 Task: Compose an email with the signature Gerard Scott with the subject Update on a sick leave and the message I would like to request your input on the new employee benefits program. from softage.8@softage.net to softage.6@softage.net Select the numbered list and change the font typography to strikethroughSelect the numbered list and remove the font typography strikethrough Send the email. Finally, move the email from Sent Items to the label Body care
Action: Mouse moved to (1244, 70)
Screenshot: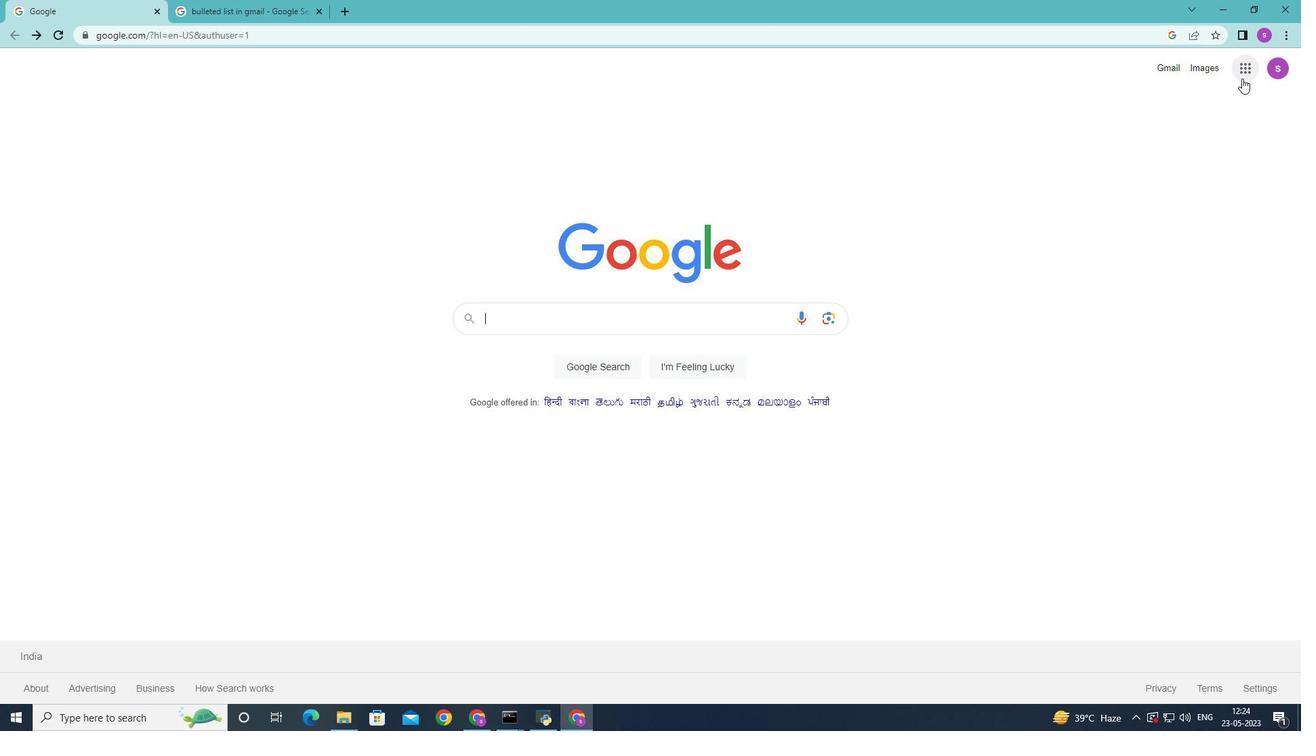 
Action: Mouse pressed left at (1244, 70)
Screenshot: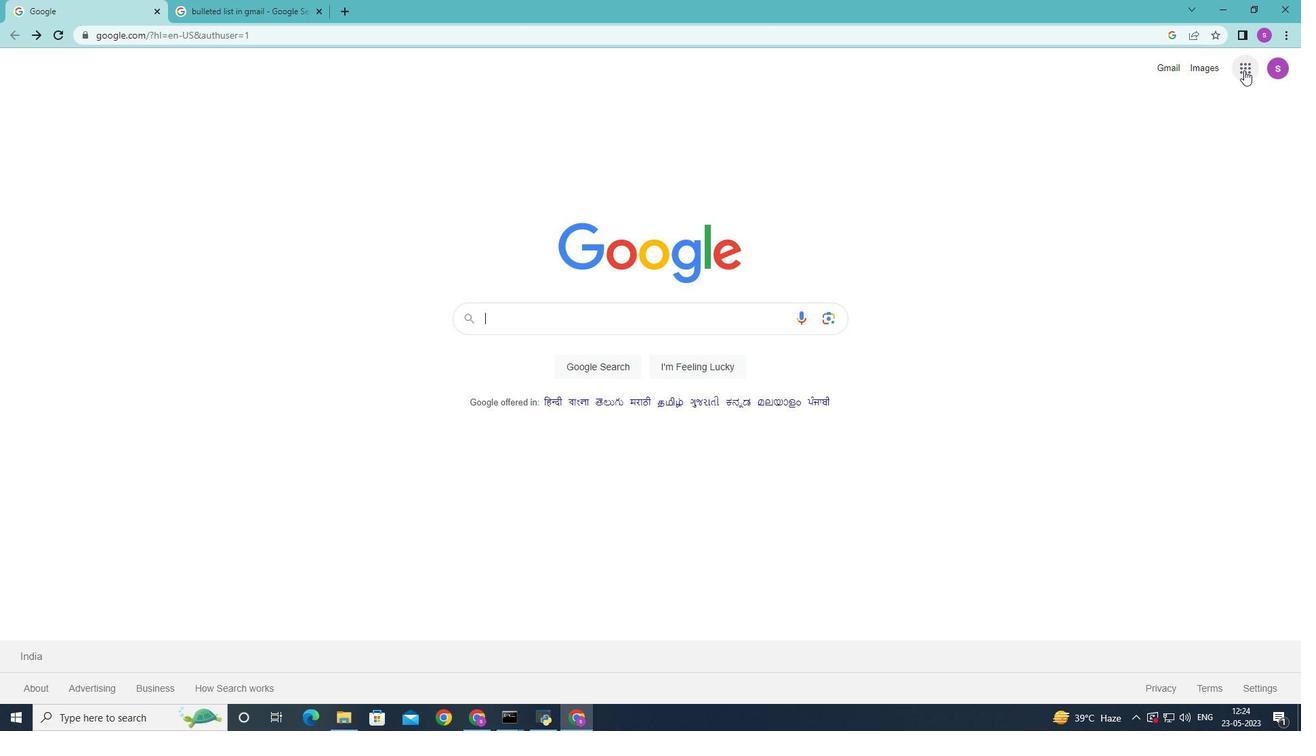 
Action: Mouse moved to (1187, 125)
Screenshot: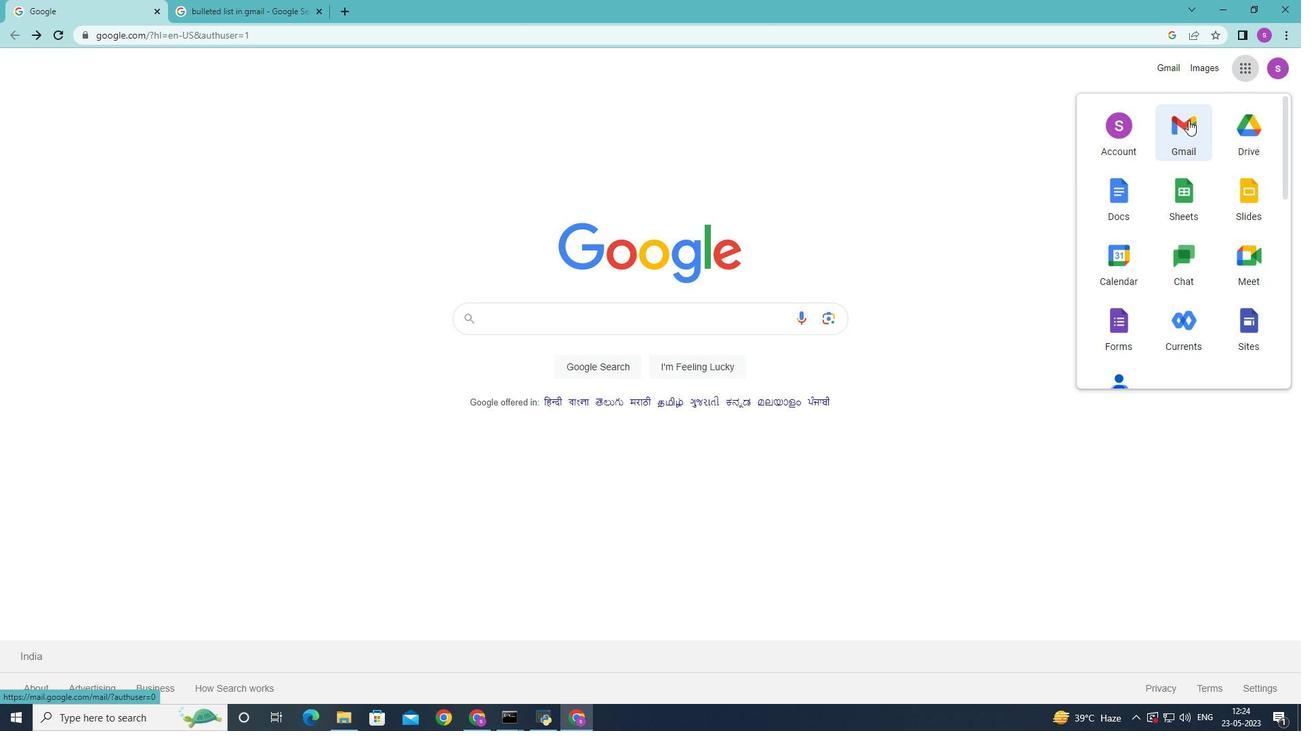 
Action: Mouse pressed left at (1187, 125)
Screenshot: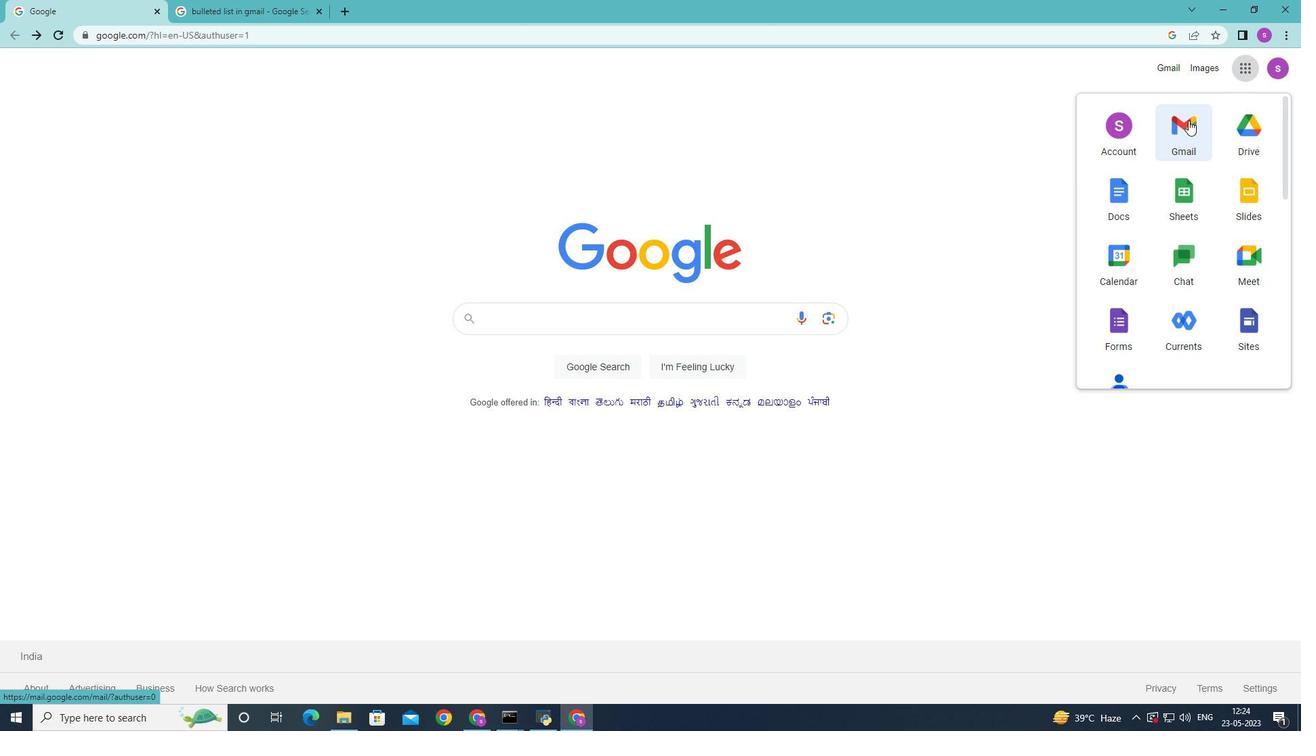 
Action: Mouse moved to (1143, 64)
Screenshot: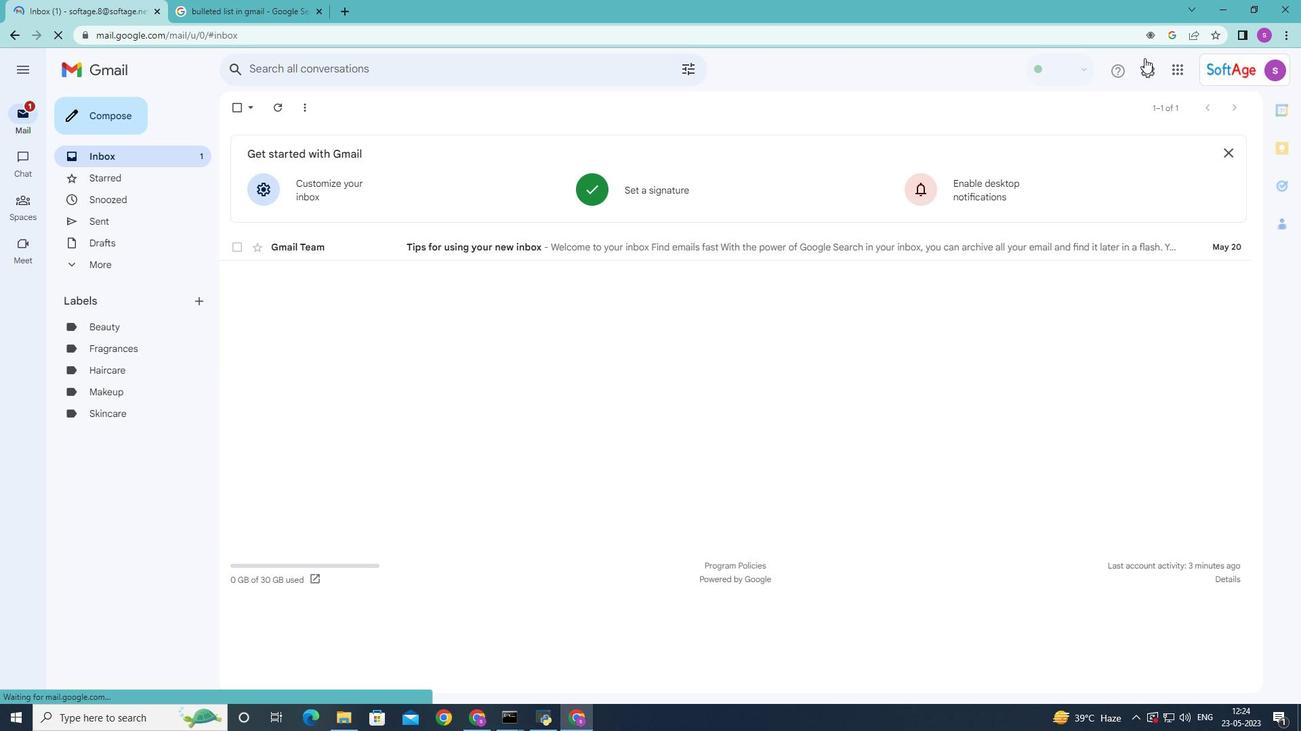 
Action: Mouse pressed left at (1143, 64)
Screenshot: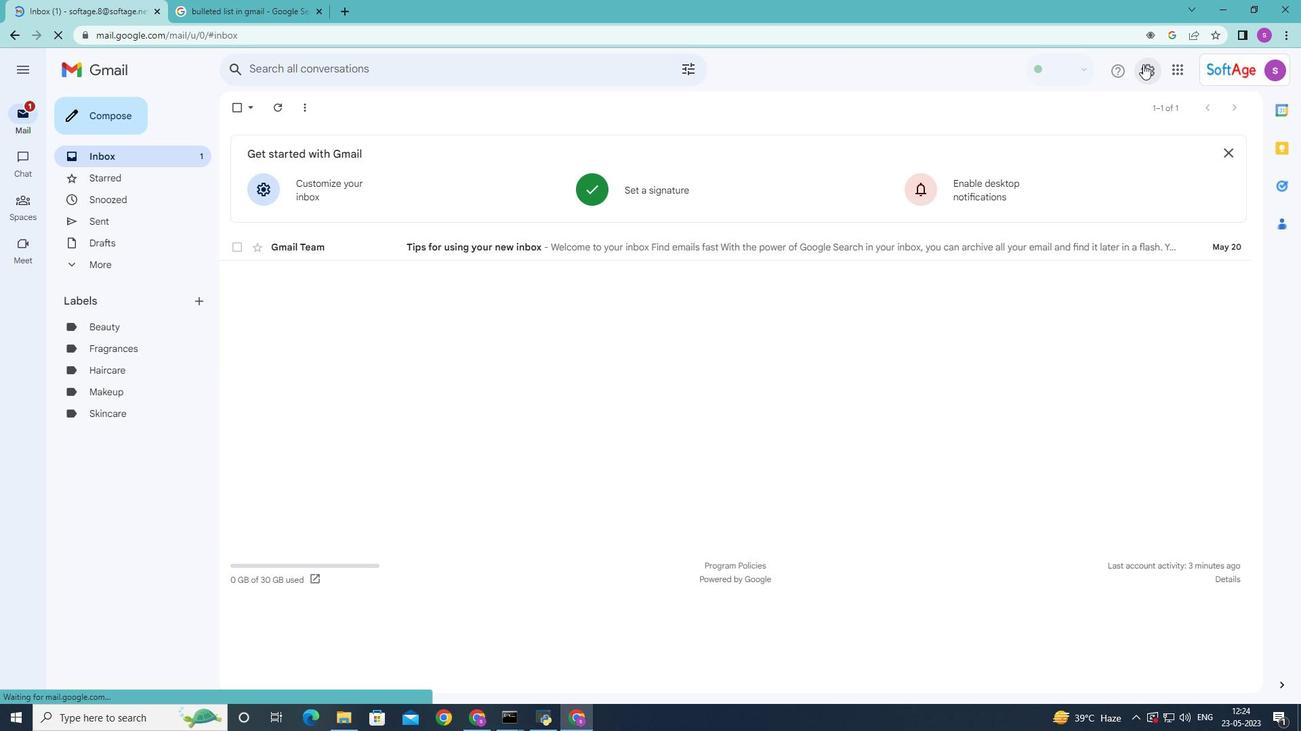 
Action: Mouse moved to (1137, 143)
Screenshot: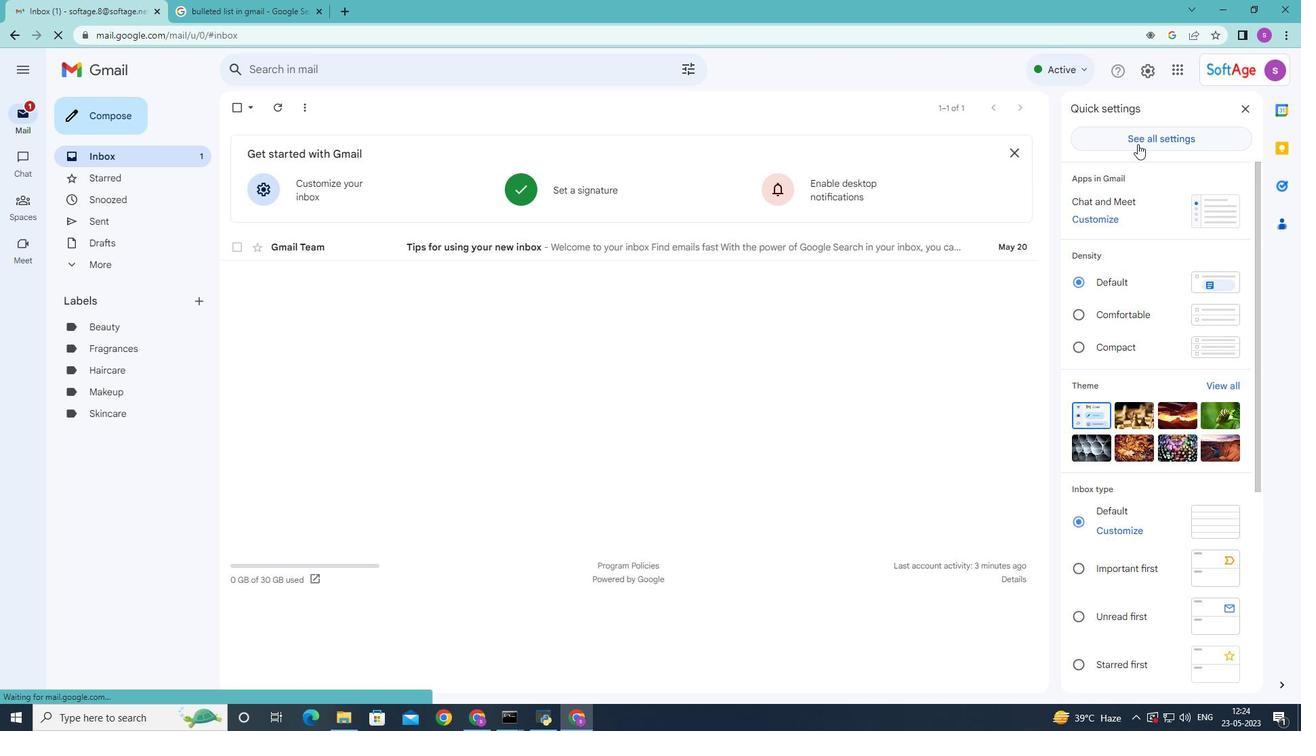 
Action: Mouse pressed left at (1137, 143)
Screenshot: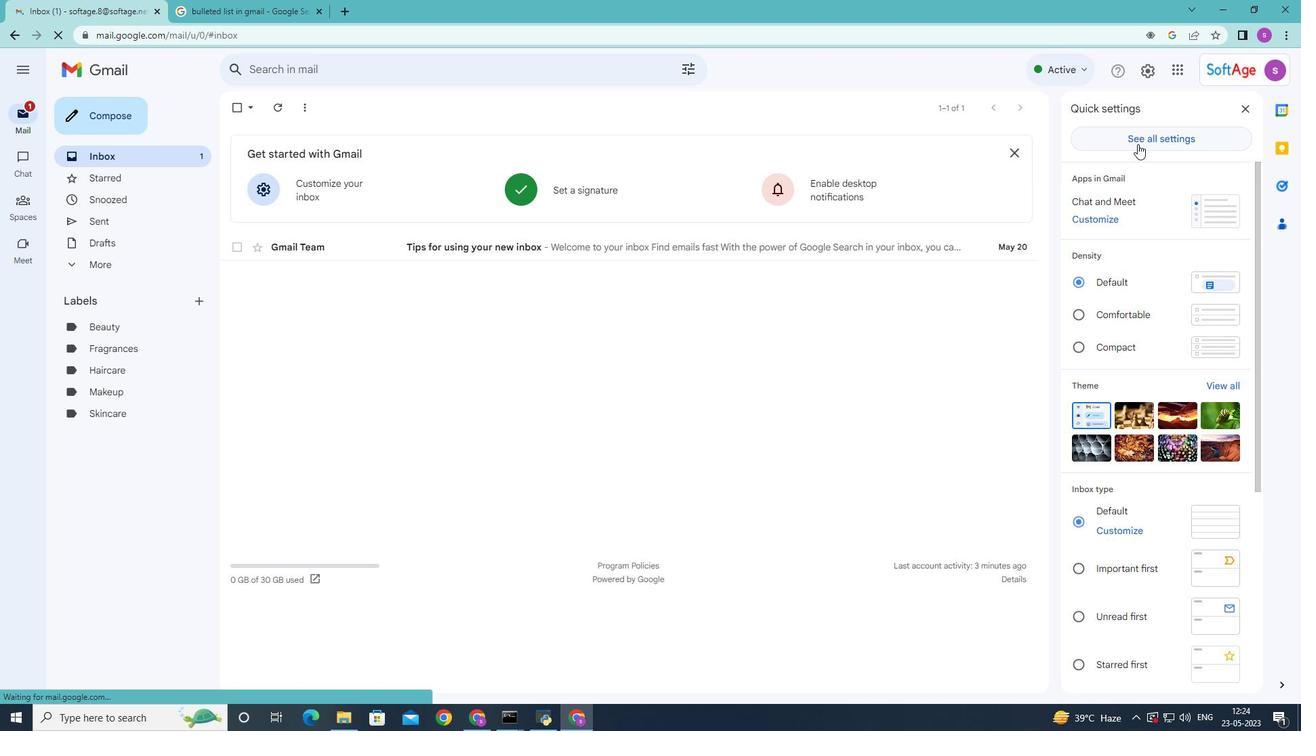 
Action: Mouse moved to (1152, 137)
Screenshot: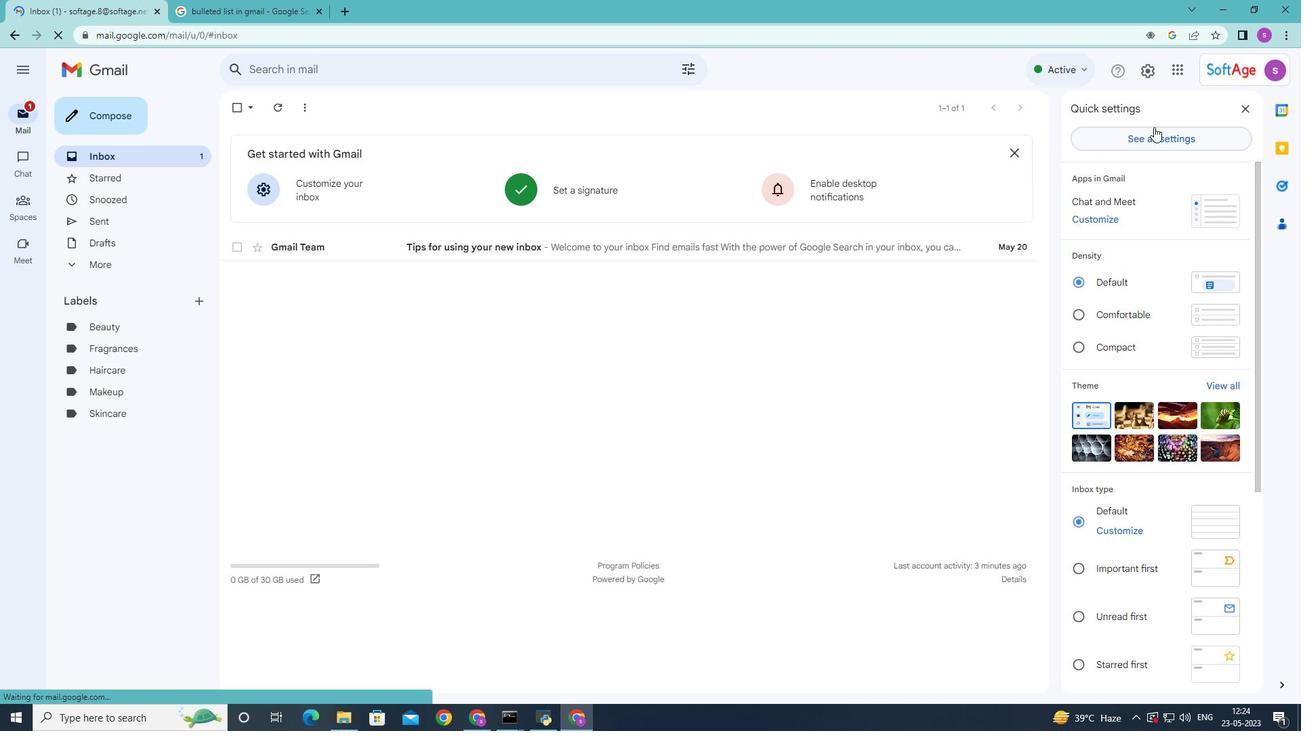 
Action: Mouse pressed left at (1152, 137)
Screenshot: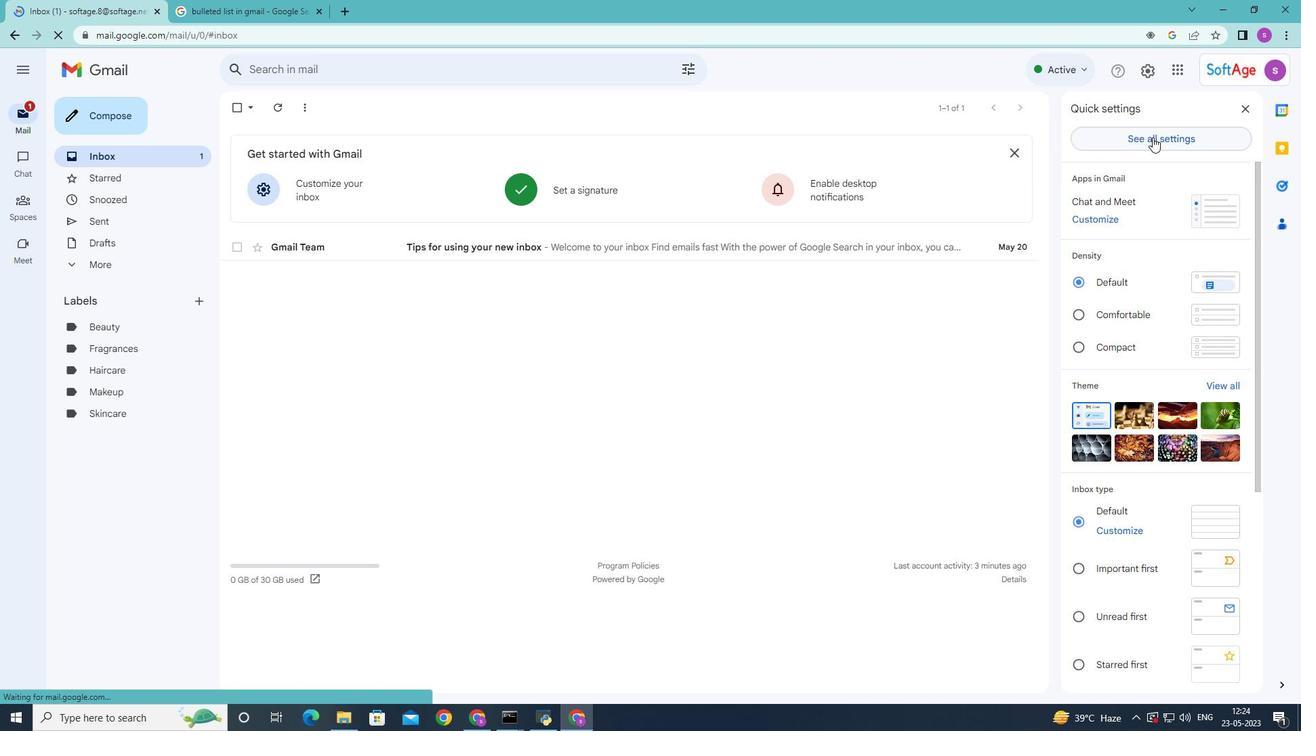 
Action: Mouse moved to (724, 308)
Screenshot: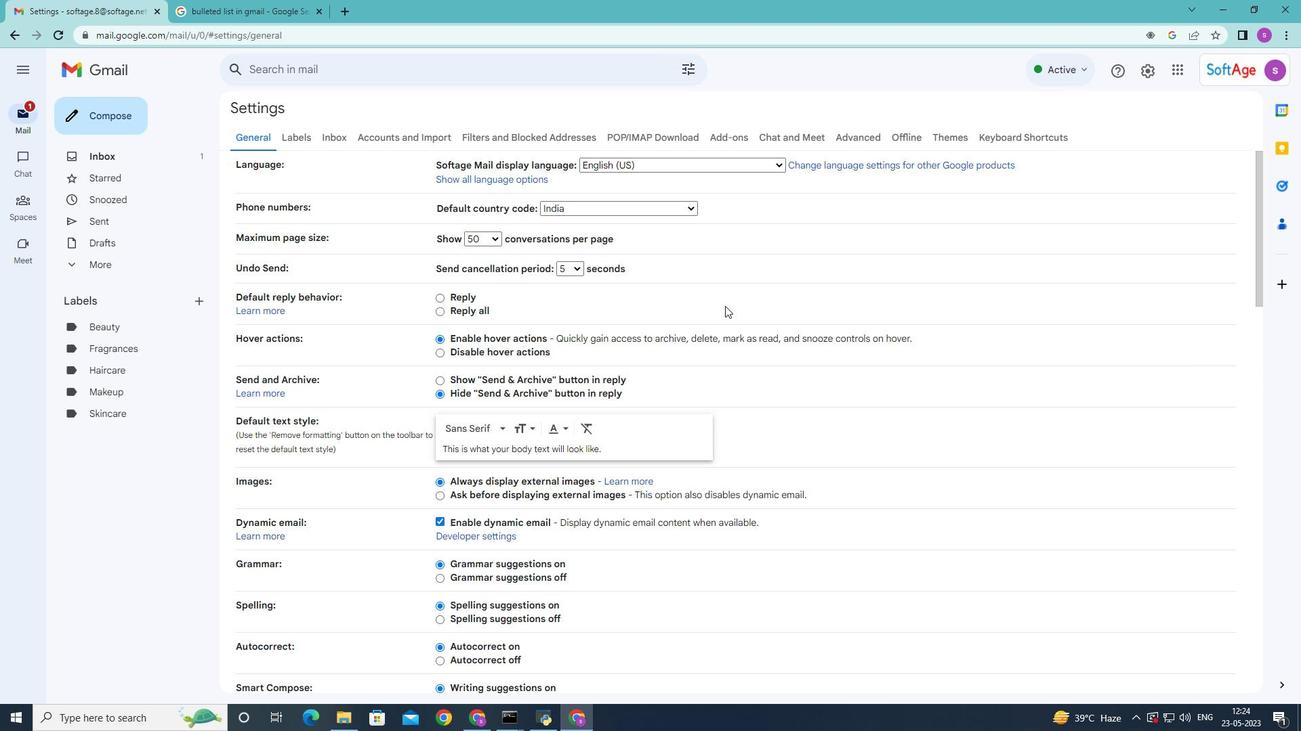
Action: Mouse scrolled (724, 307) with delta (0, 0)
Screenshot: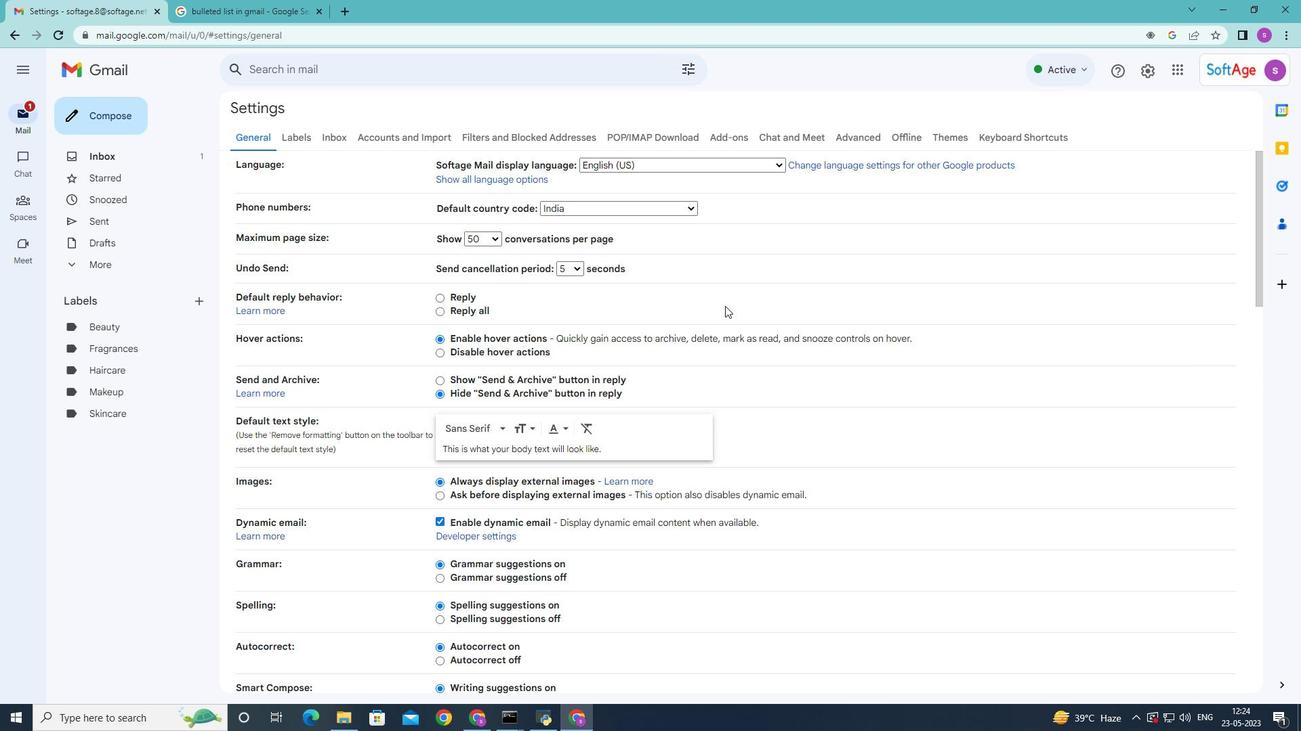 
Action: Mouse moved to (723, 308)
Screenshot: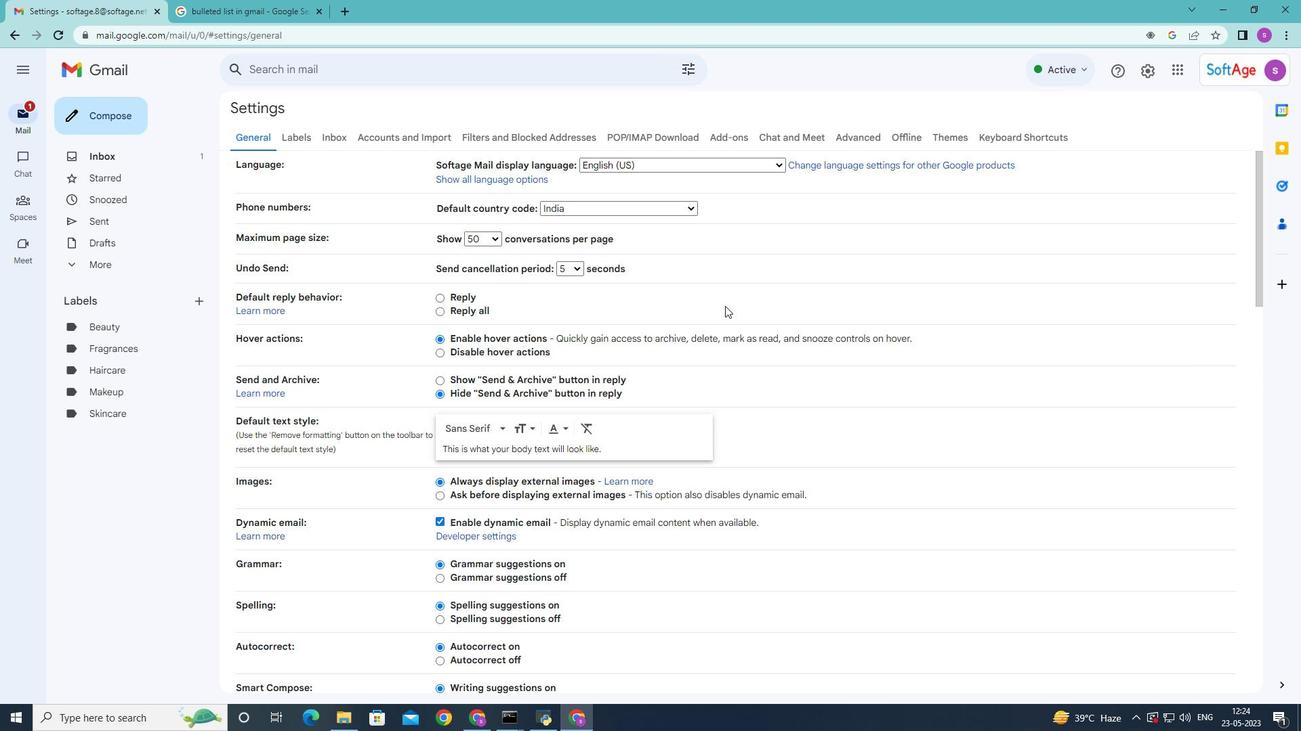 
Action: Mouse scrolled (723, 307) with delta (0, 0)
Screenshot: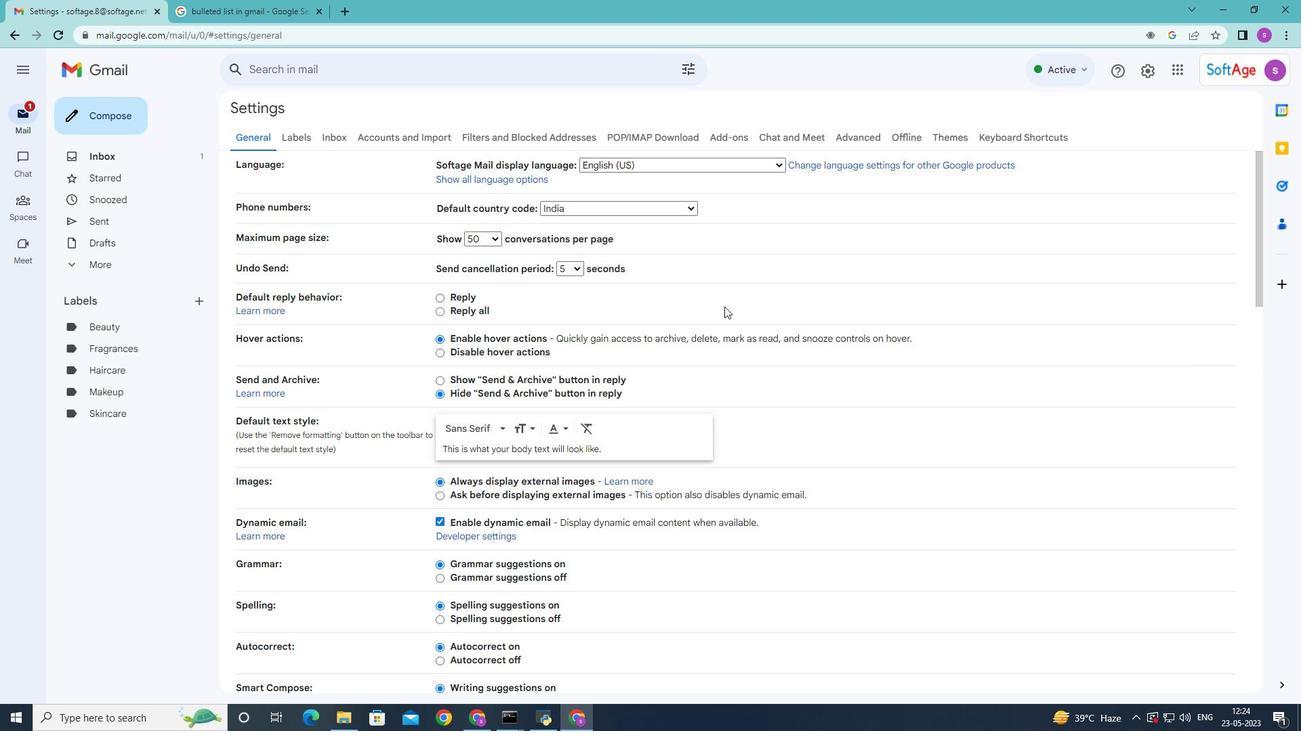 
Action: Mouse moved to (723, 308)
Screenshot: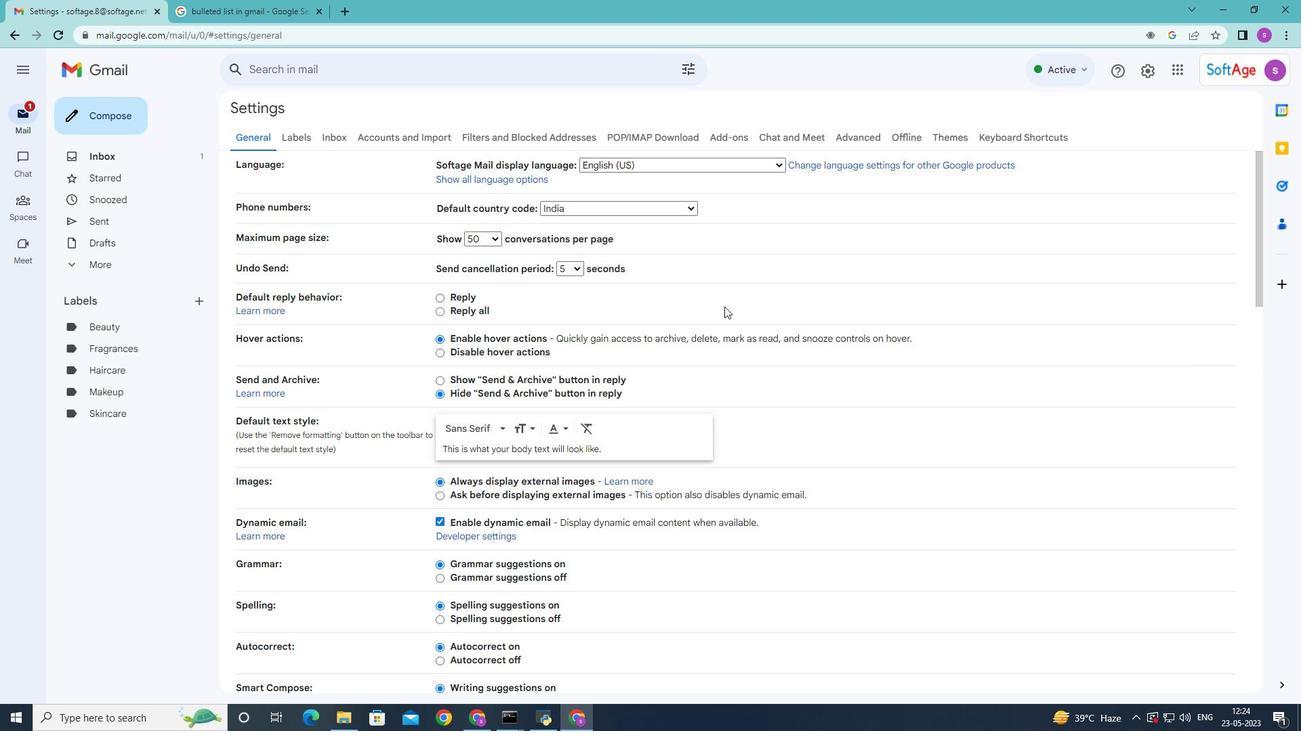 
Action: Mouse scrolled (723, 307) with delta (0, 0)
Screenshot: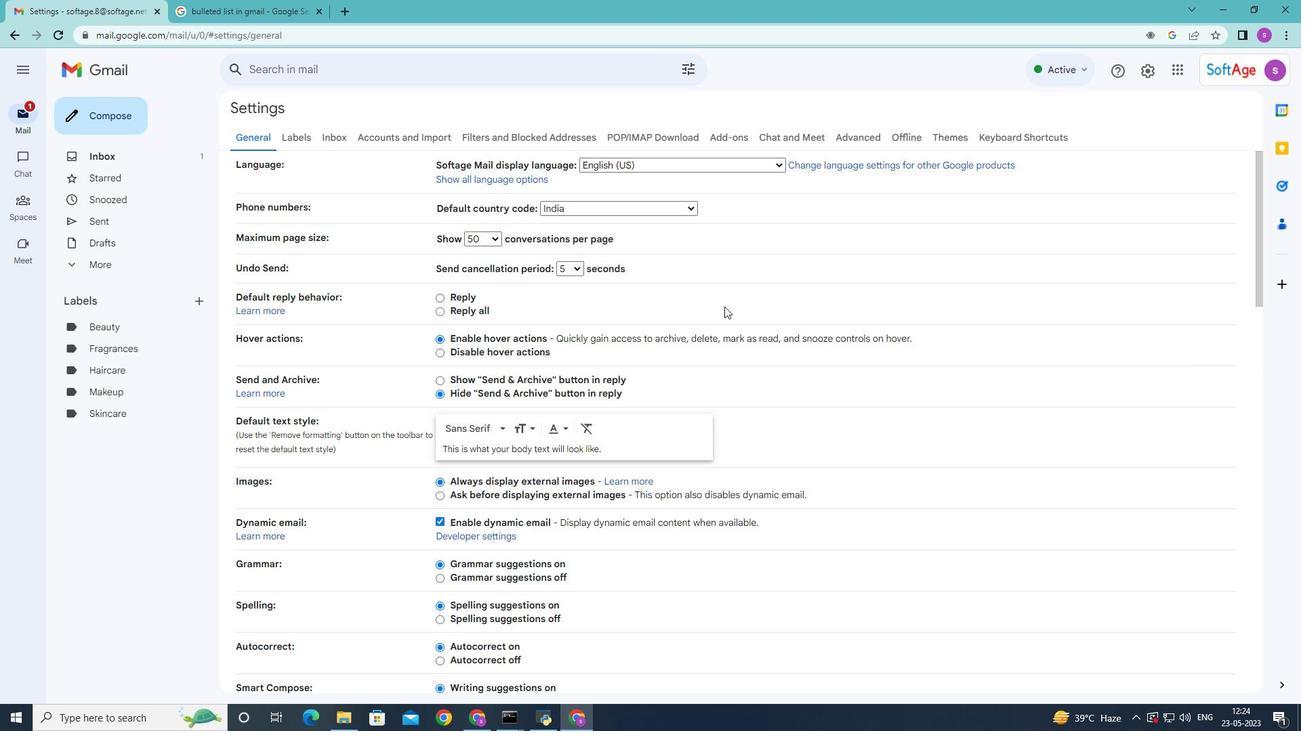 
Action: Mouse moved to (723, 308)
Screenshot: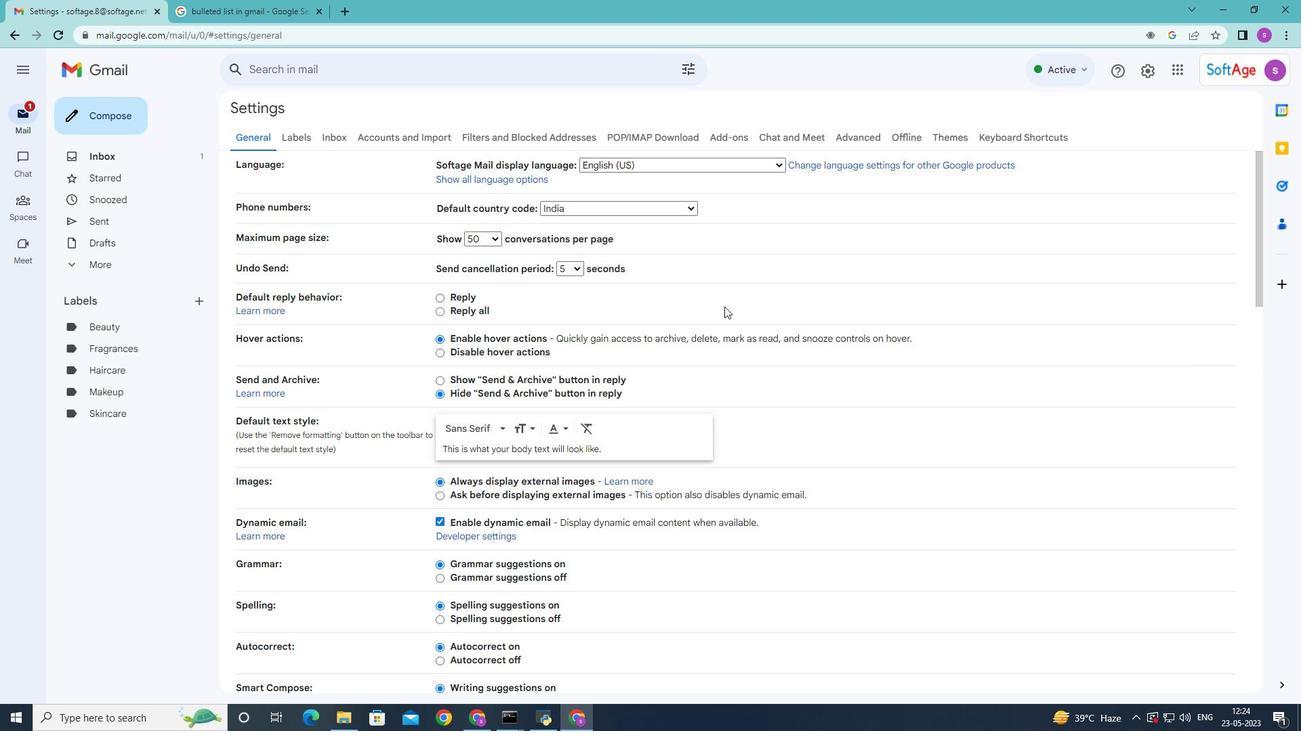
Action: Mouse scrolled (723, 307) with delta (0, 0)
Screenshot: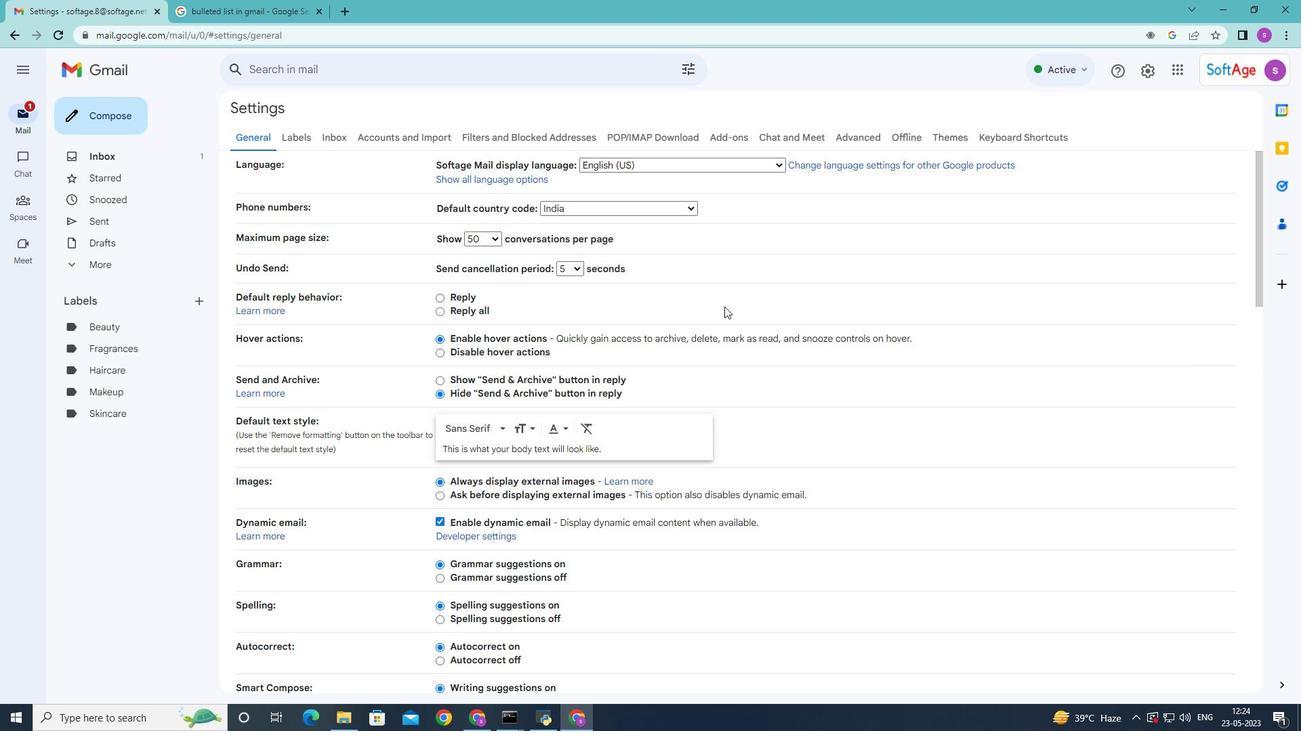 
Action: Mouse moved to (723, 308)
Screenshot: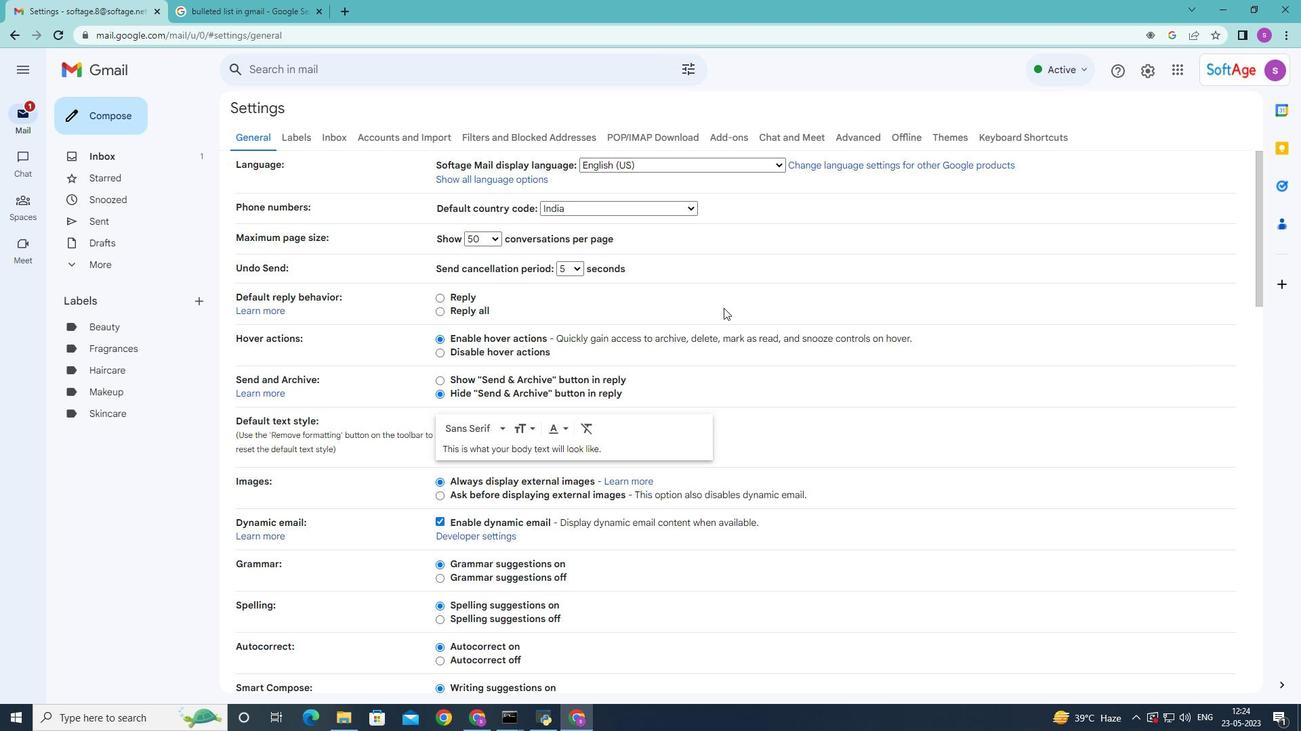 
Action: Mouse scrolled (723, 307) with delta (0, 0)
Screenshot: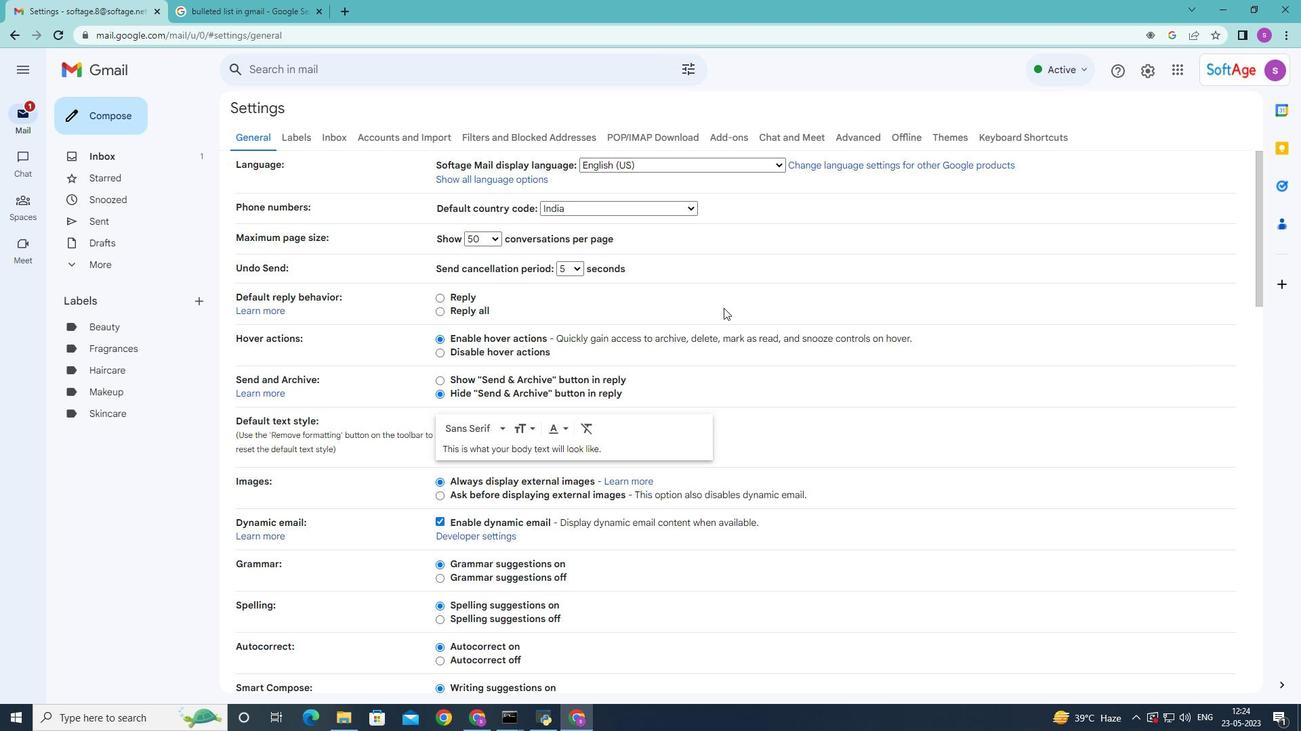 
Action: Mouse moved to (722, 308)
Screenshot: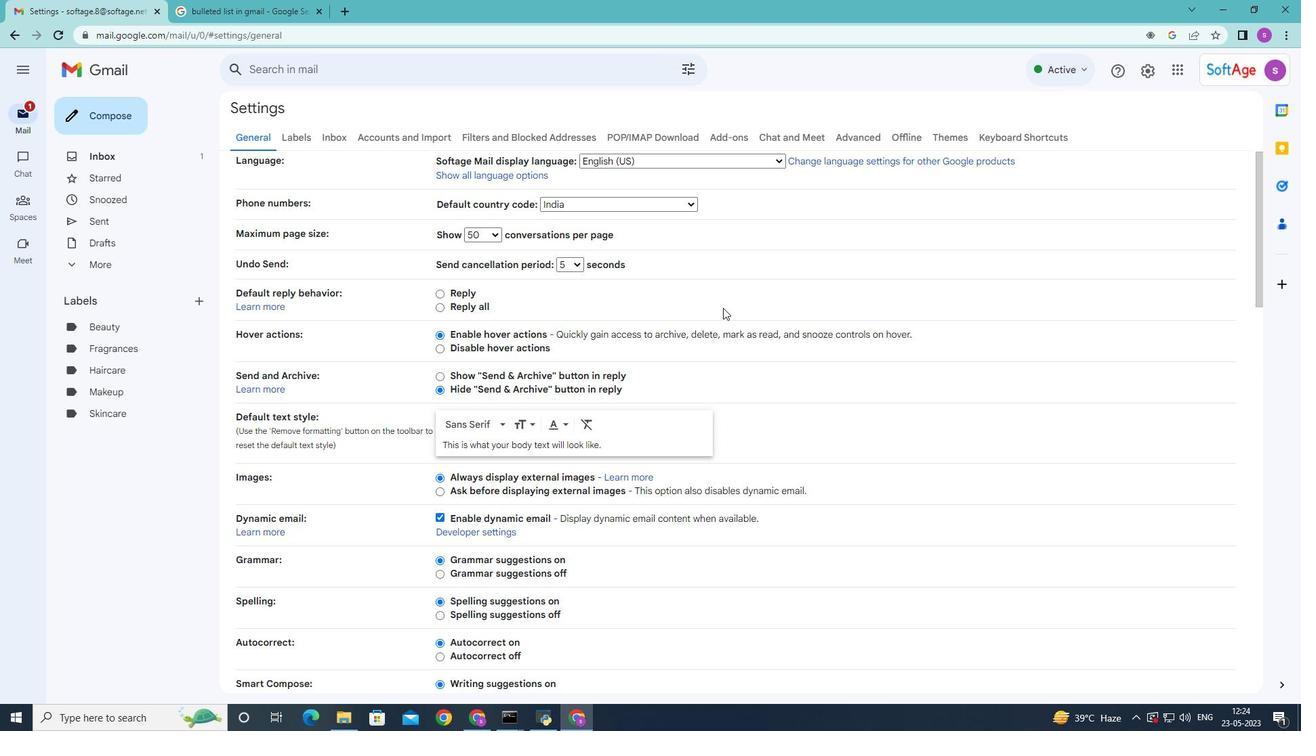 
Action: Mouse scrolled (722, 307) with delta (0, 0)
Screenshot: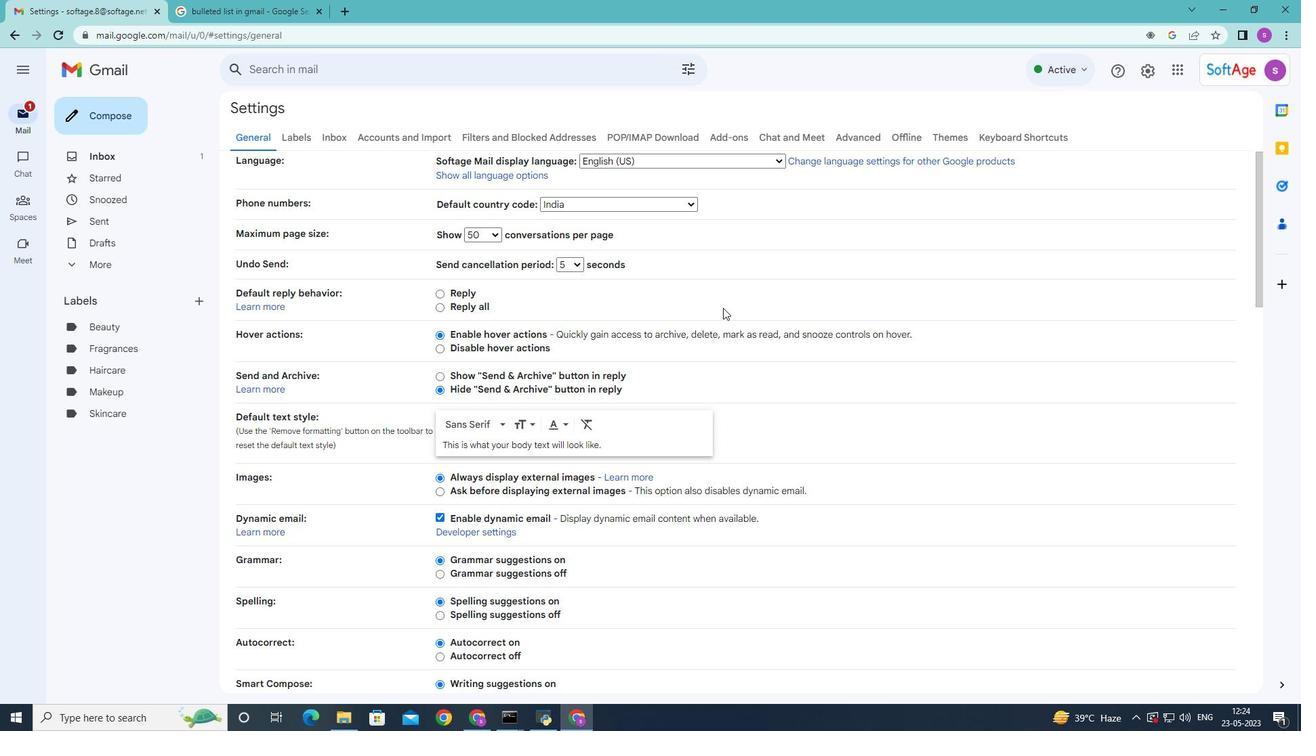 
Action: Mouse moved to (720, 307)
Screenshot: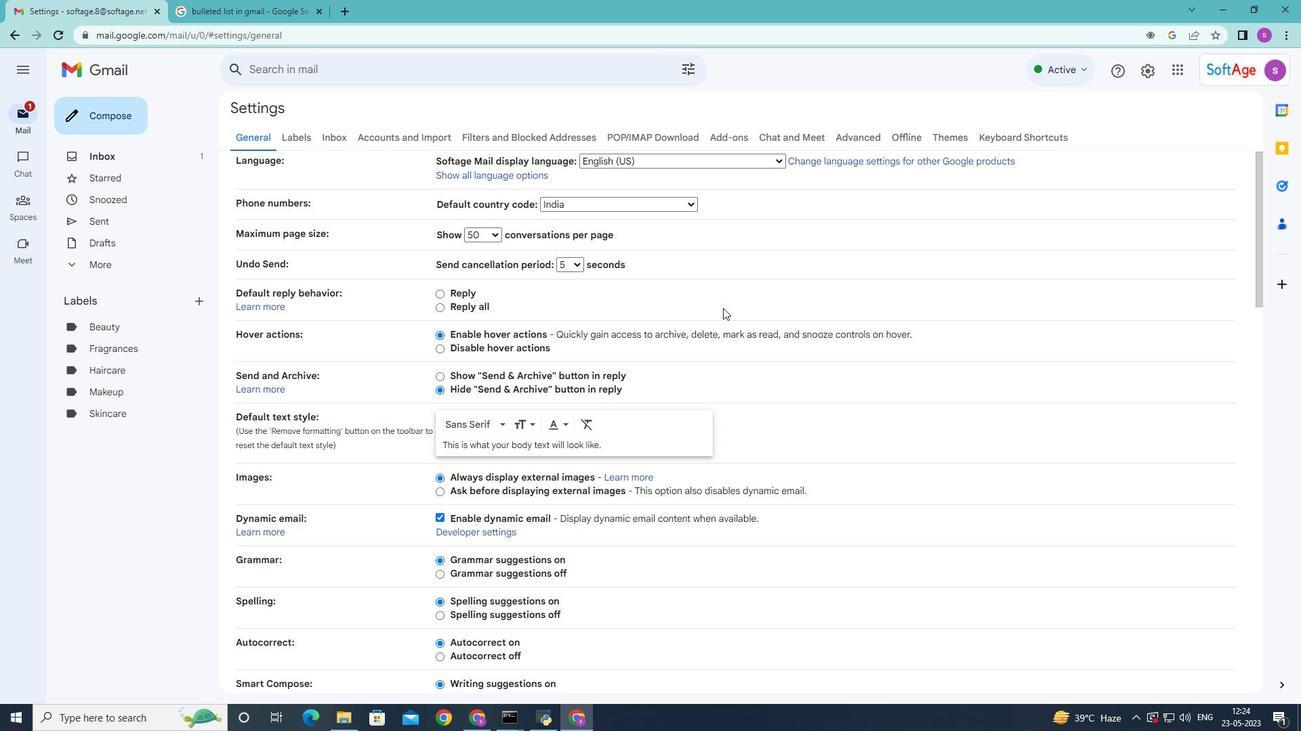 
Action: Mouse scrolled (720, 307) with delta (0, 0)
Screenshot: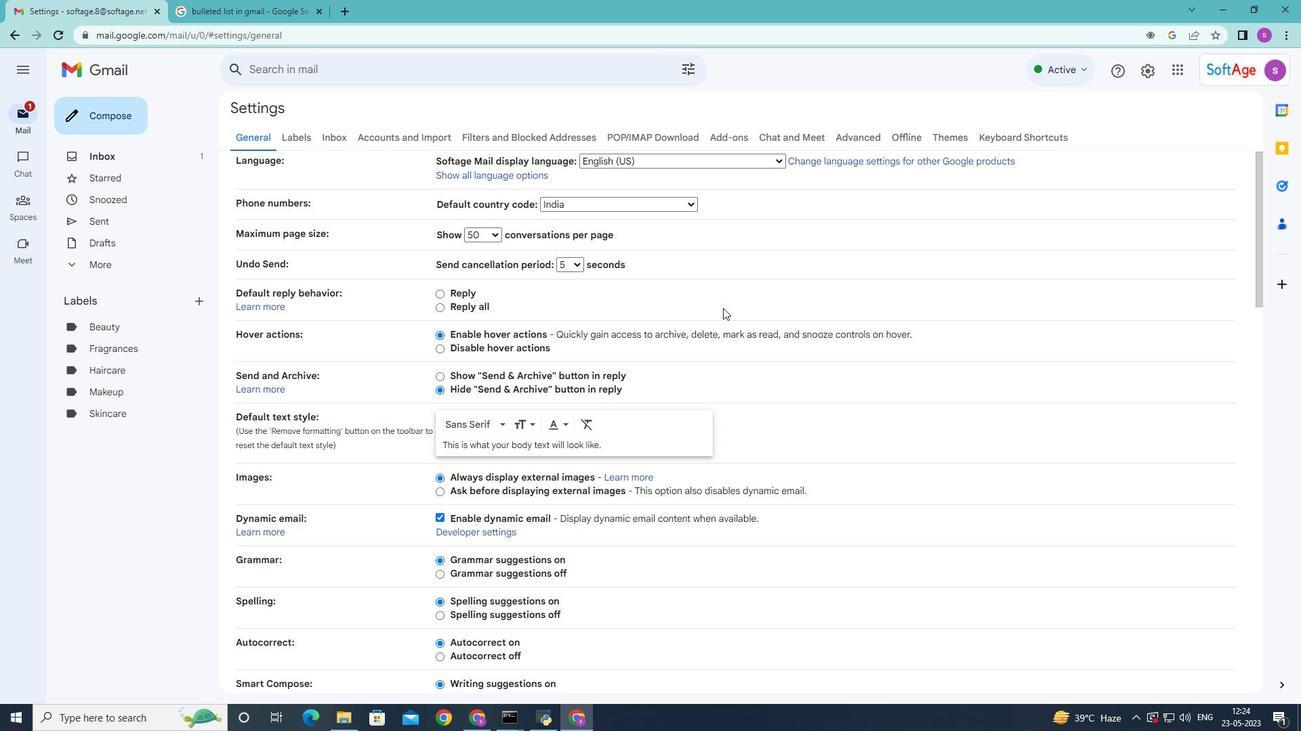 
Action: Mouse moved to (716, 314)
Screenshot: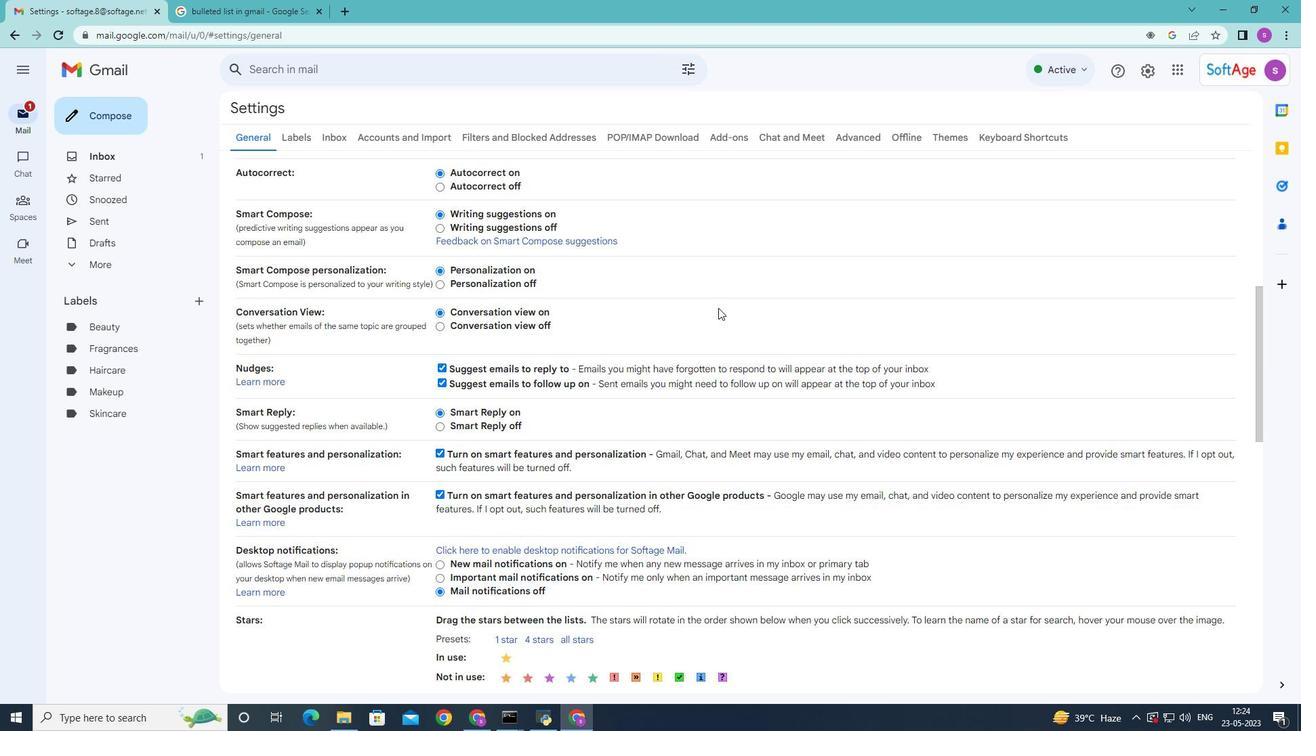 
Action: Mouse scrolled (717, 312) with delta (0, 0)
Screenshot: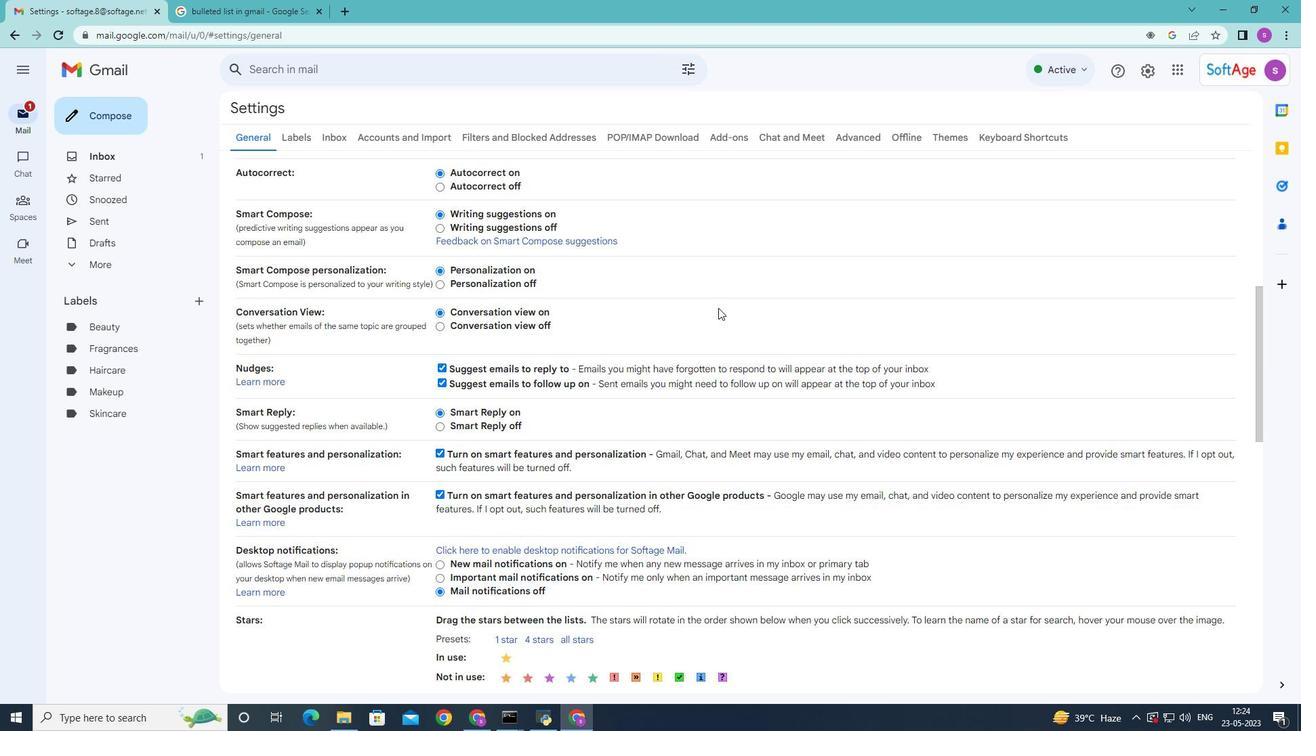 
Action: Mouse scrolled (716, 313) with delta (0, 0)
Screenshot: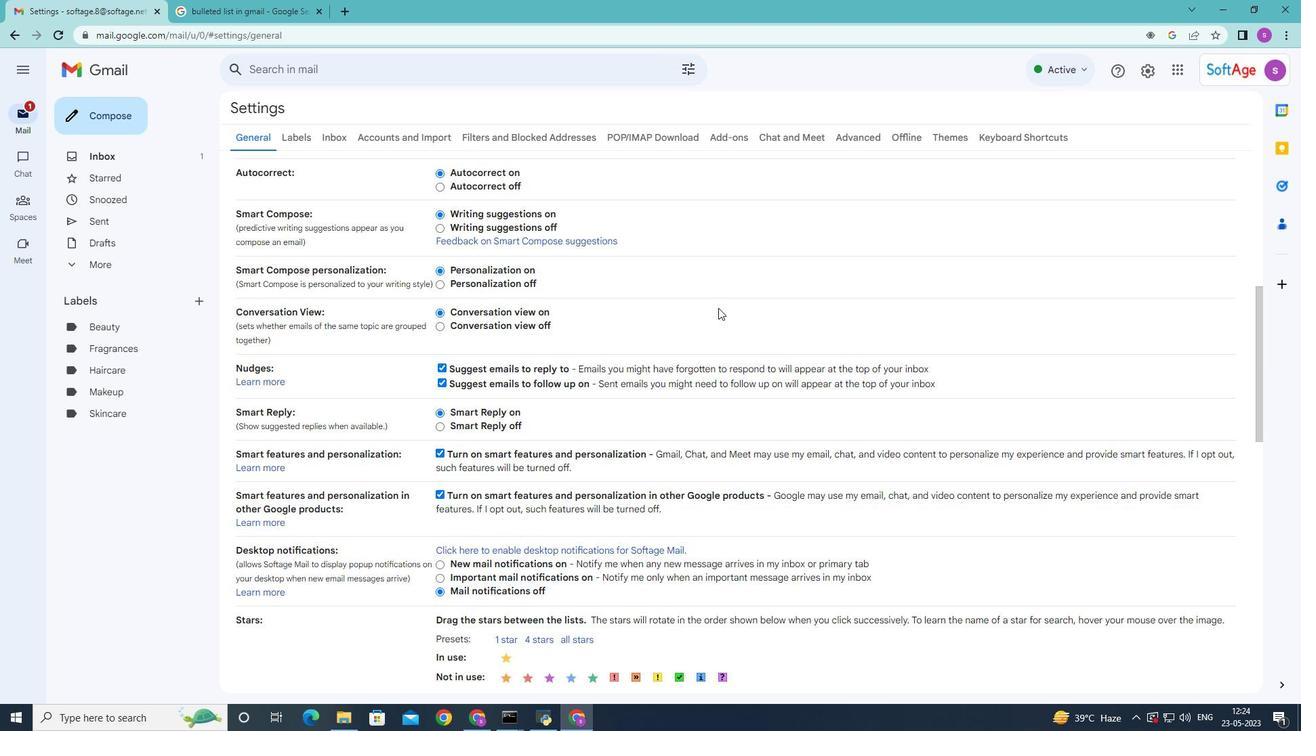 
Action: Mouse scrolled (716, 313) with delta (0, 0)
Screenshot: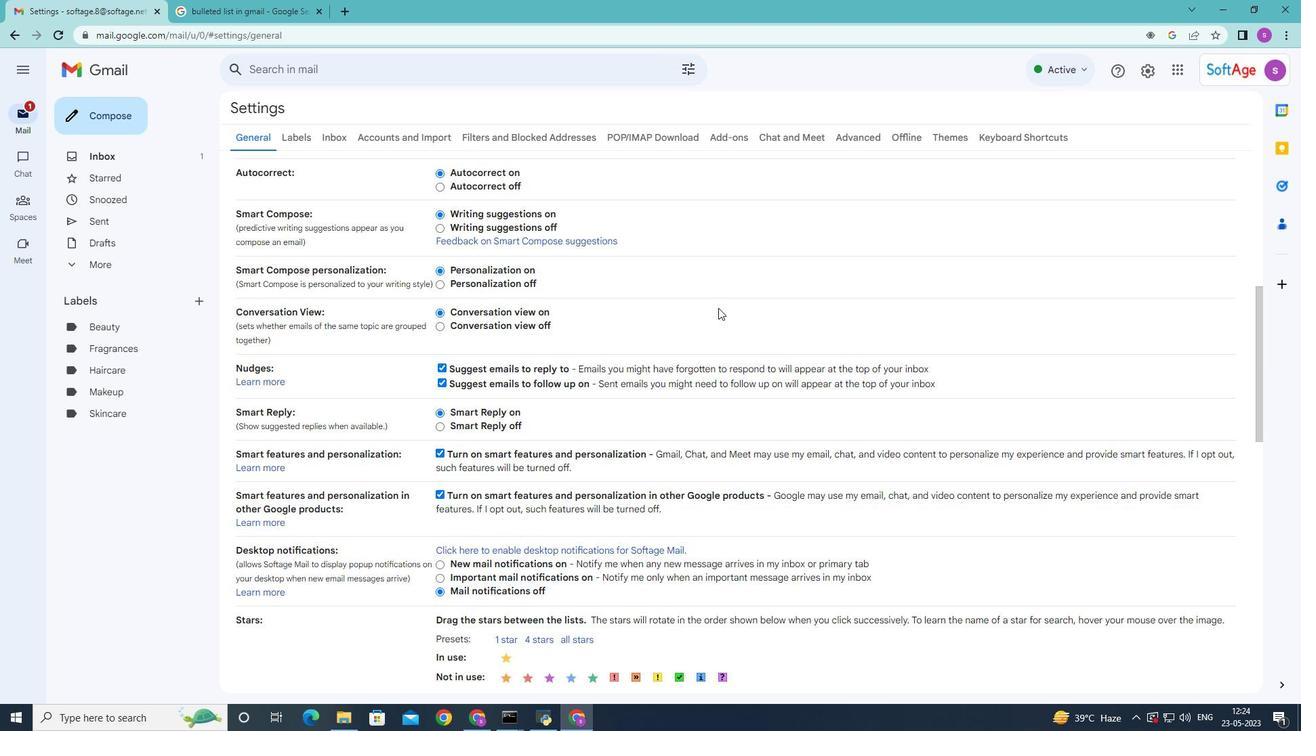 
Action: Mouse moved to (716, 313)
Screenshot: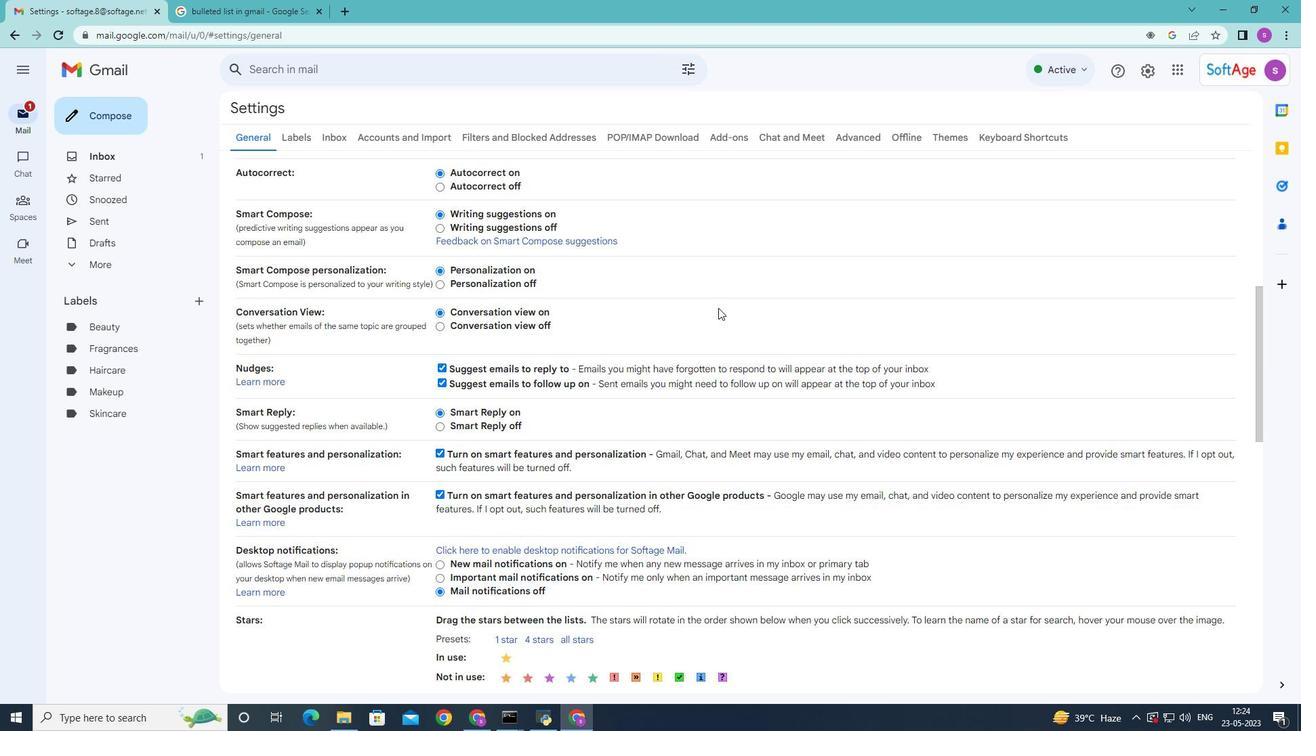 
Action: Mouse scrolled (716, 313) with delta (0, 0)
Screenshot: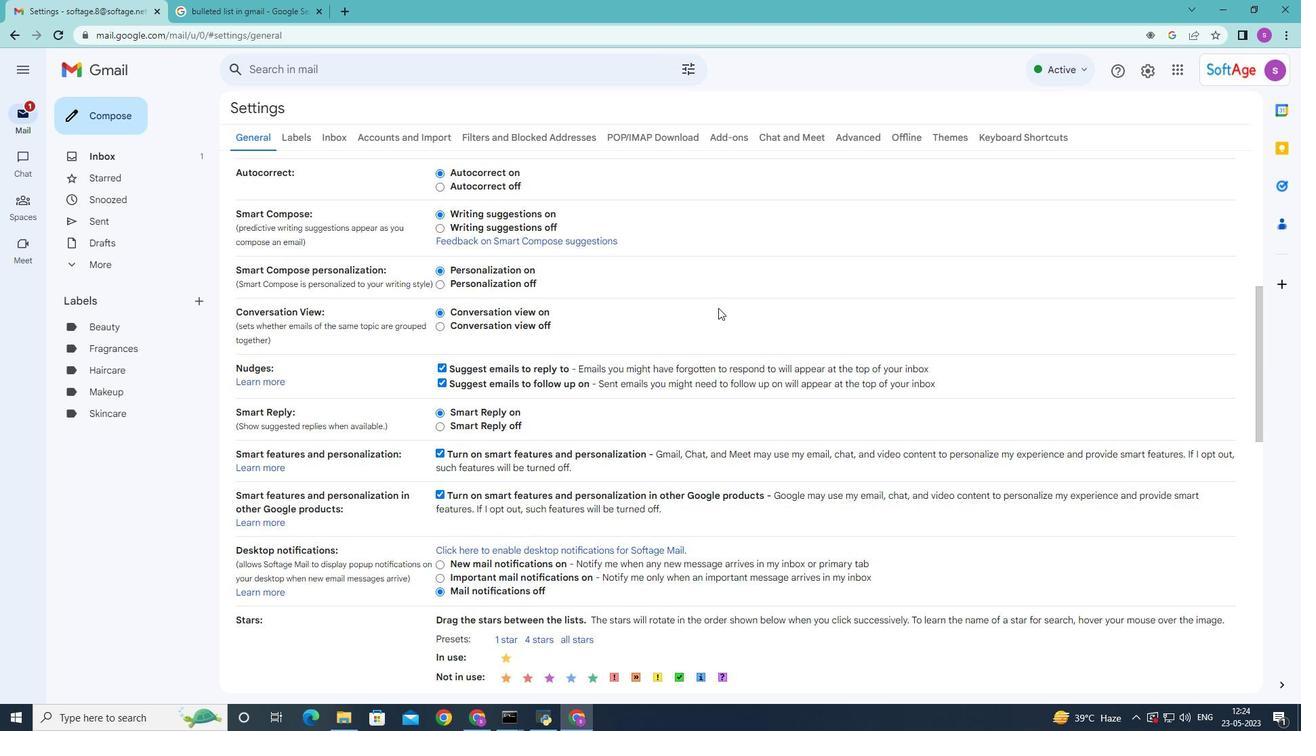 
Action: Mouse moved to (716, 313)
Screenshot: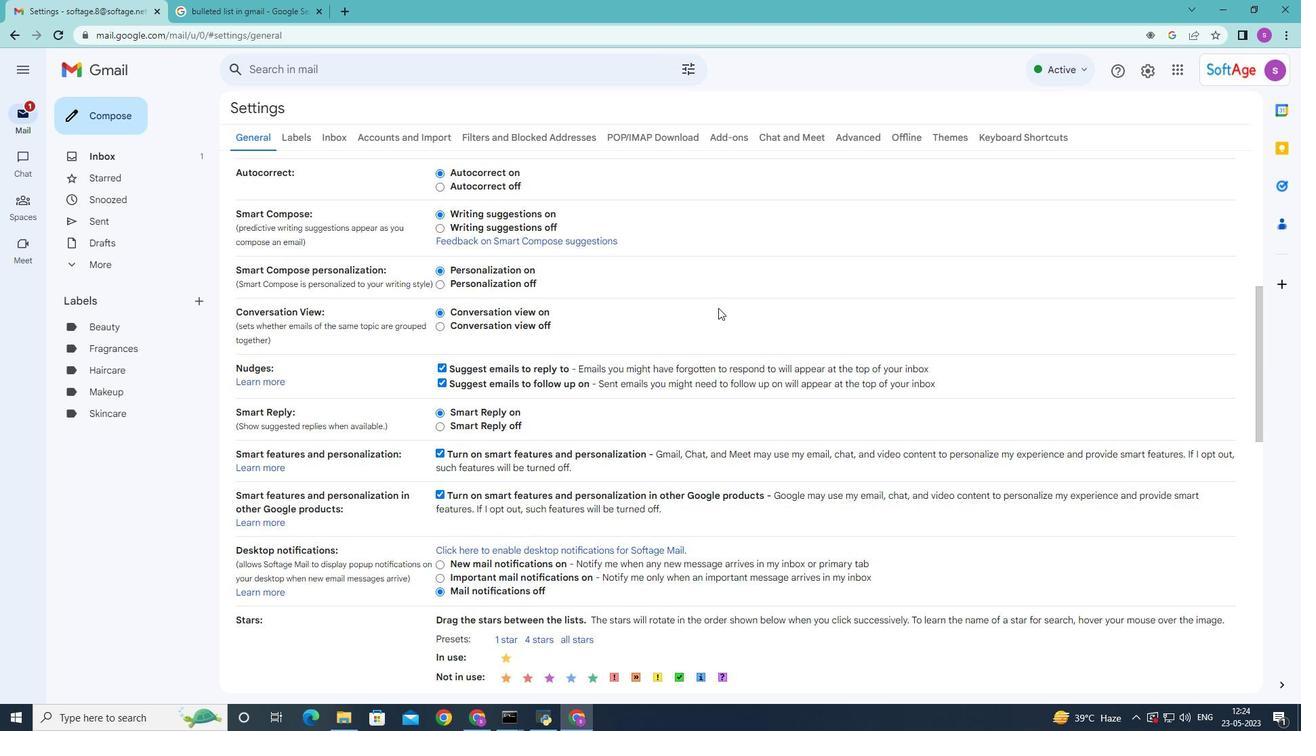 
Action: Mouse scrolled (716, 313) with delta (0, 0)
Screenshot: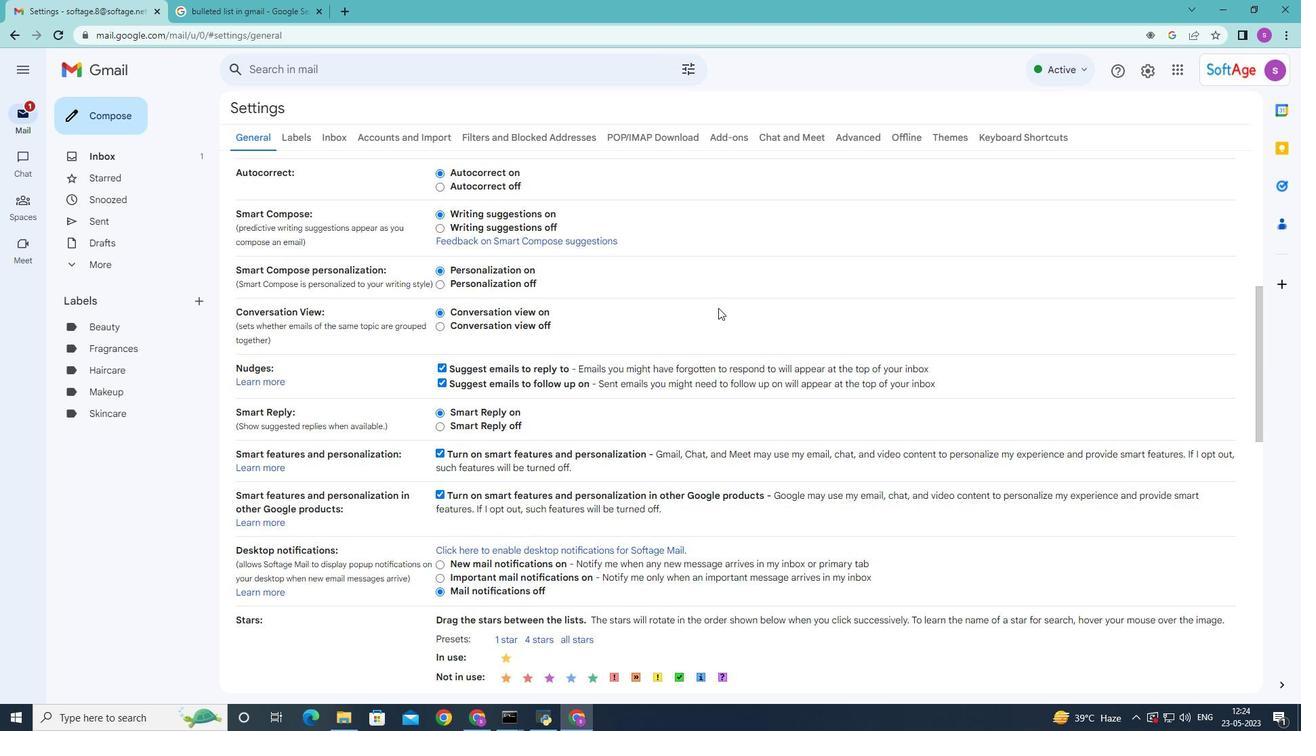 
Action: Mouse moved to (708, 322)
Screenshot: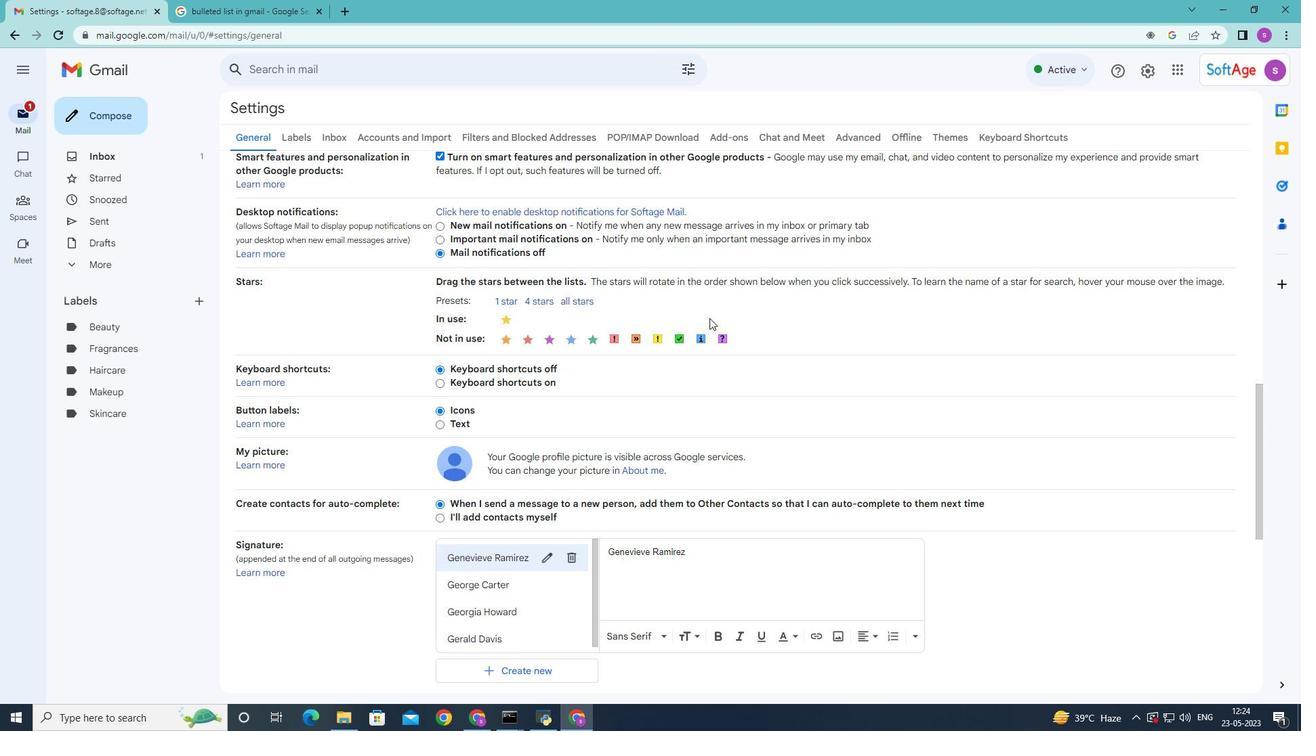 
Action: Mouse scrolled (708, 321) with delta (0, 0)
Screenshot: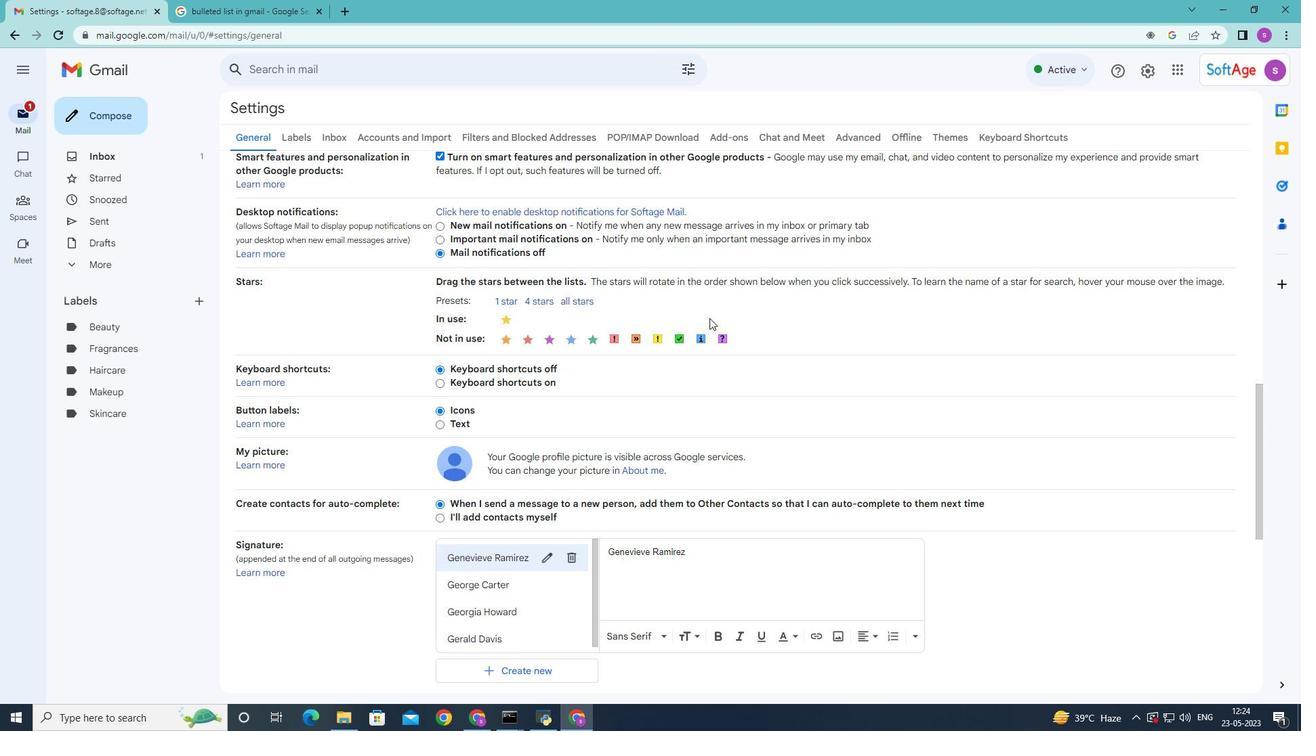
Action: Mouse scrolled (708, 321) with delta (0, 0)
Screenshot: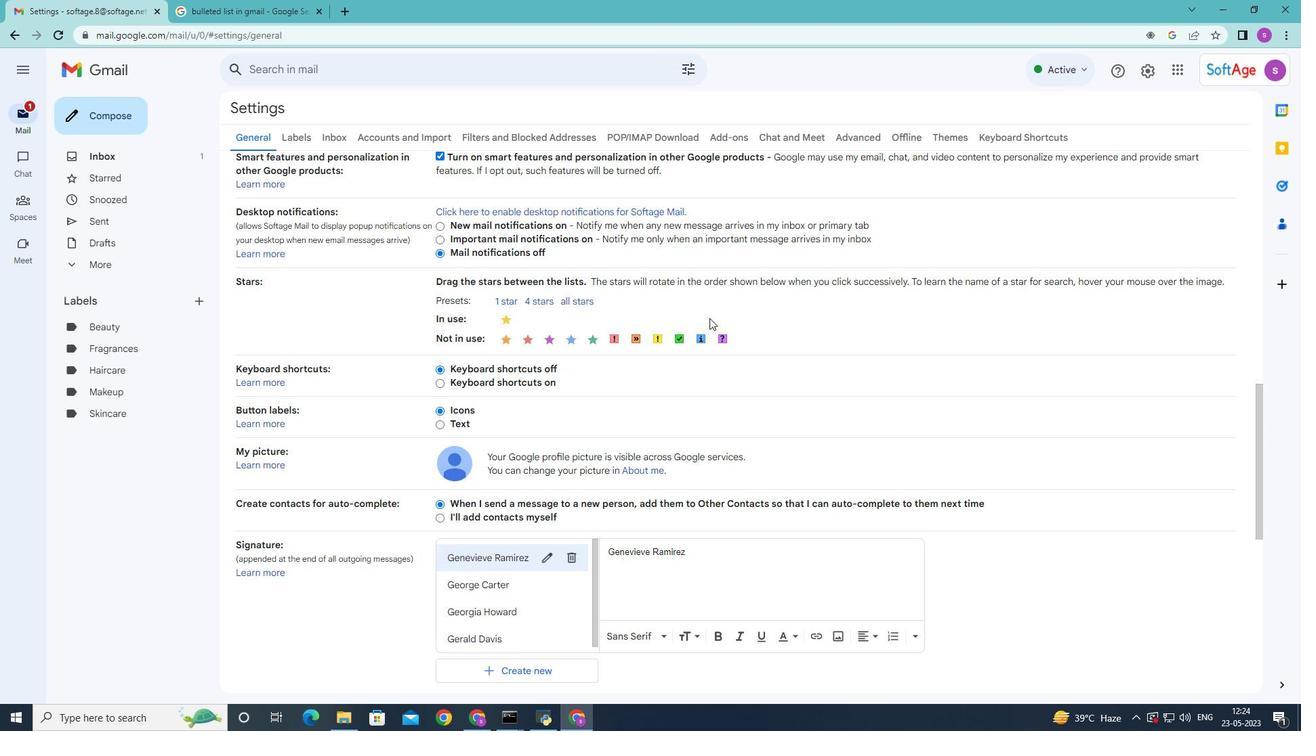 
Action: Mouse moved to (708, 322)
Screenshot: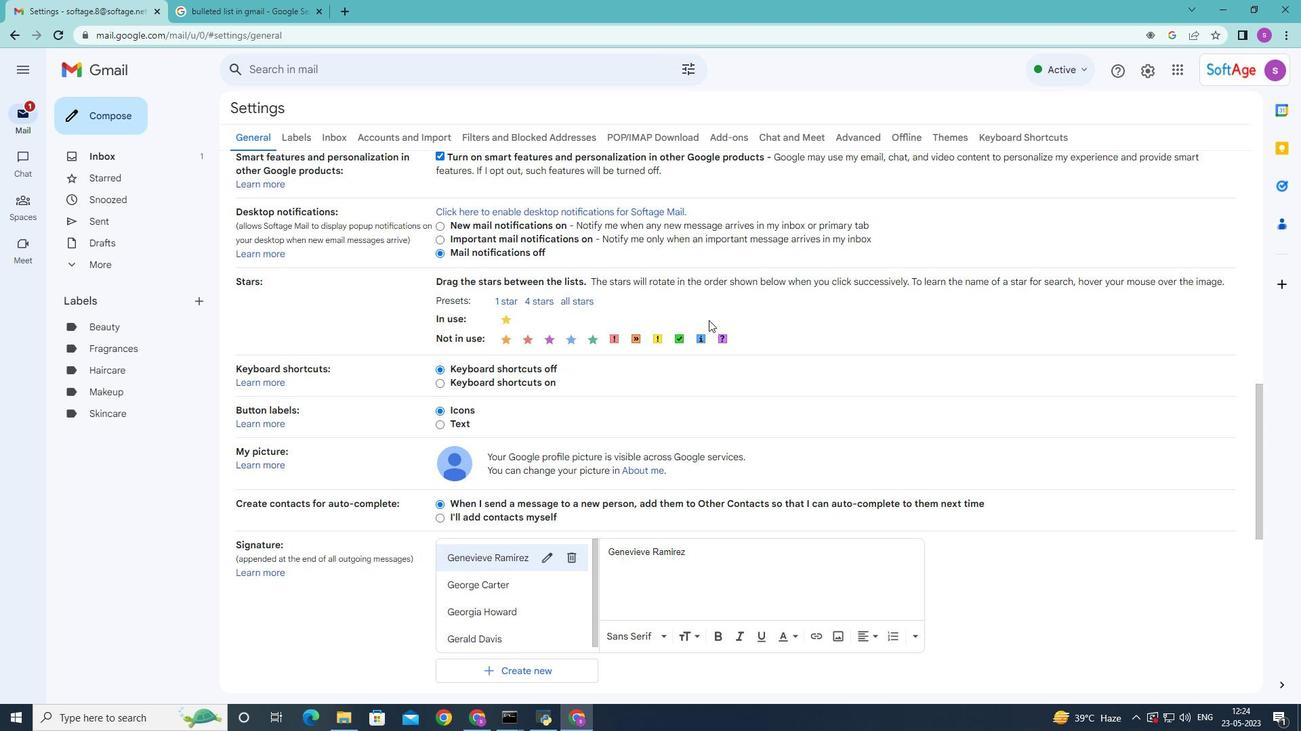 
Action: Mouse scrolled (708, 321) with delta (0, 0)
Screenshot: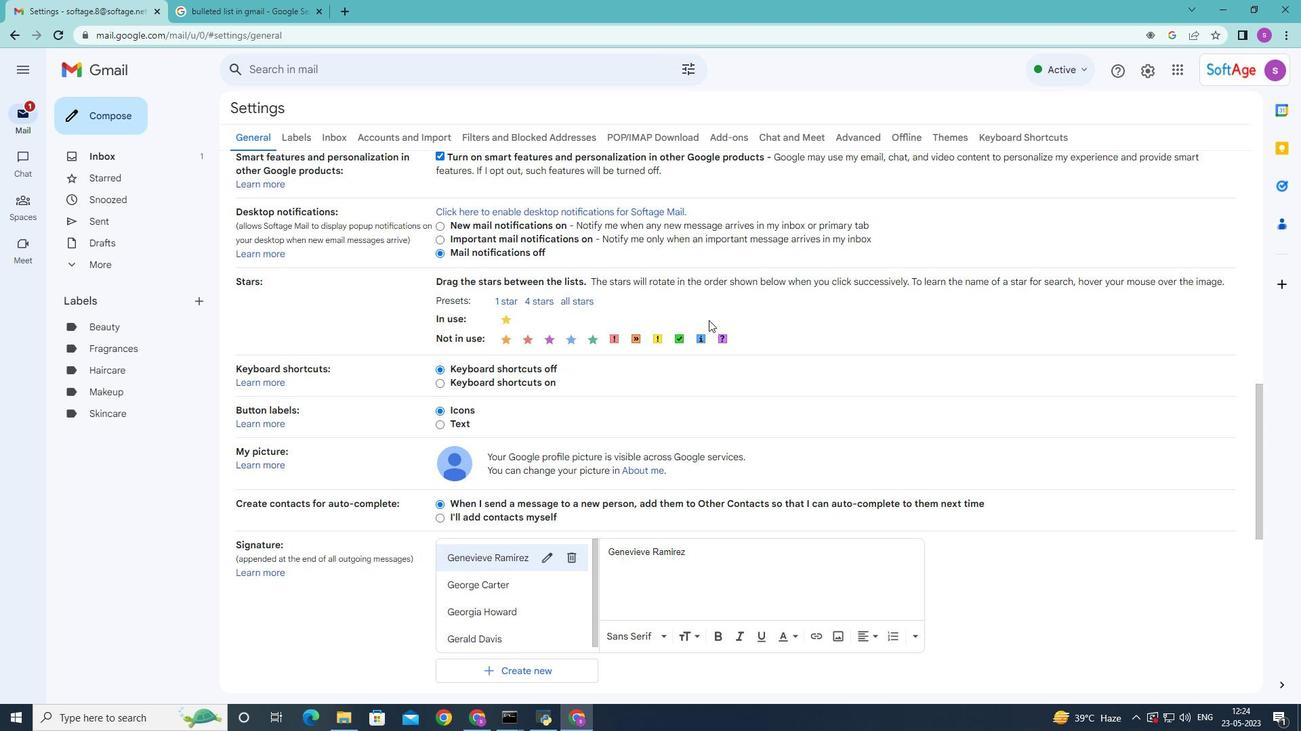 
Action: Mouse scrolled (708, 321) with delta (0, 0)
Screenshot: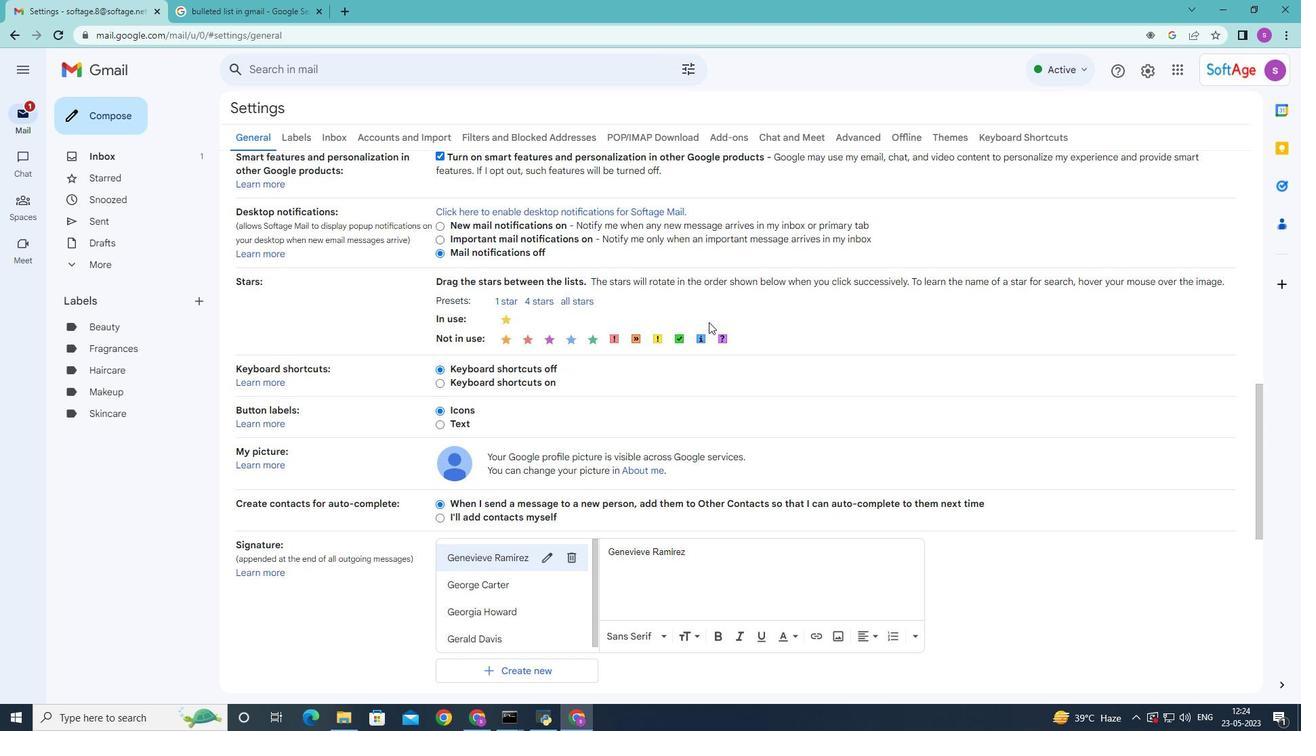 
Action: Mouse moved to (567, 401)
Screenshot: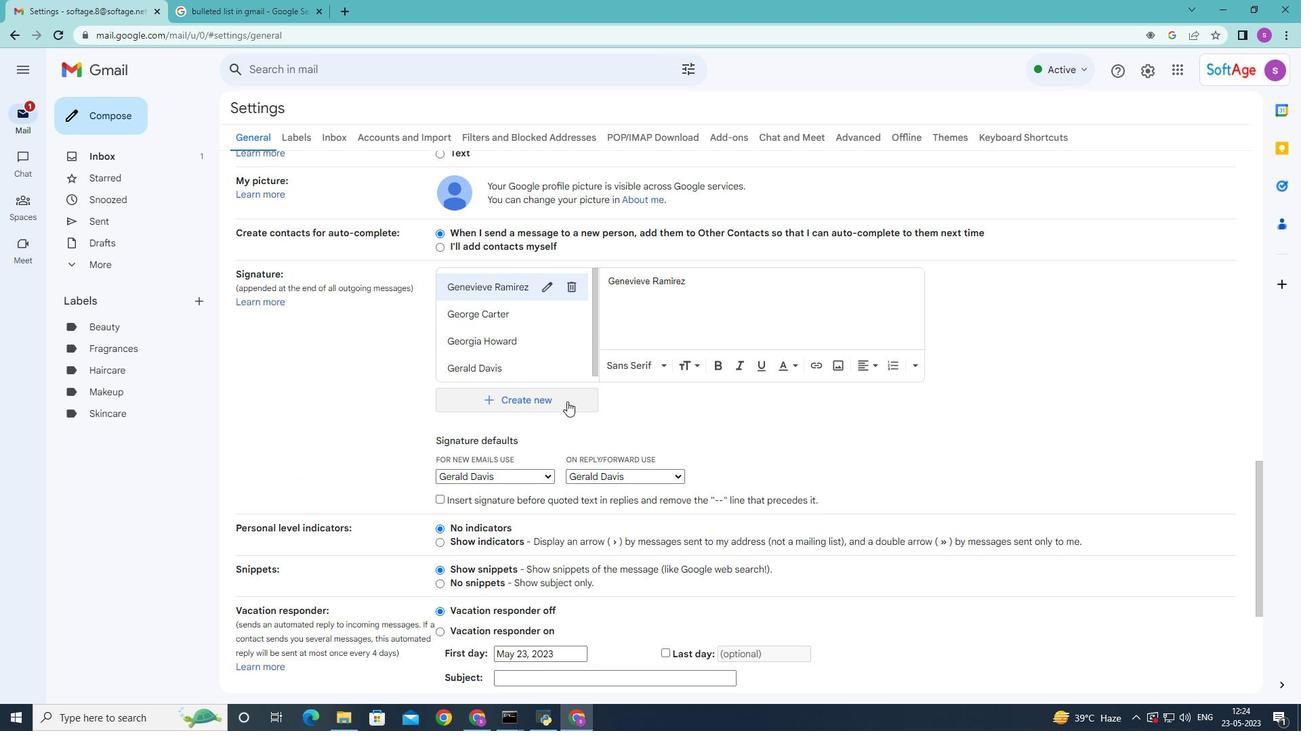
Action: Mouse pressed left at (567, 401)
Screenshot: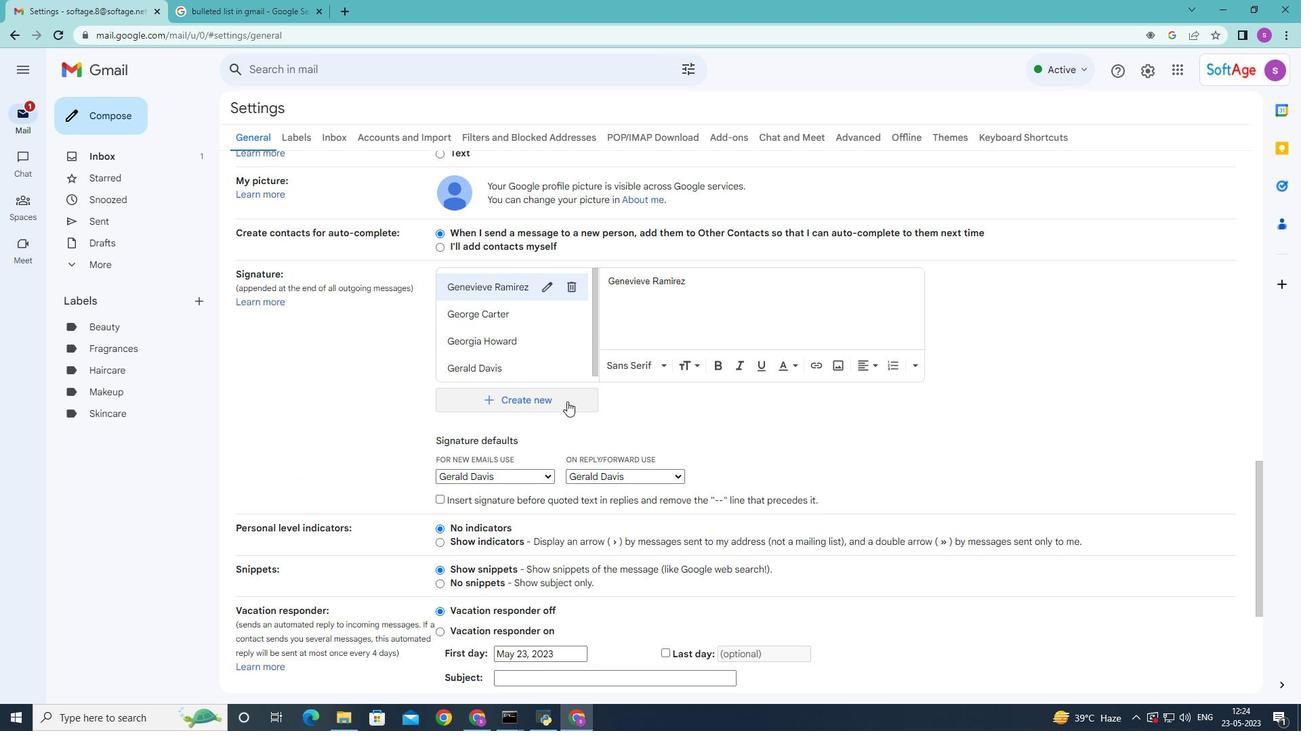 
Action: Mouse moved to (566, 399)
Screenshot: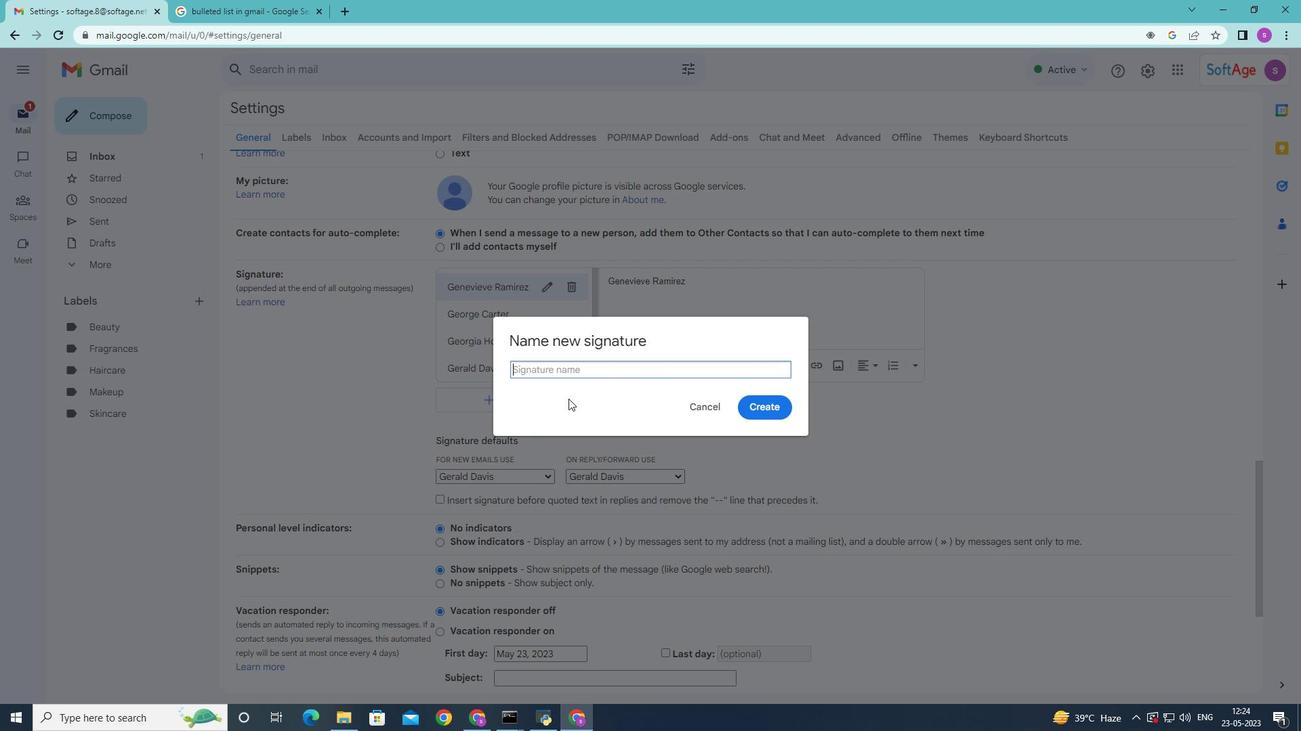 
Action: Key pressed <Key.shift>
Screenshot: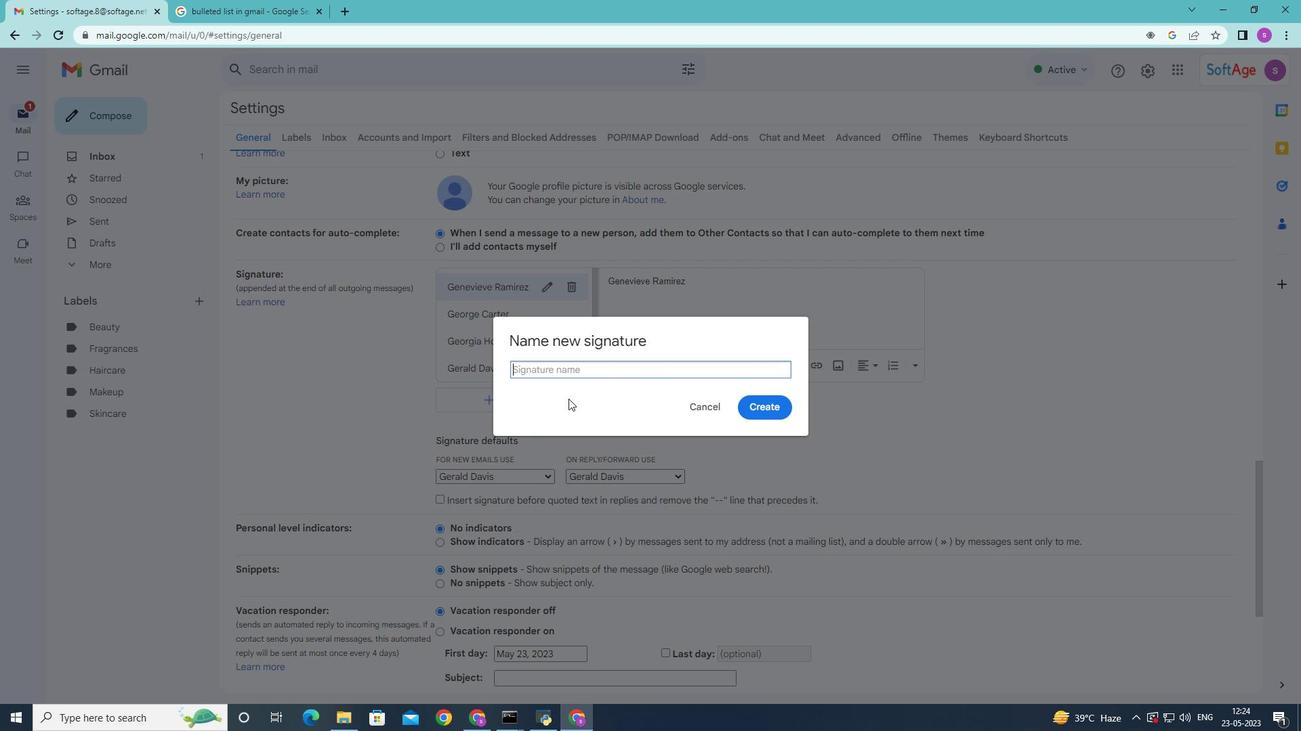 
Action: Mouse moved to (572, 384)
Screenshot: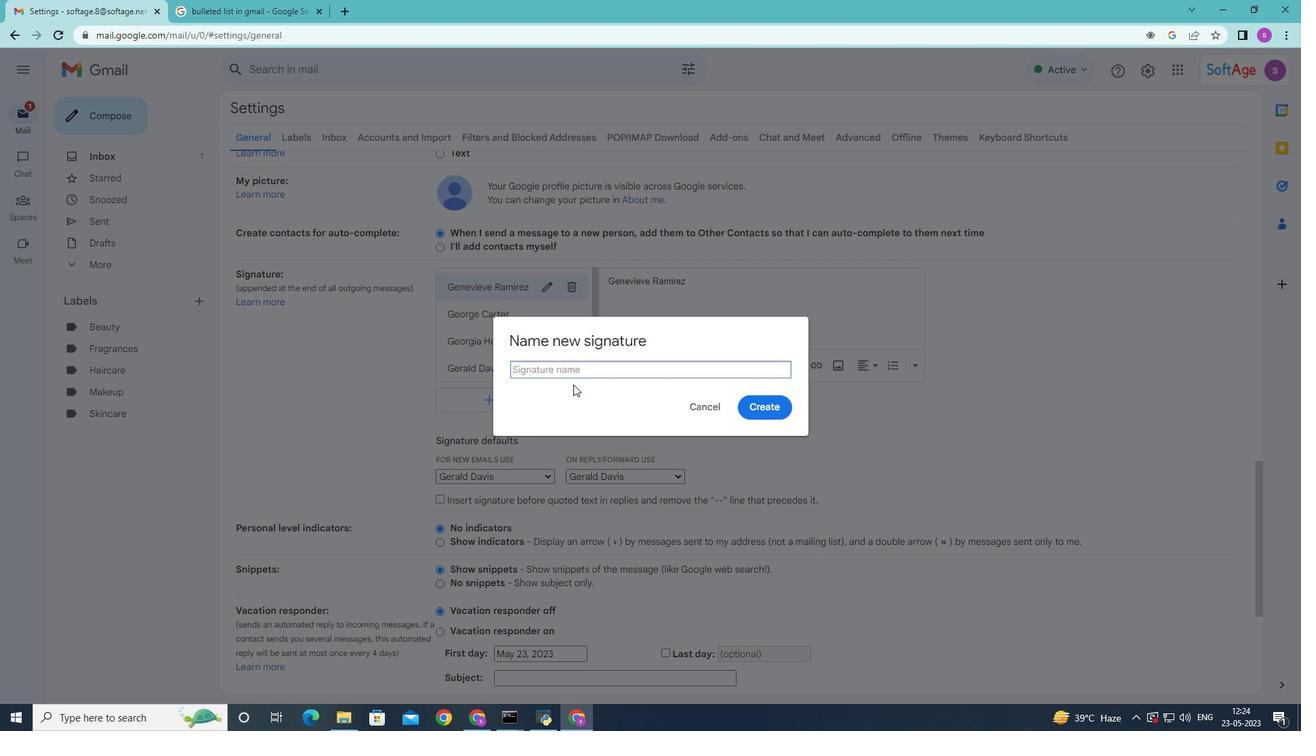 
Action: Key pressed <Key.shift><Key.shift><Key.shift>
Screenshot: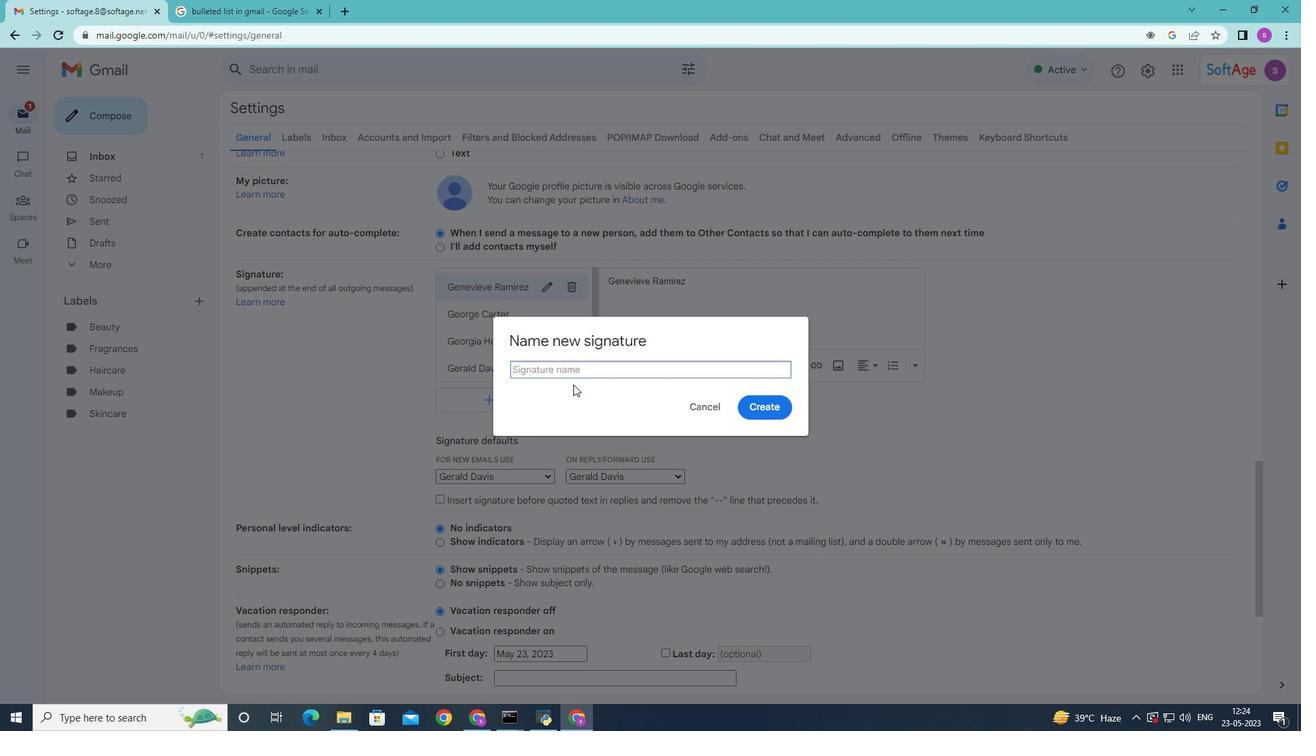 
Action: Mouse moved to (572, 384)
Screenshot: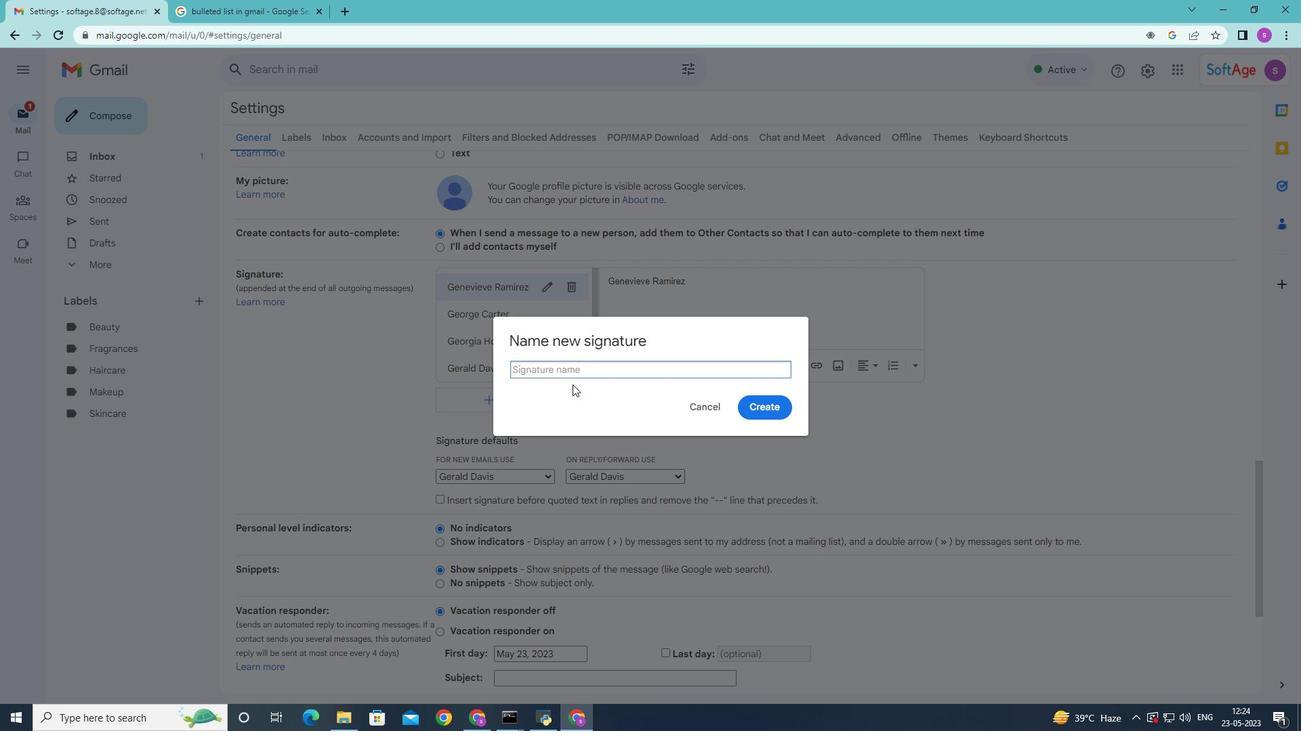 
Action: Key pressed <Key.shift><Key.shift><Key.shift><Key.shift><Key.shift><Key.shift><Key.shift><Key.shift><Key.shift><Key.shift><Key.shift><Key.shift><Key.shift><Key.shift><Key.shift><Key.shift><Key.shift><Key.shift><Key.shift><Key.shift><Key.shift><Key.shift><Key.shift><Key.shift><Key.shift><Key.shift><Key.shift><Key.shift><Key.shift><Key.shift>Gerard<Key.space><Key.shift>Sci<Key.backspace>ott
Screenshot: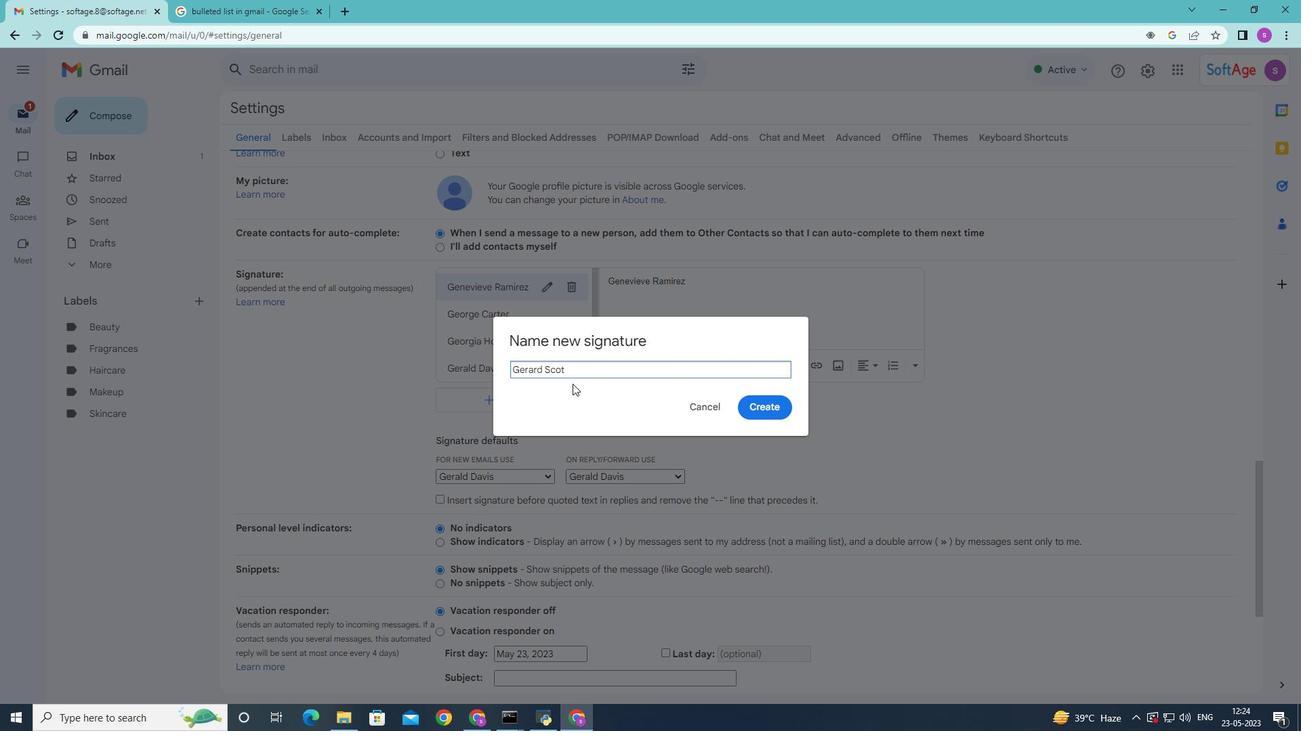 
Action: Mouse moved to (759, 409)
Screenshot: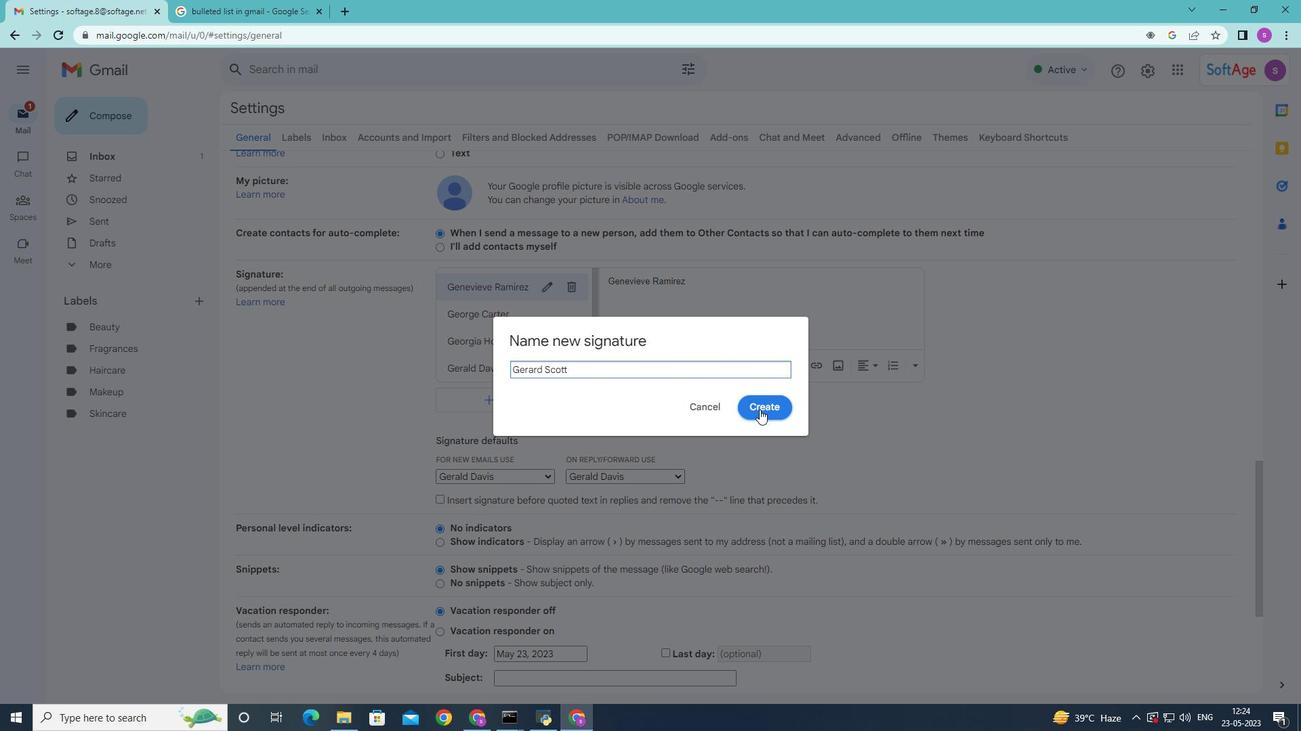 
Action: Mouse pressed left at (759, 409)
Screenshot: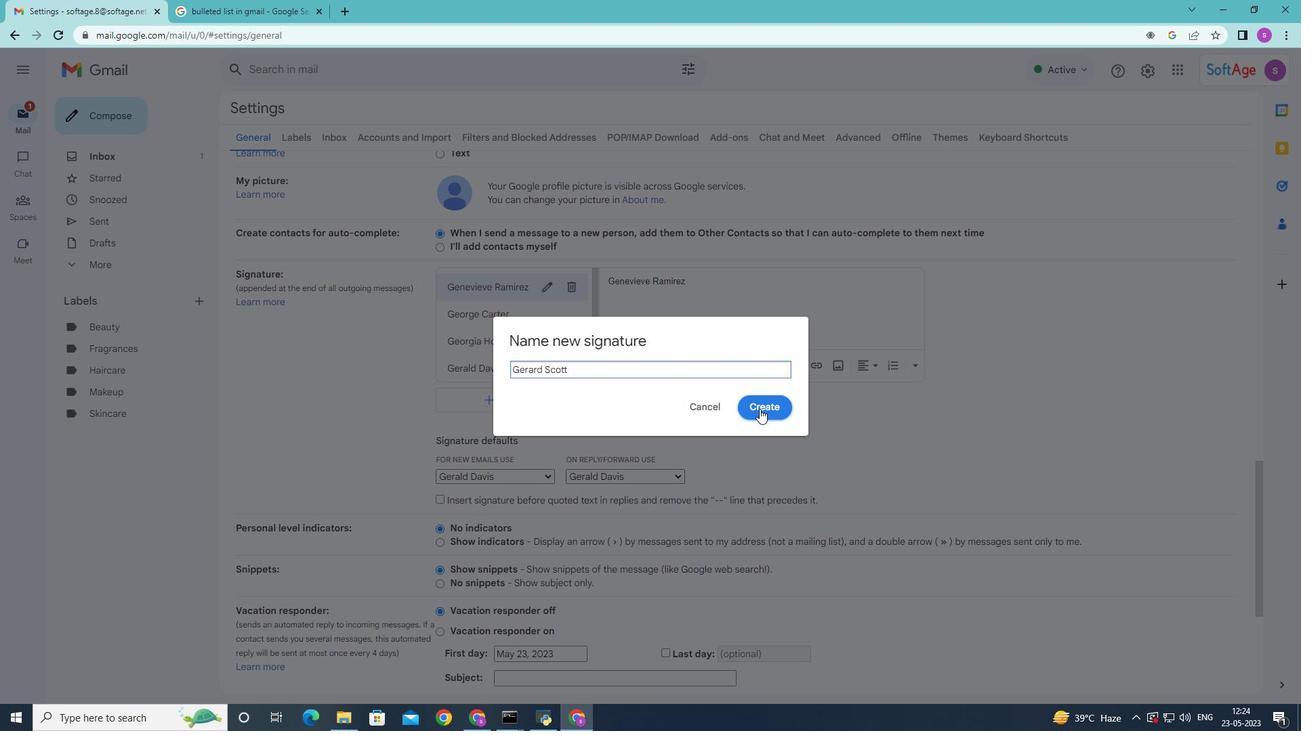 
Action: Mouse moved to (704, 326)
Screenshot: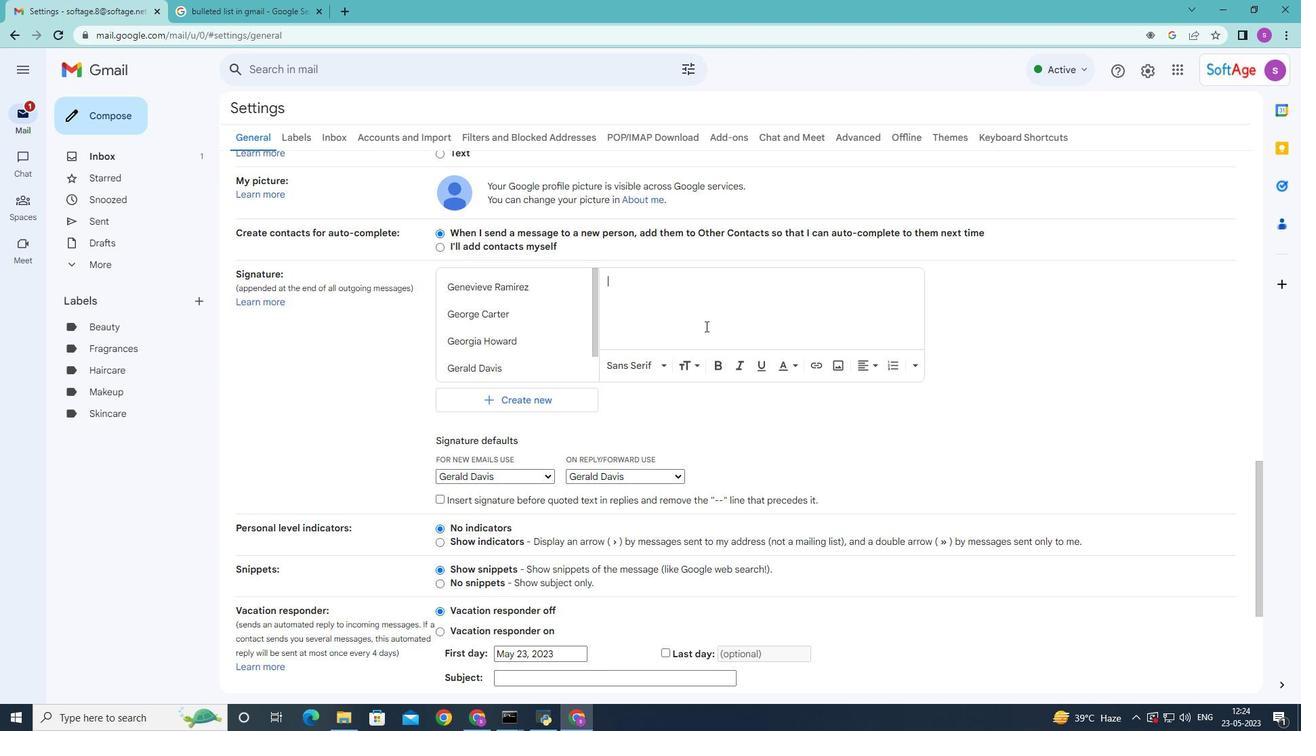
Action: Key pressed <Key.shift><Key.shift><Key.shift>Gerard<Key.space><Key.shift><Key.shift><Key.shift><Key.shift><Key.shift><Key.shift><Key.shift><Key.shift><Key.shift>Scott
Screenshot: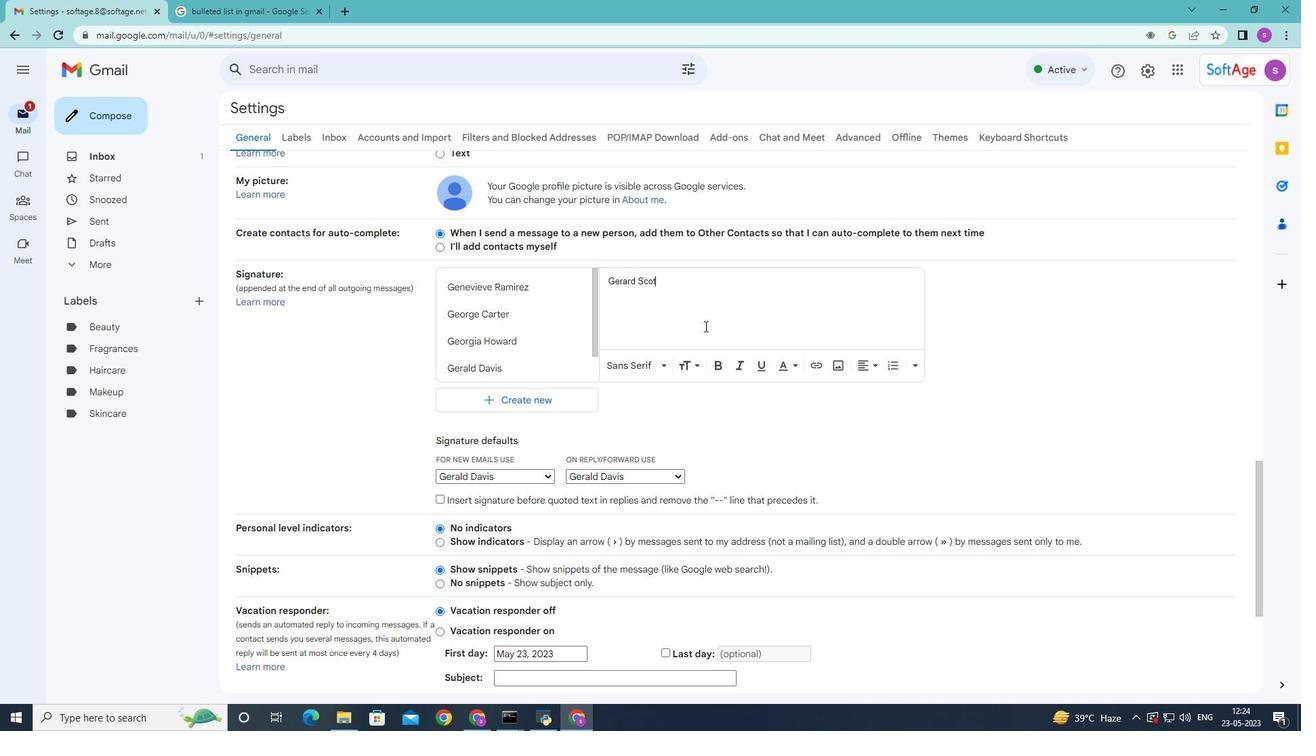 
Action: Mouse moved to (691, 327)
Screenshot: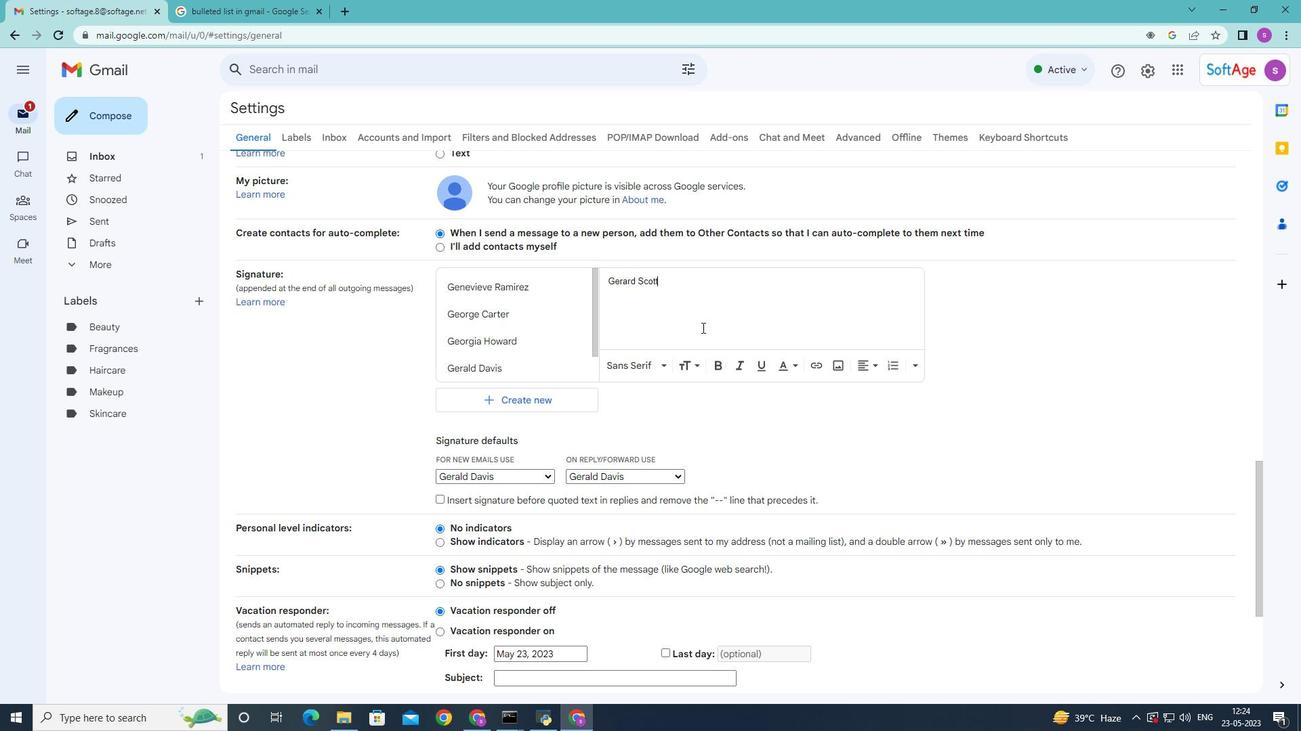 
Action: Key pressed <Key.space>
Screenshot: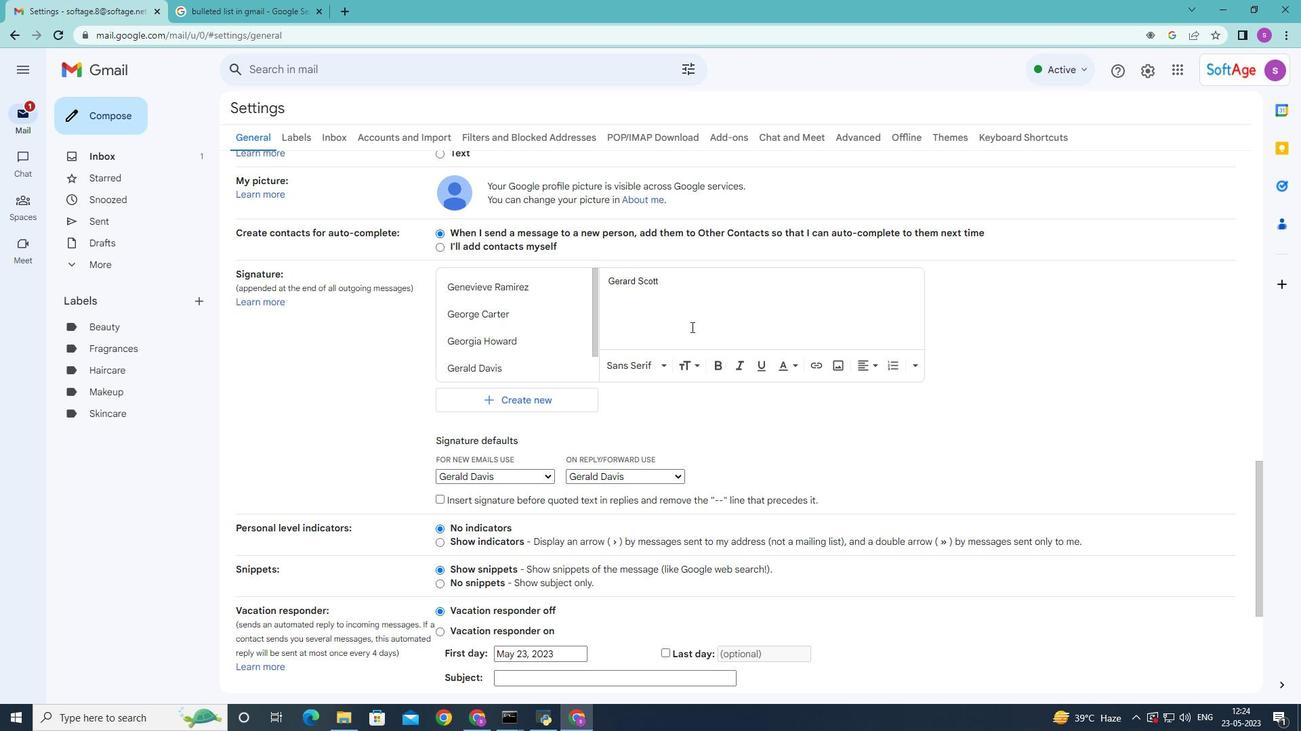 
Action: Mouse moved to (544, 476)
Screenshot: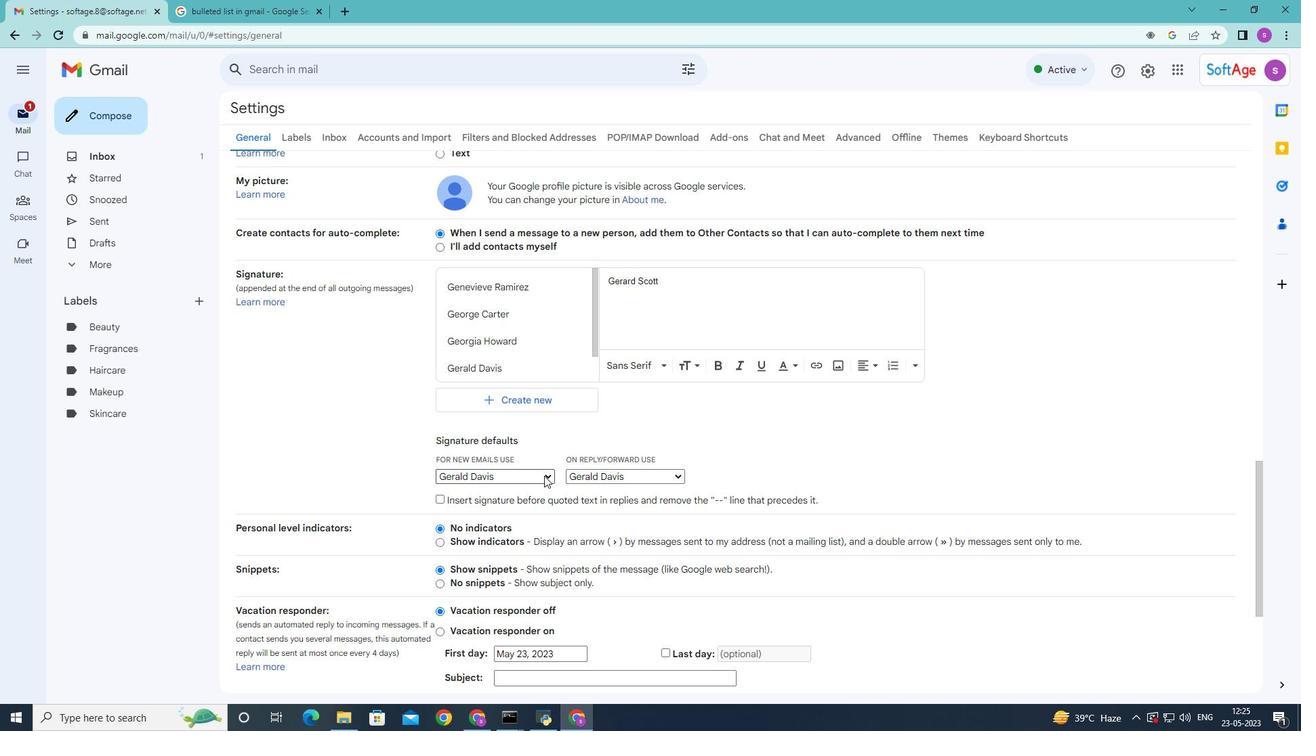 
Action: Mouse pressed left at (544, 476)
Screenshot: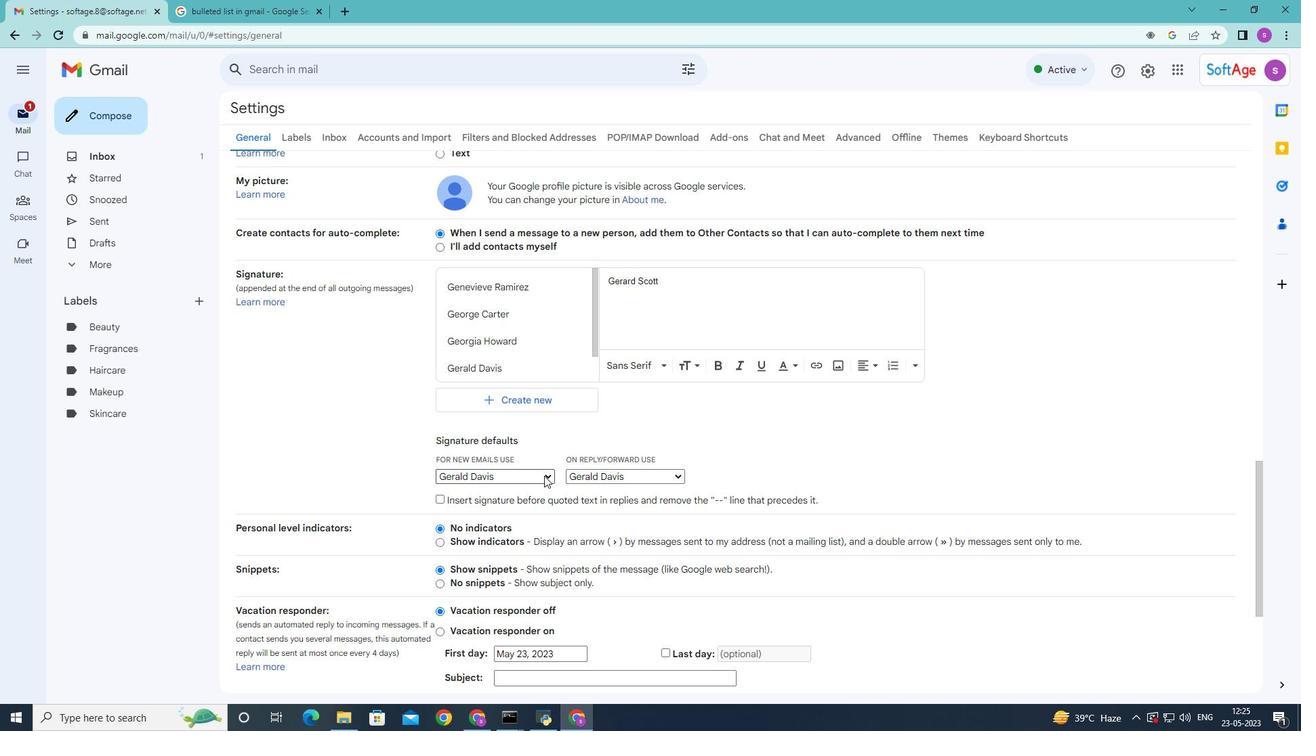 
Action: Mouse moved to (542, 484)
Screenshot: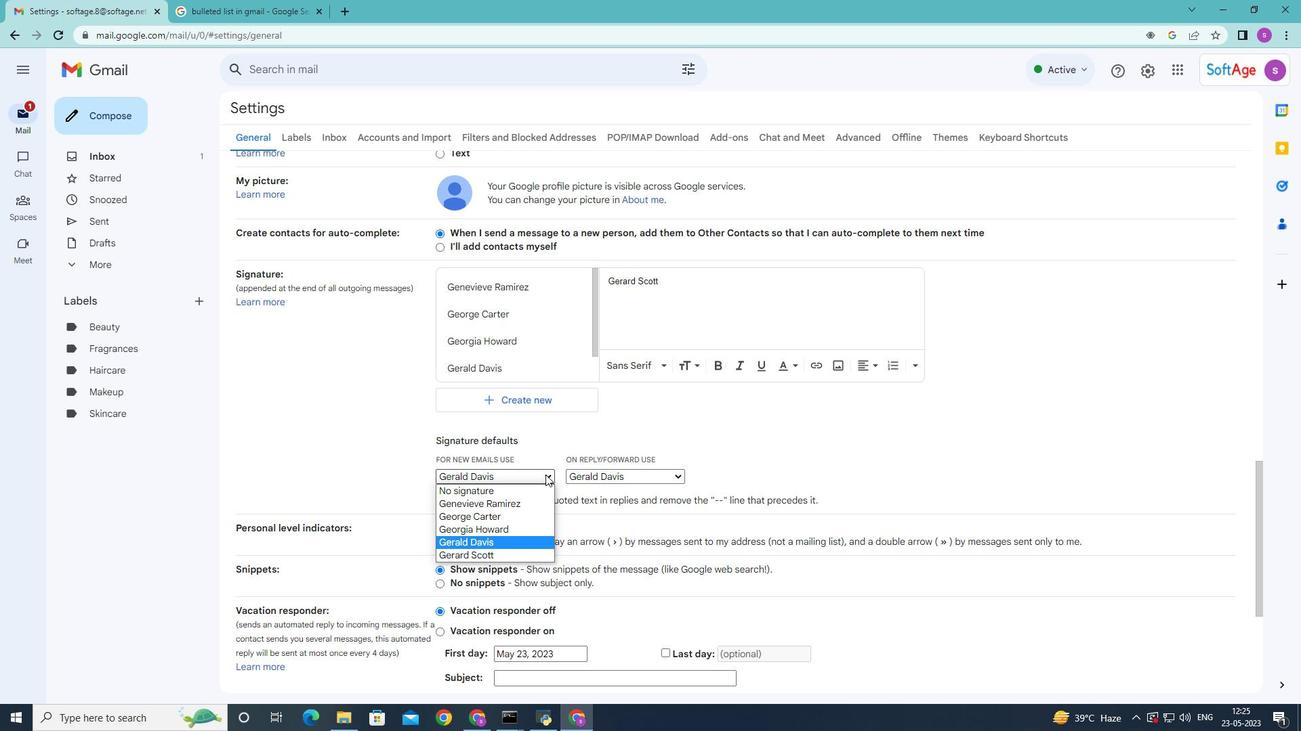 
Action: Mouse scrolled (542, 483) with delta (0, 0)
Screenshot: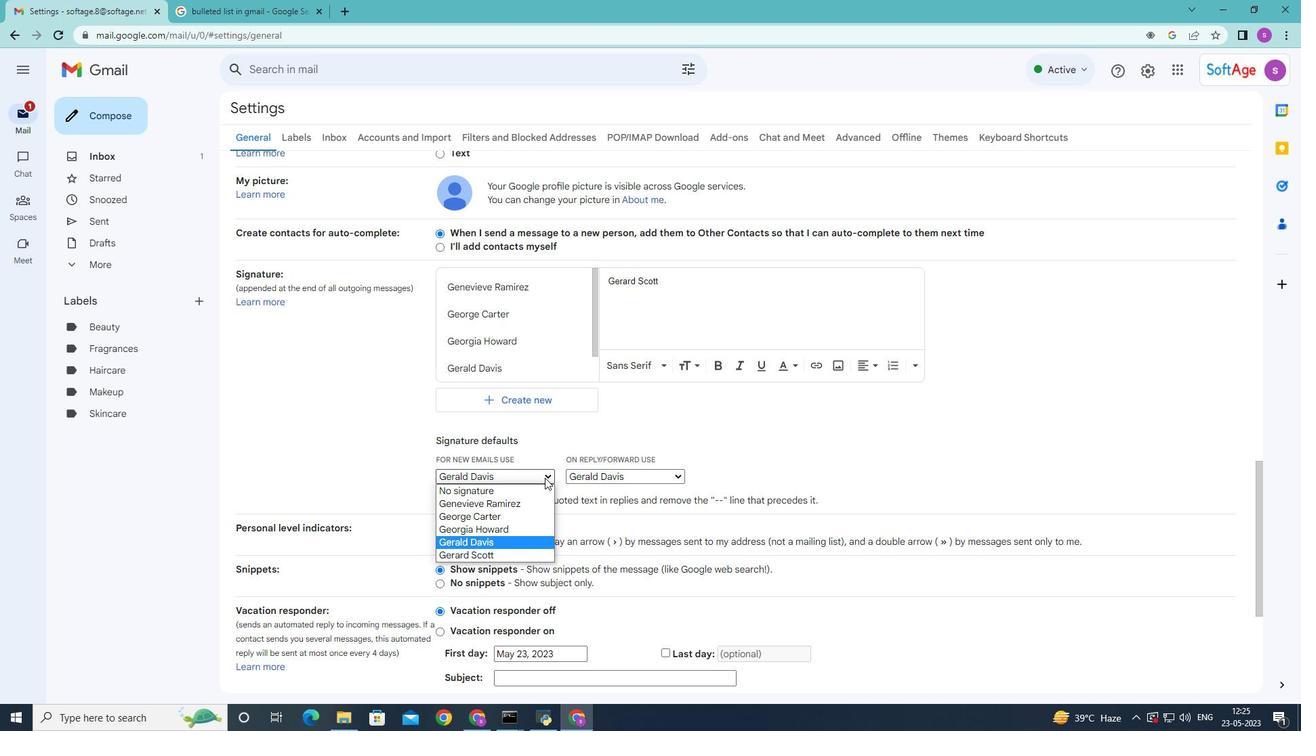 
Action: Mouse moved to (542, 485)
Screenshot: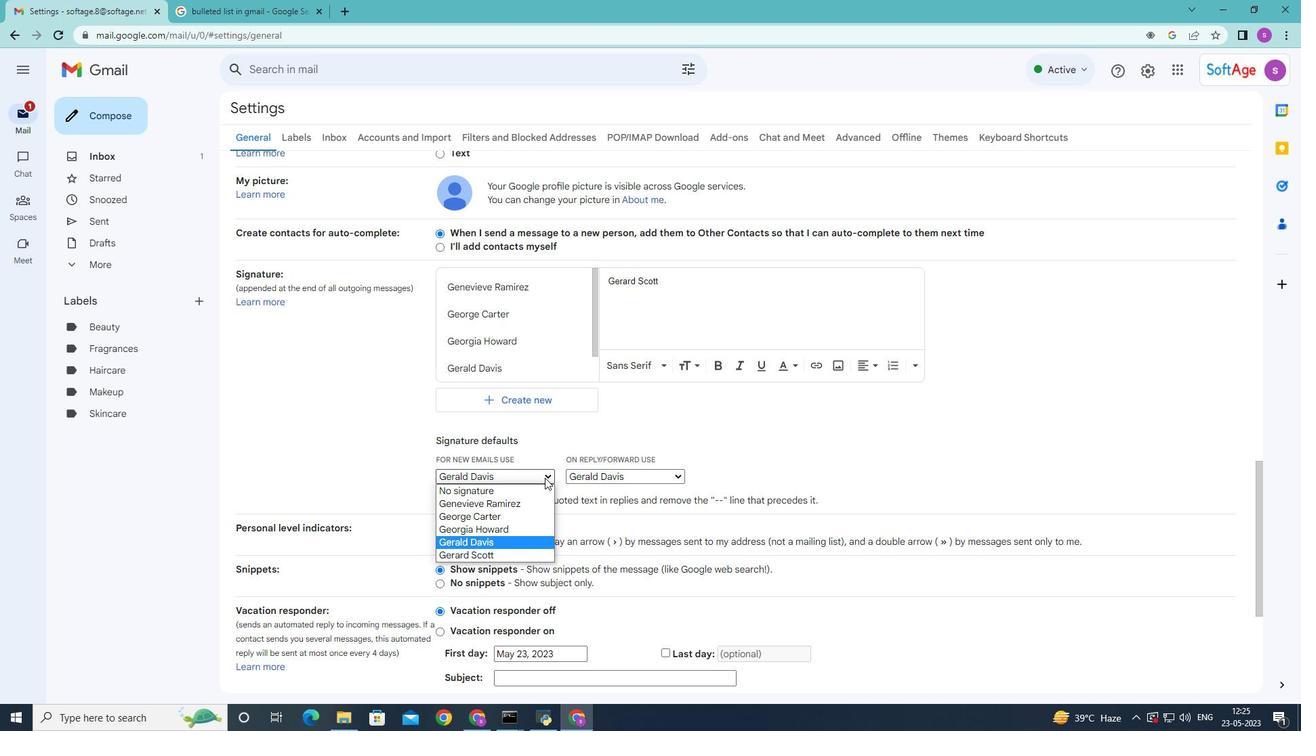 
Action: Mouse scrolled (542, 484) with delta (0, 0)
Screenshot: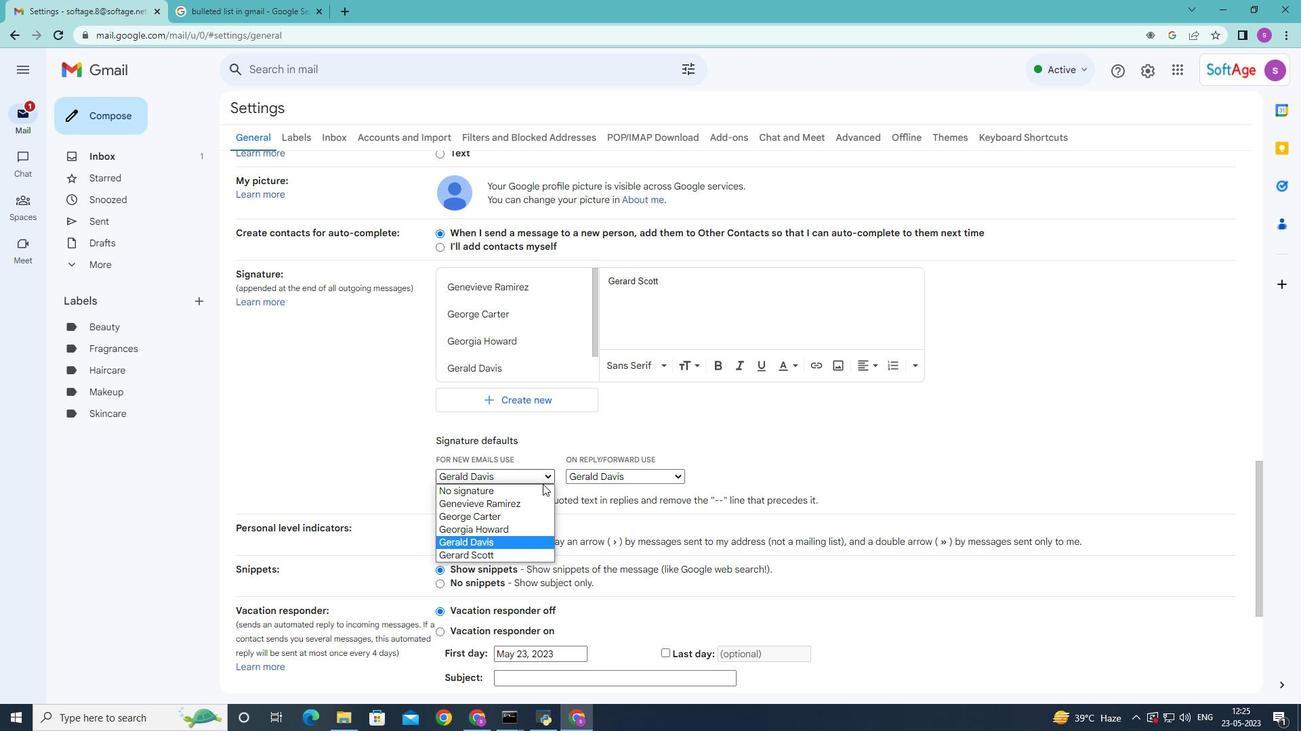 
Action: Mouse moved to (542, 485)
Screenshot: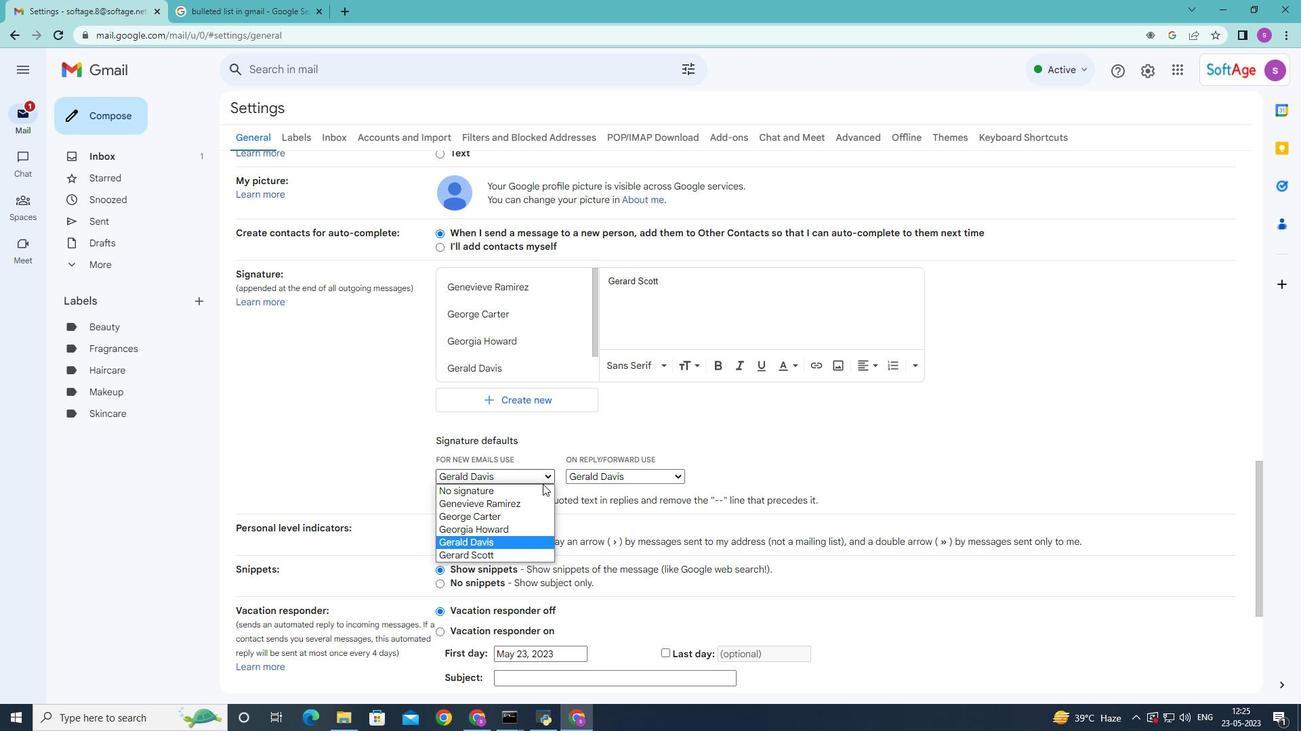 
Action: Mouse scrolled (542, 485) with delta (0, 0)
Screenshot: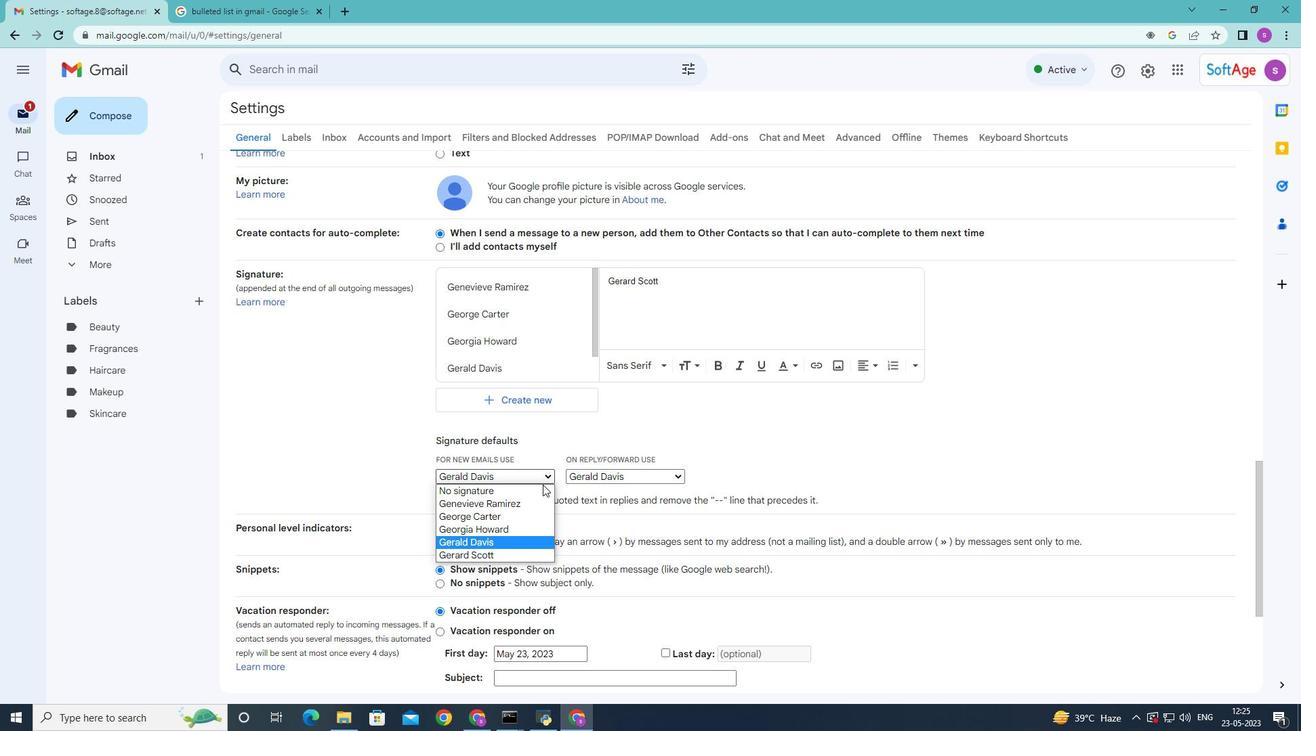 
Action: Mouse moved to (516, 556)
Screenshot: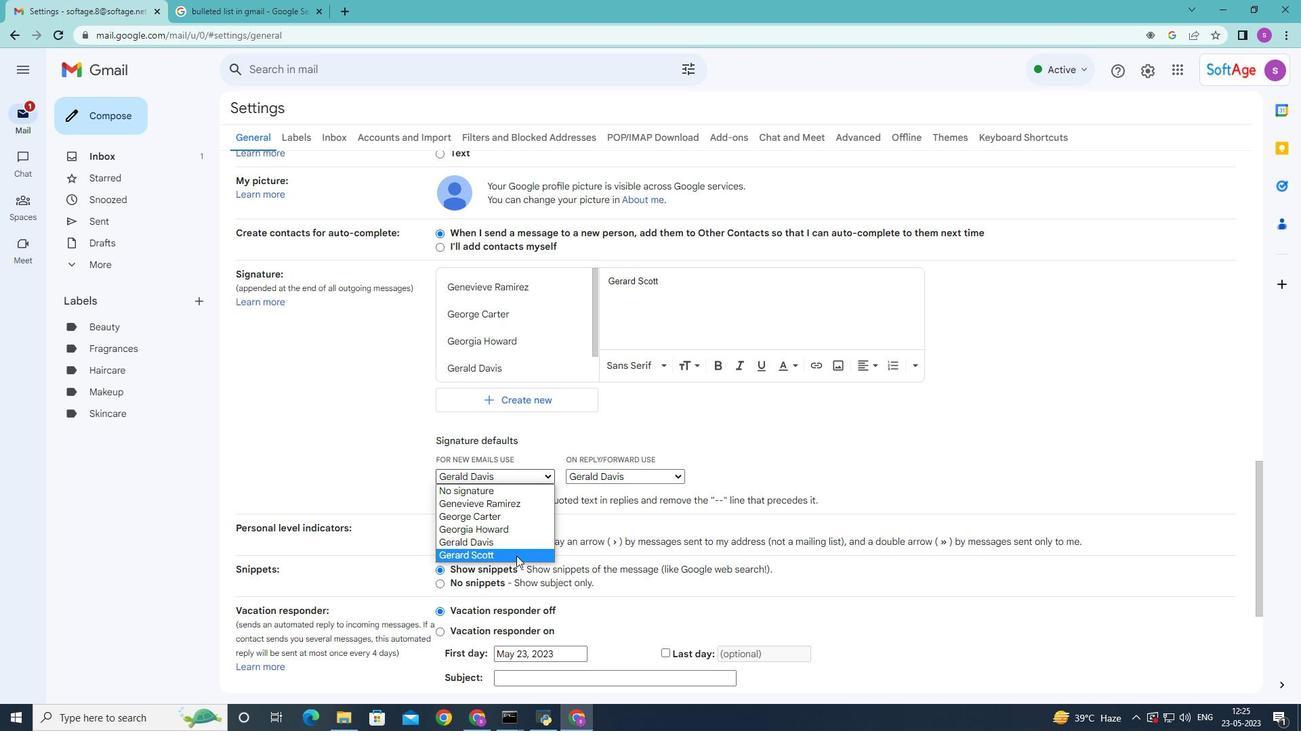 
Action: Mouse pressed left at (516, 556)
Screenshot: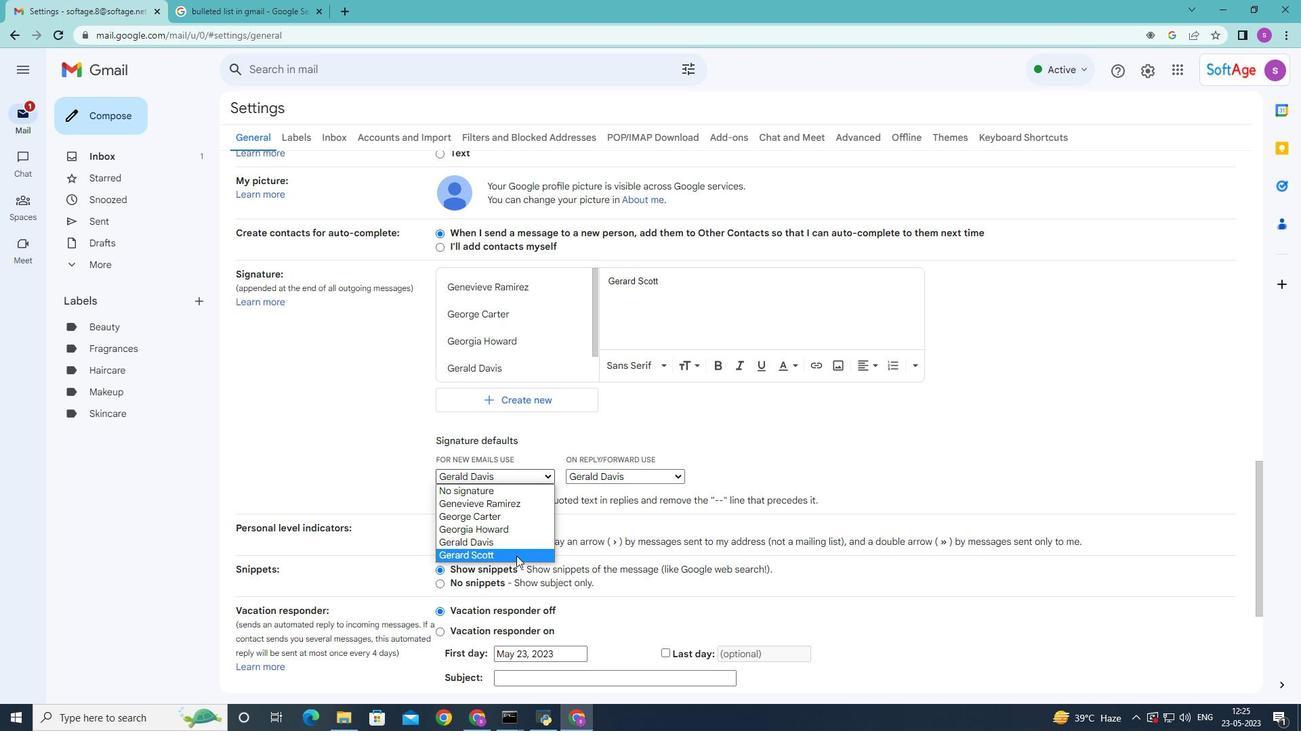 
Action: Mouse moved to (659, 476)
Screenshot: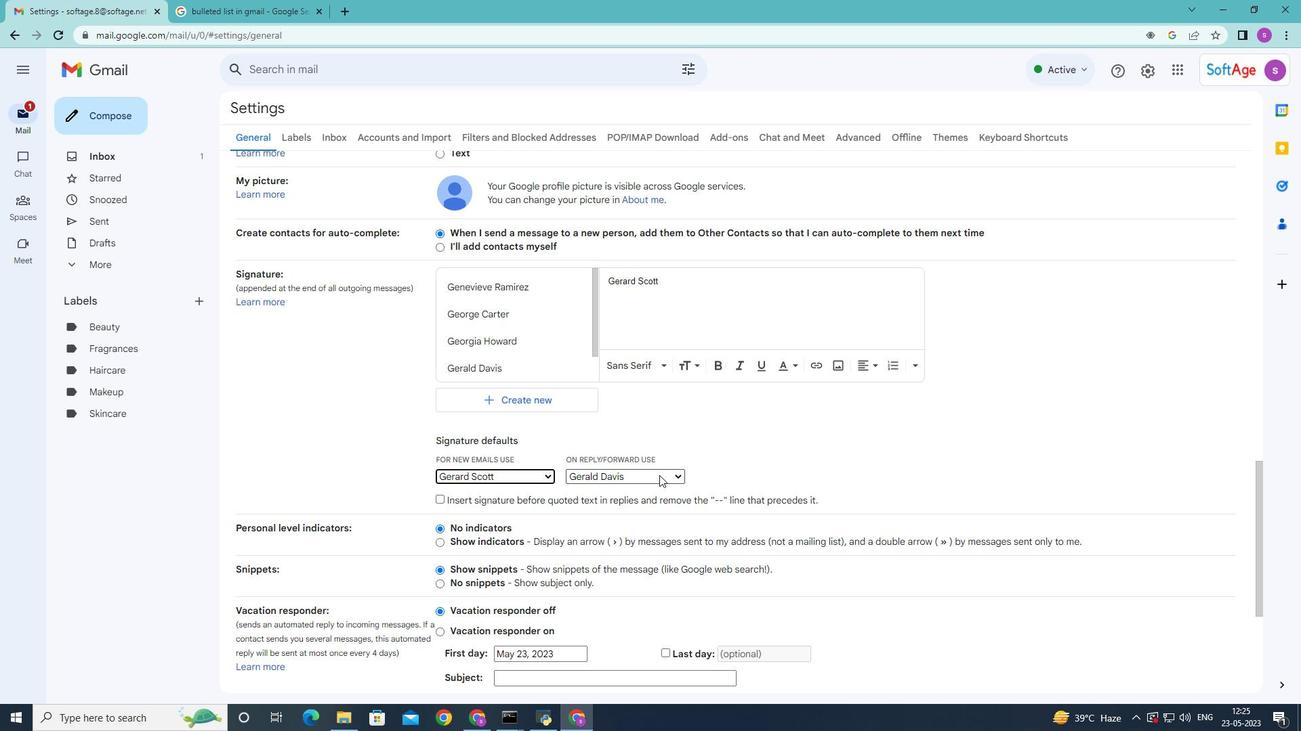 
Action: Mouse pressed left at (659, 476)
Screenshot: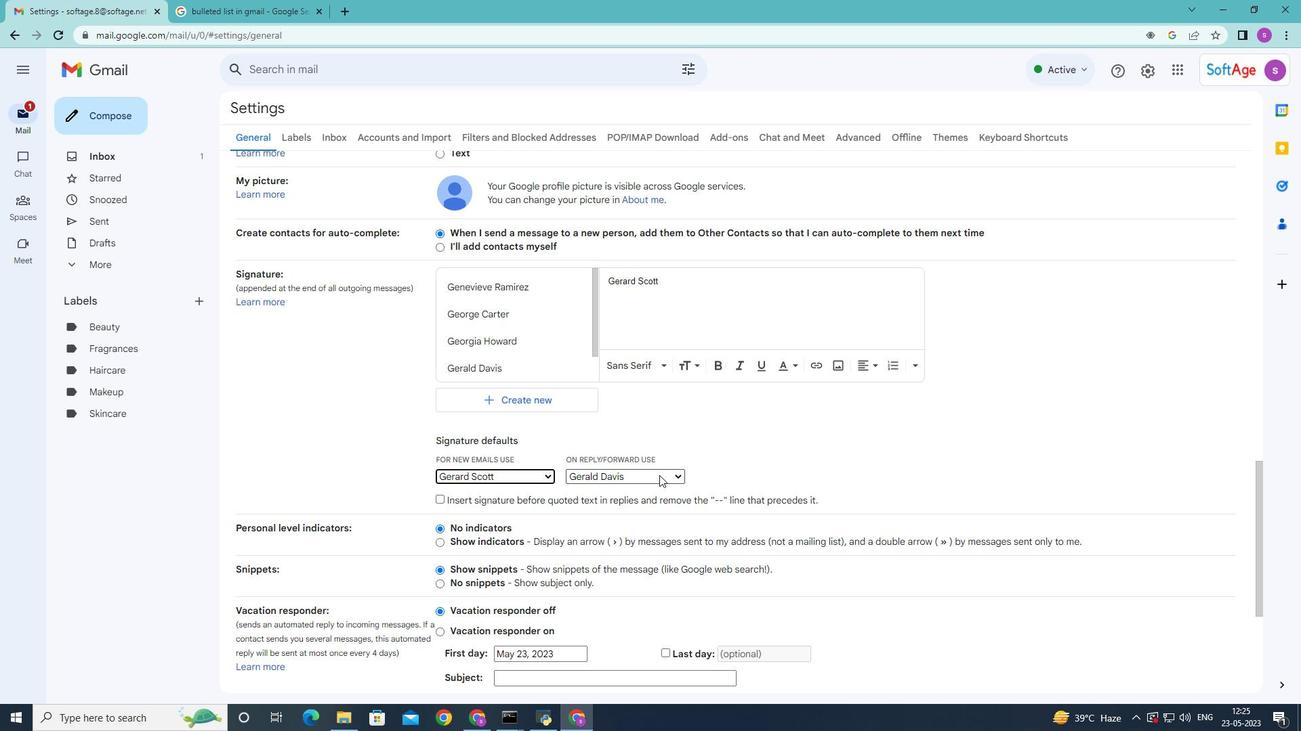 
Action: Mouse moved to (647, 551)
Screenshot: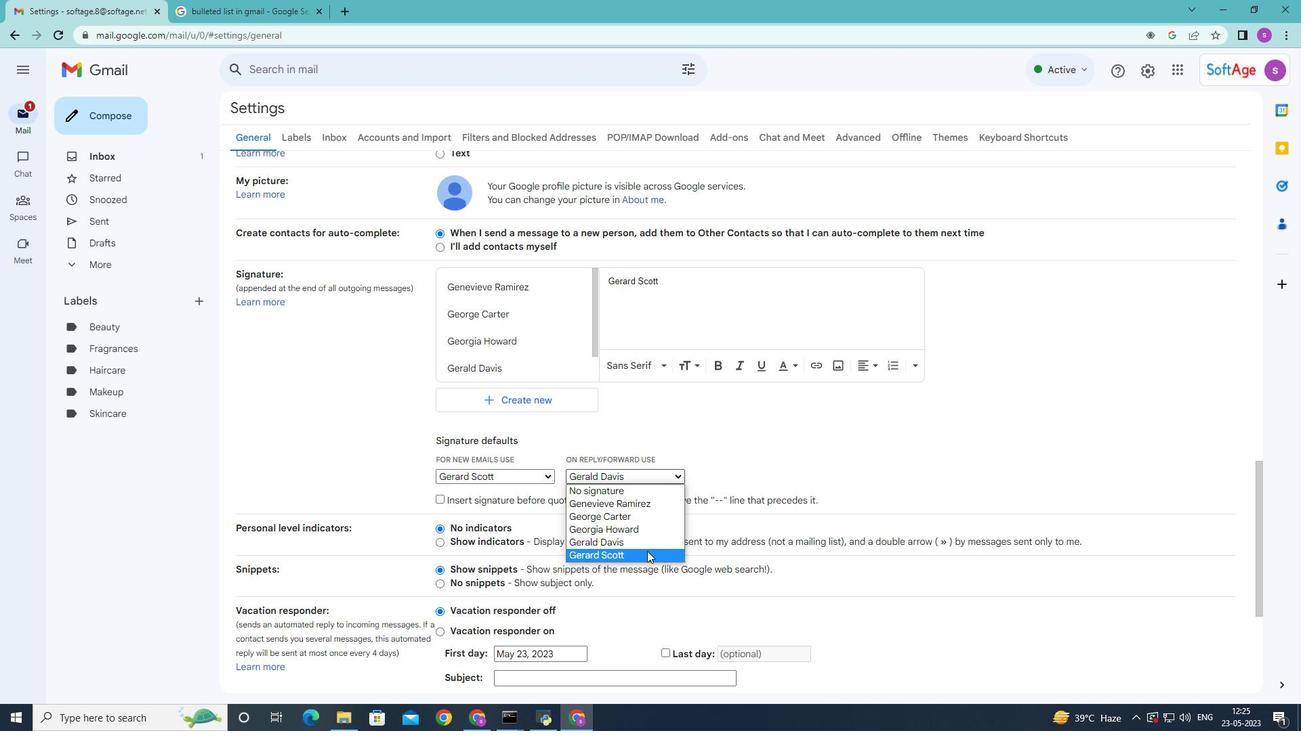 
Action: Mouse pressed left at (647, 551)
Screenshot: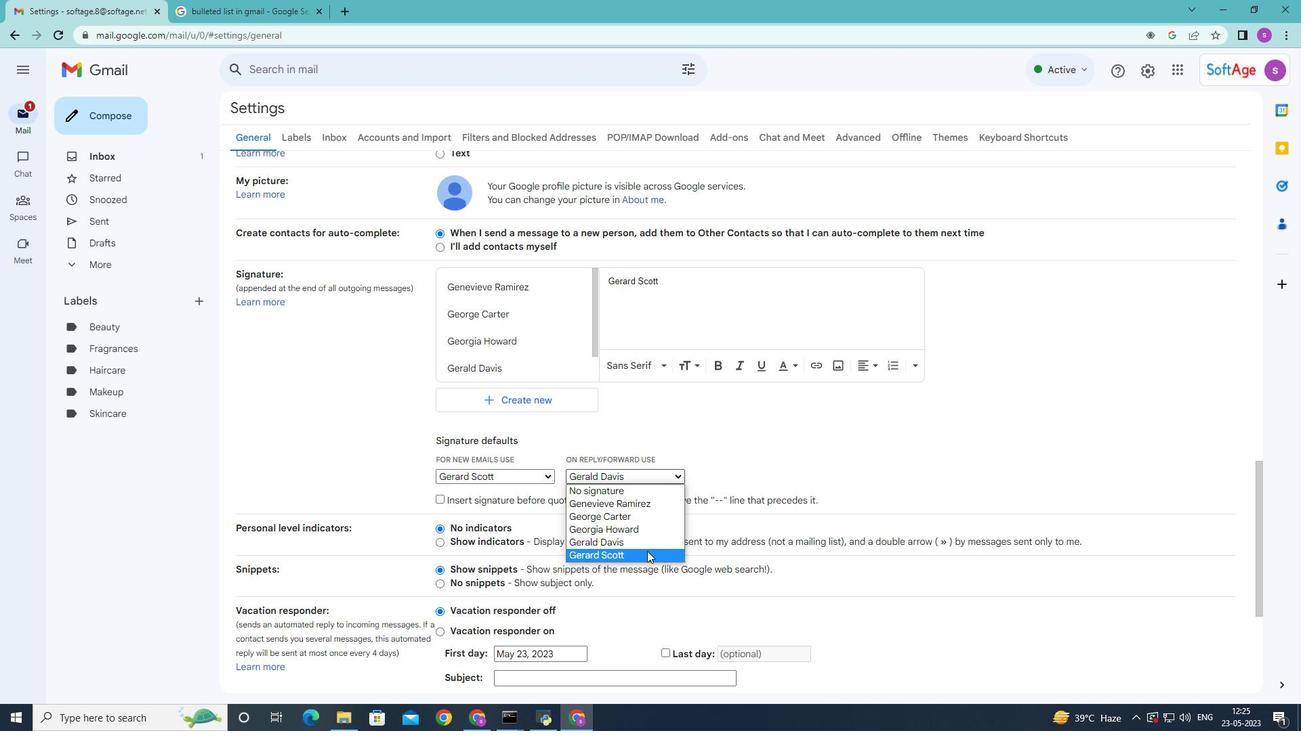 
Action: Mouse moved to (784, 450)
Screenshot: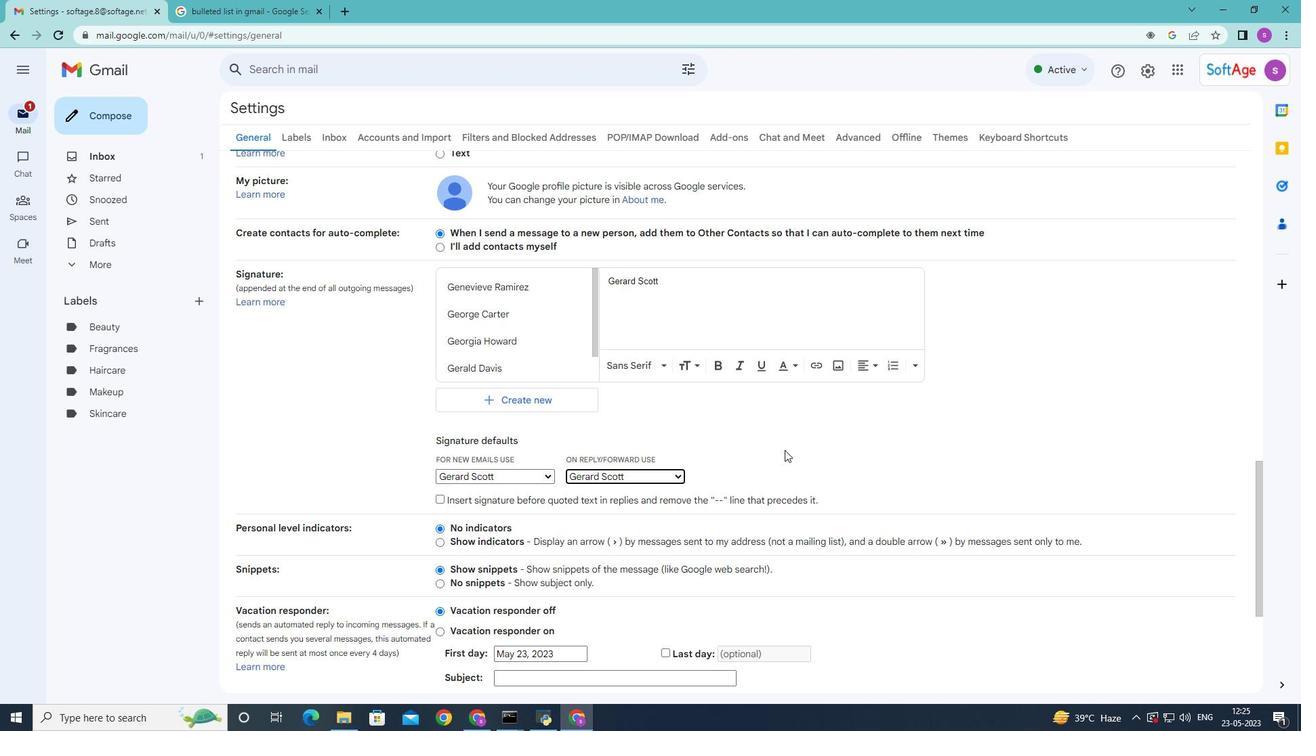 
Action: Mouse scrolled (784, 450) with delta (0, 0)
Screenshot: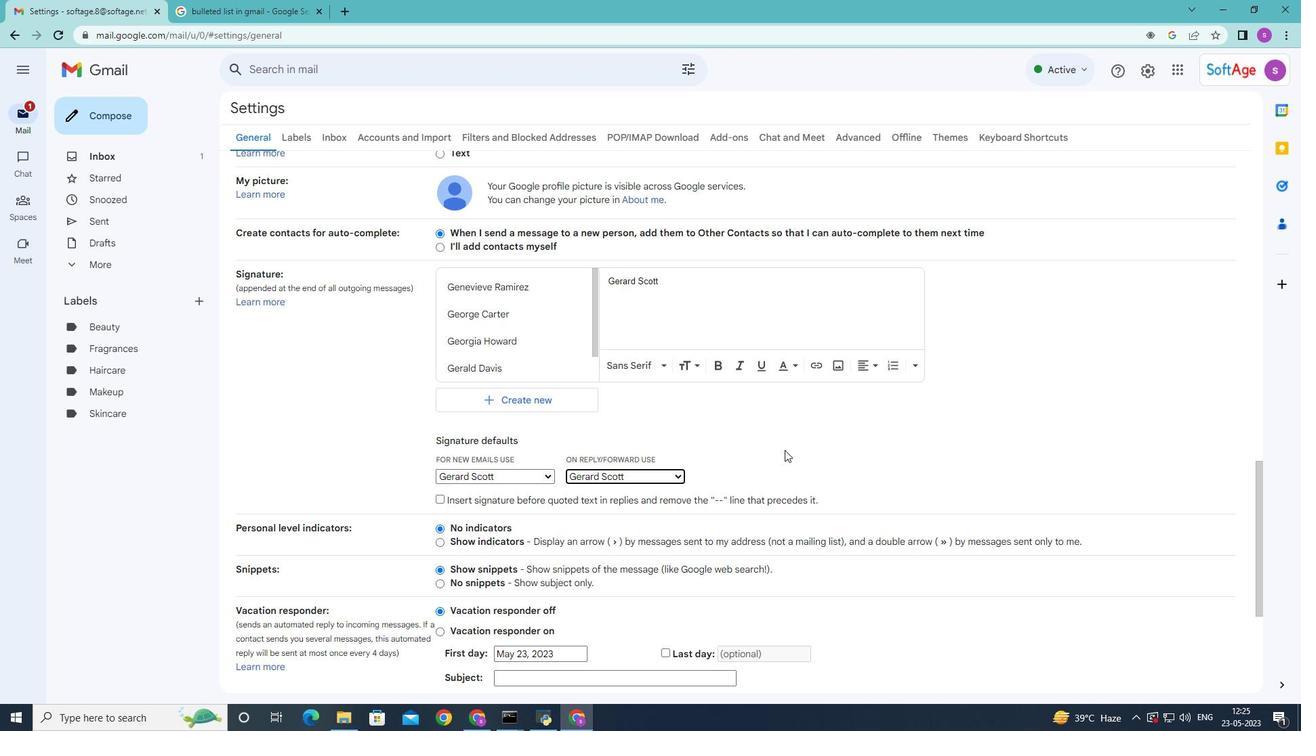 
Action: Mouse scrolled (784, 450) with delta (0, 0)
Screenshot: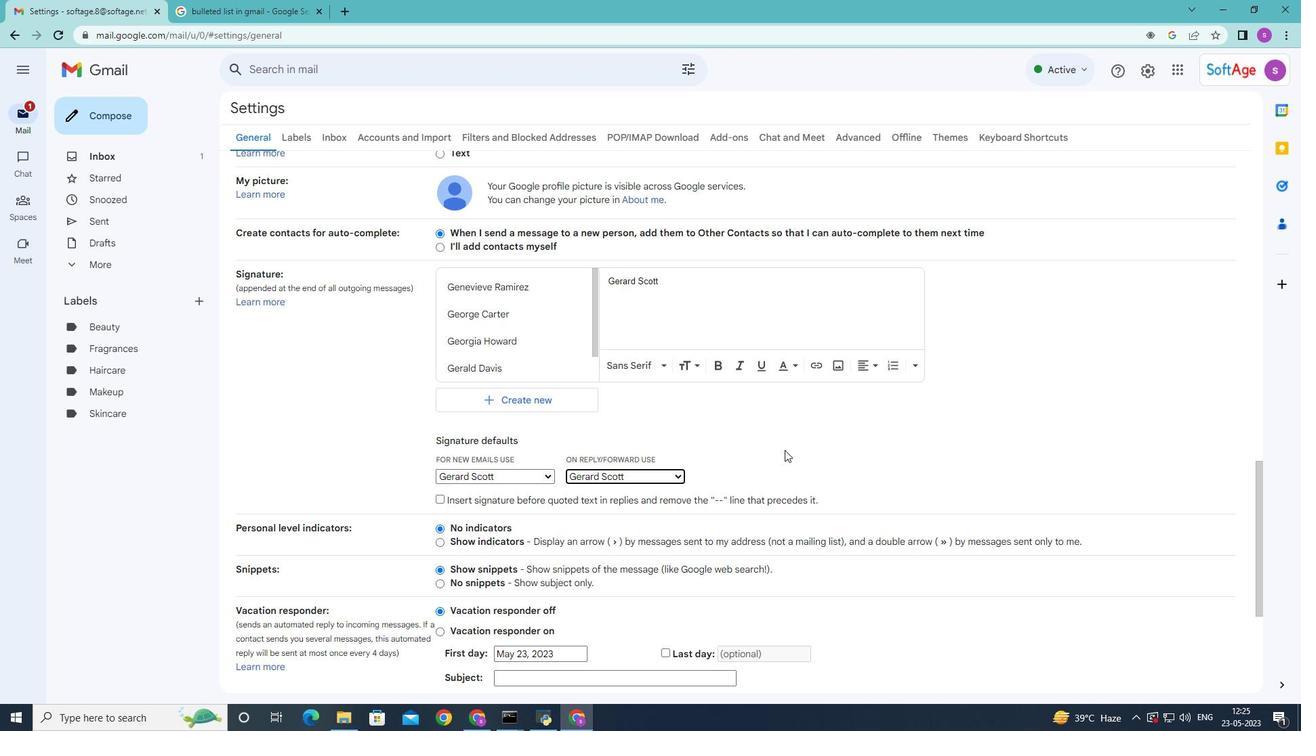 
Action: Mouse moved to (784, 451)
Screenshot: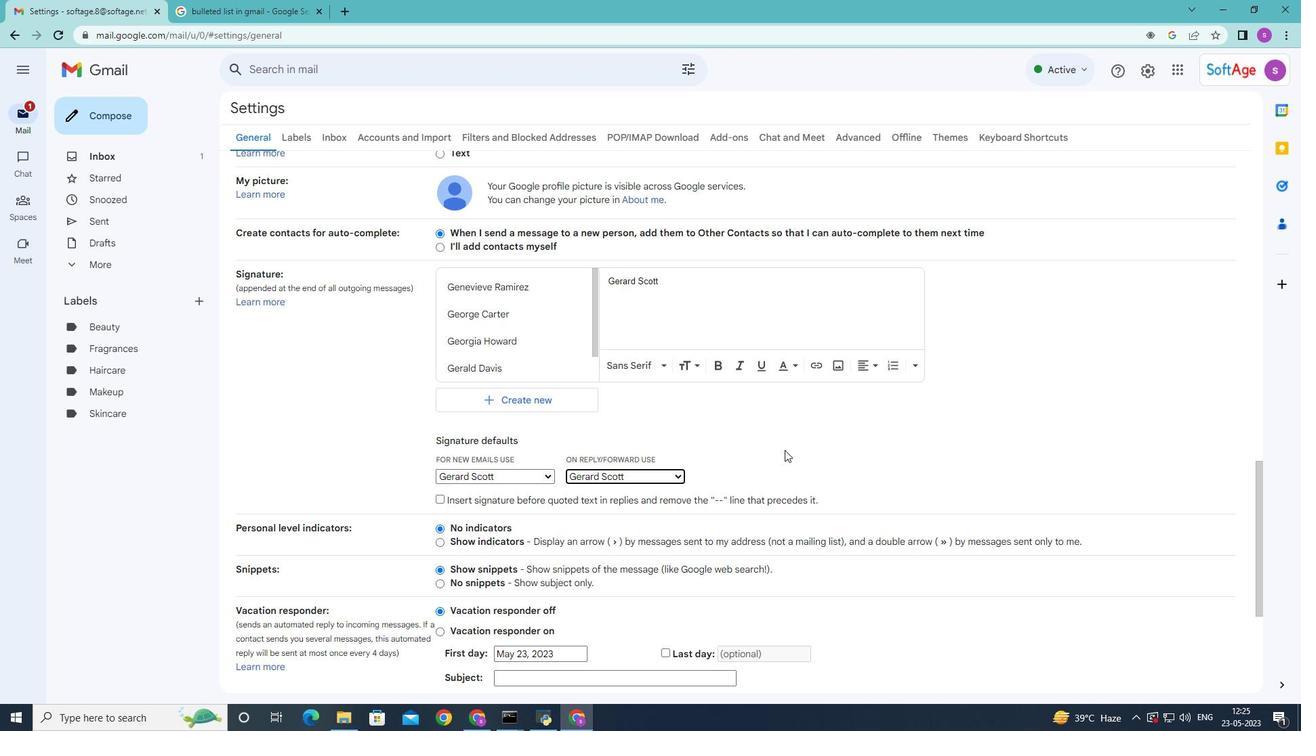 
Action: Mouse scrolled (784, 450) with delta (0, 0)
Screenshot: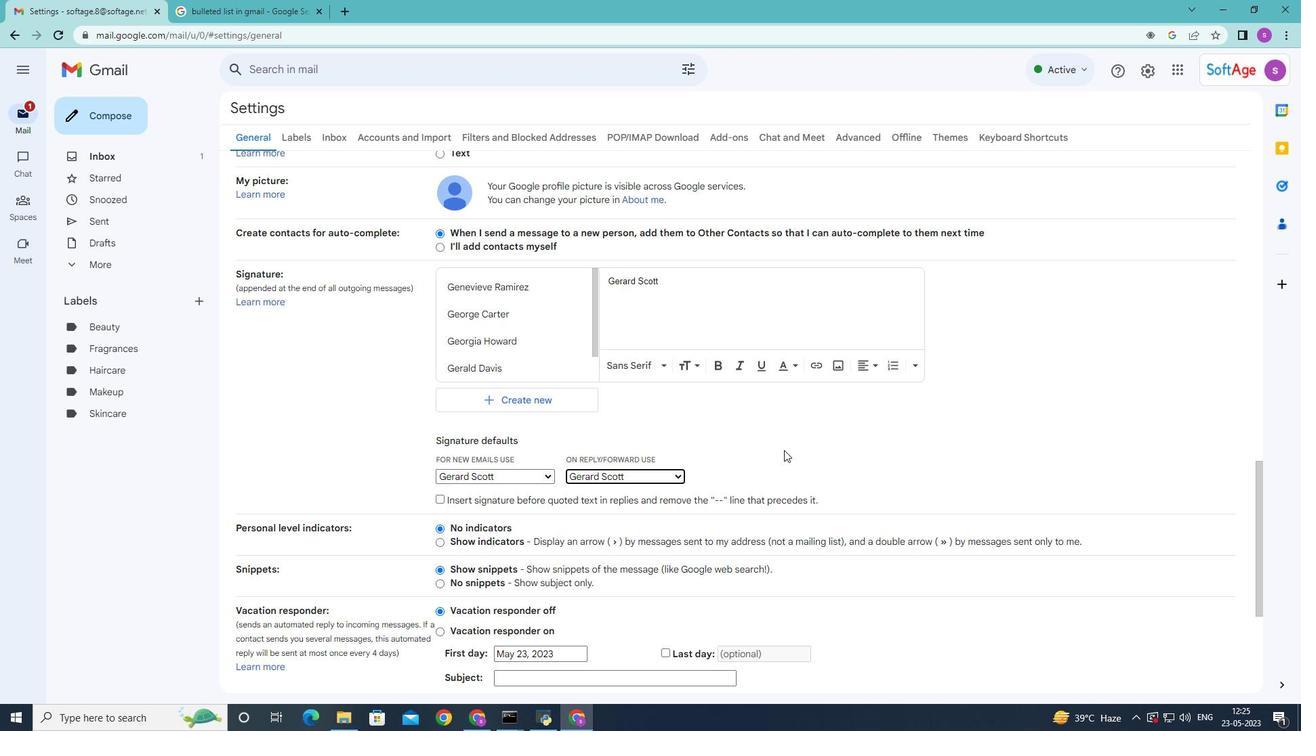 
Action: Mouse scrolled (784, 450) with delta (0, 0)
Screenshot: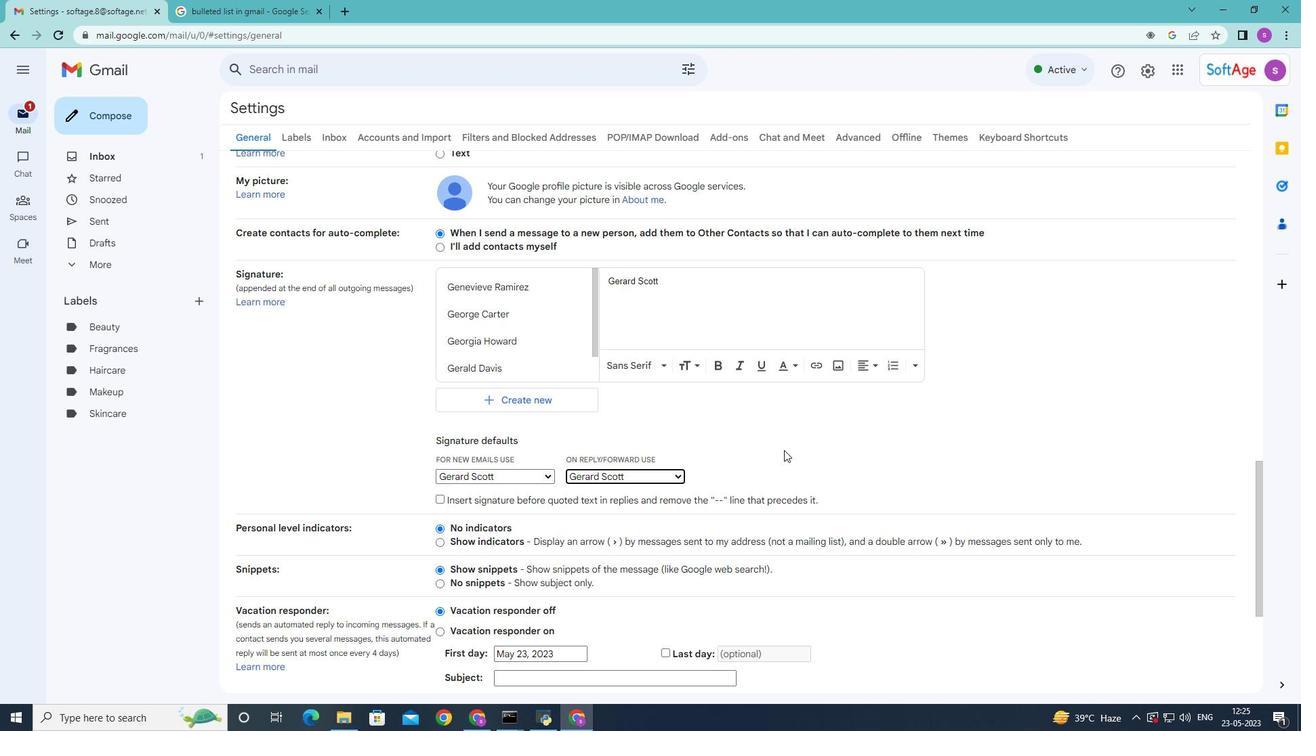 
Action: Mouse moved to (784, 451)
Screenshot: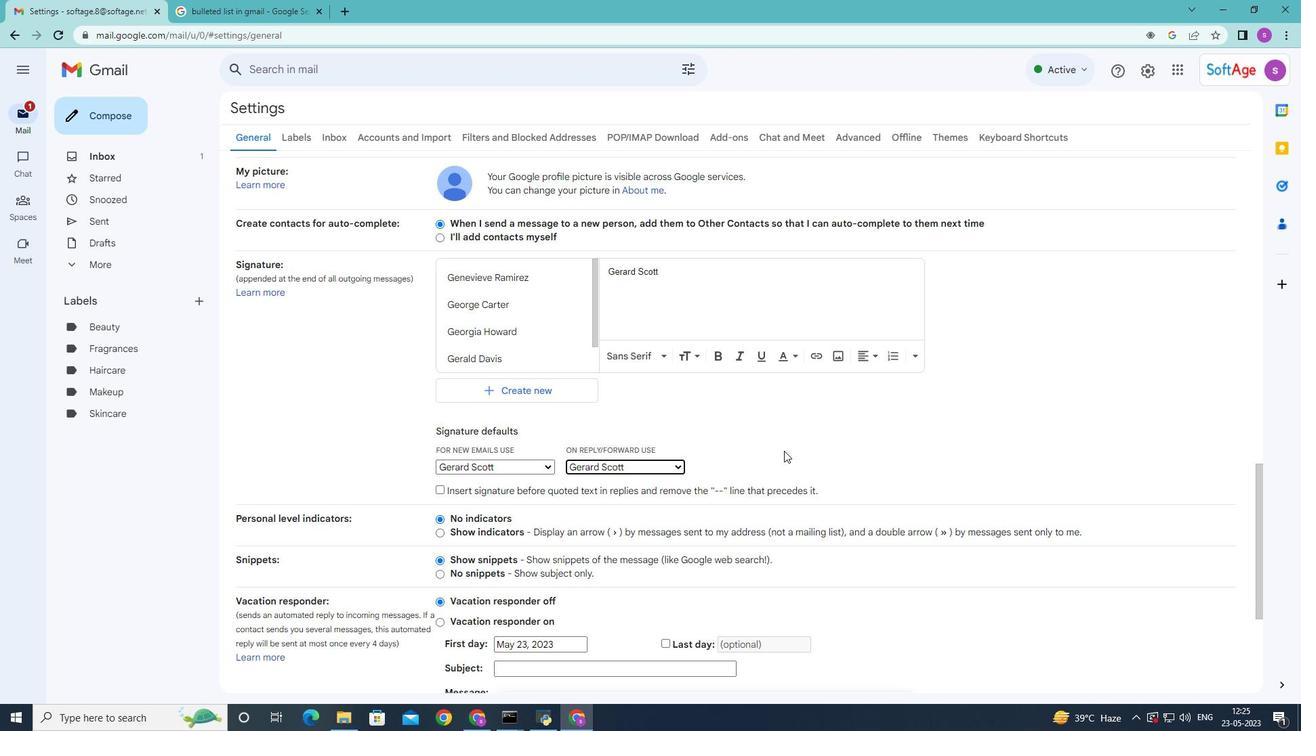 
Action: Mouse scrolled (784, 450) with delta (0, 0)
Screenshot: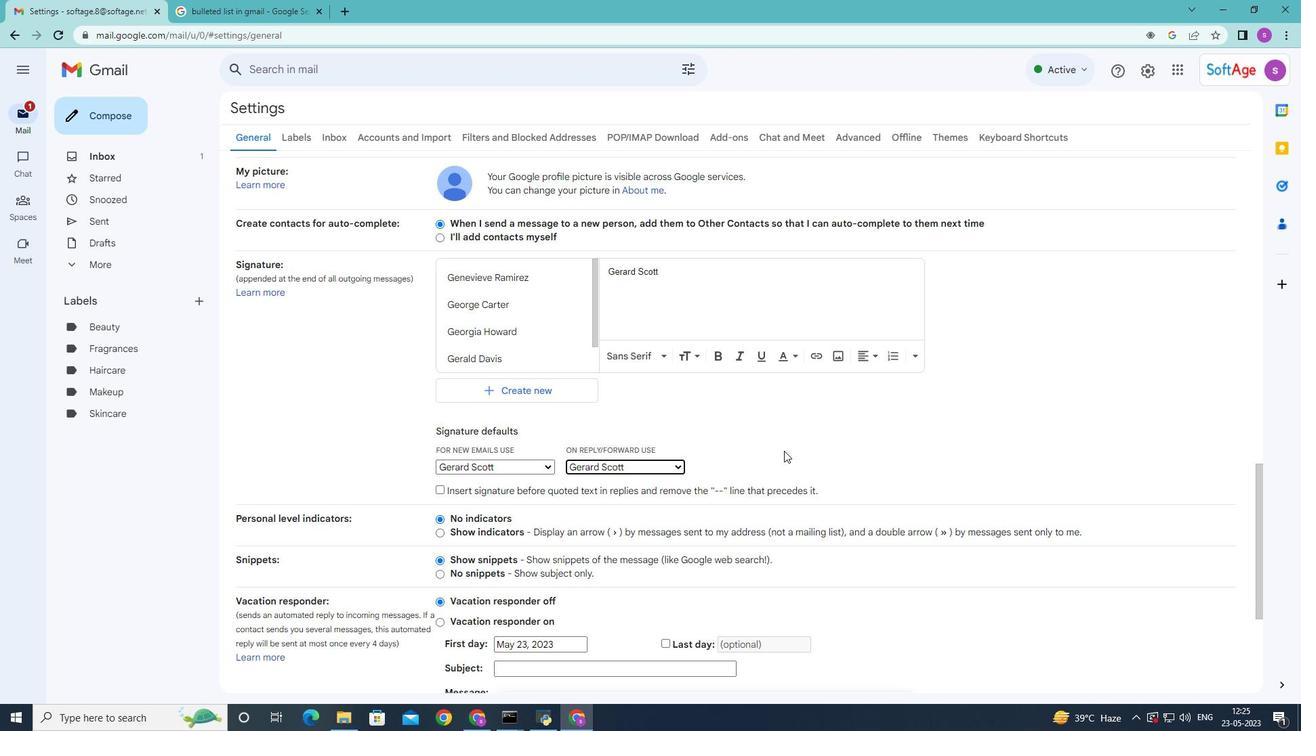 
Action: Mouse moved to (719, 617)
Screenshot: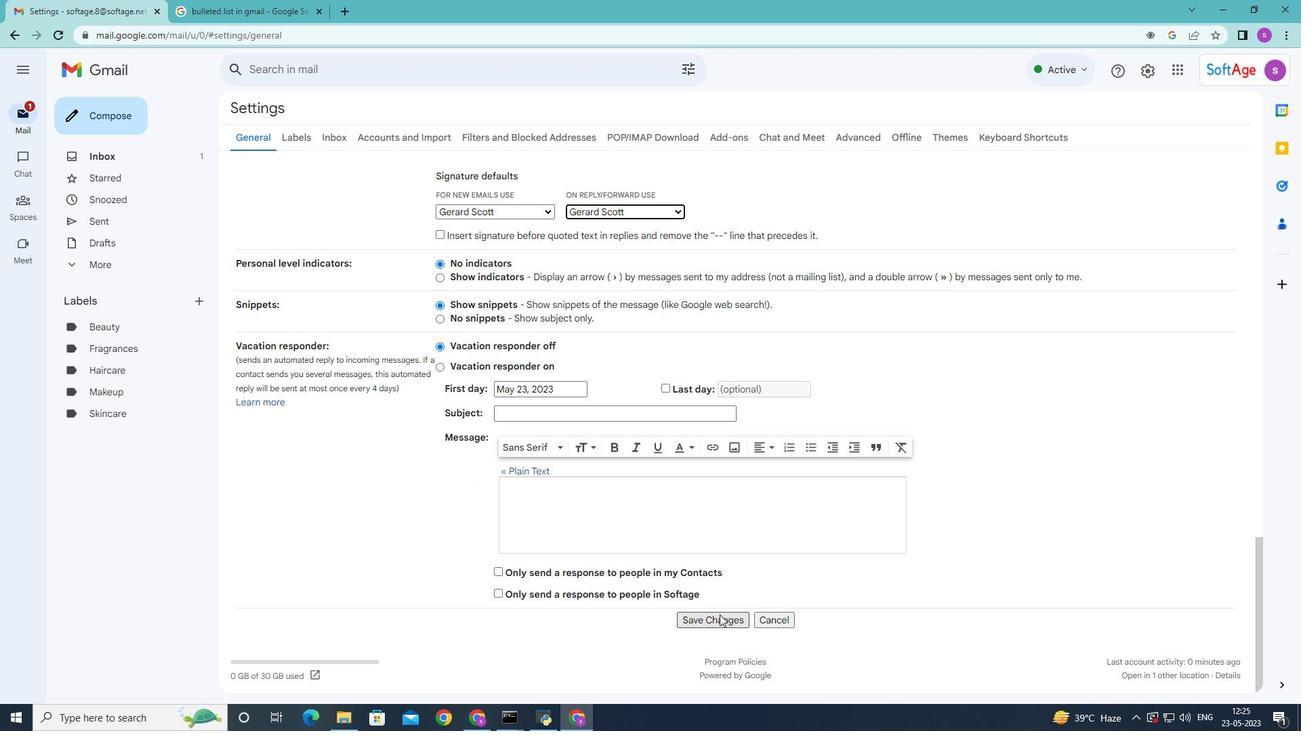 
Action: Mouse pressed left at (719, 617)
Screenshot: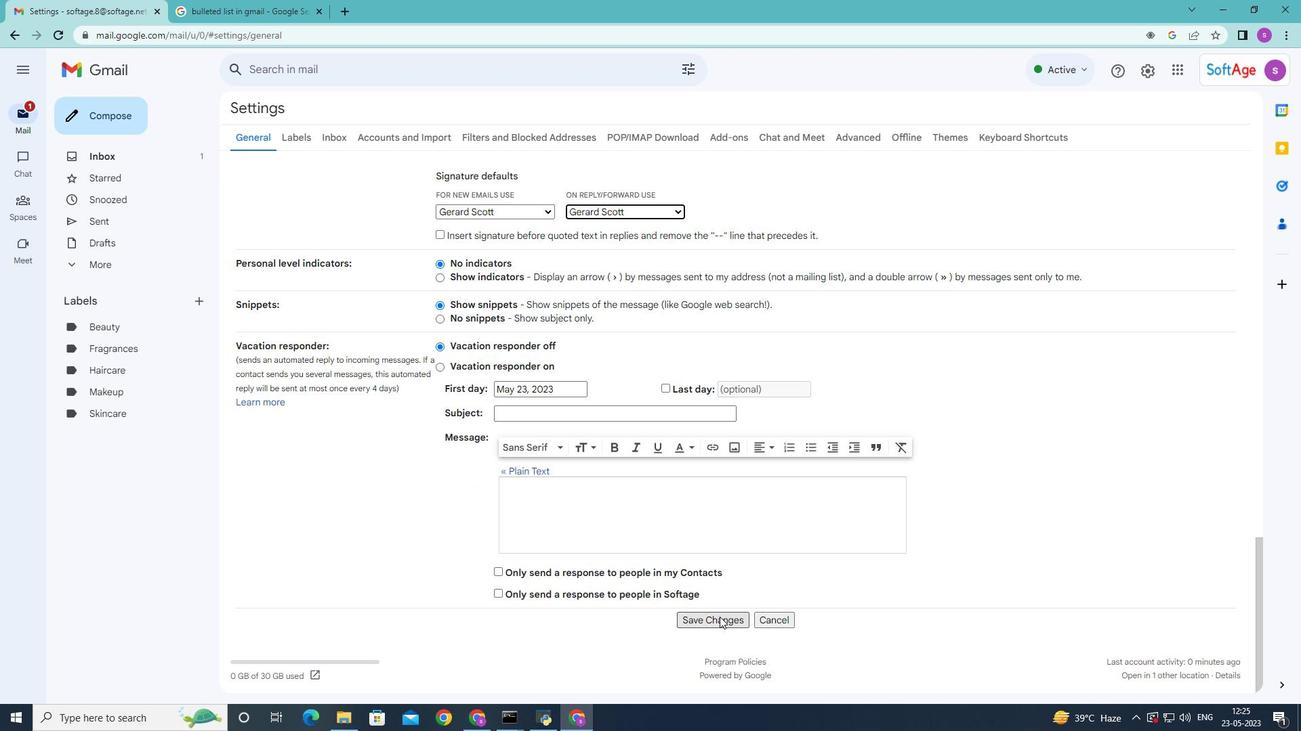 
Action: Mouse moved to (136, 128)
Screenshot: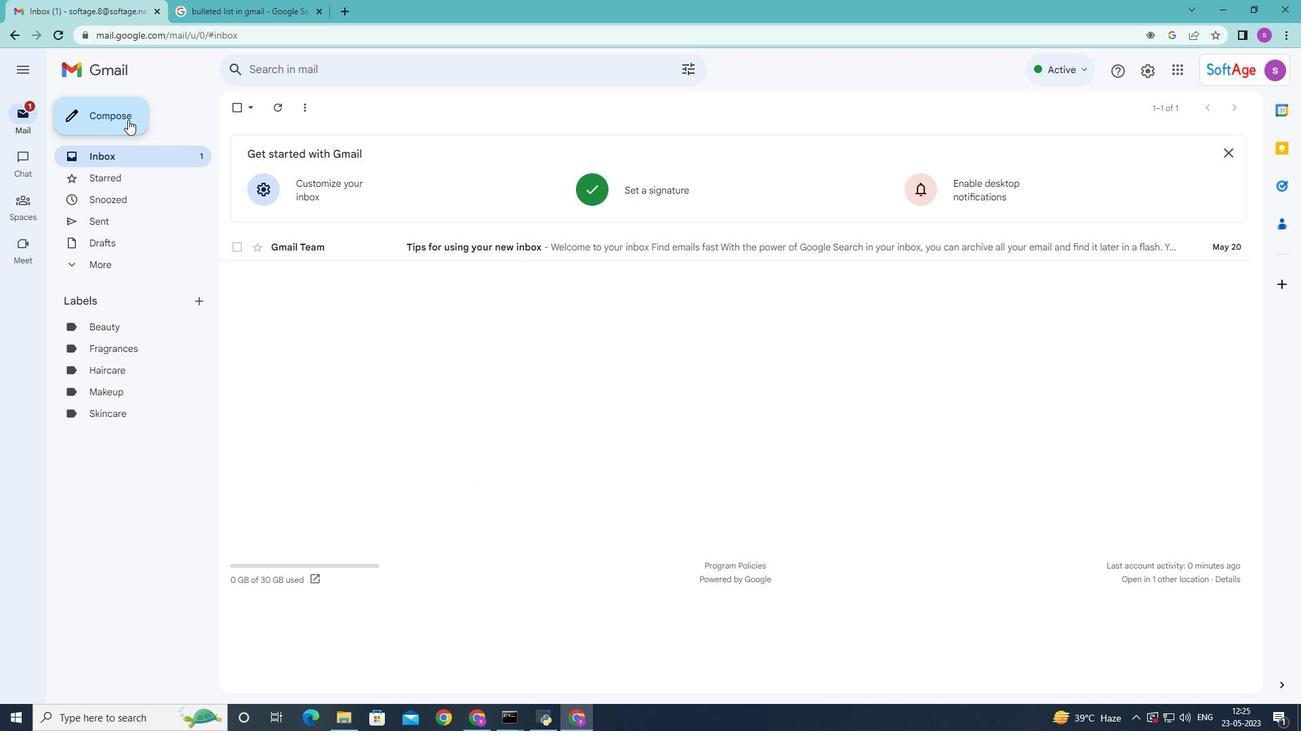 
Action: Mouse pressed left at (127, 119)
Screenshot: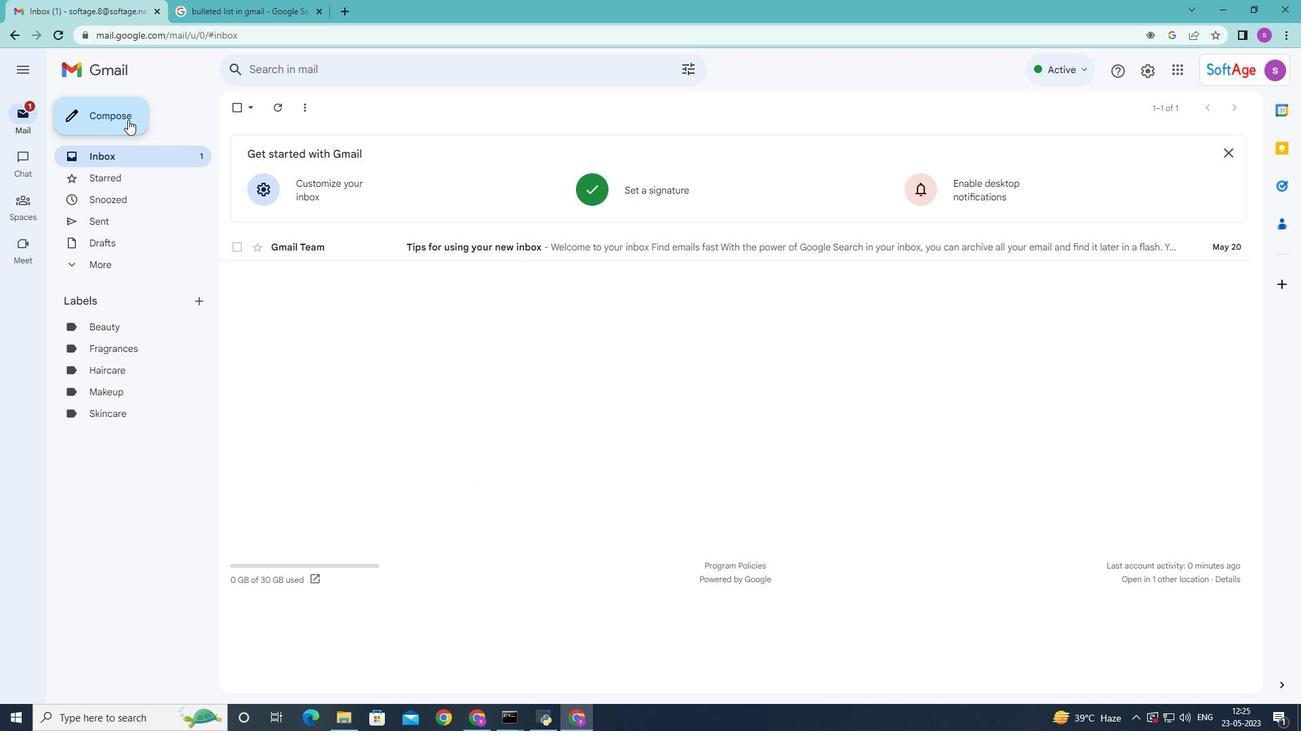 
Action: Mouse moved to (904, 361)
Screenshot: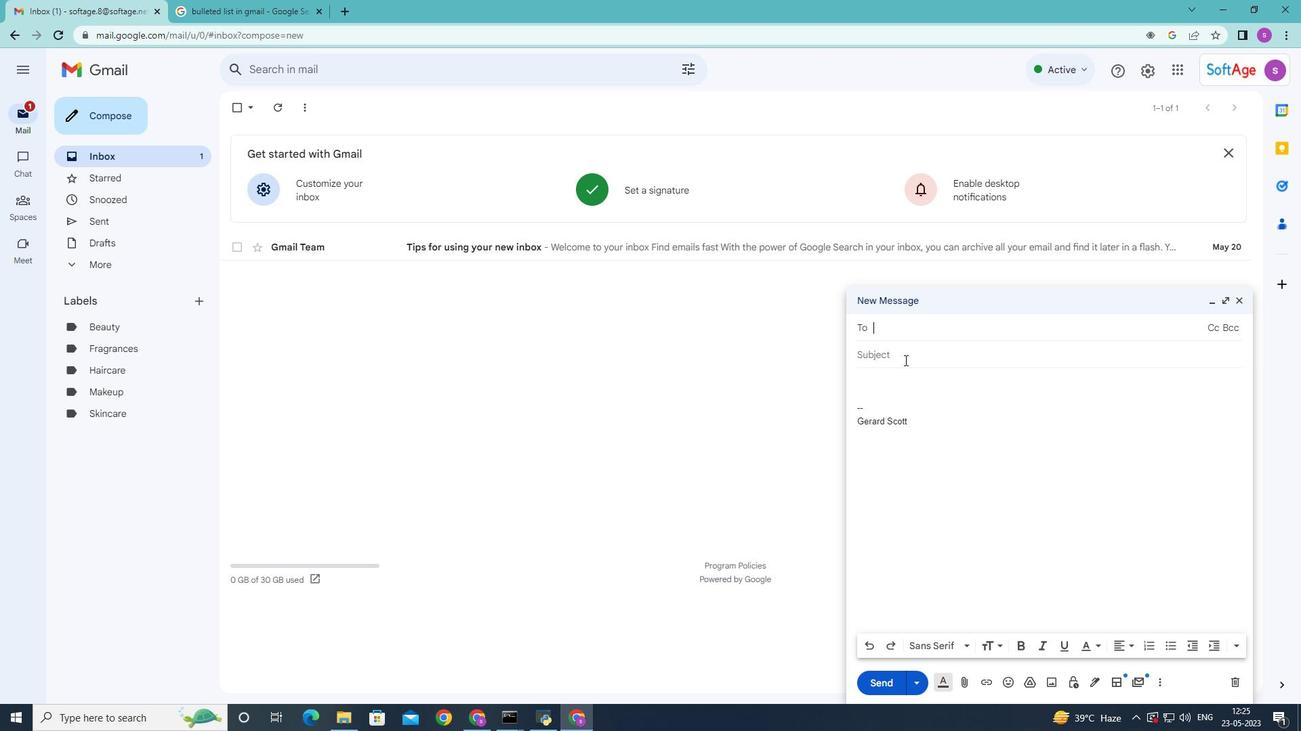 
Action: Mouse pressed left at (904, 361)
Screenshot: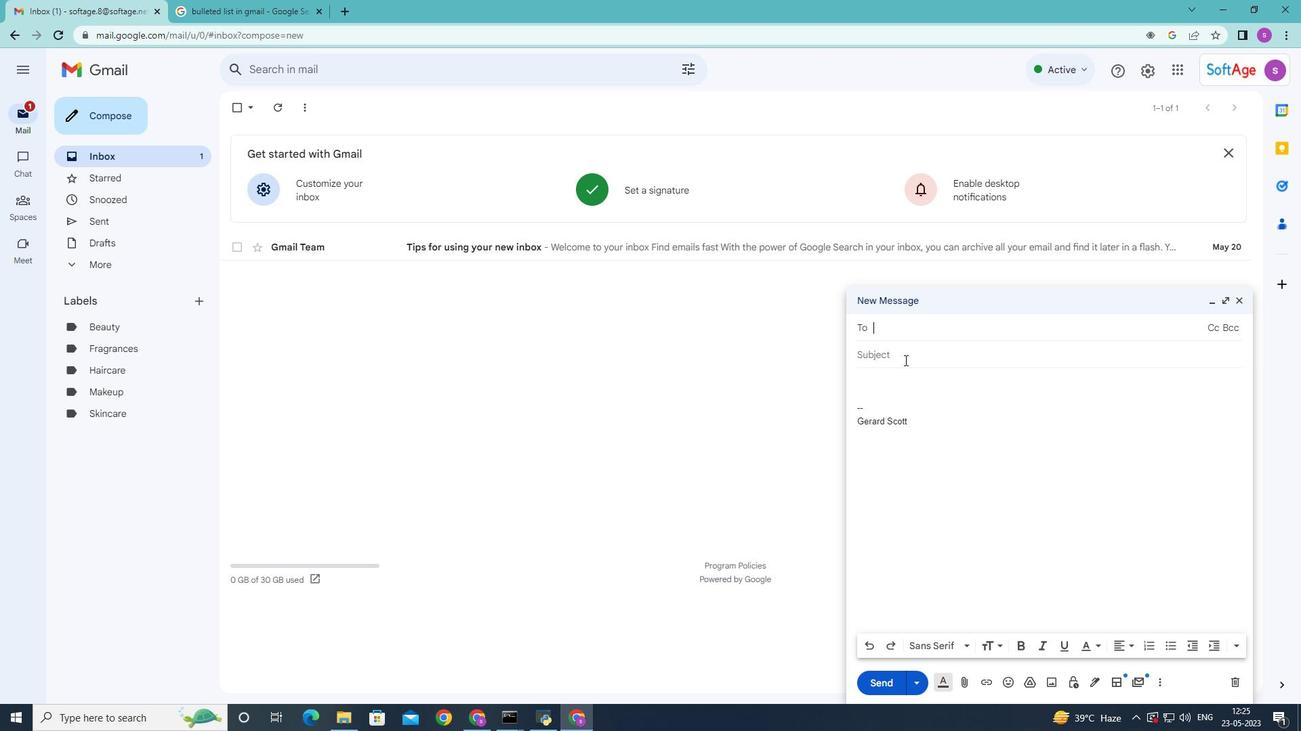 
Action: Mouse moved to (906, 360)
Screenshot: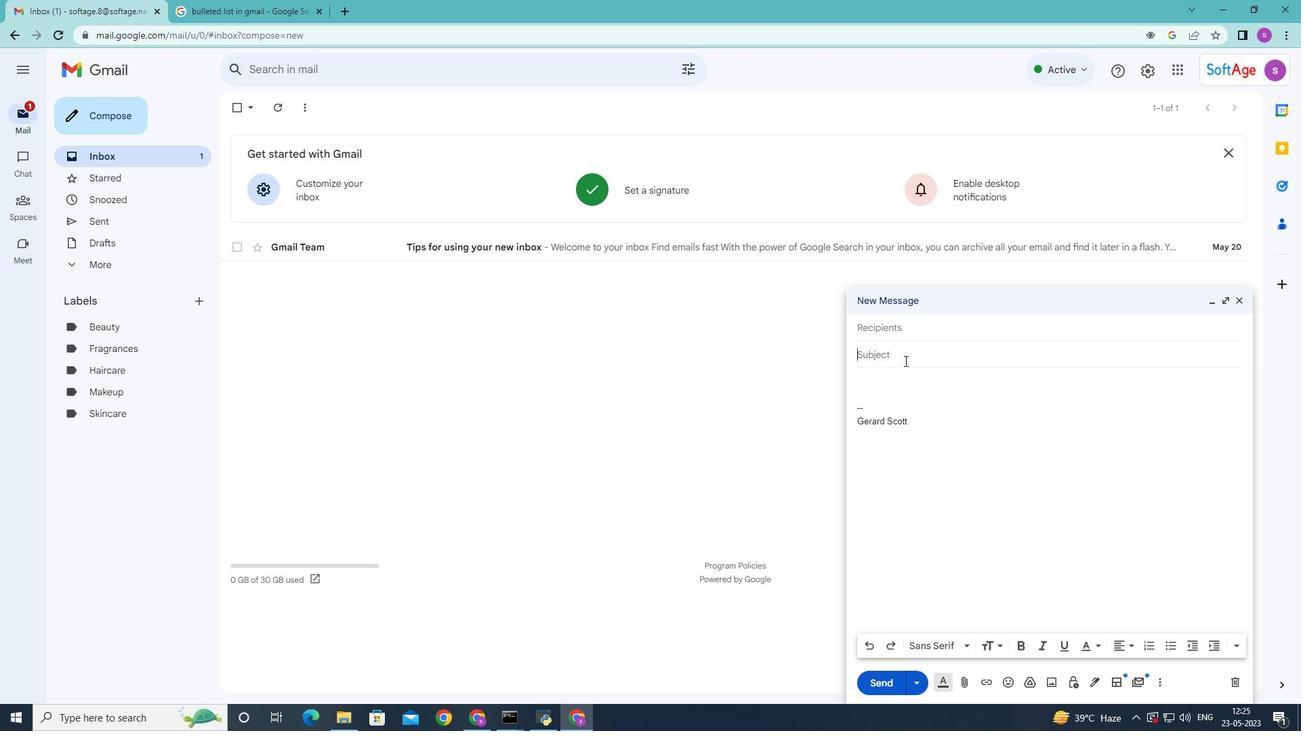 
Action: Key pressed <Key.shift><Key.shift><Key.shift><Key.shift><Key.shift><Key.shift><Key.shift><Key.shift><Key.shift><Key.shift><Key.shift><Key.shift><Key.shift><Key.shift><Key.shift><Key.shift><Key.shift><Key.shift><Key.shift><Key.shift><Key.shift><Key.shift>Update<Key.space>on<Key.space>a<Key.space>sick<Key.space>leave<Key.space>
Screenshot: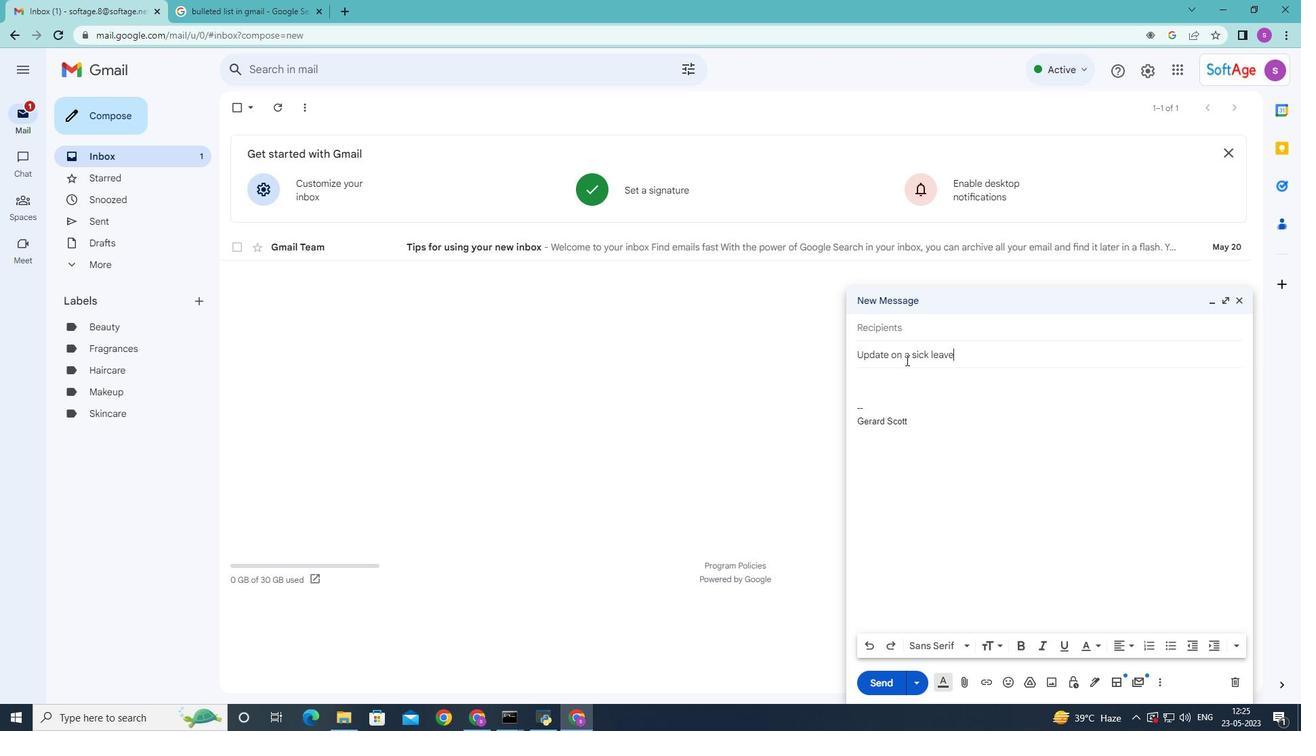 
Action: Mouse moved to (885, 385)
Screenshot: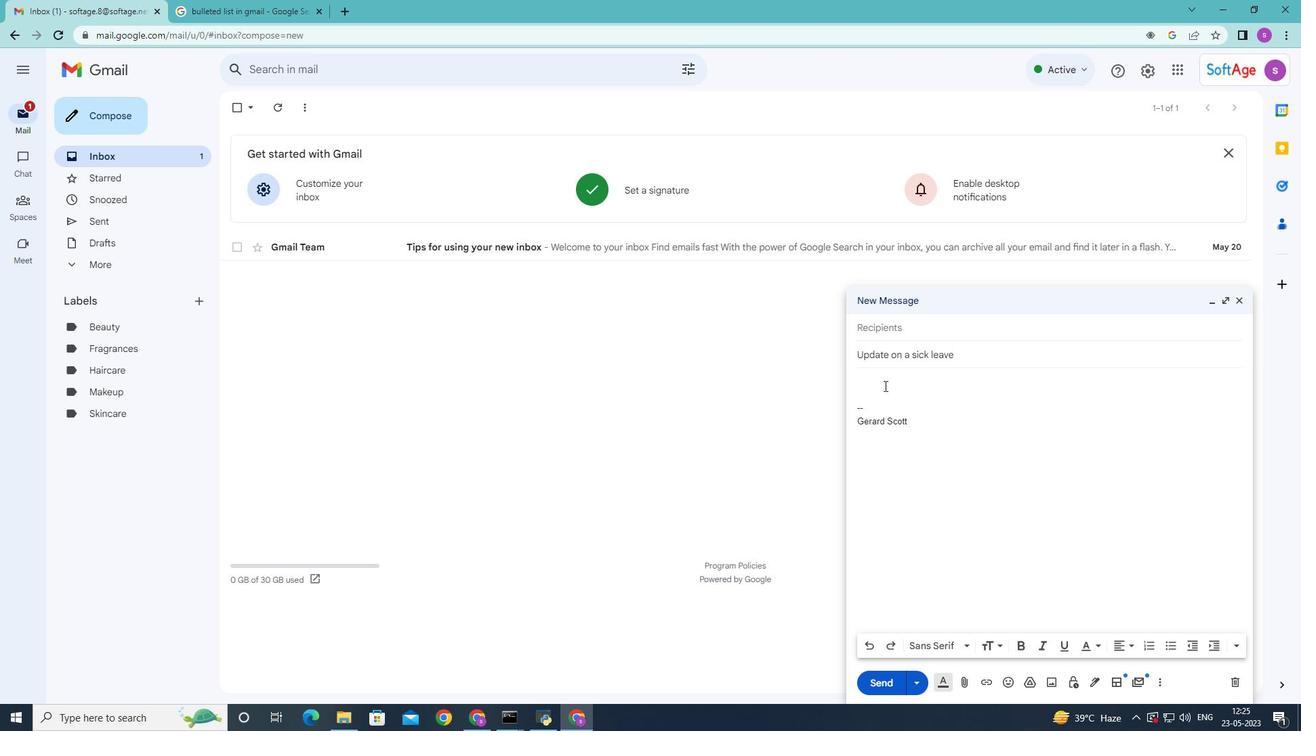 
Action: Mouse pressed left at (885, 385)
Screenshot: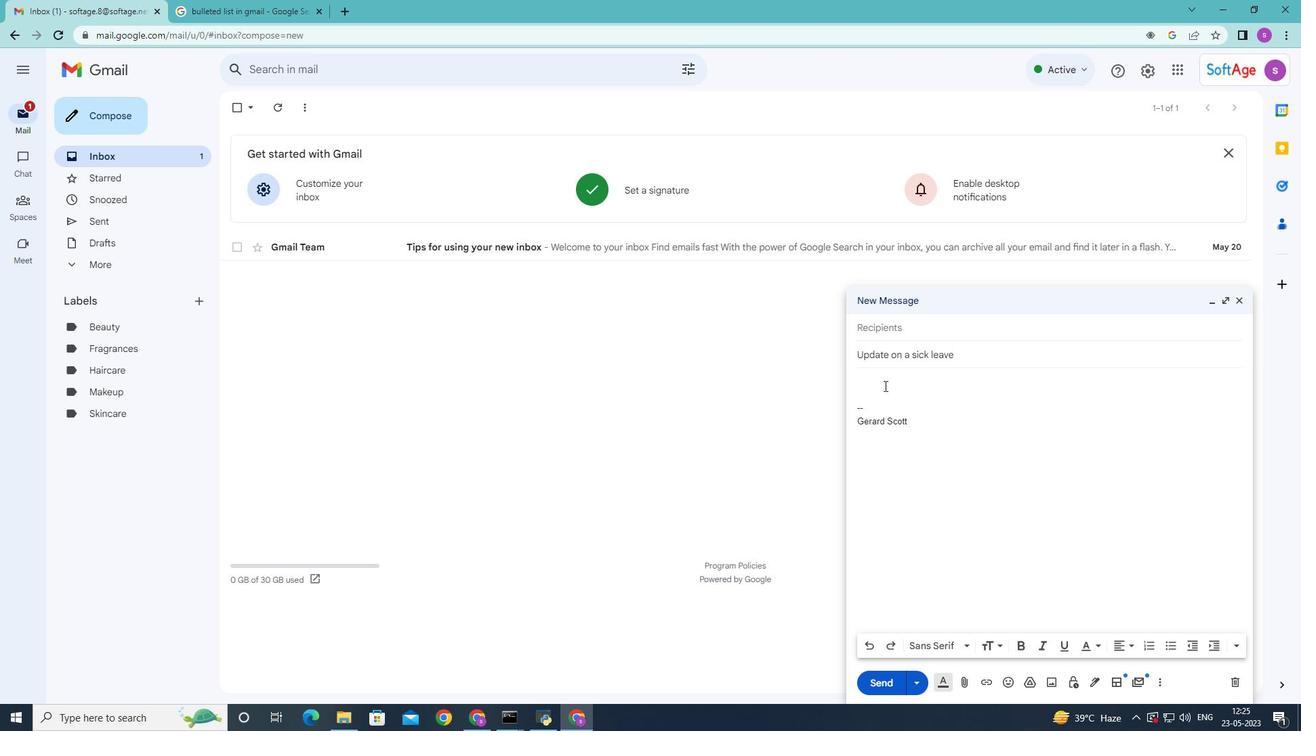 
Action: Mouse moved to (885, 384)
Screenshot: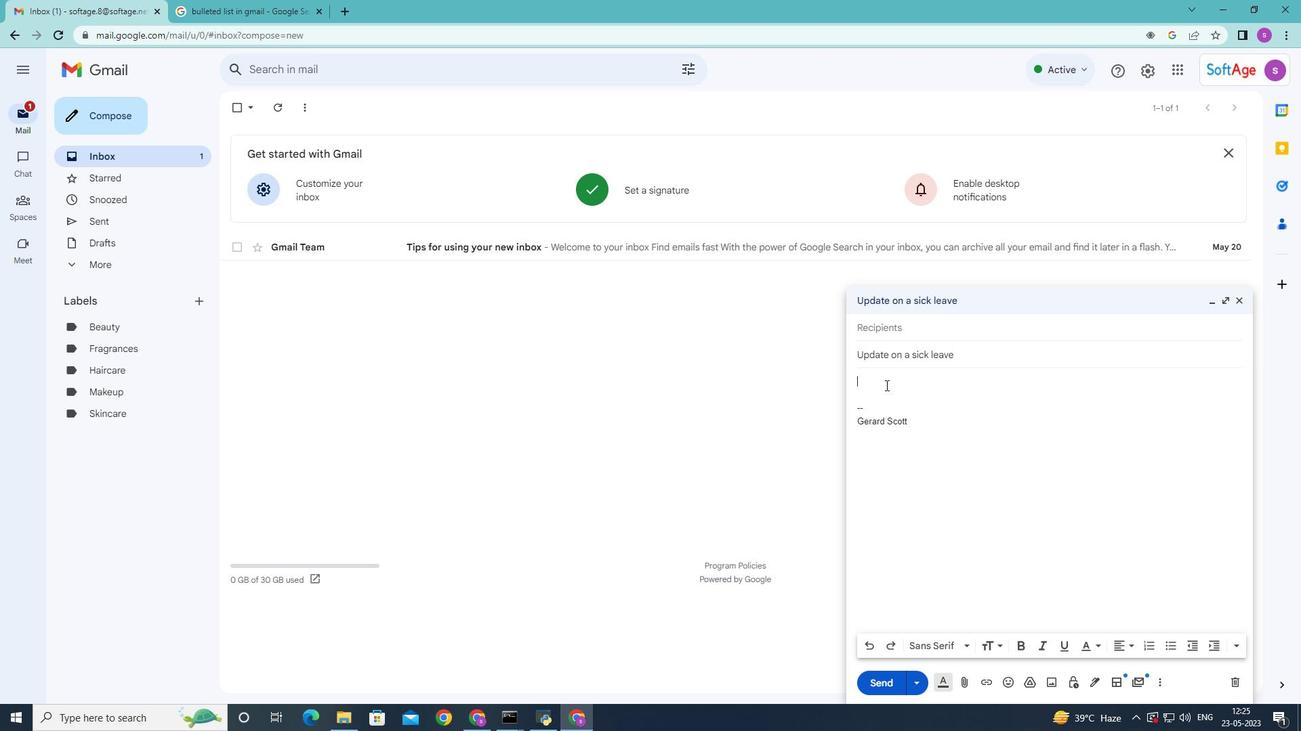
Action: Key pressed <Key.shift>Iwou<Key.backspace><Key.backspace><Key.backspace><Key.space>would<Key.space>like<Key.space>
Screenshot: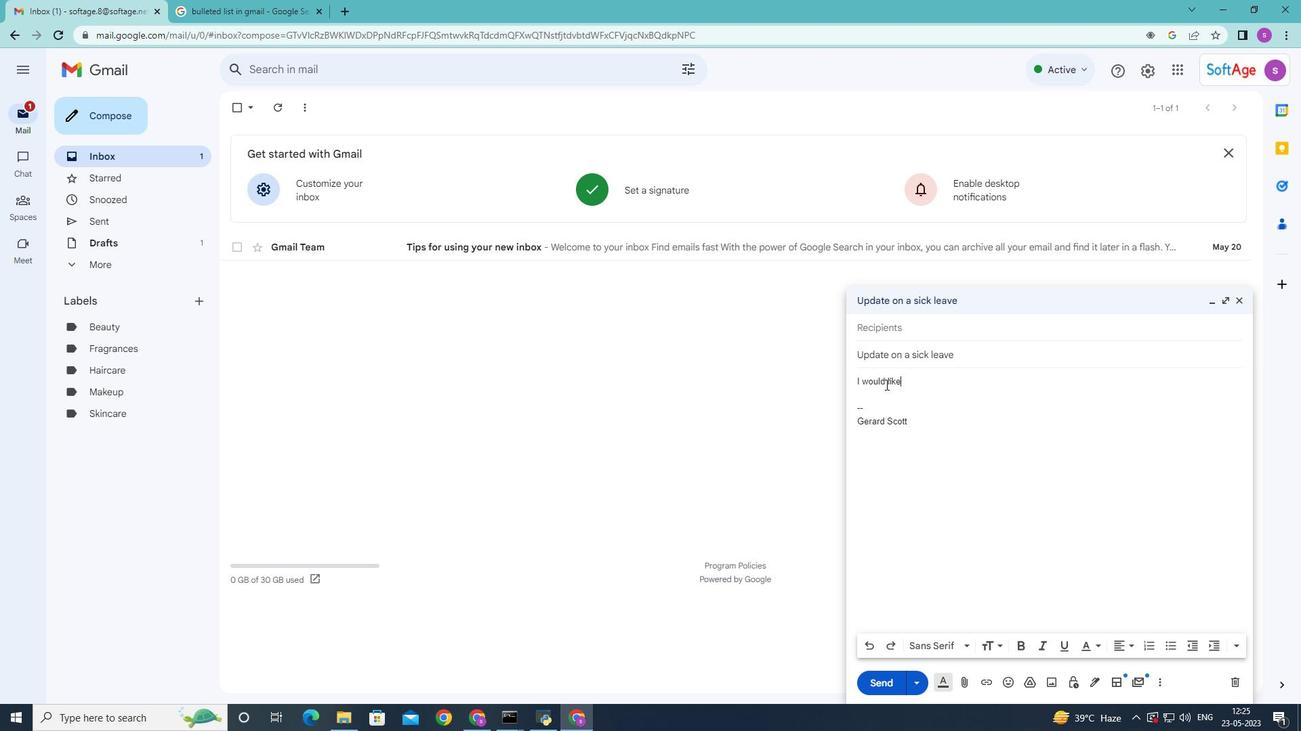 
Action: Mouse moved to (908, 382)
Screenshot: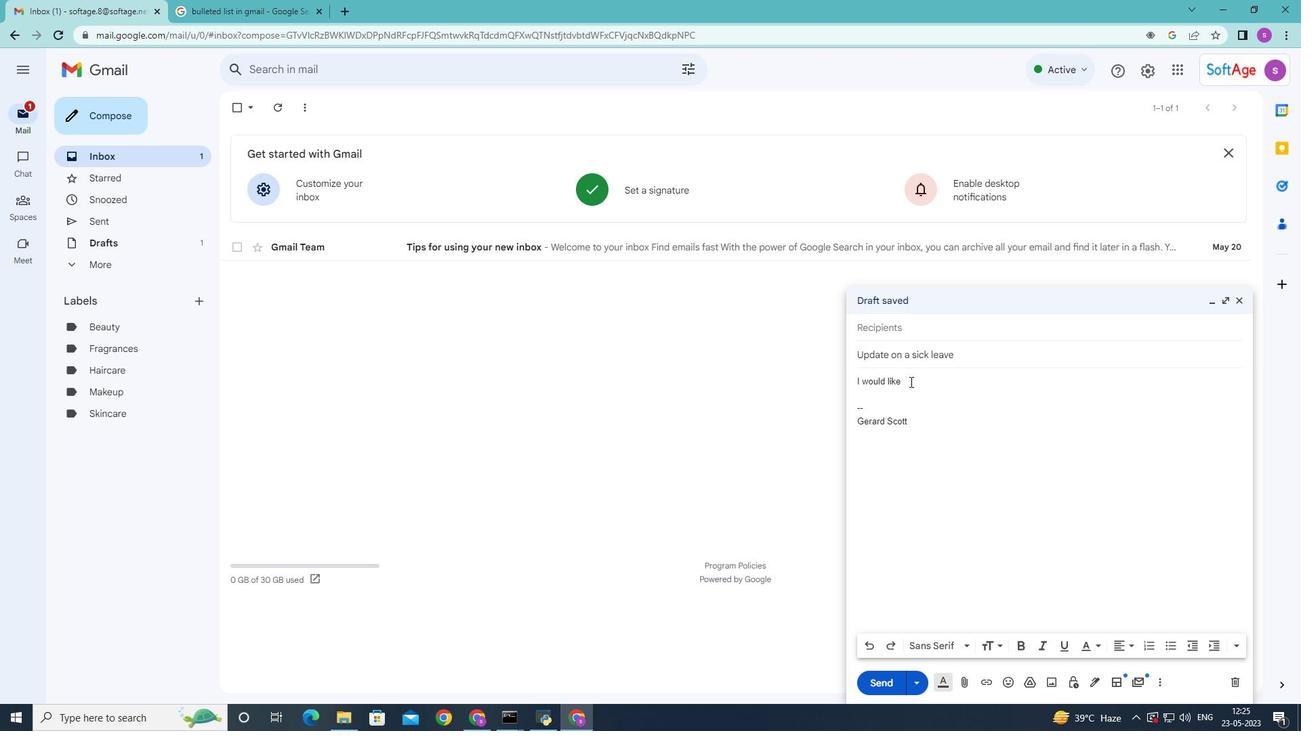
Action: Key pressed t
Screenshot: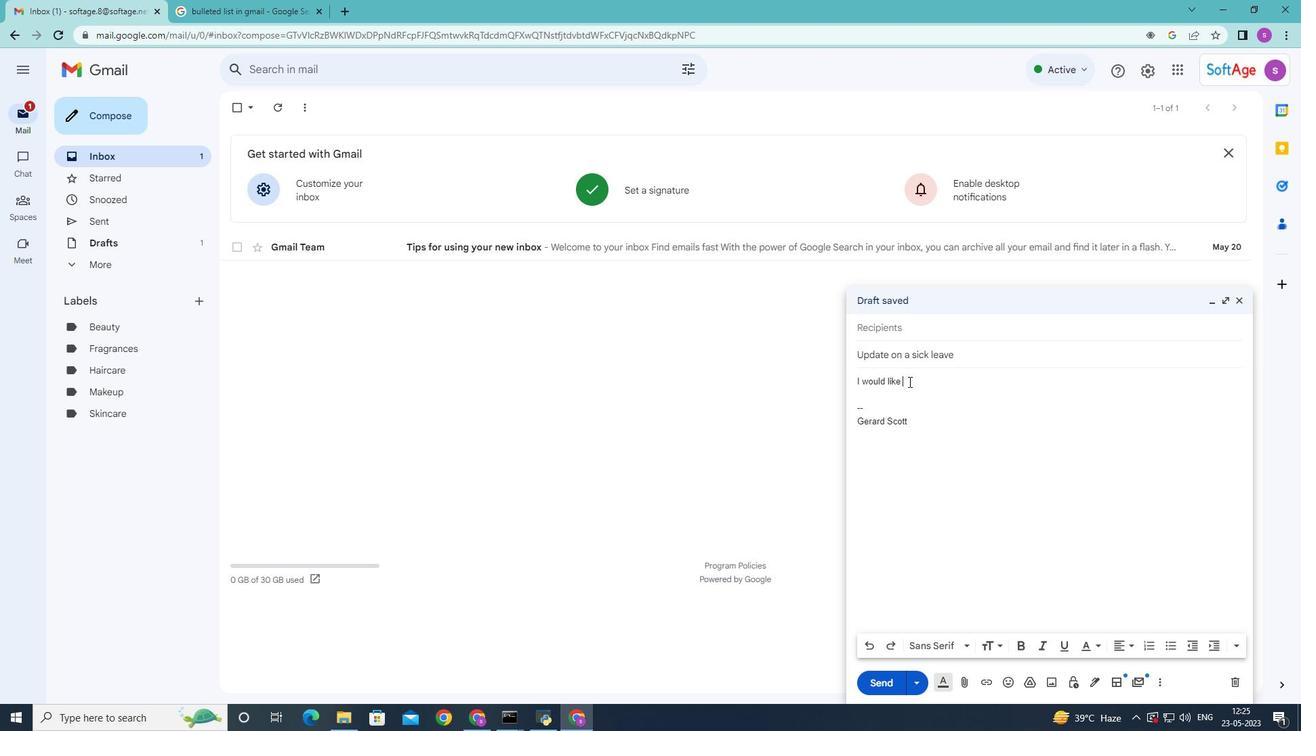 
Action: Mouse moved to (947, 458)
Screenshot: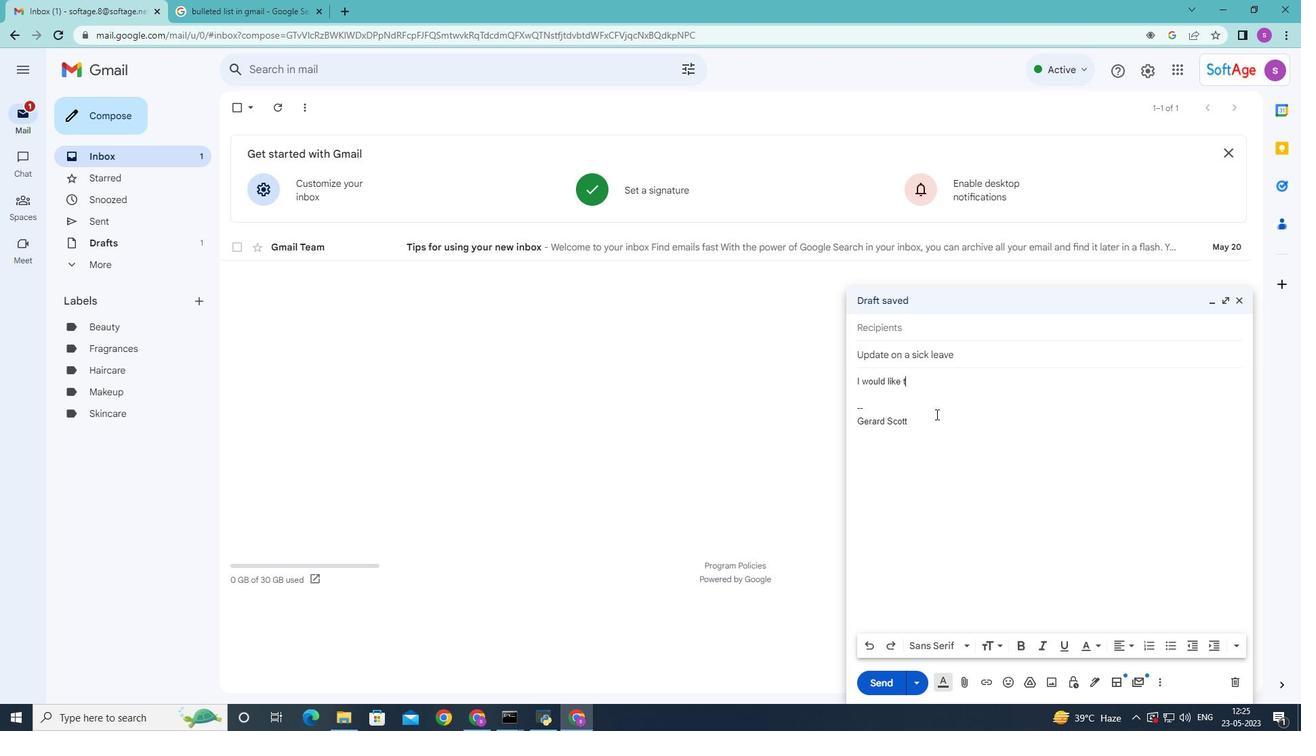 
Action: Key pressed o
Screenshot: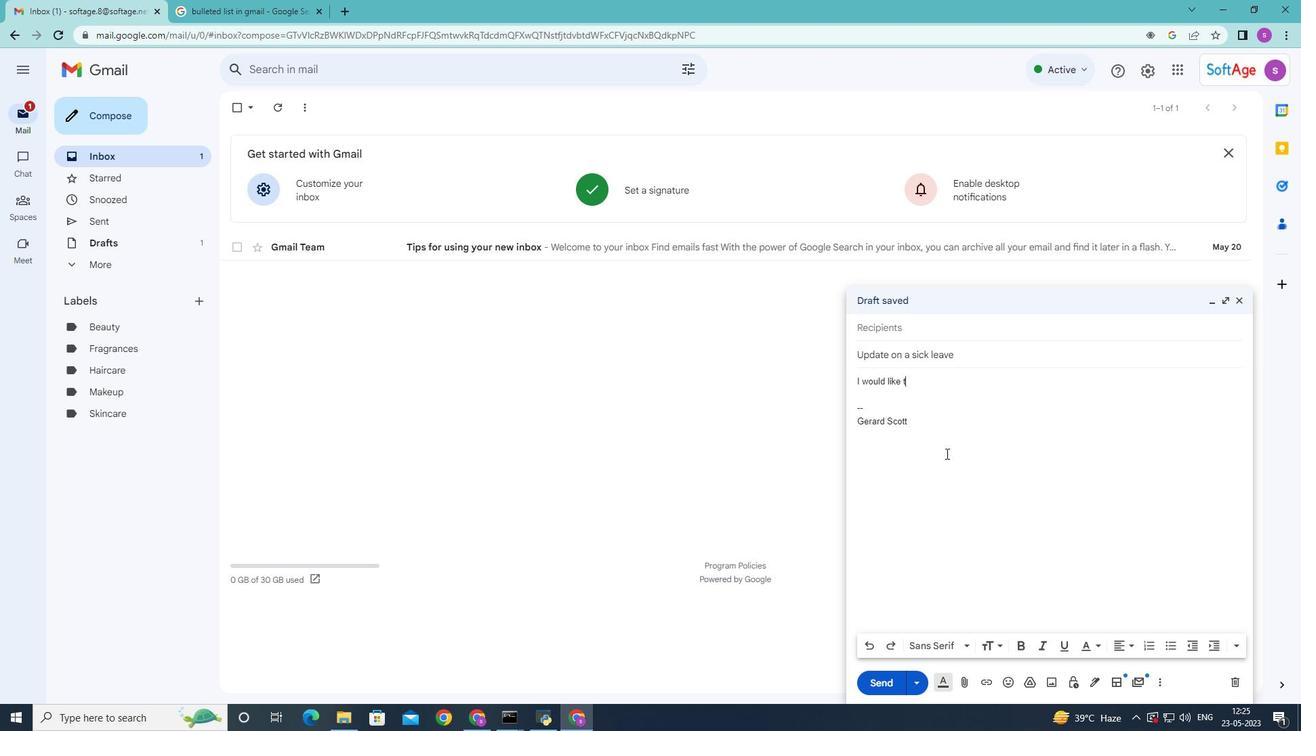 
Action: Mouse moved to (948, 458)
Screenshot: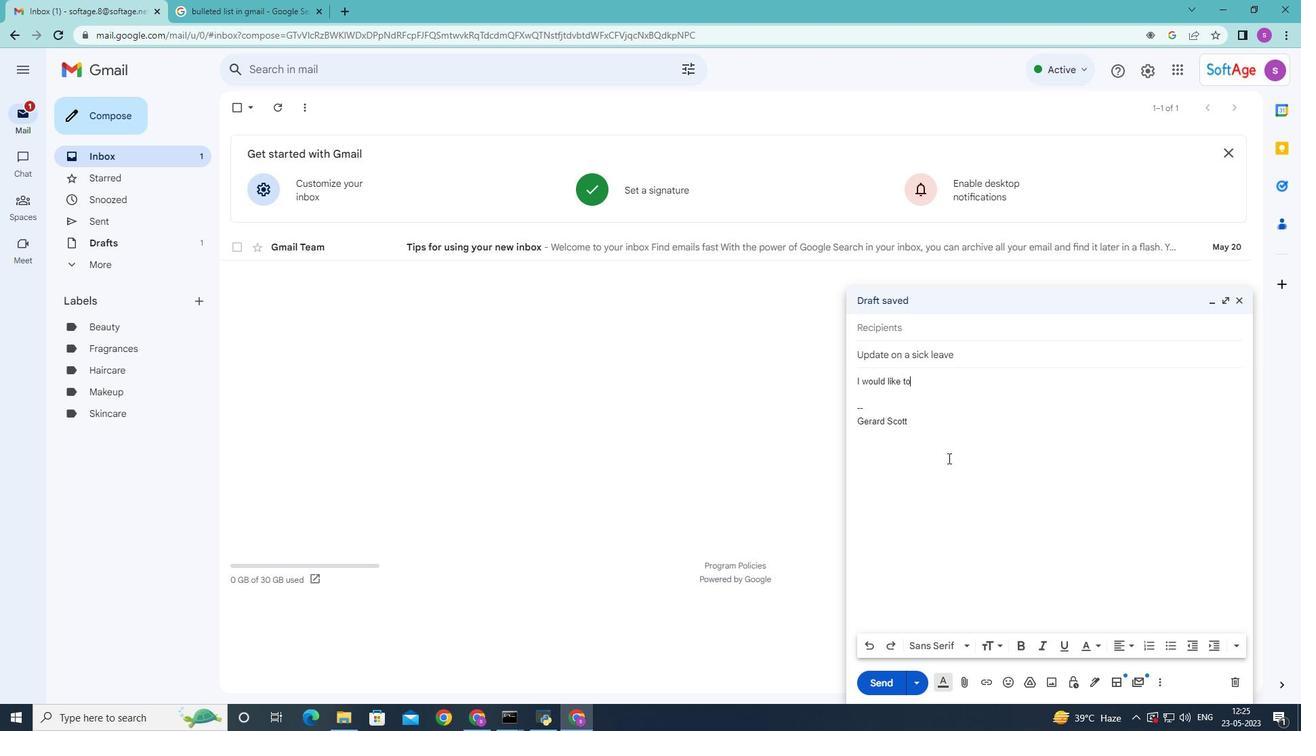 
Action: Key pressed <Key.space>r
Screenshot: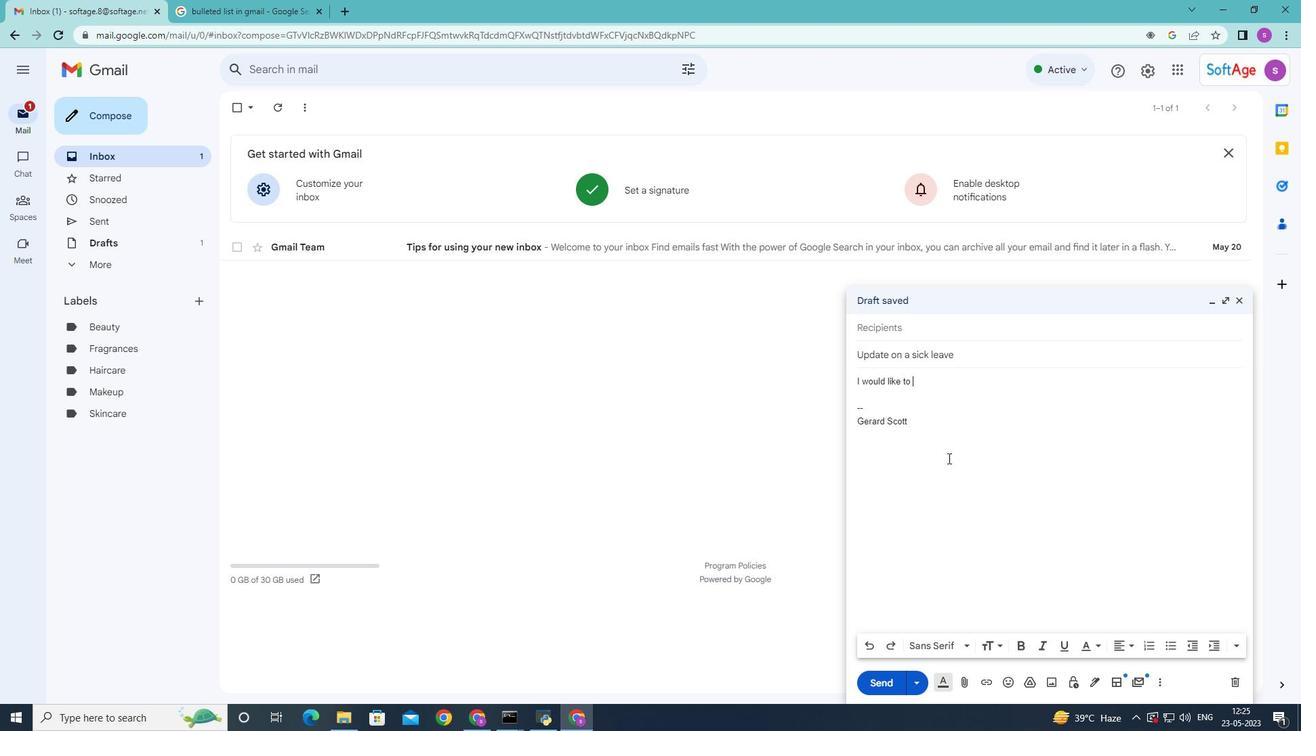 
Action: Mouse moved to (948, 458)
Screenshot: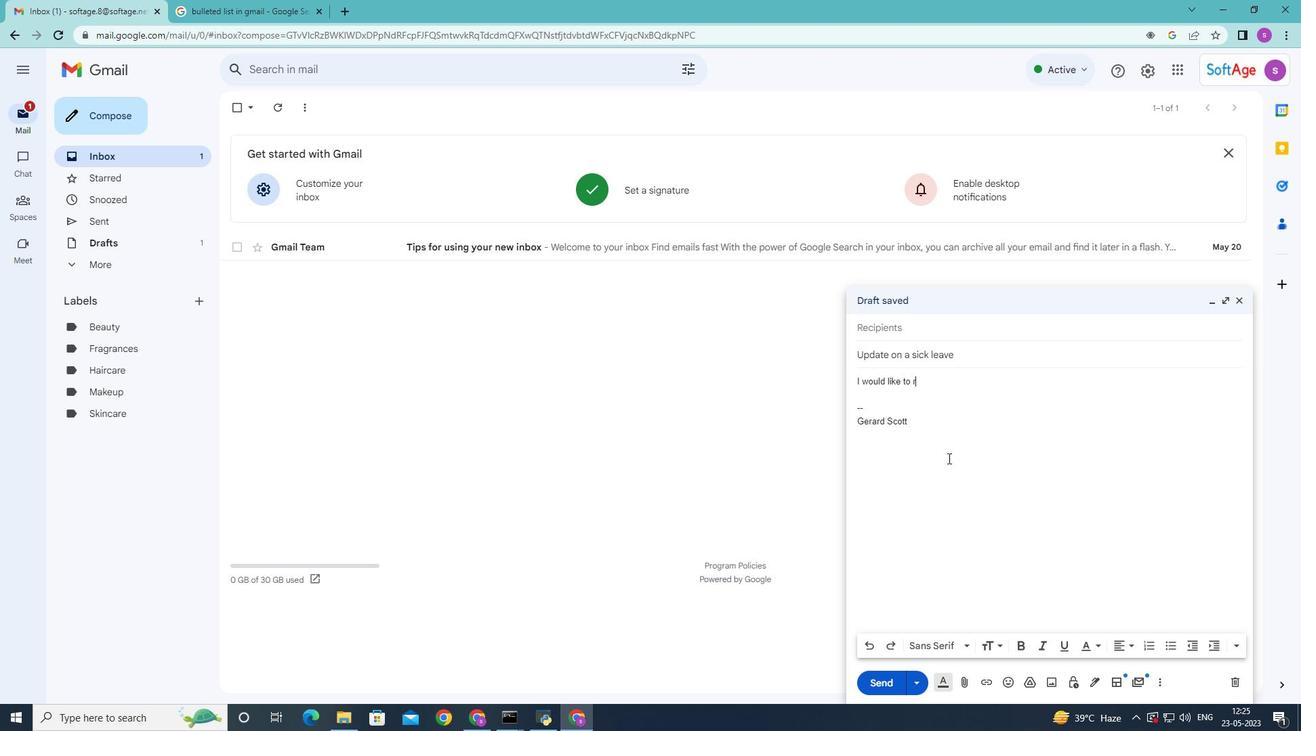 
Action: Key pressed equest<Key.space>your<Key.space>input<Key.space>on
Screenshot: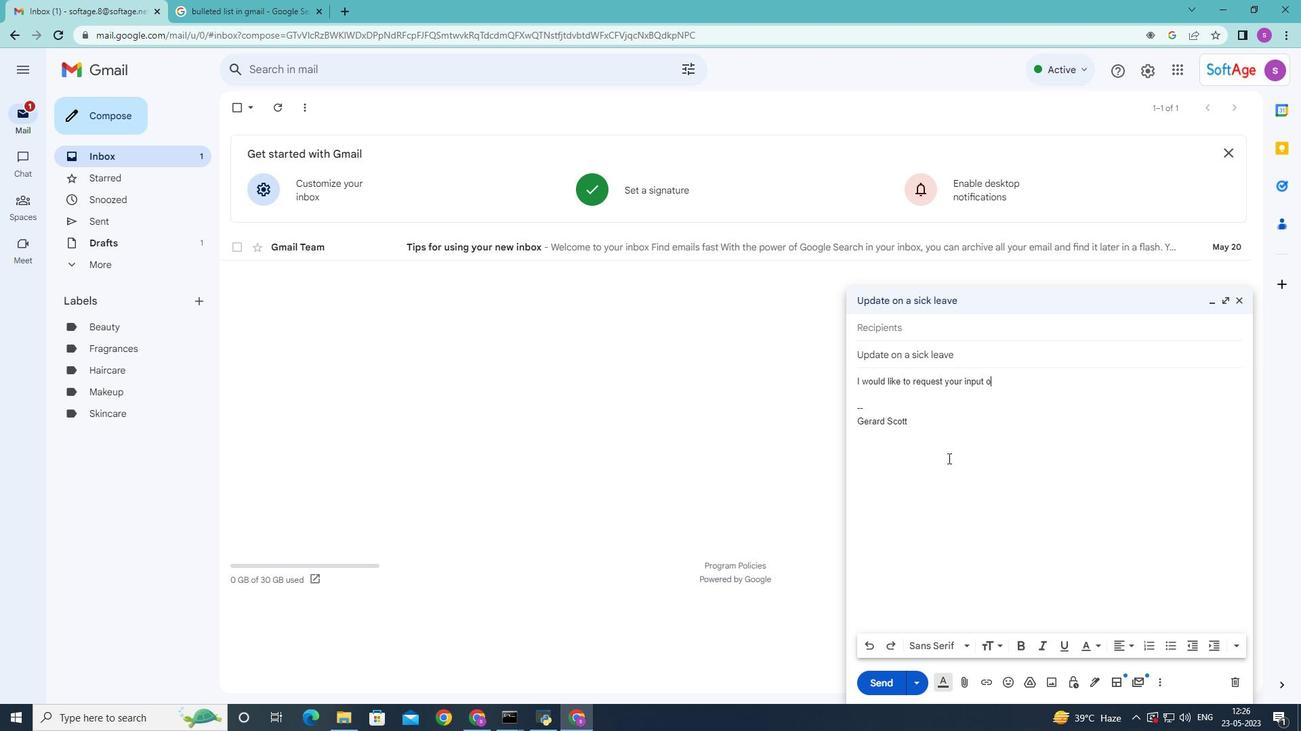 
Action: Mouse moved to (948, 458)
Screenshot: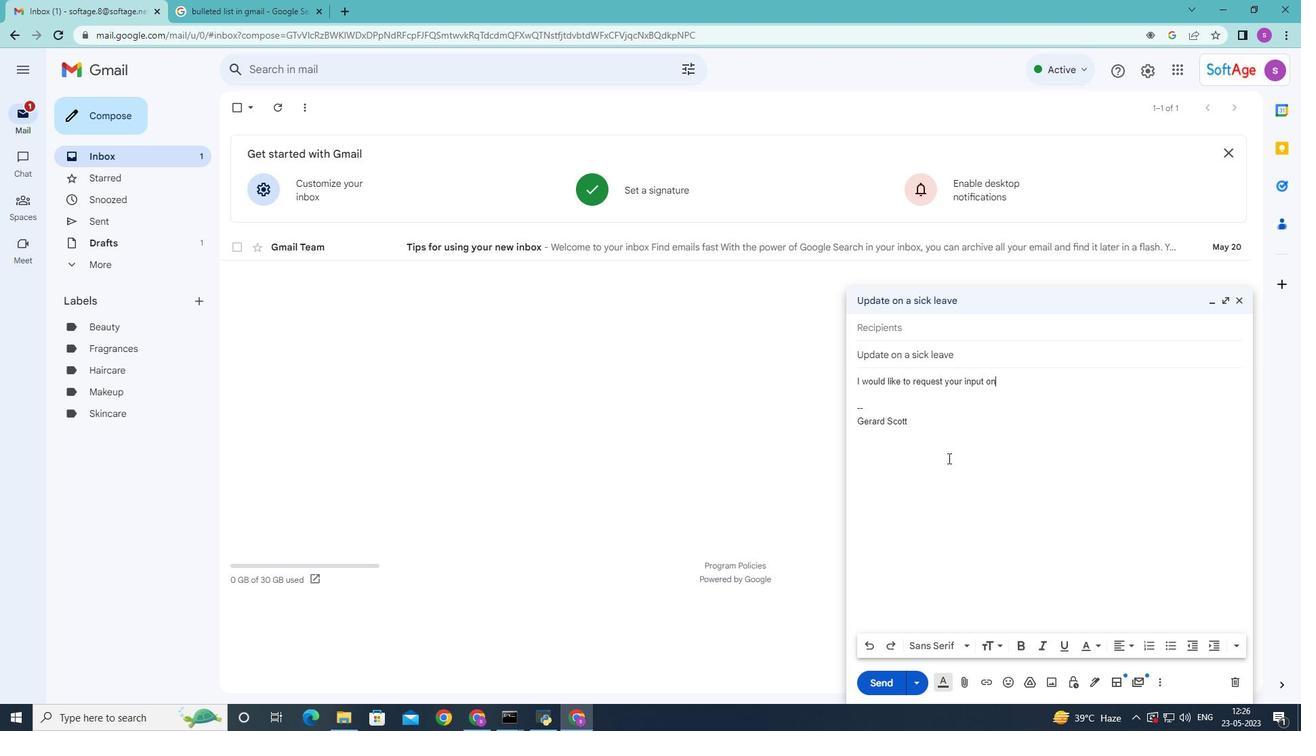 
Action: Key pressed <Key.space>the<Key.space>new<Key.space>employee<Key.space>benefits<Key.space>program
Screenshot: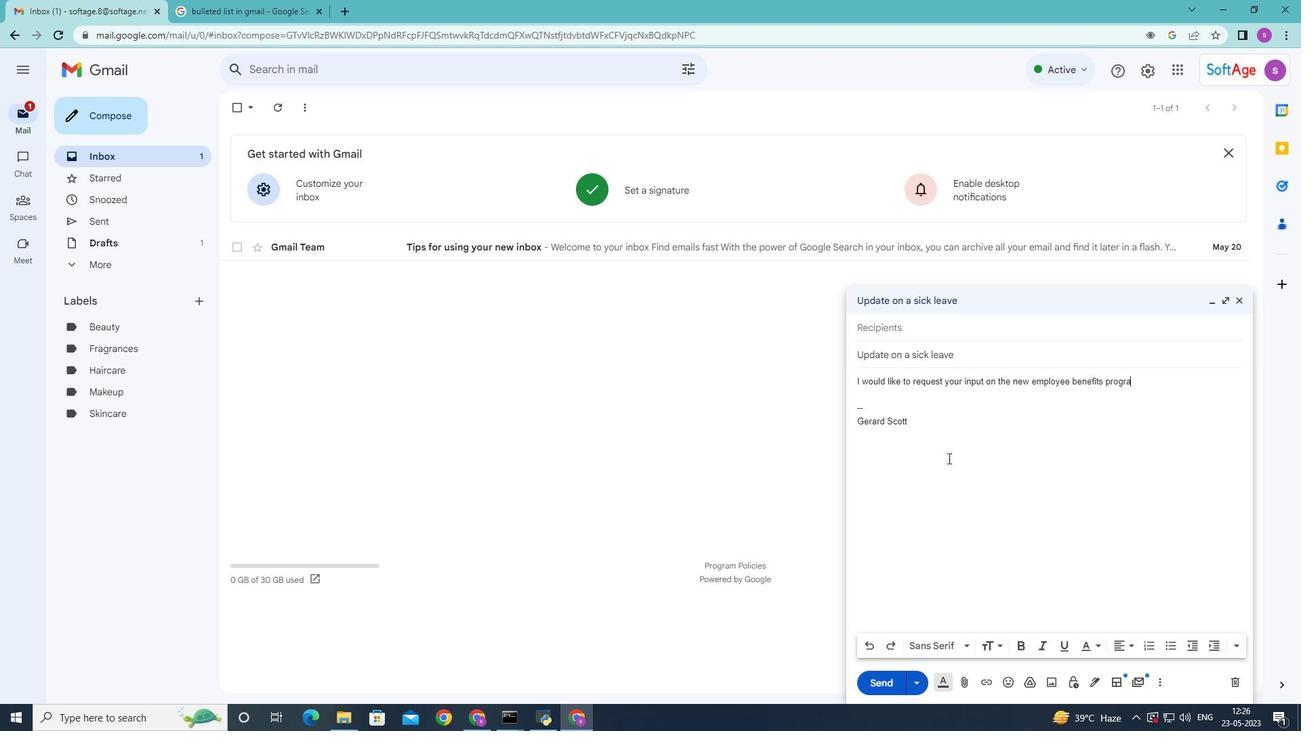 
Action: Mouse moved to (969, 403)
Screenshot: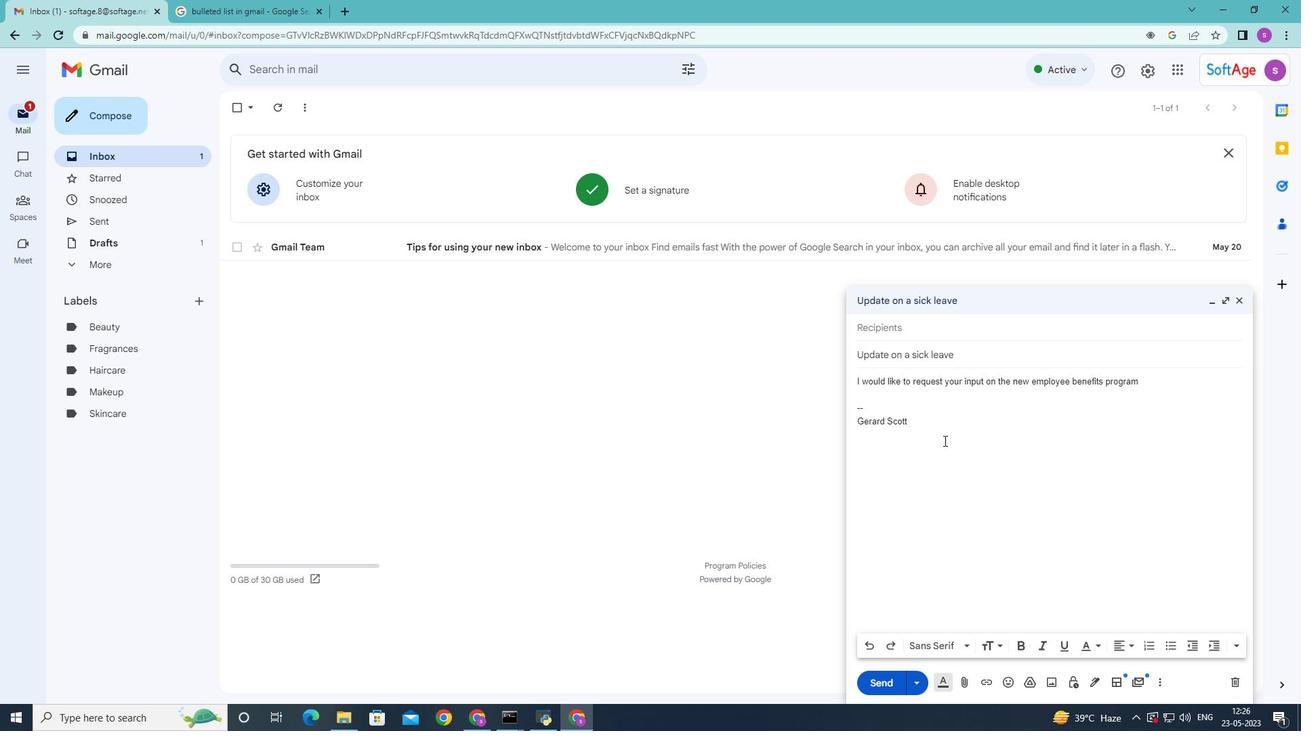 
Action: Key pressed <Key.space>
Screenshot: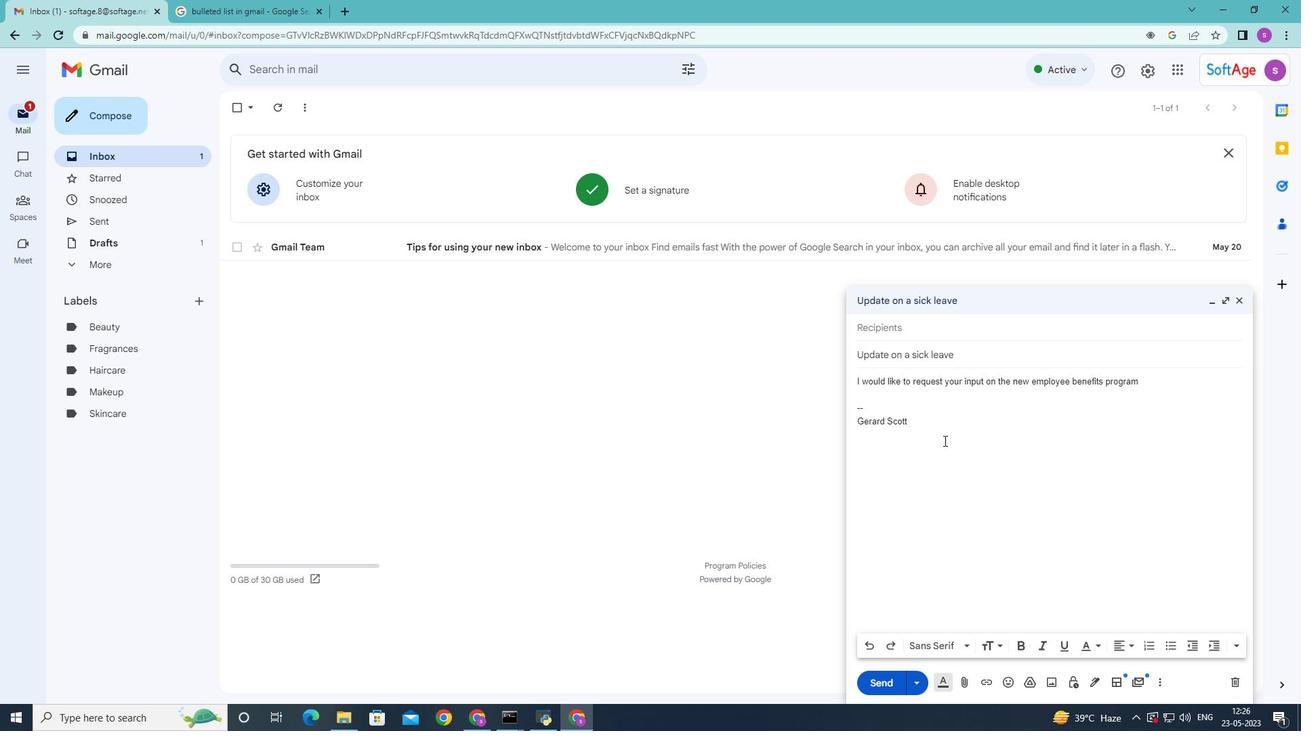 
Action: Mouse moved to (902, 320)
Screenshot: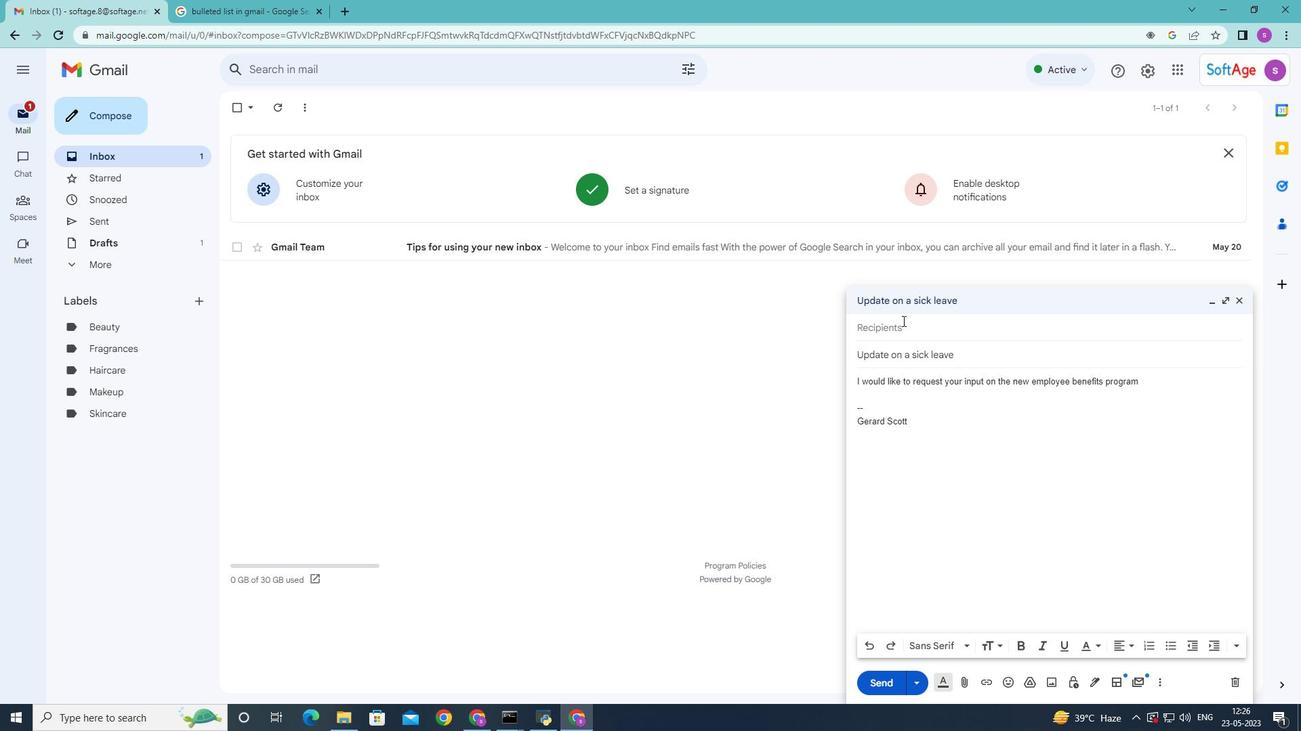 
Action: Mouse pressed left at (902, 320)
Screenshot: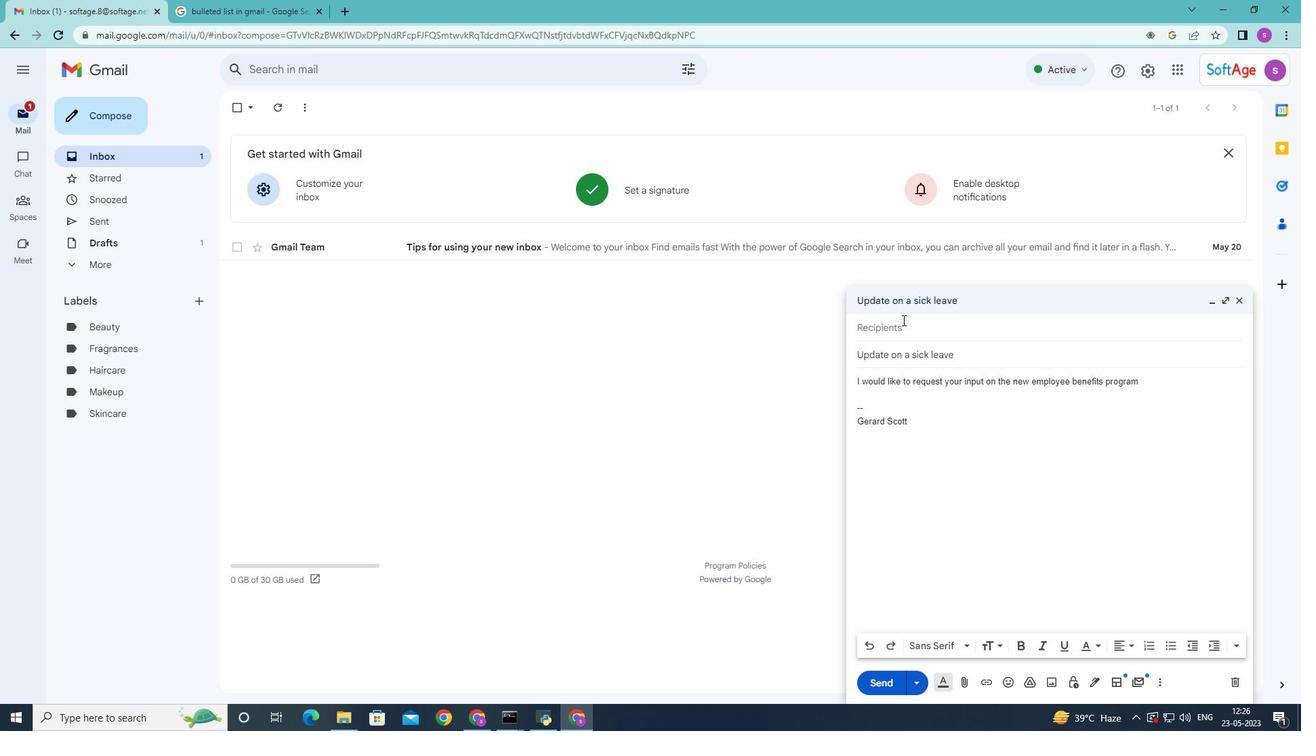 
Action: Mouse moved to (903, 320)
Screenshot: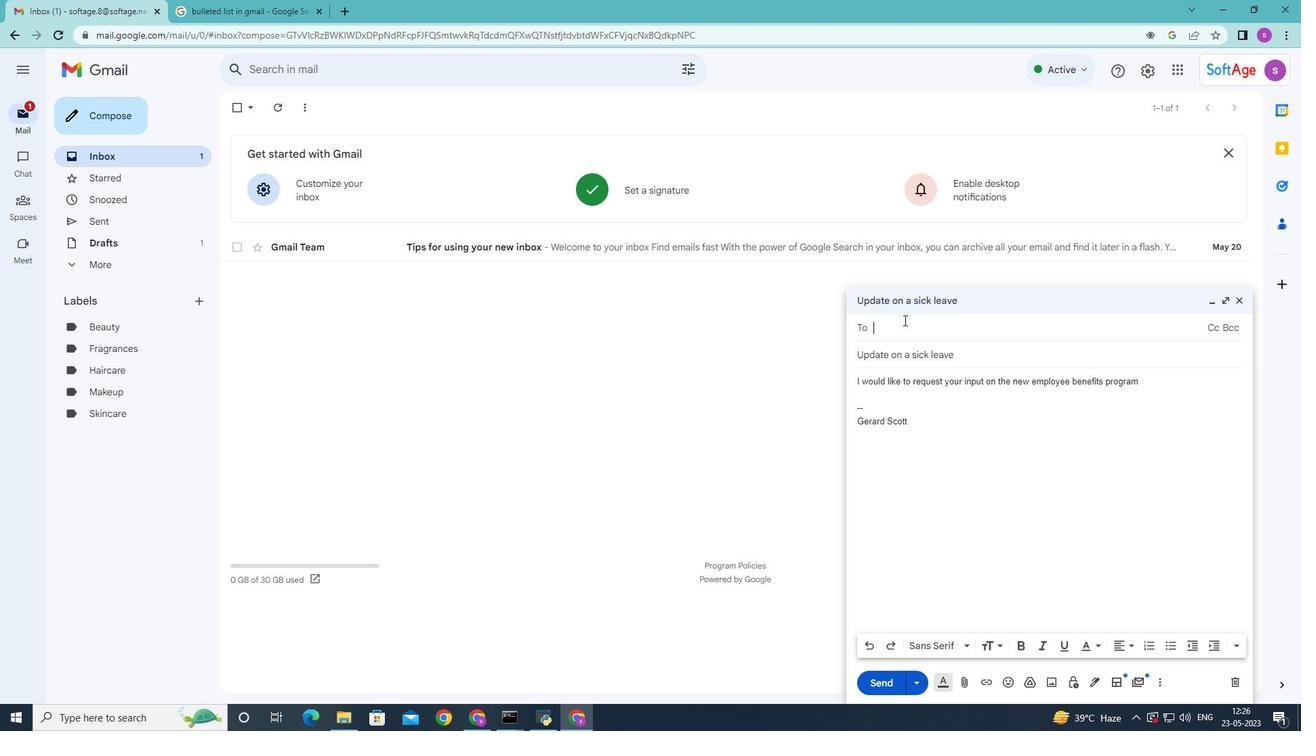
Action: Key pressed softage
Screenshot: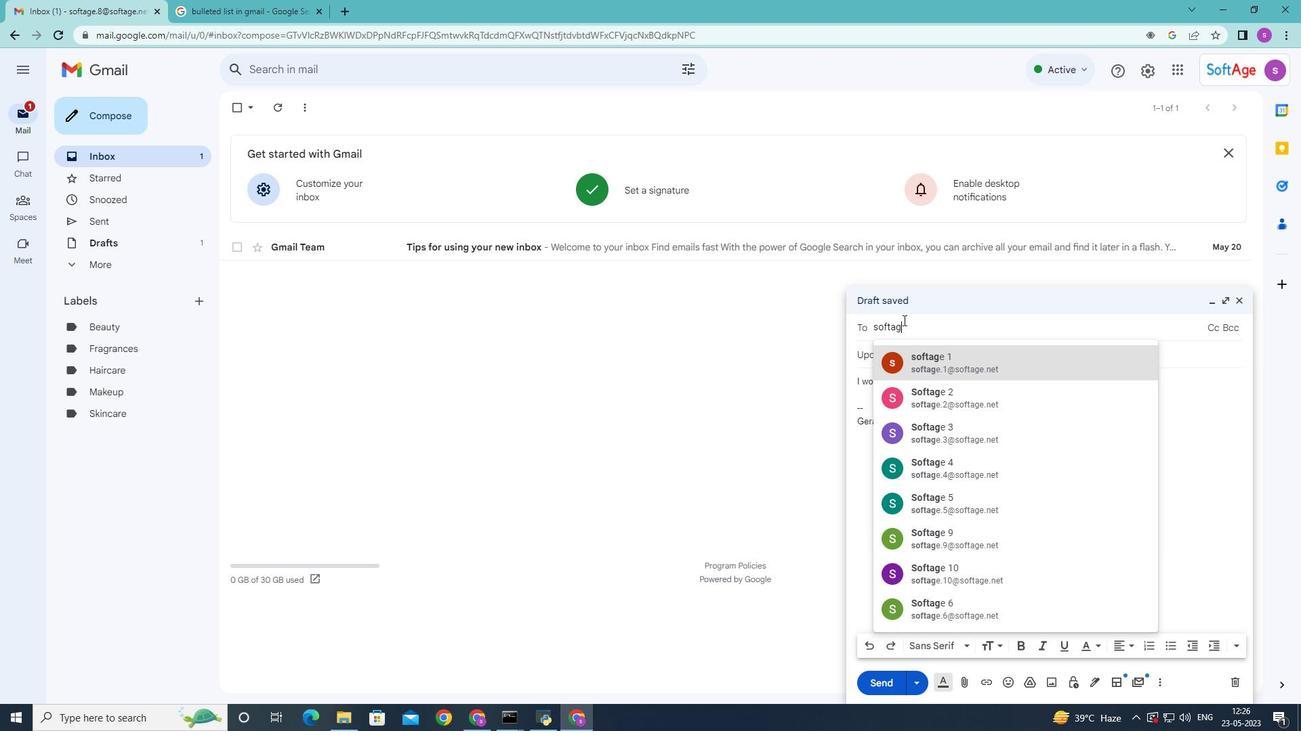 
Action: Mouse moved to (926, 378)
Screenshot: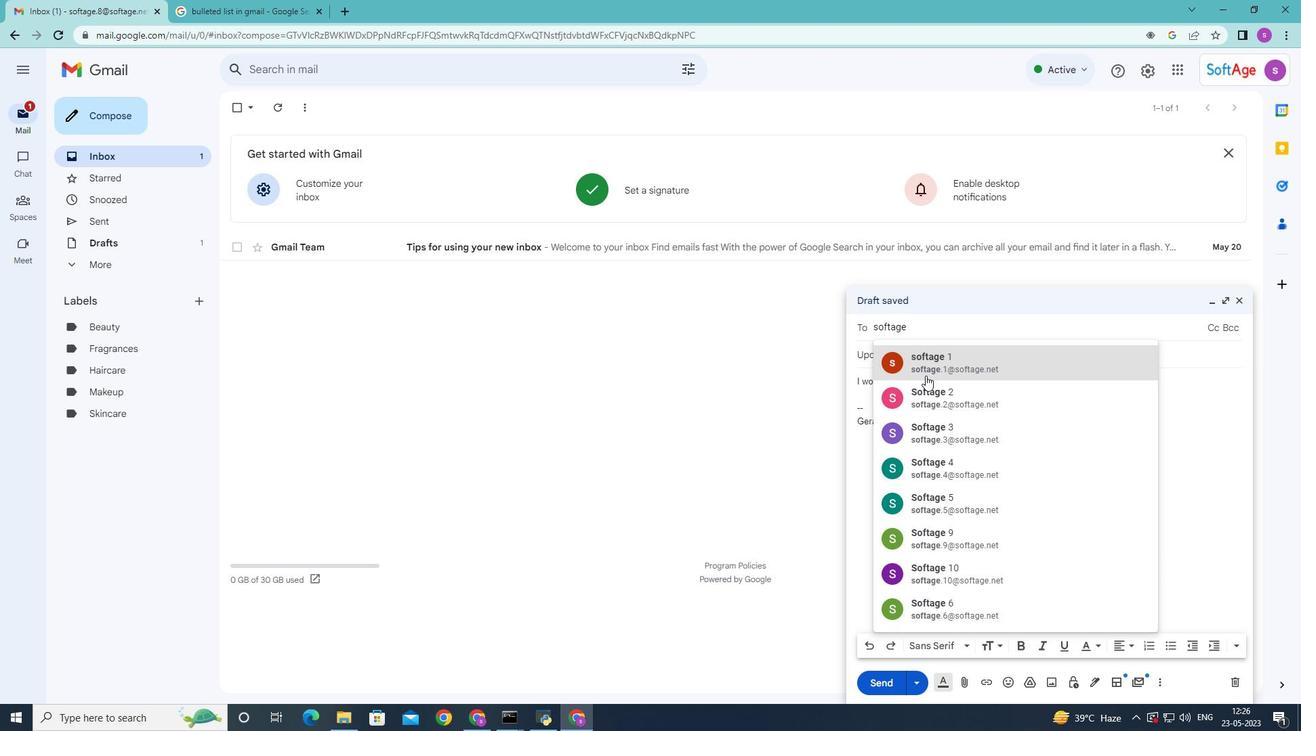 
Action: Key pressed .
Screenshot: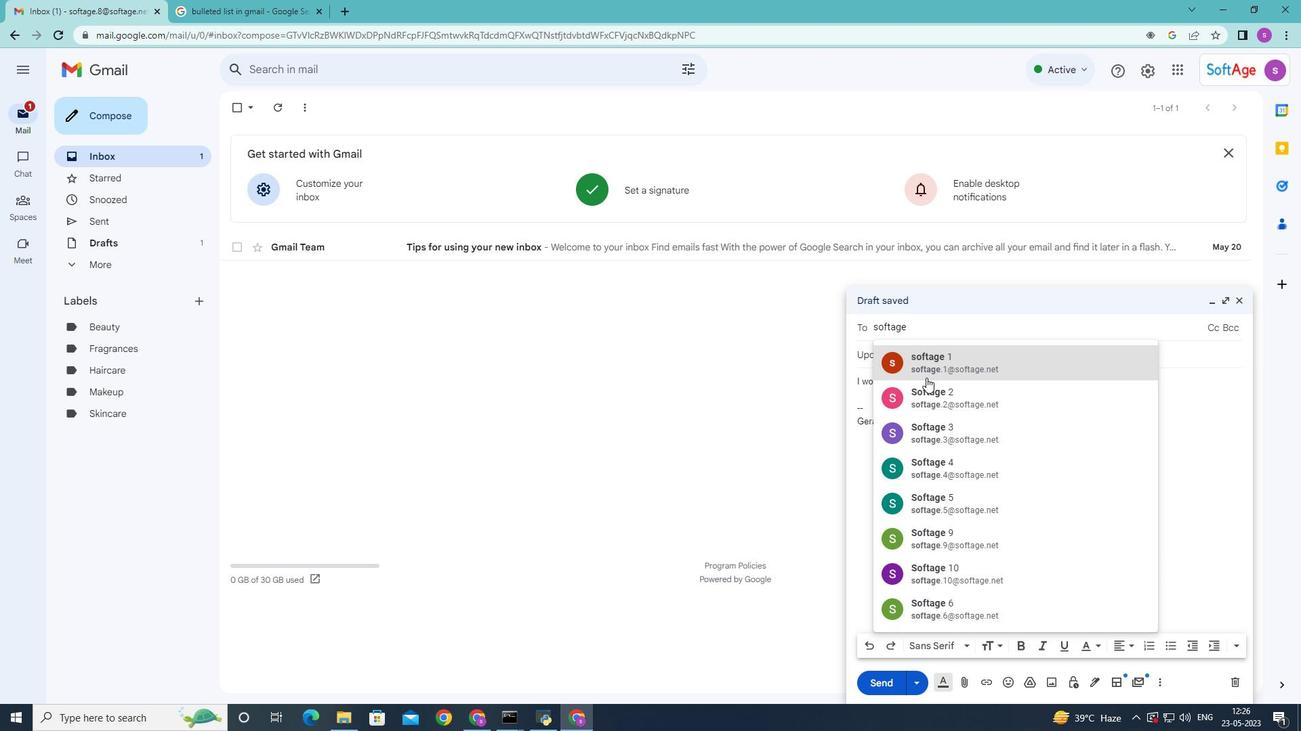 
Action: Mouse moved to (948, 637)
Screenshot: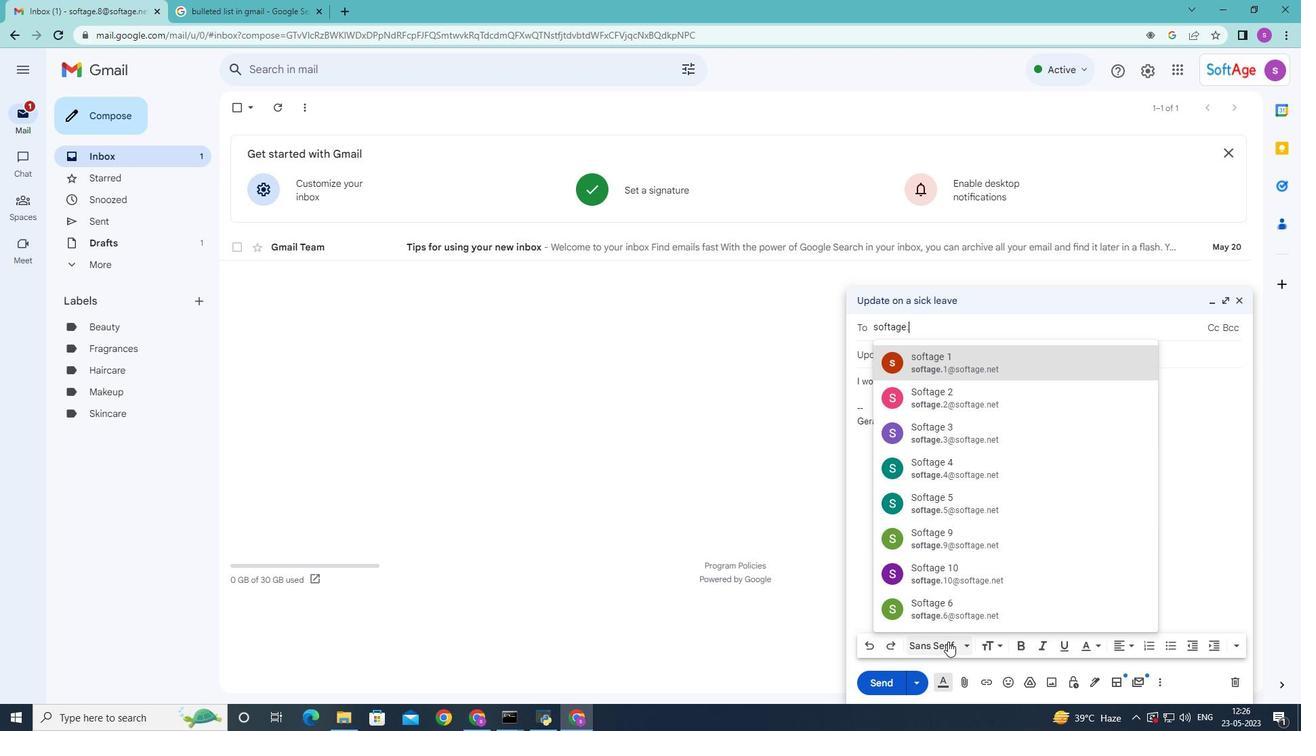 
Action: Key pressed 6
Screenshot: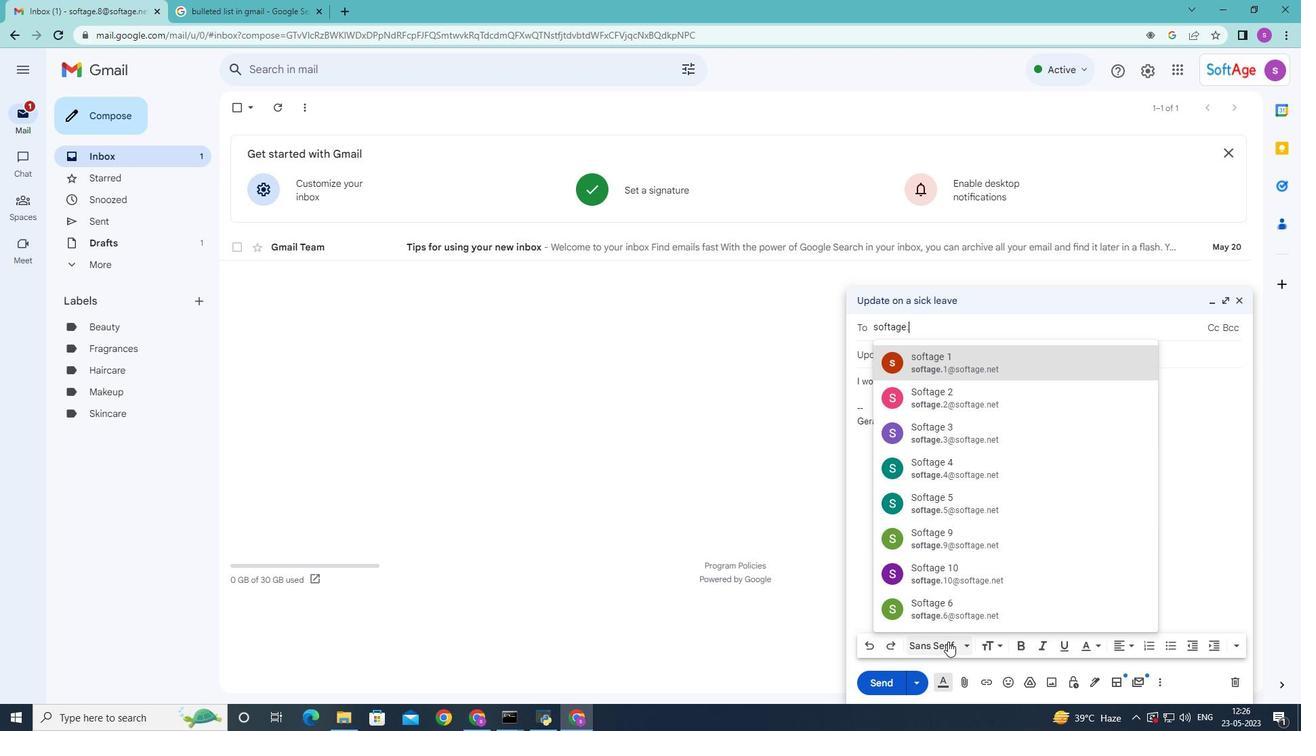 
Action: Mouse moved to (956, 368)
Screenshot: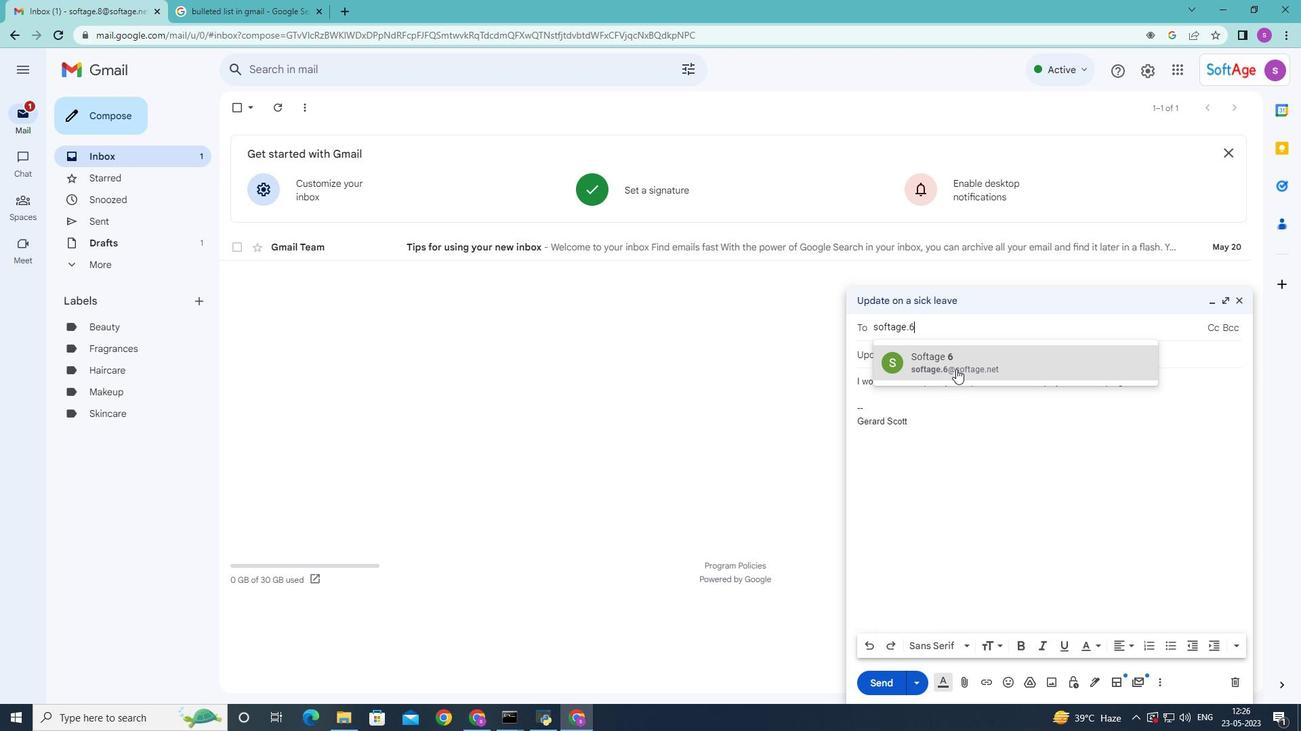 
Action: Mouse pressed left at (956, 368)
Screenshot: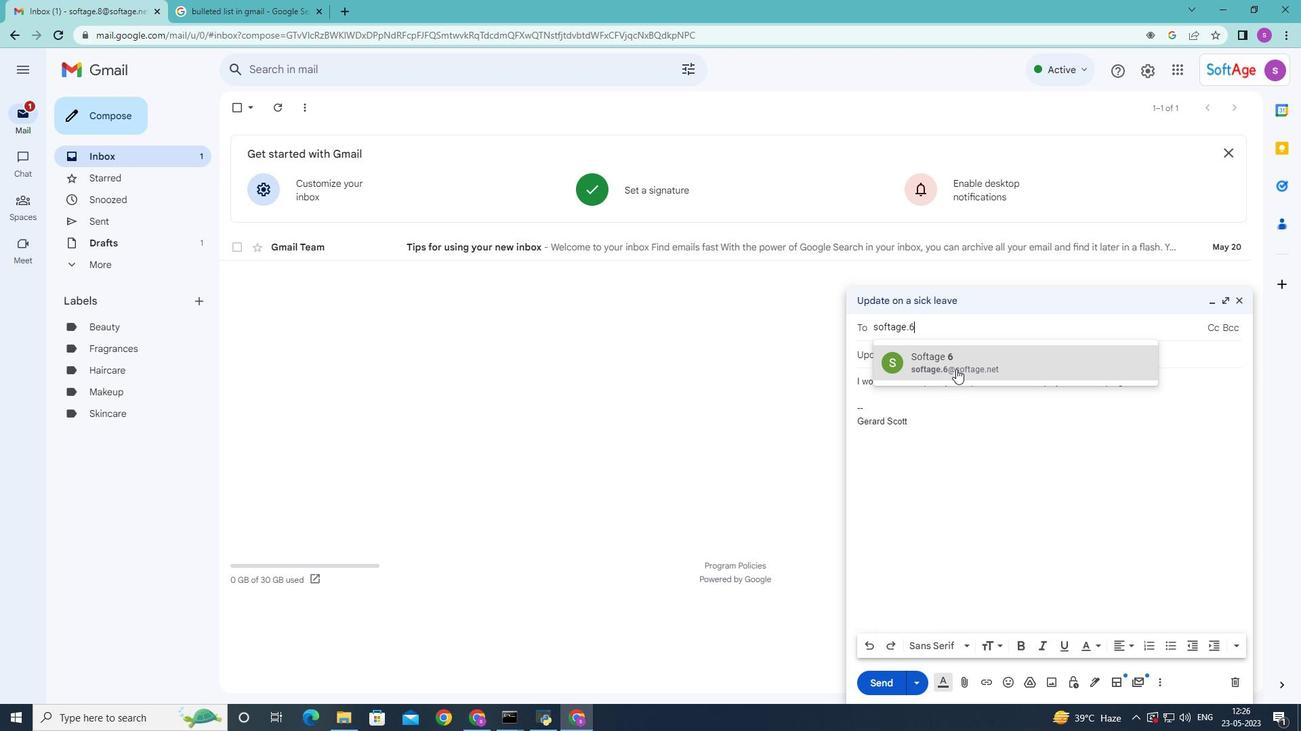 
Action: Mouse moved to (1150, 647)
Screenshot: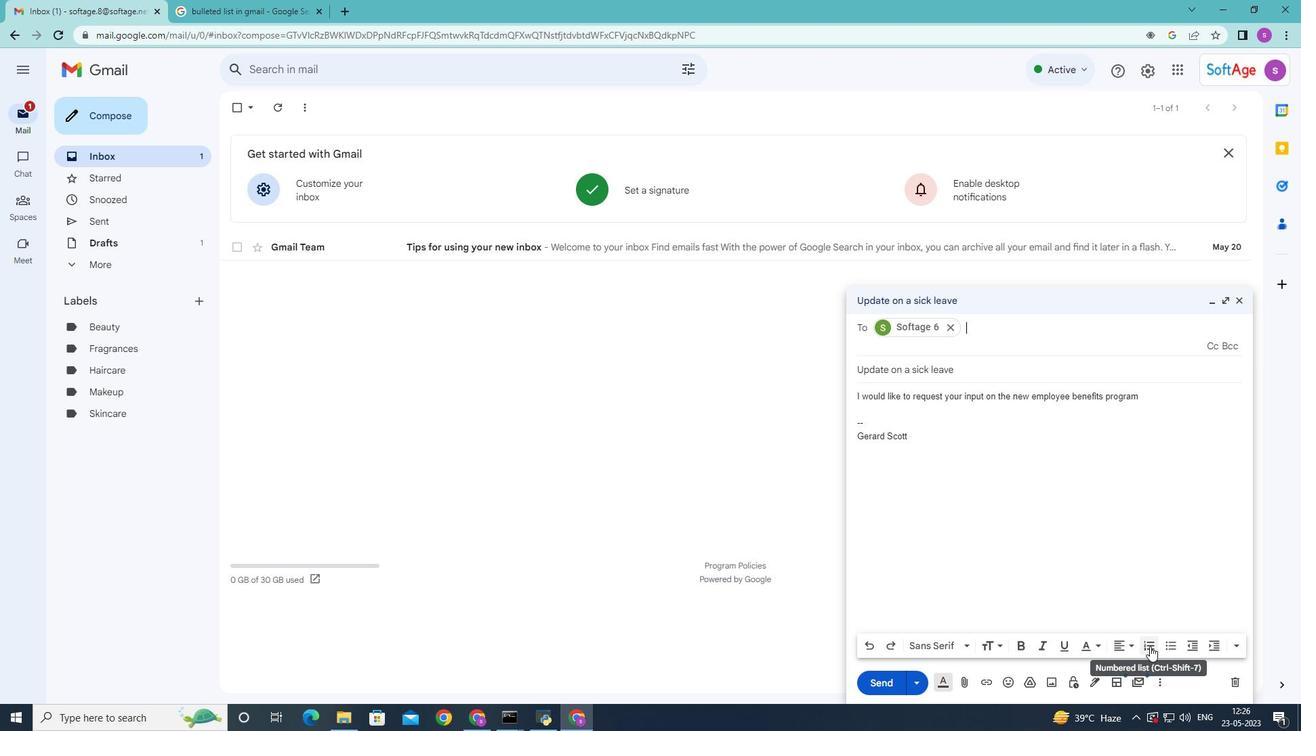 
Action: Mouse pressed left at (1150, 647)
Screenshot: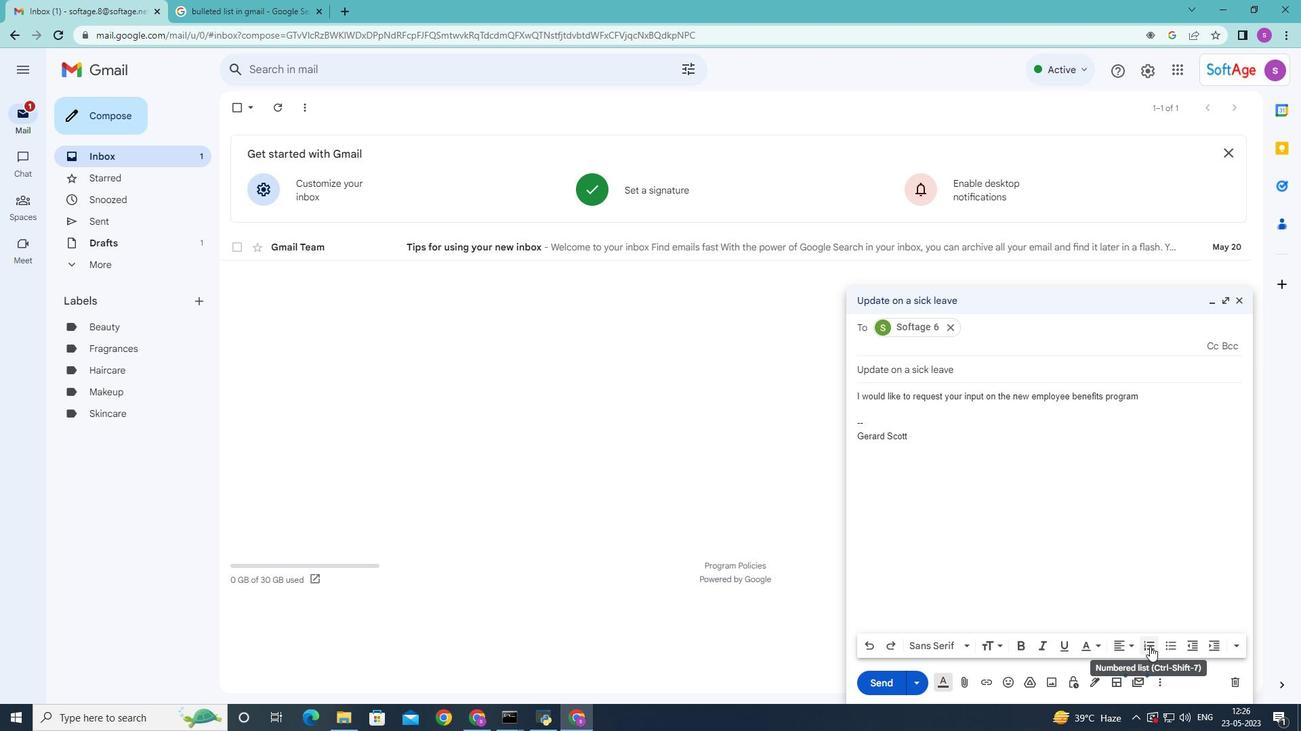 
Action: Mouse moved to (967, 647)
Screenshot: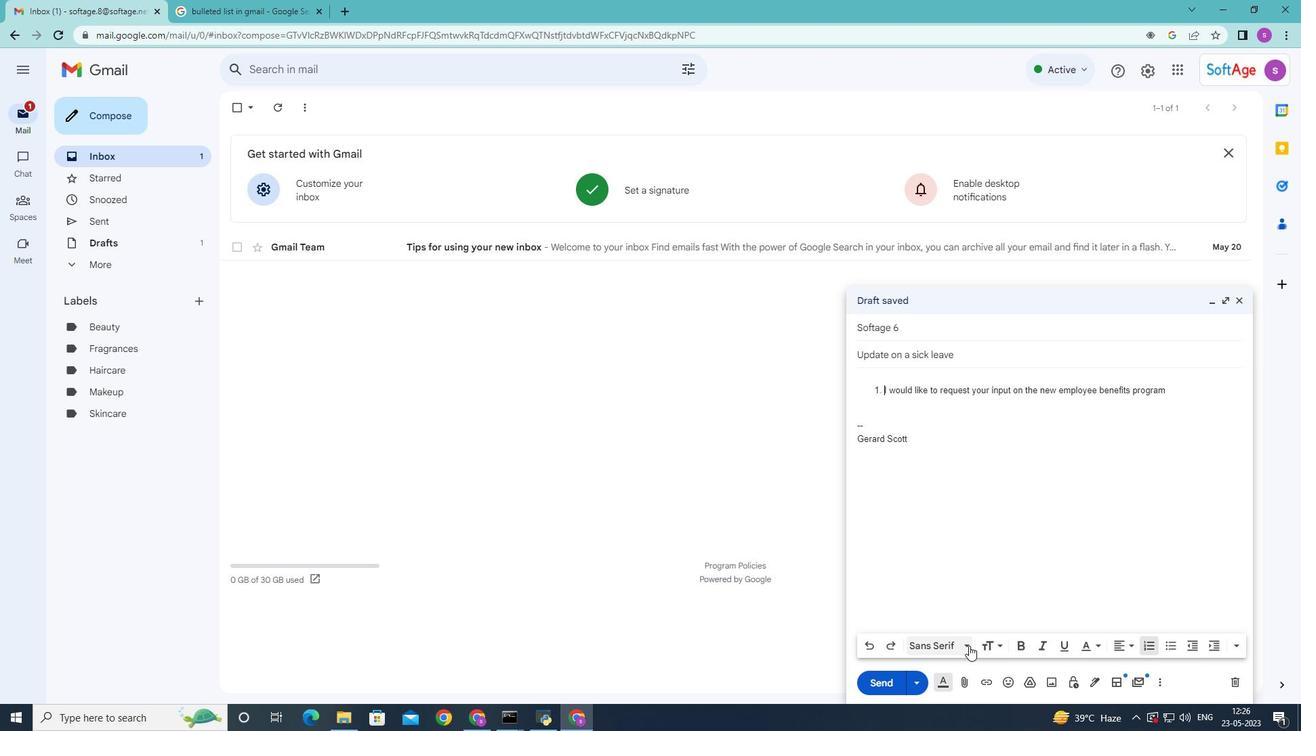 
Action: Mouse pressed left at (967, 647)
Screenshot: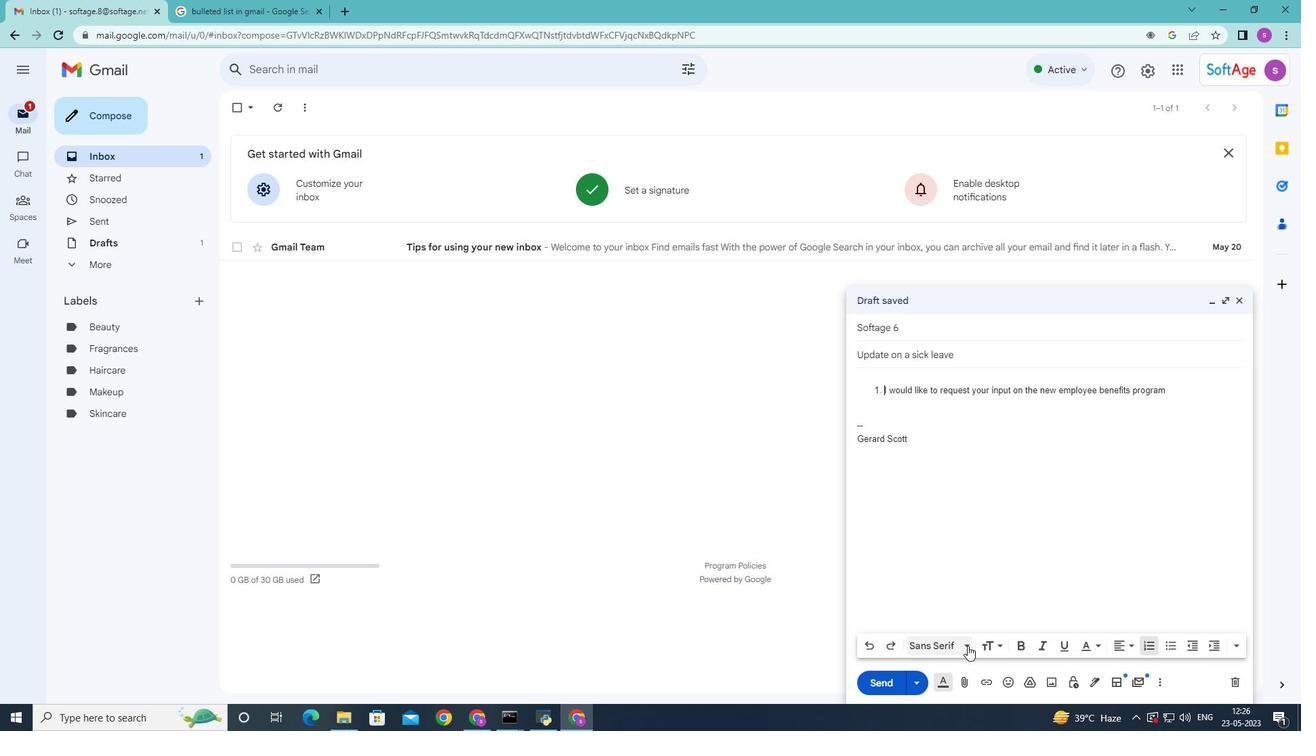 
Action: Mouse moved to (962, 449)
Screenshot: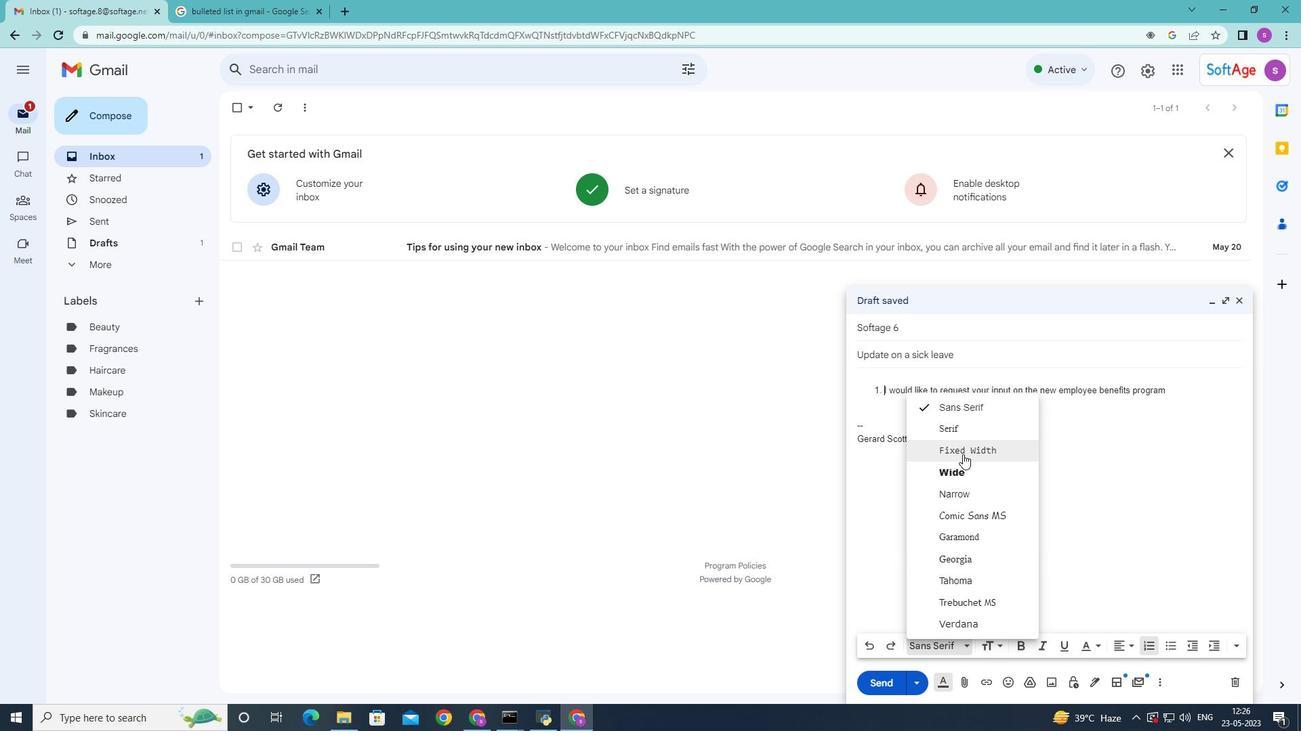 
Action: Mouse pressed left at (962, 449)
Screenshot: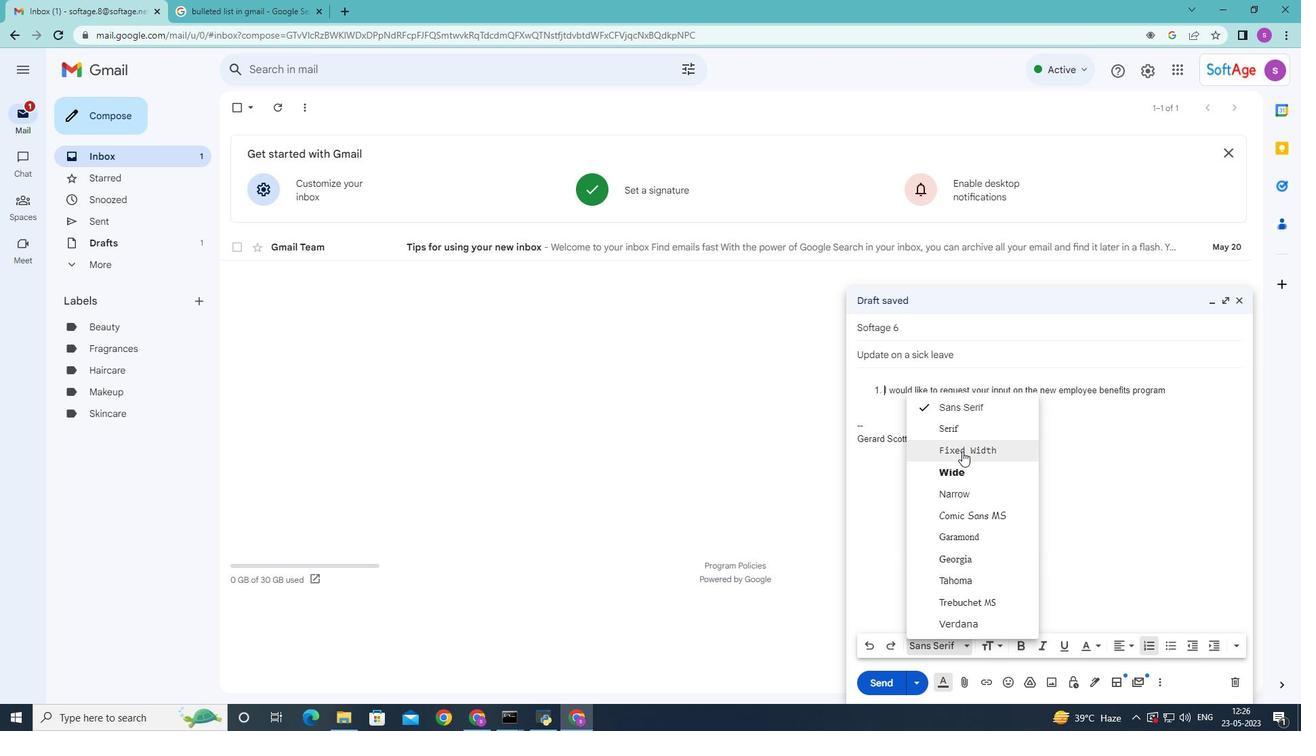 
Action: Mouse moved to (1235, 645)
Screenshot: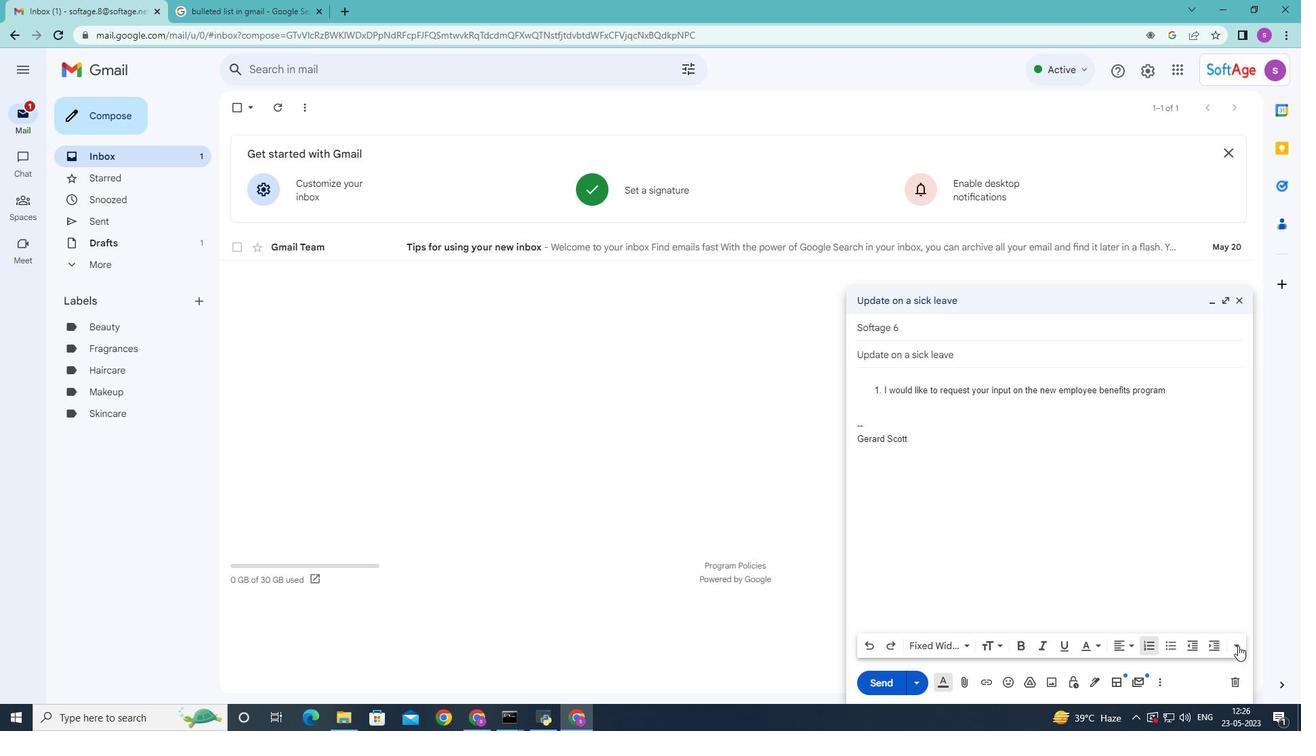 
Action: Mouse pressed left at (1235, 645)
Screenshot: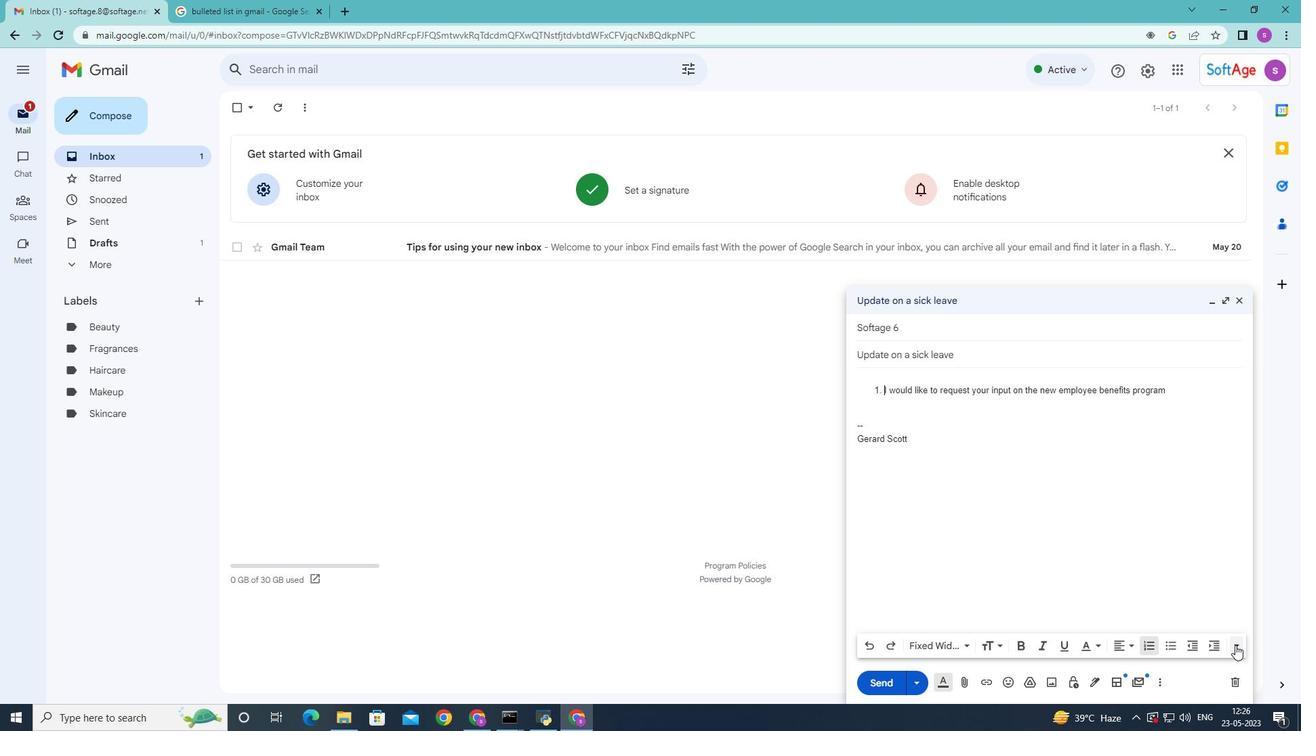 
Action: Mouse moved to (1081, 515)
Screenshot: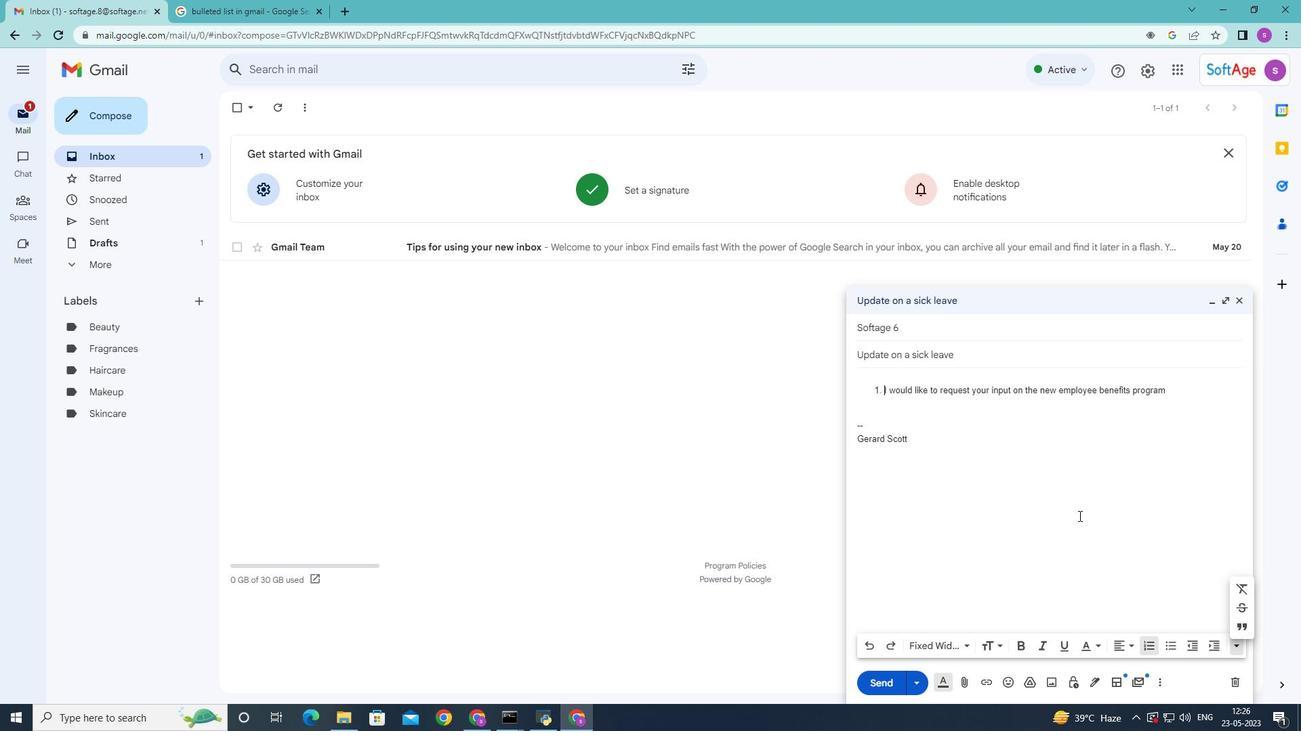 
Action: Mouse pressed left at (1078, 516)
Screenshot: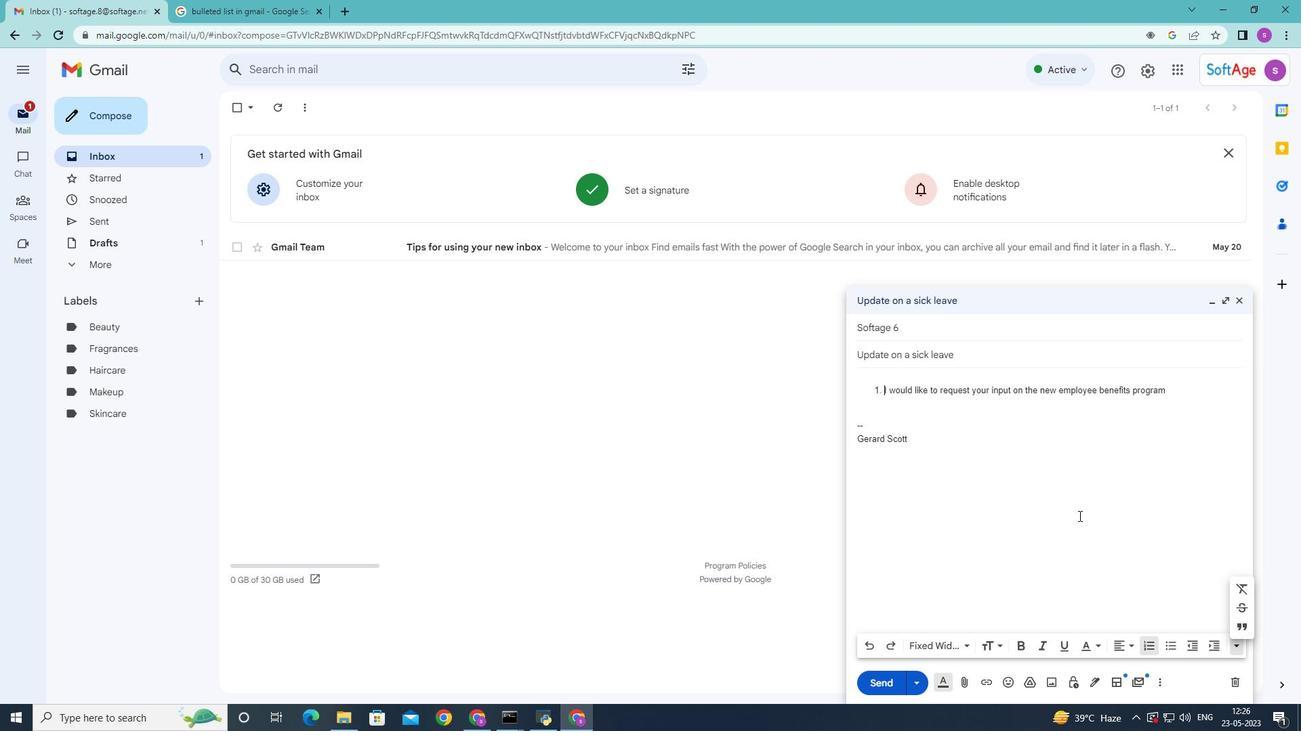 
Action: Mouse moved to (1166, 391)
Screenshot: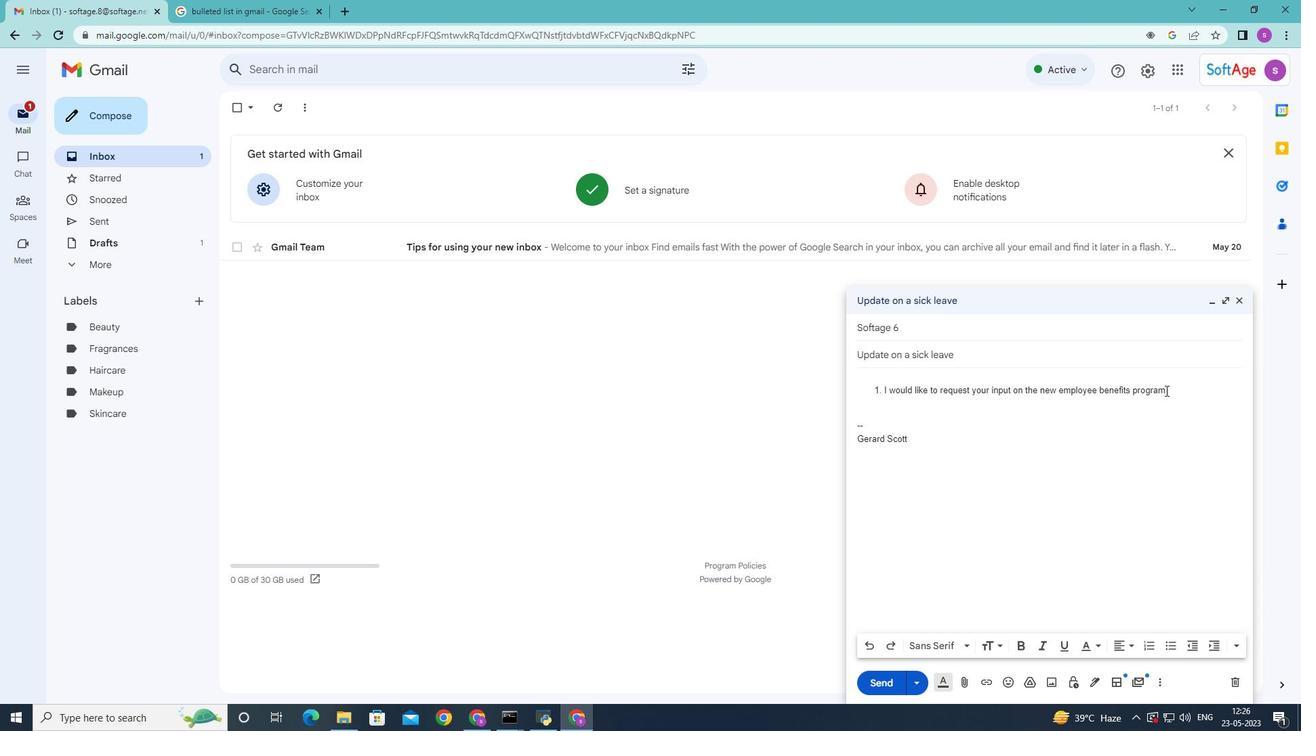 
Action: Mouse pressed left at (1166, 391)
Screenshot: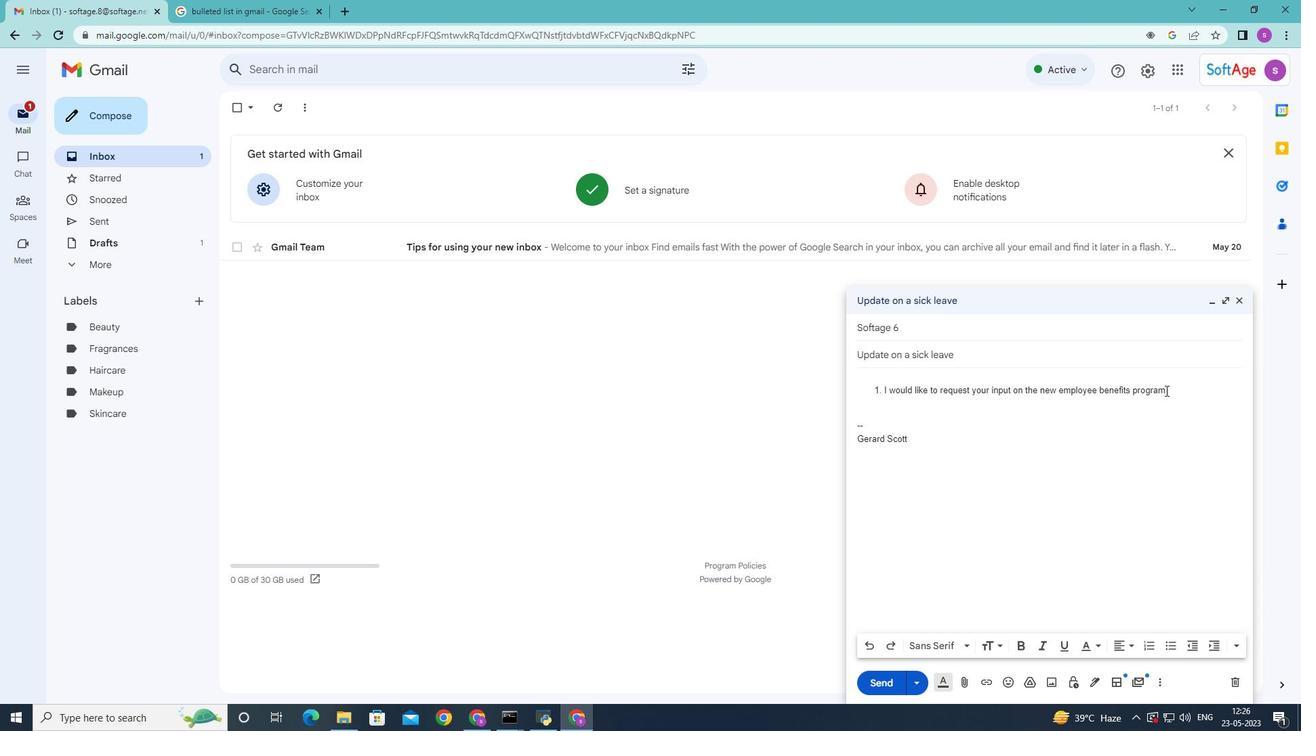 
Action: Mouse moved to (1238, 646)
Screenshot: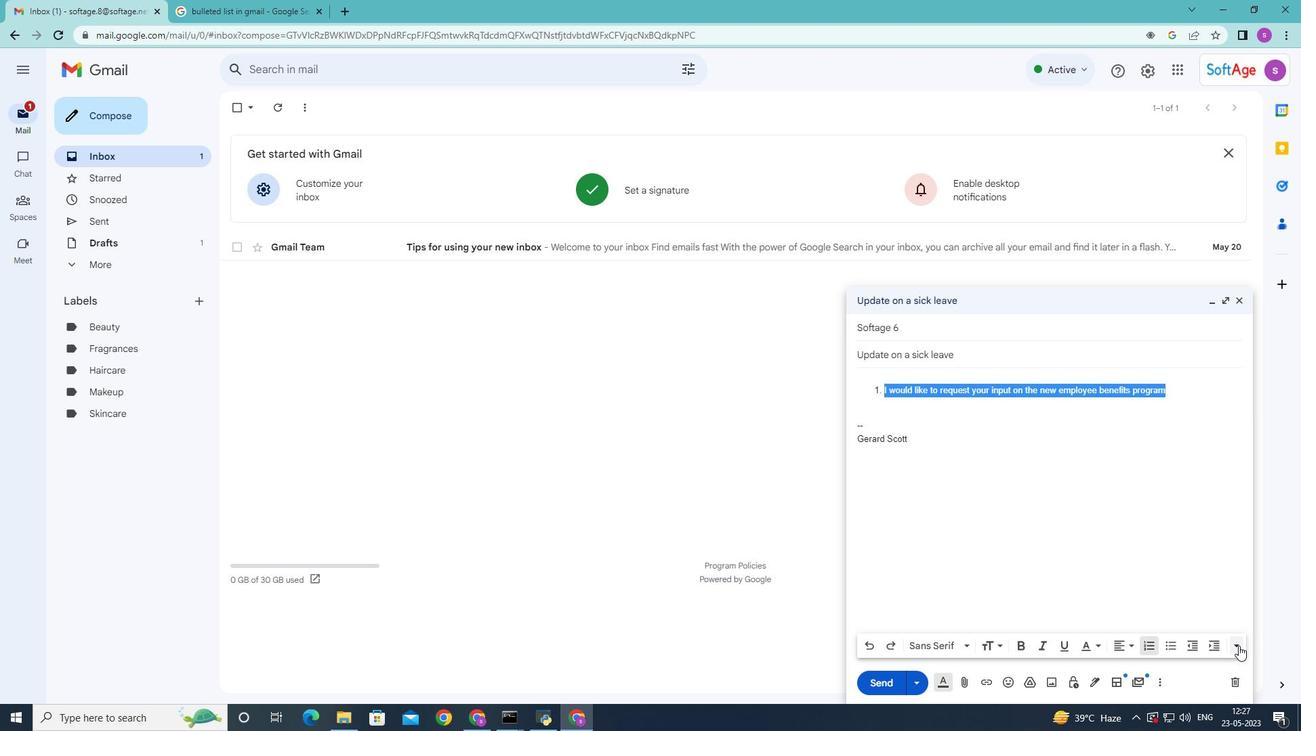 
Action: Mouse pressed left at (1238, 646)
Screenshot: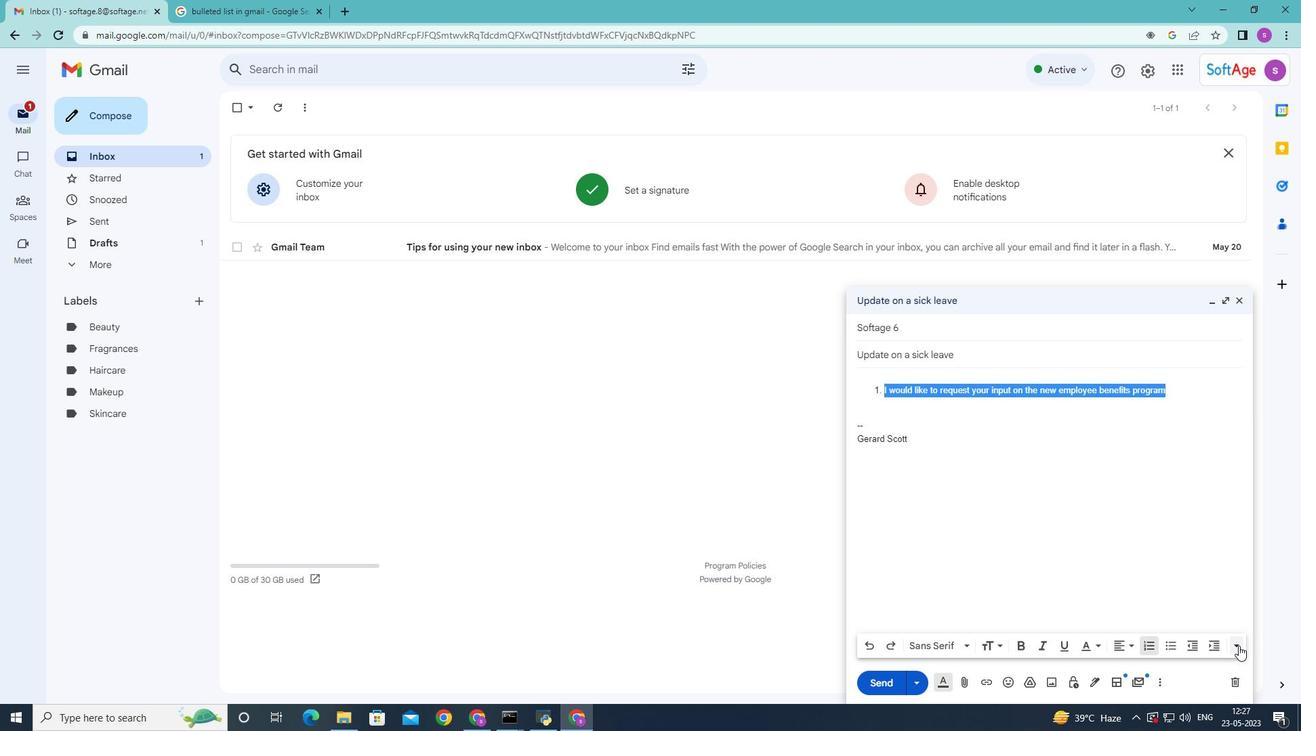 
Action: Mouse moved to (1243, 608)
Screenshot: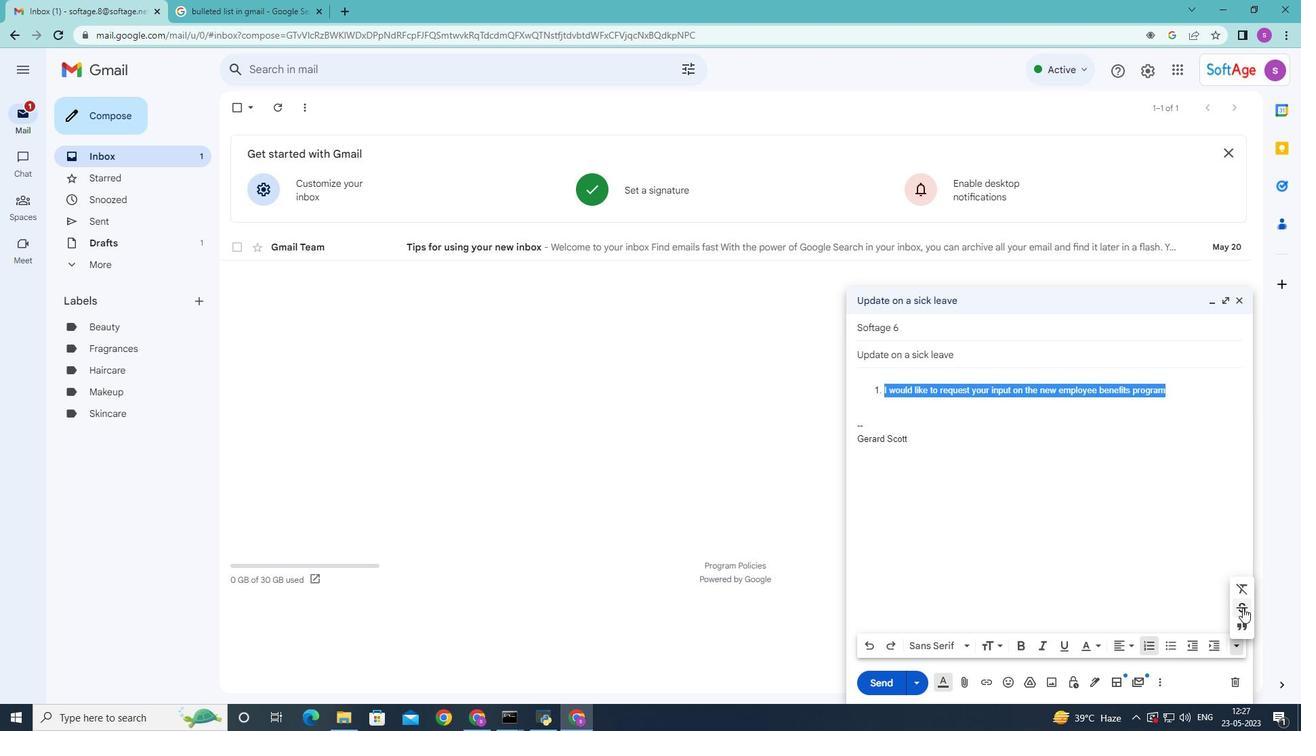 
Action: Mouse pressed left at (1243, 608)
Screenshot: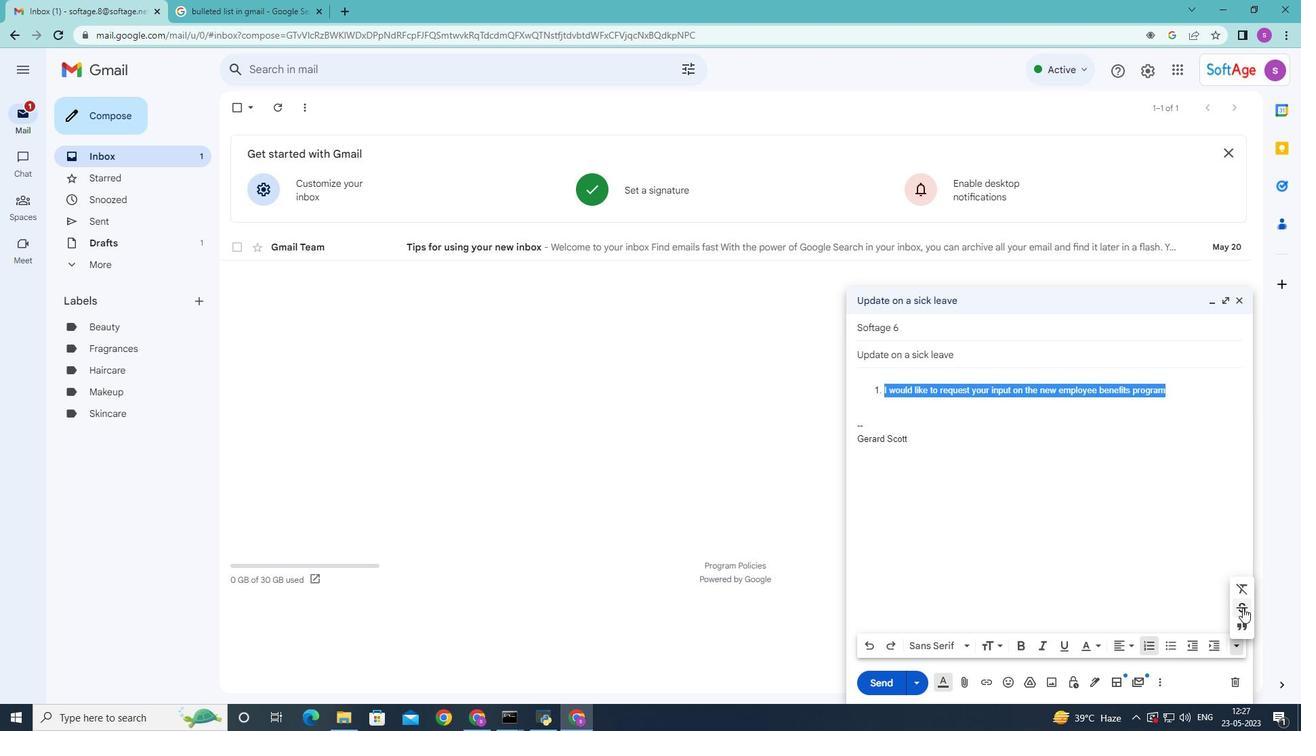 
Action: Mouse moved to (1139, 591)
Screenshot: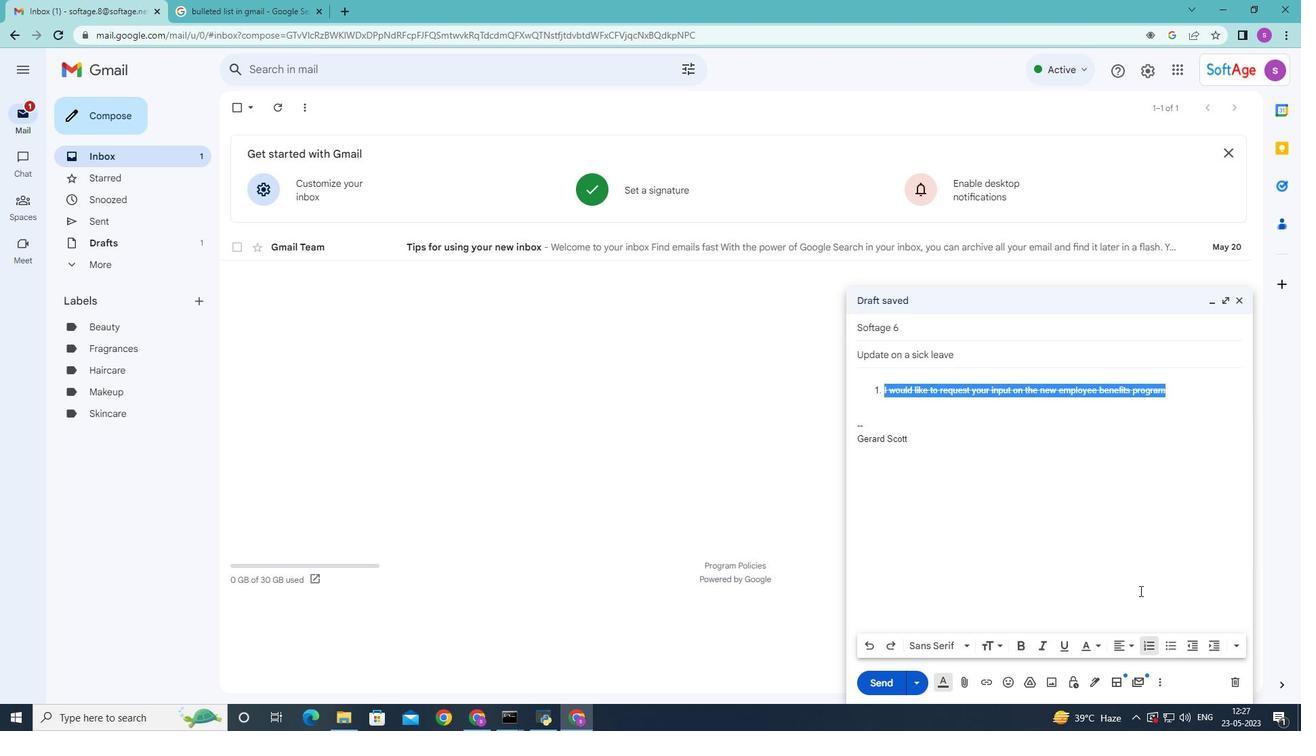 
Action: Mouse pressed left at (1139, 591)
Screenshot: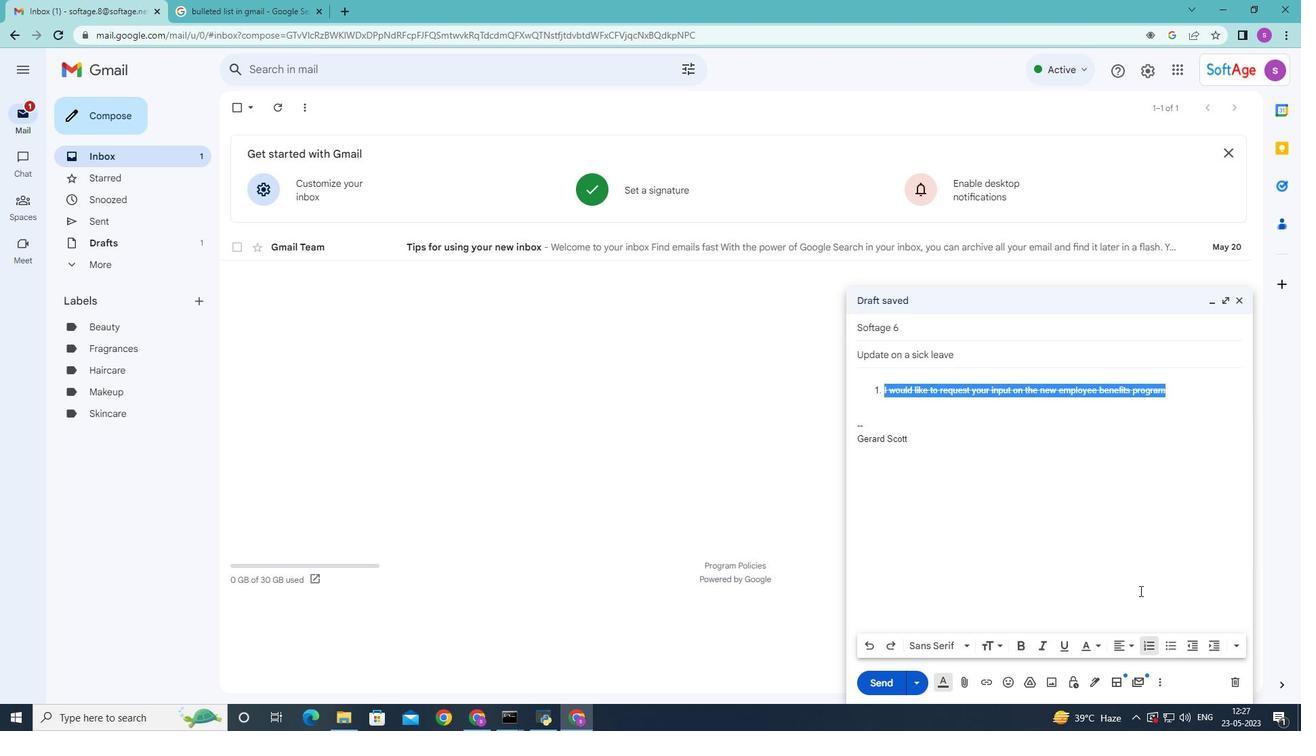 
Action: Mouse moved to (969, 646)
Screenshot: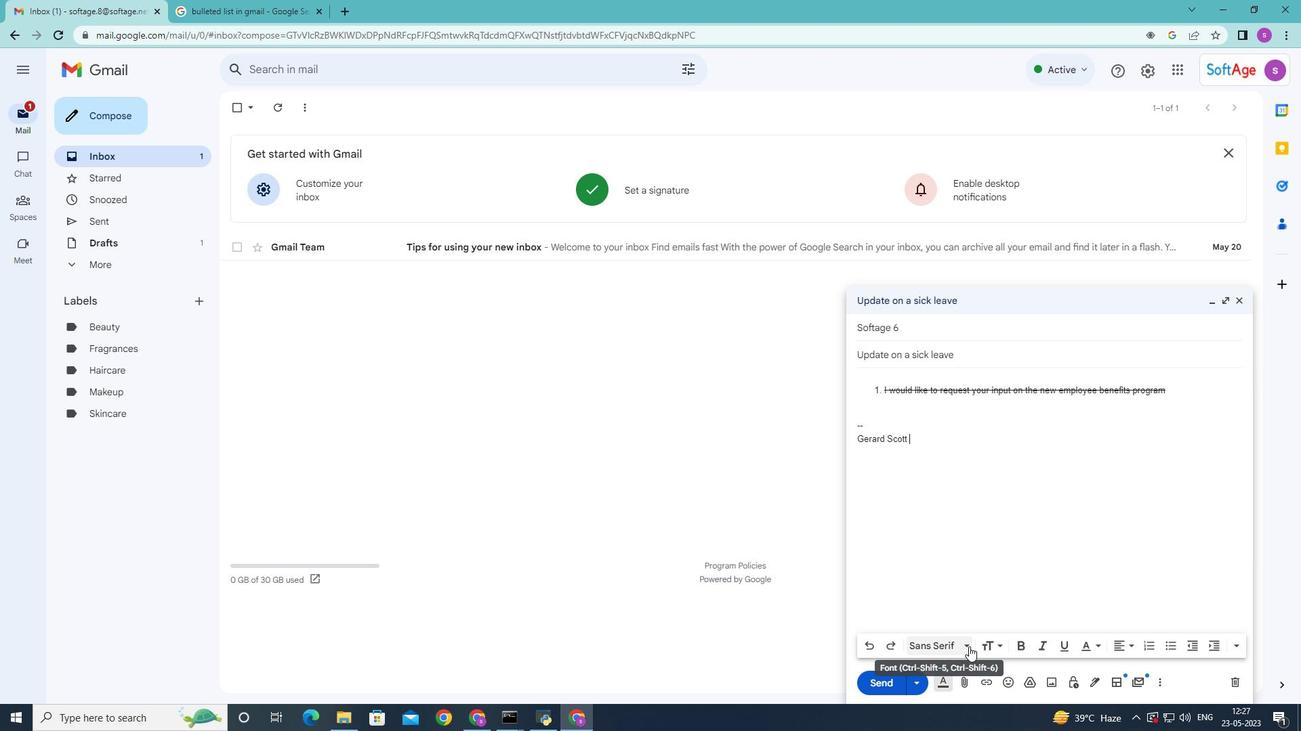 
Action: Mouse pressed left at (969, 646)
Screenshot: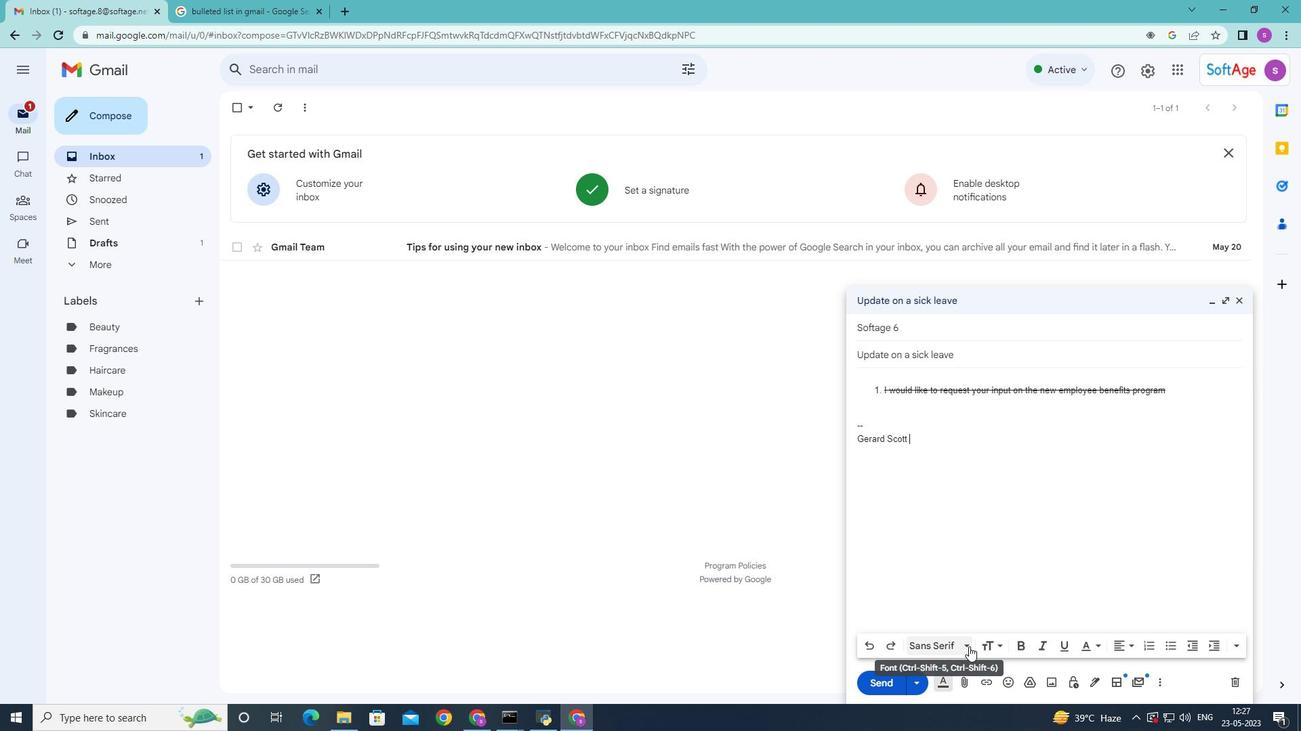 
Action: Mouse moved to (974, 405)
Screenshot: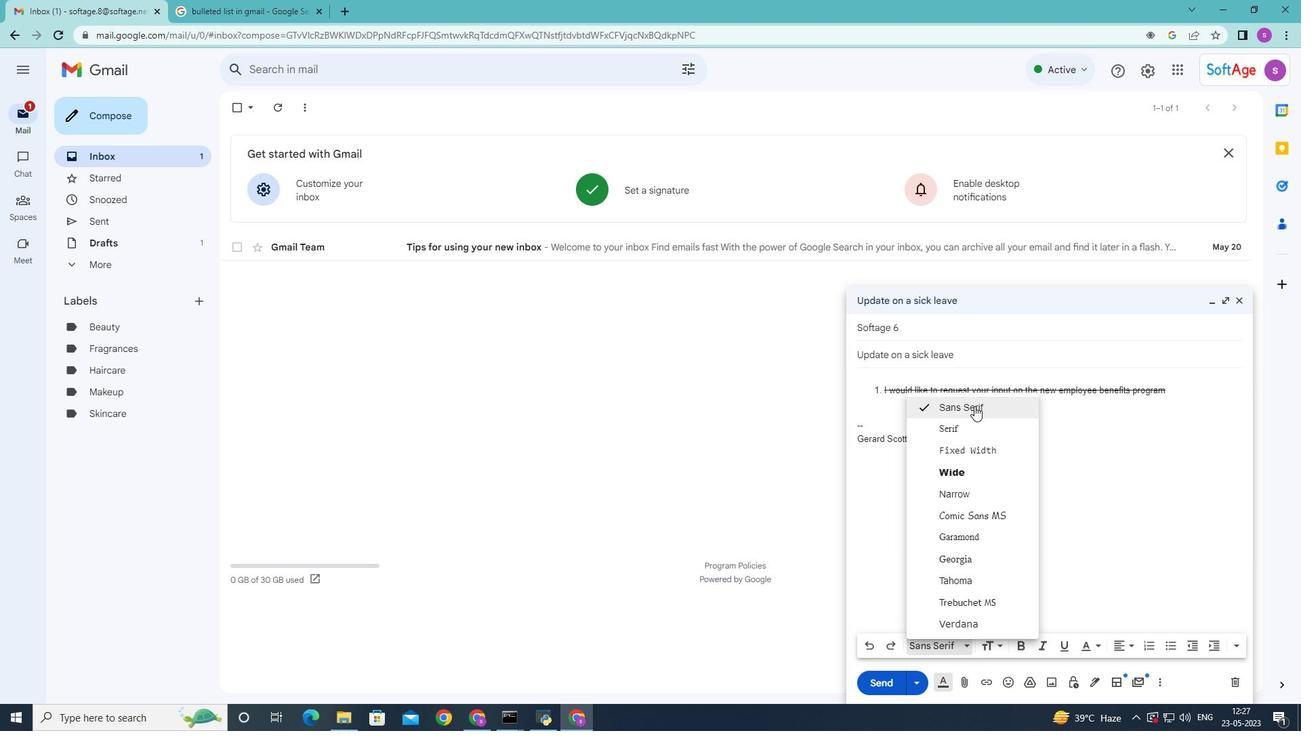 
Action: Mouse pressed left at (974, 405)
Screenshot: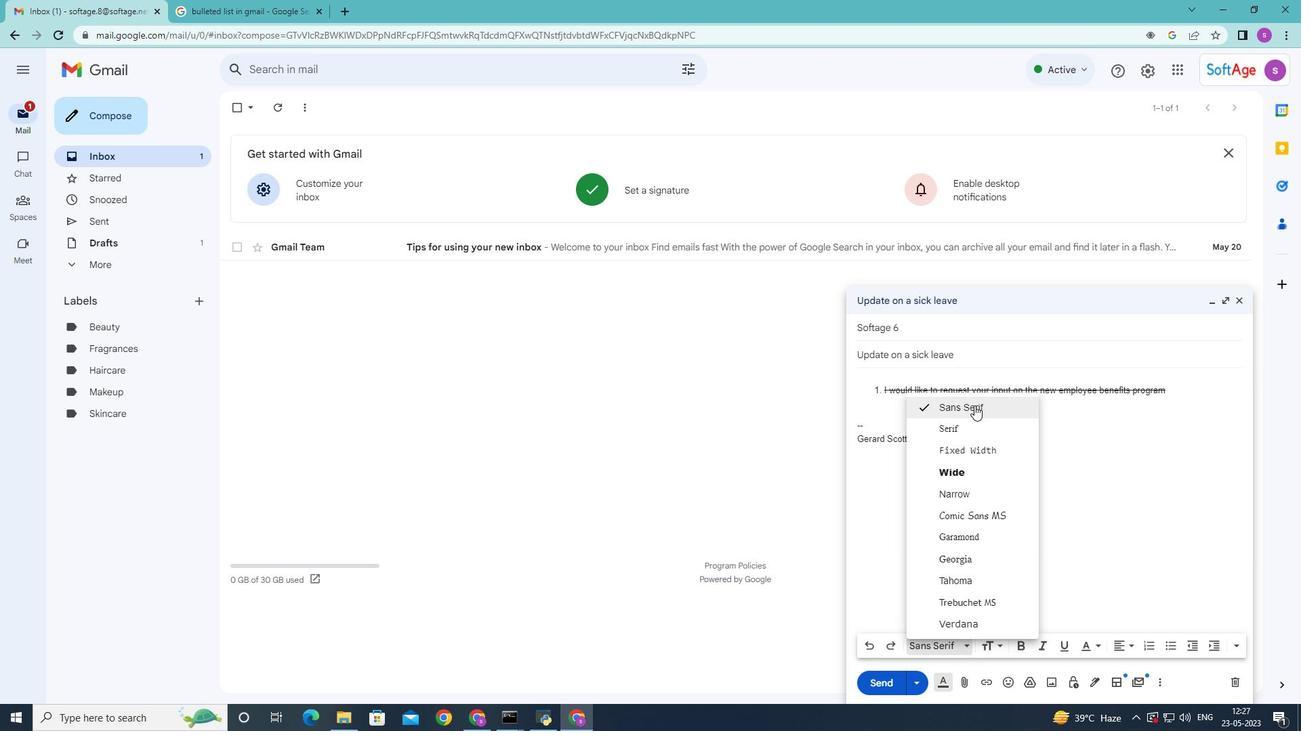 
Action: Mouse moved to (877, 683)
Screenshot: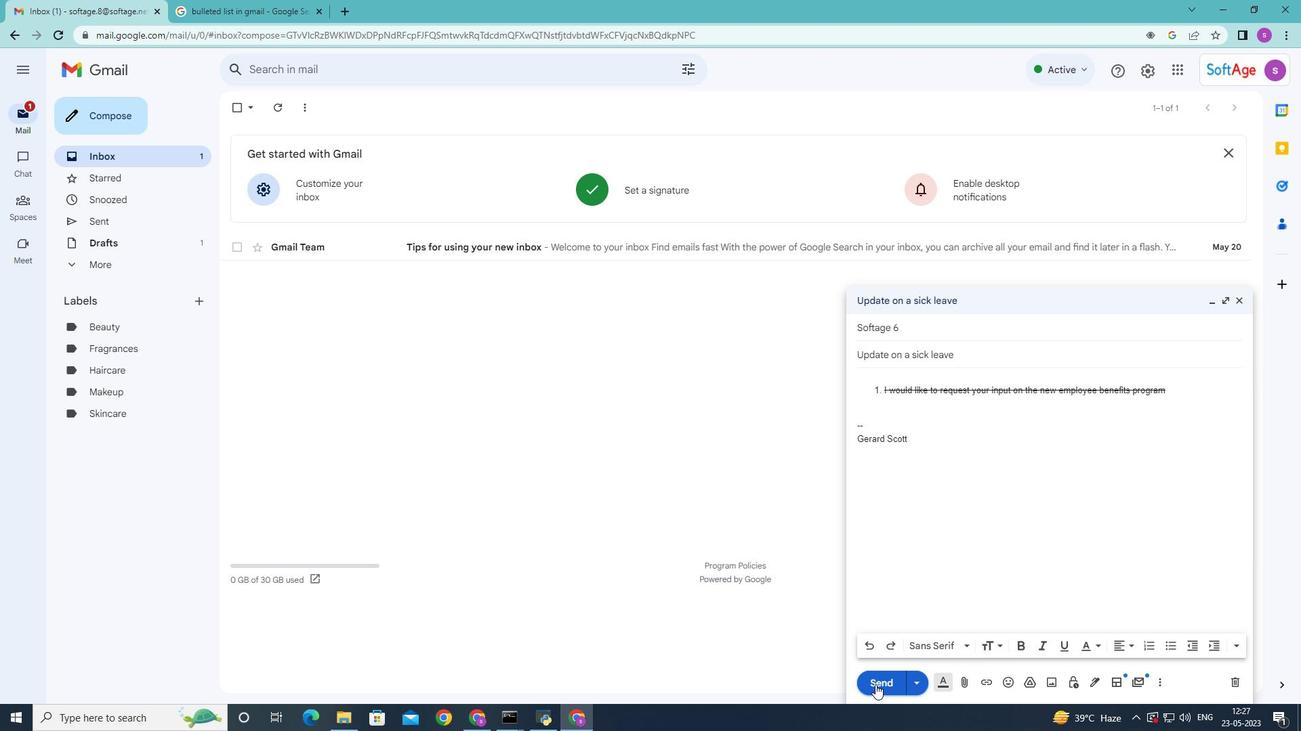 
Action: Mouse pressed left at (877, 683)
Screenshot: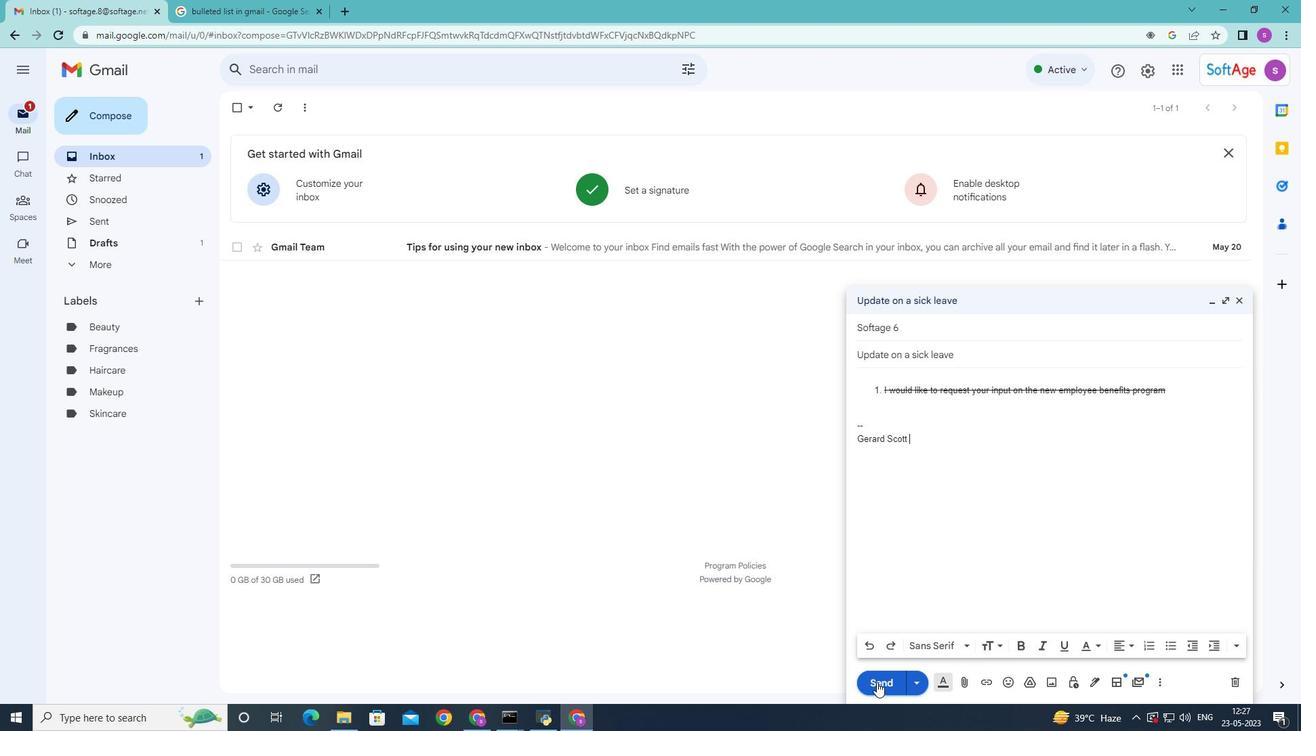 
Action: Mouse moved to (165, 222)
Screenshot: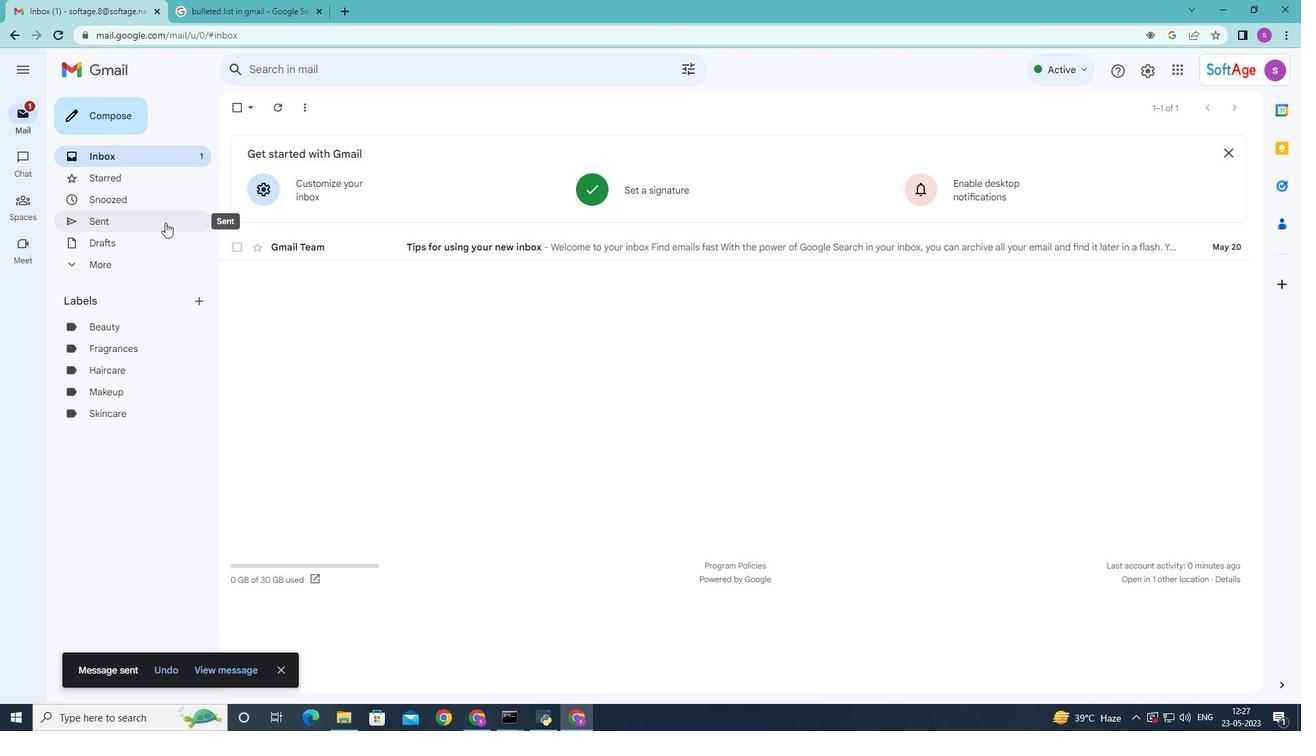 
Action: Mouse pressed left at (165, 222)
Screenshot: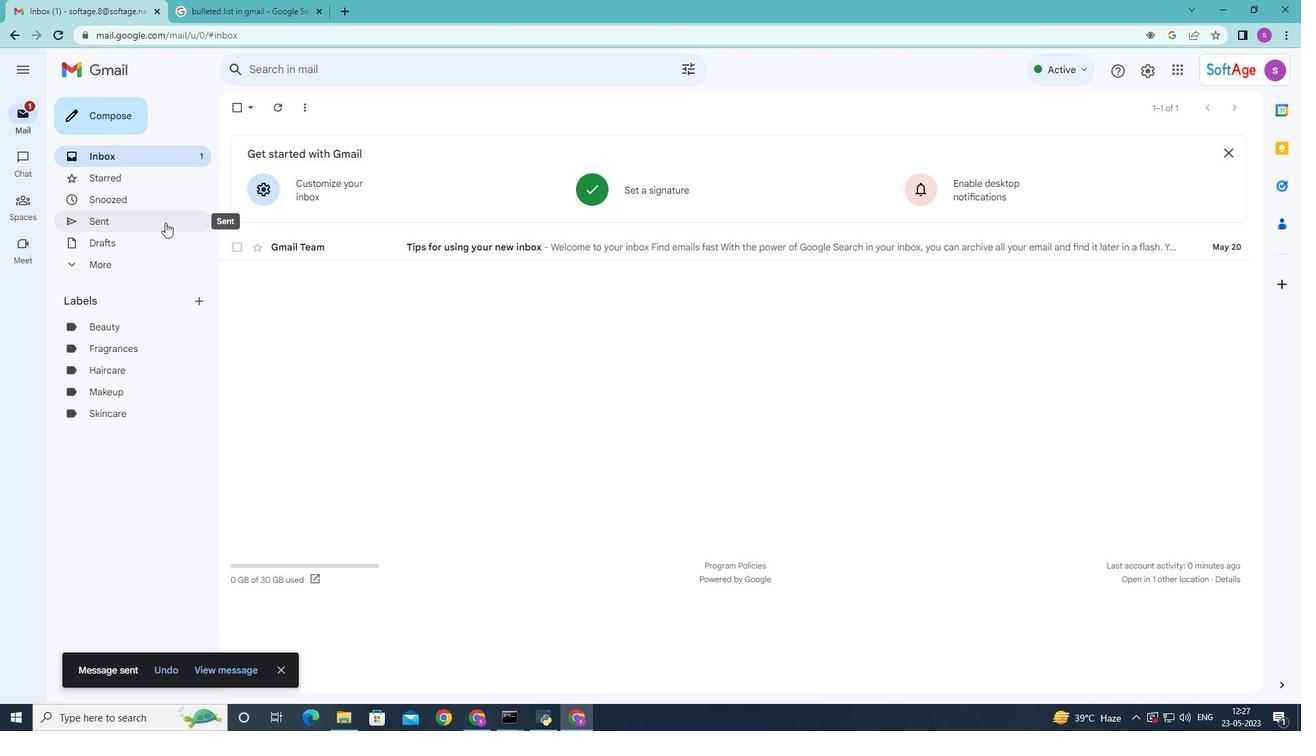 
Action: Mouse moved to (334, 174)
Screenshot: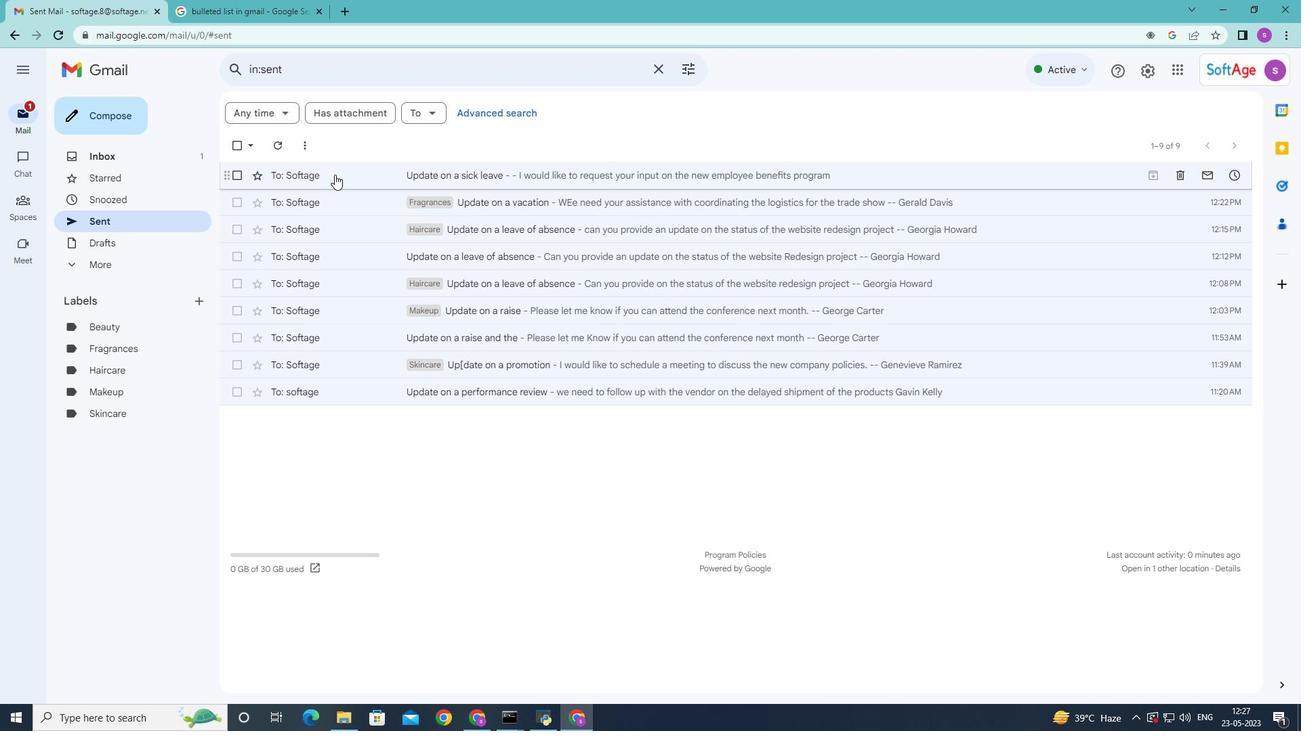 
Action: Mouse pressed right at (334, 174)
Screenshot: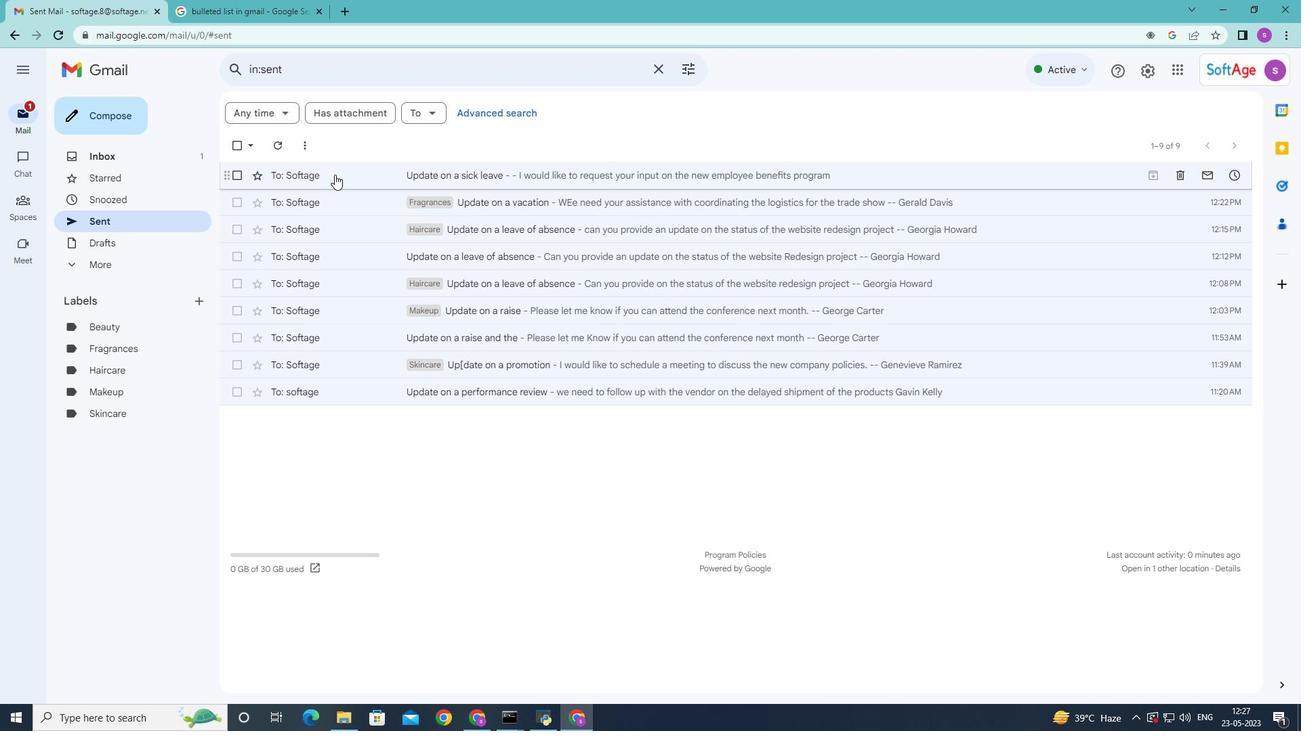 
Action: Mouse moved to (416, 414)
Screenshot: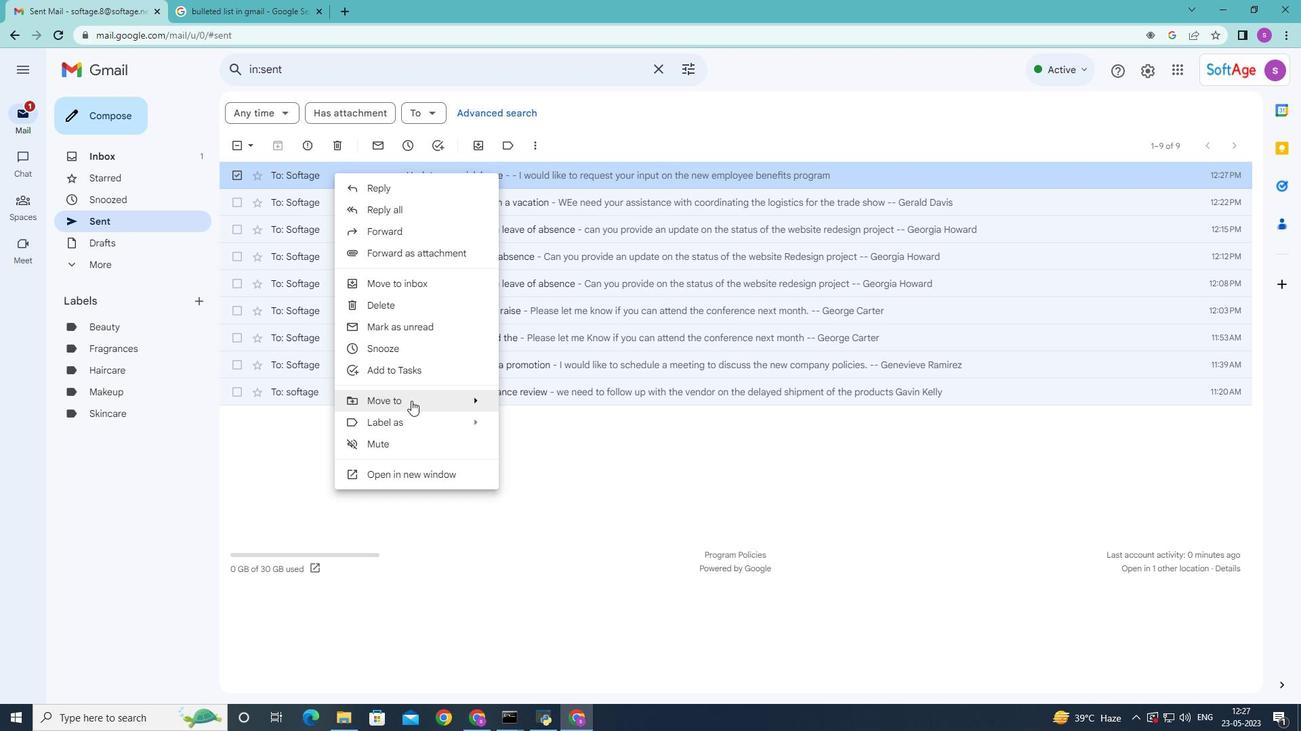 
Action: Mouse pressed left at (416, 414)
Screenshot: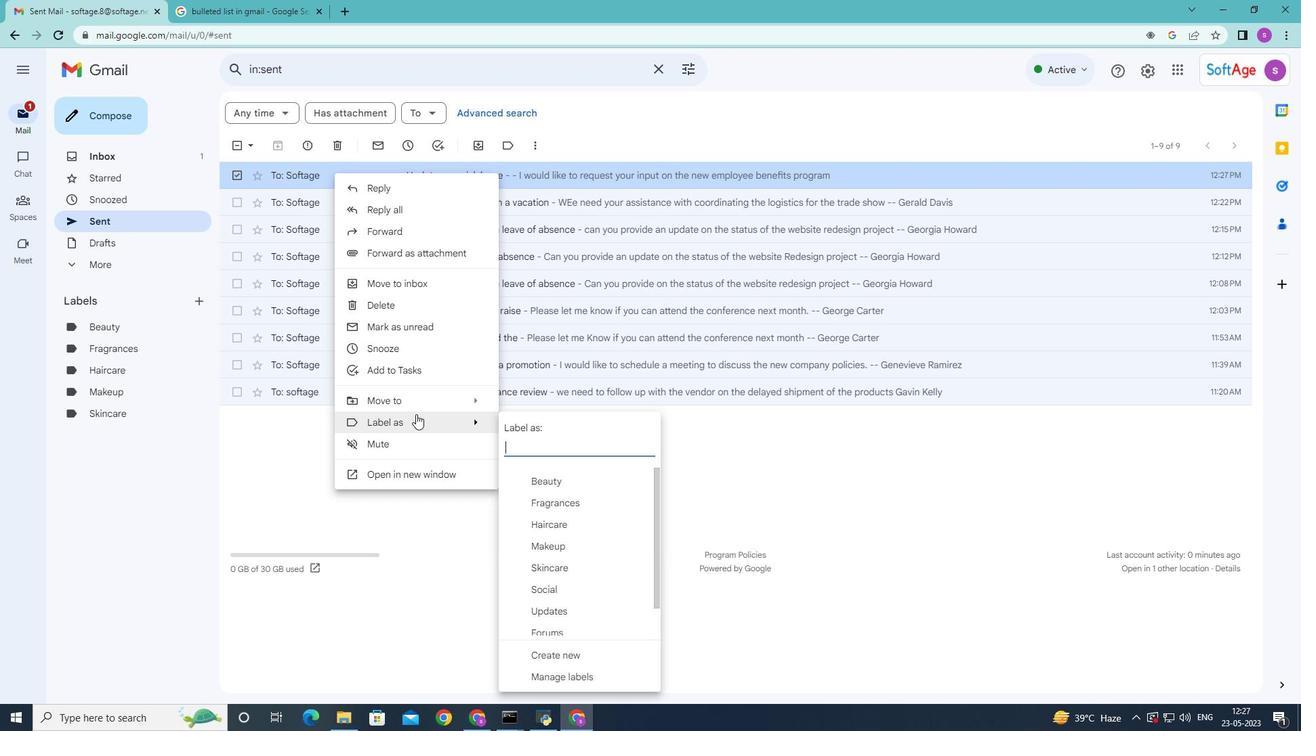 
Action: Mouse moved to (536, 444)
Screenshot: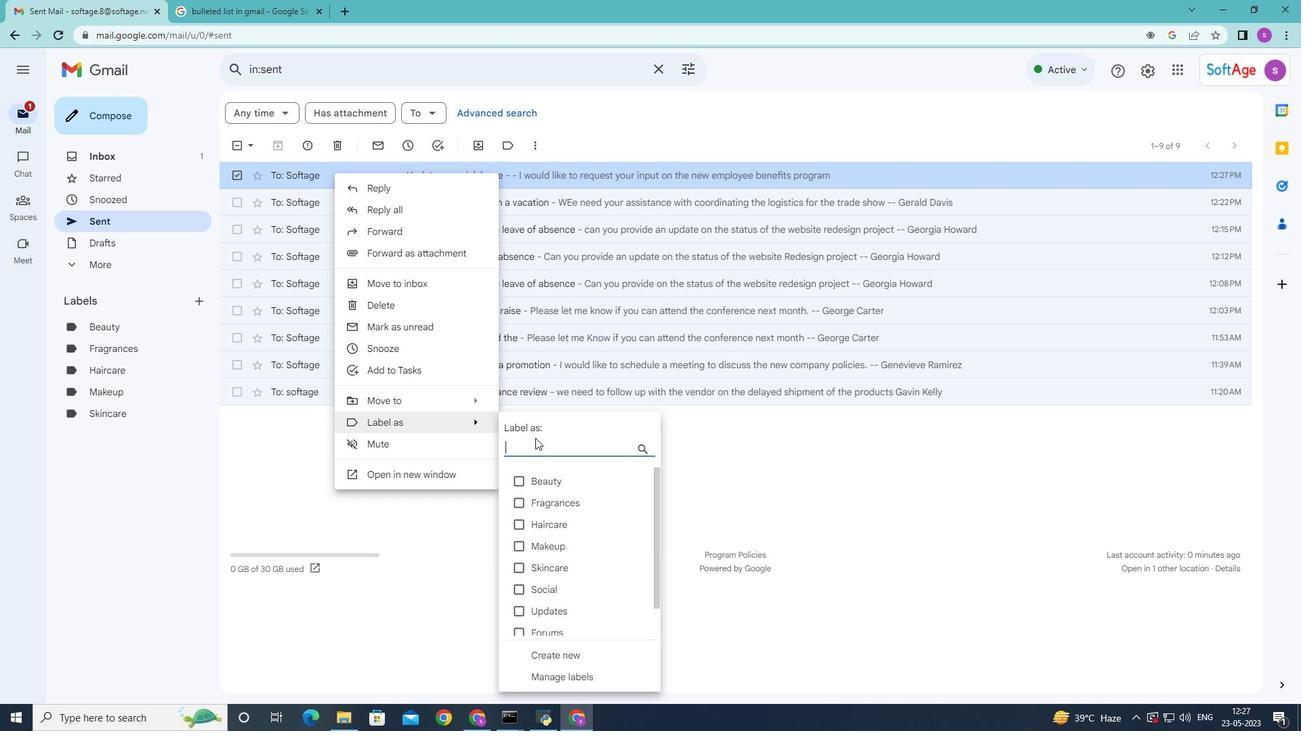 
Action: Key pressed <Key.shift>Body<Key.space>car
Screenshot: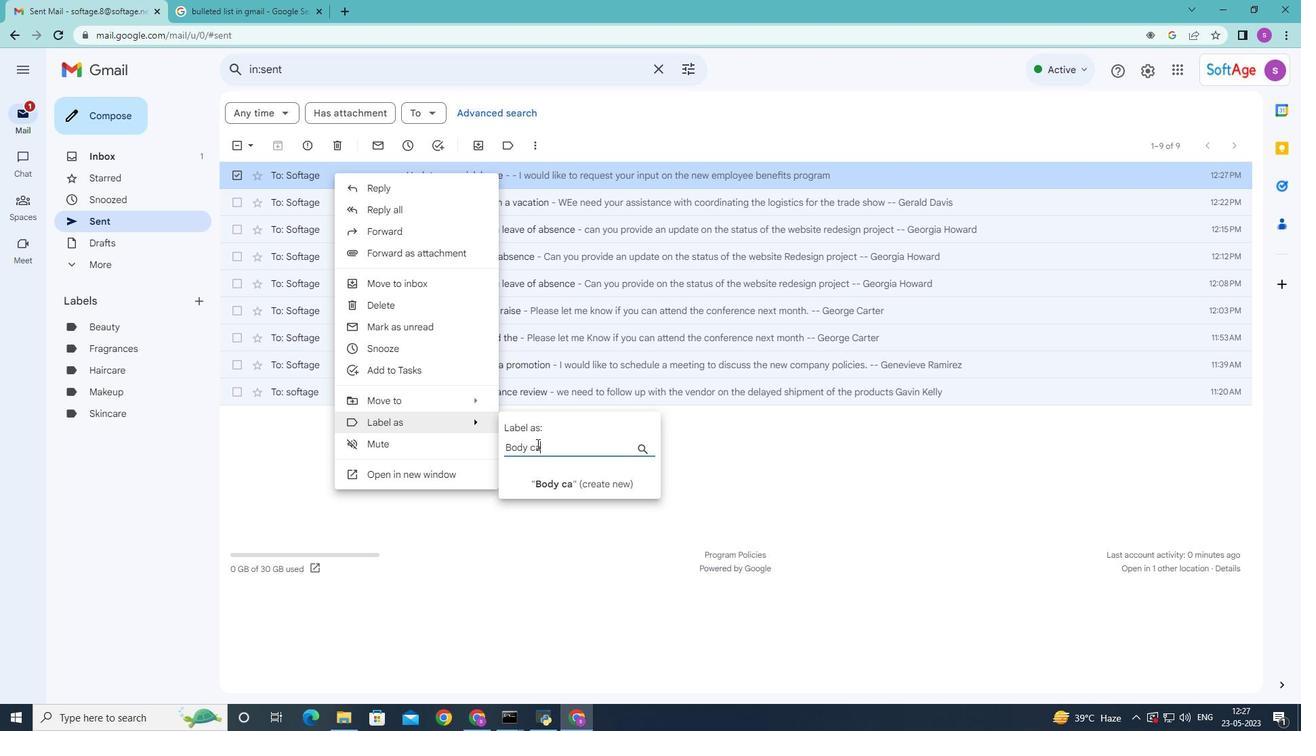 
Action: Mouse moved to (536, 444)
Screenshot: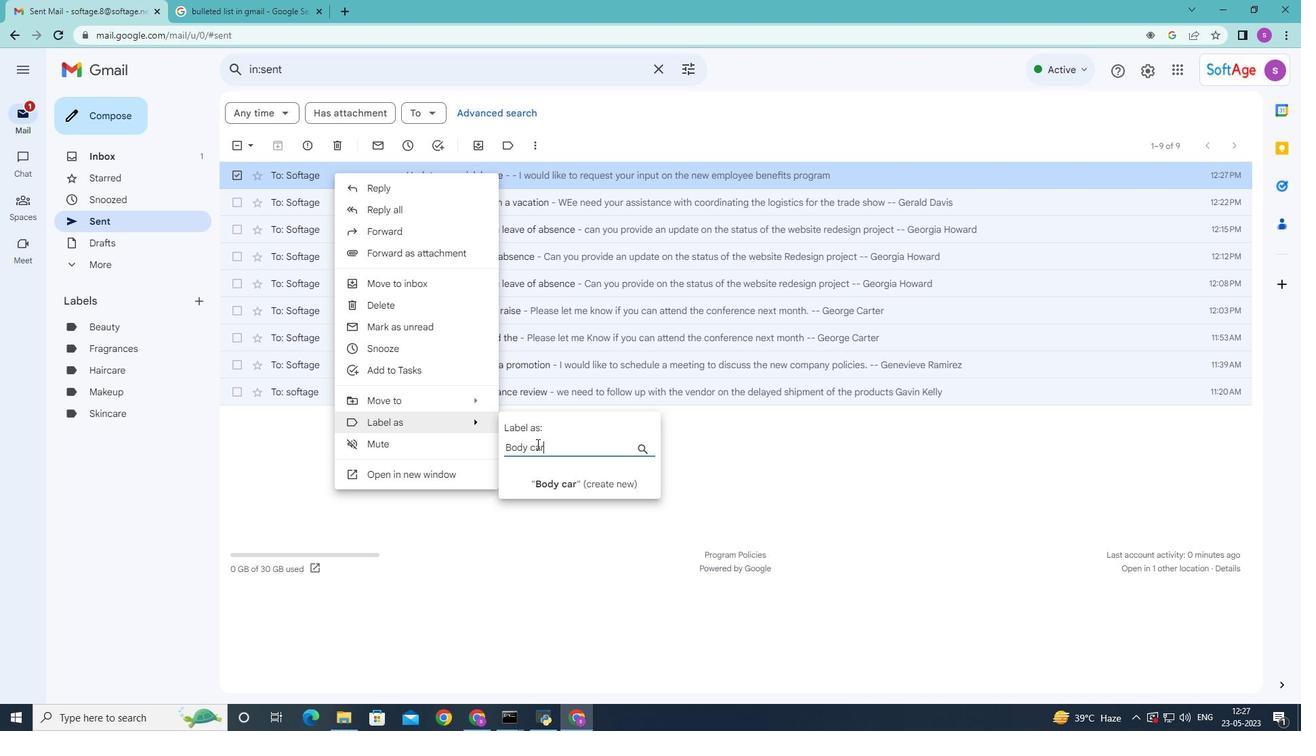 
Action: Key pressed e<Key.space>
Screenshot: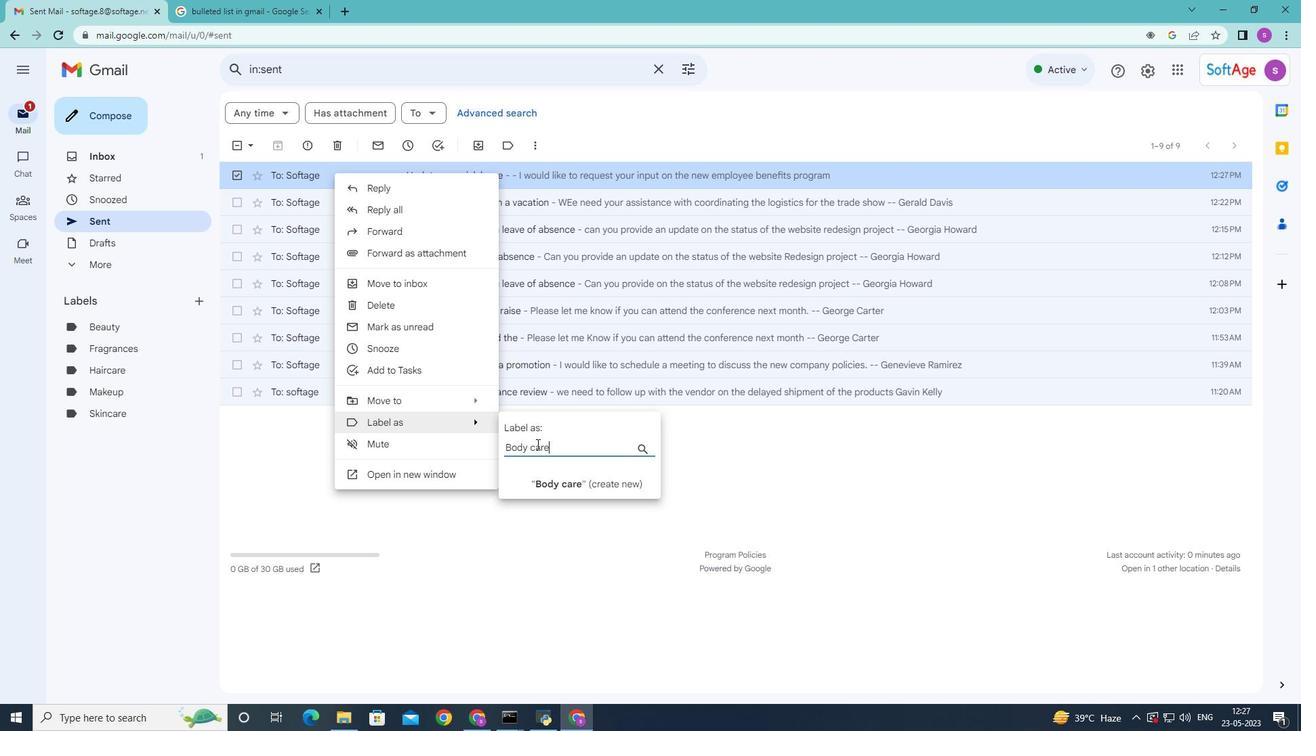 
Action: Mouse moved to (593, 485)
Screenshot: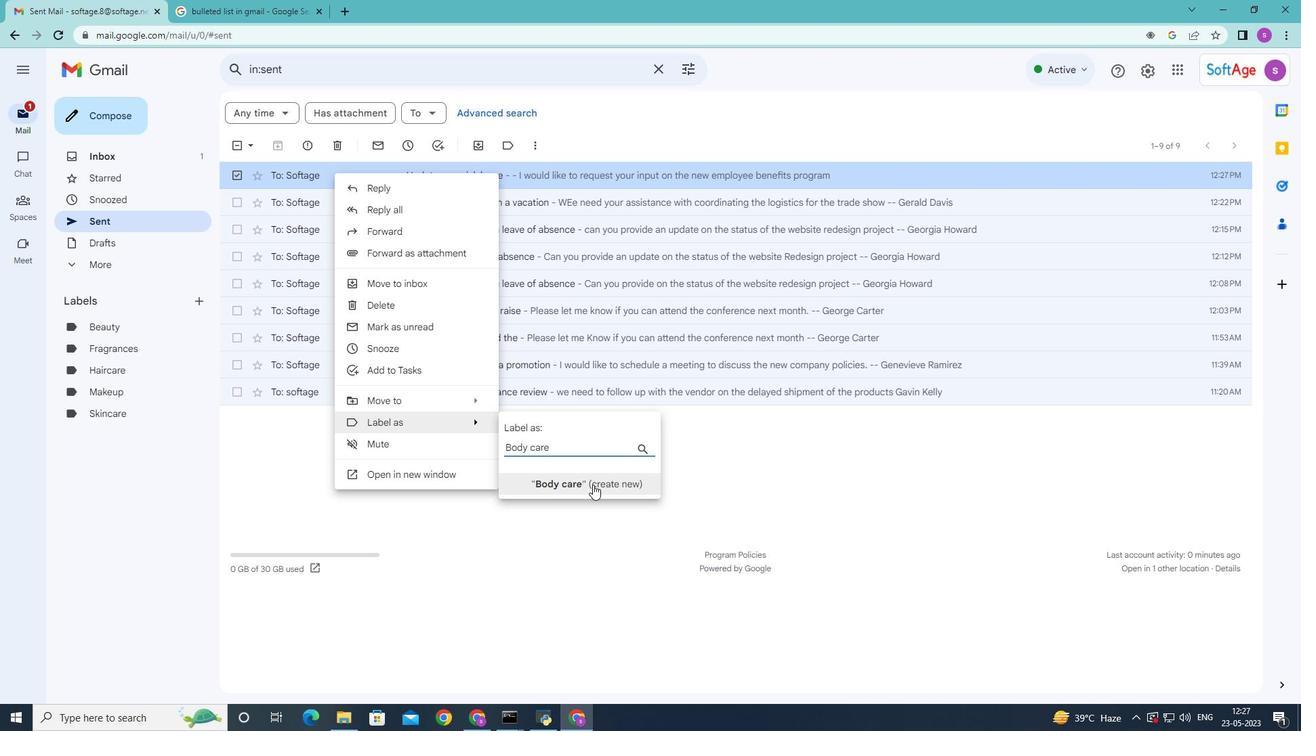 
Action: Mouse pressed left at (593, 485)
Screenshot: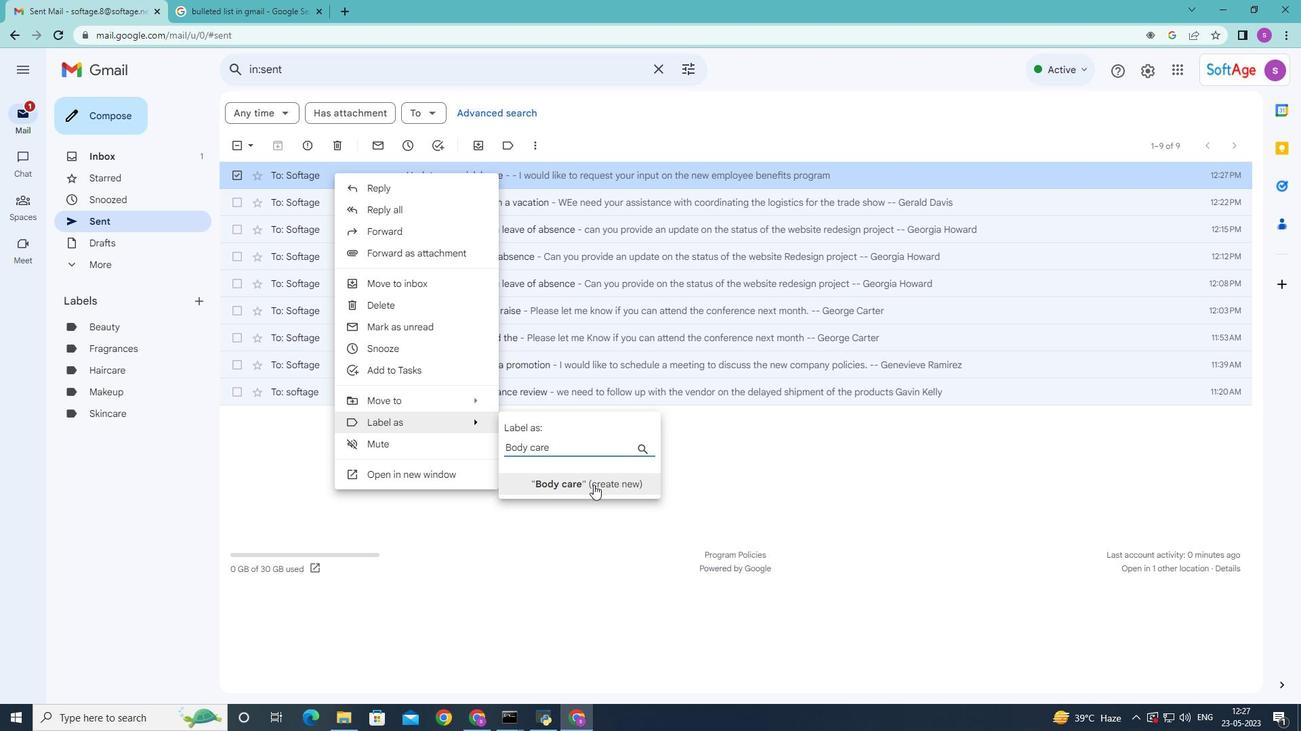 
Action: Mouse moved to (785, 433)
Screenshot: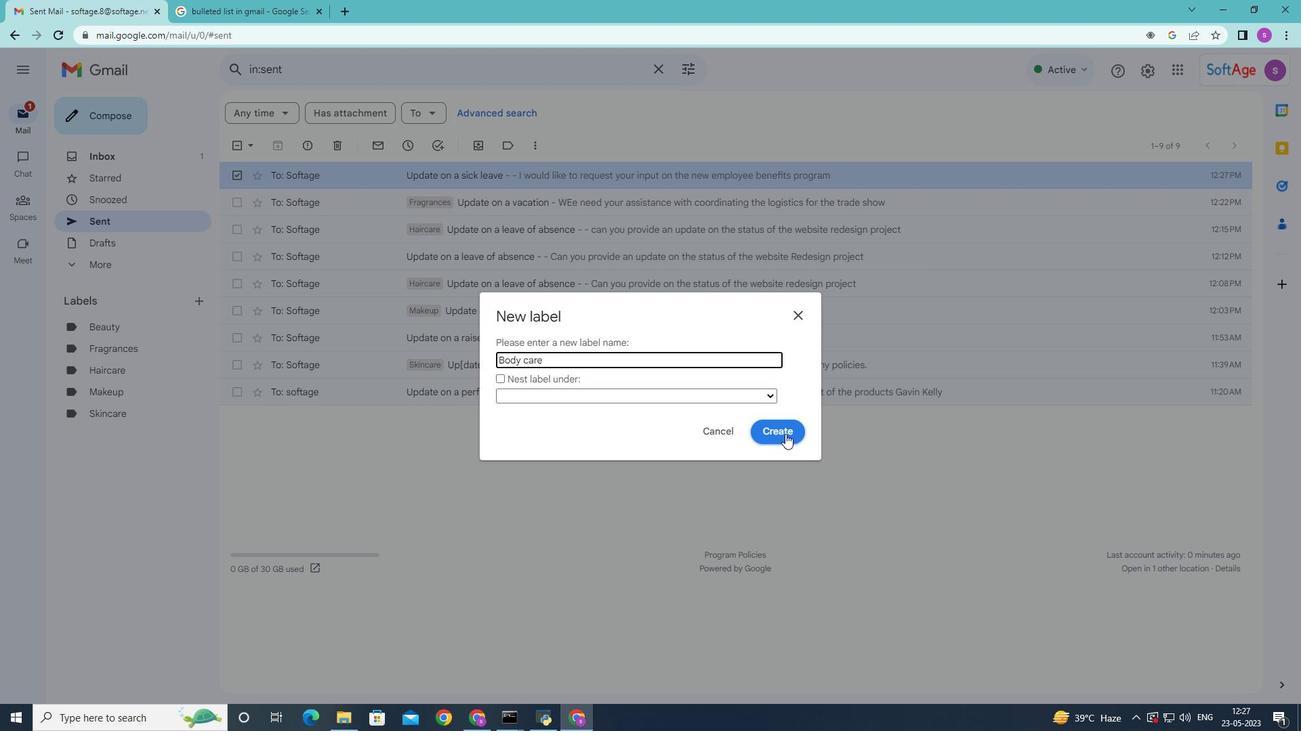
Action: Mouse pressed left at (785, 433)
Screenshot: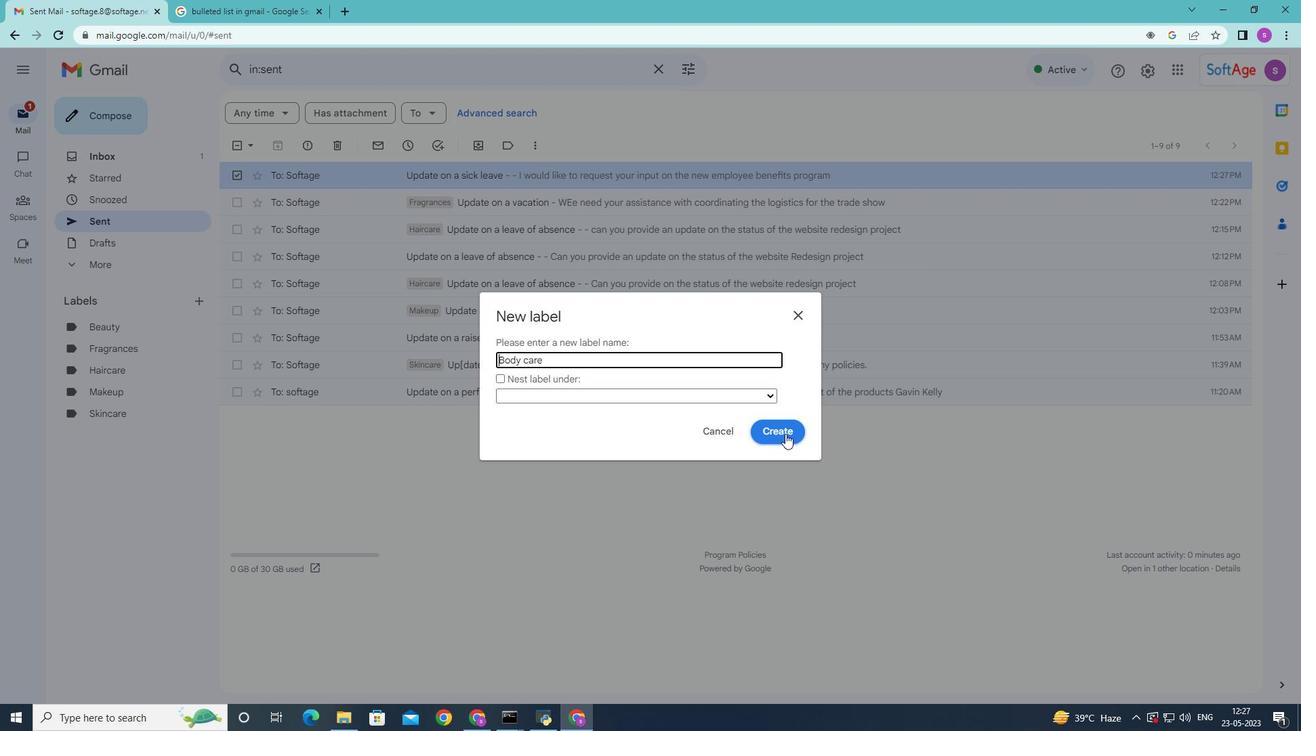 
Action: Mouse moved to (786, 431)
Screenshot: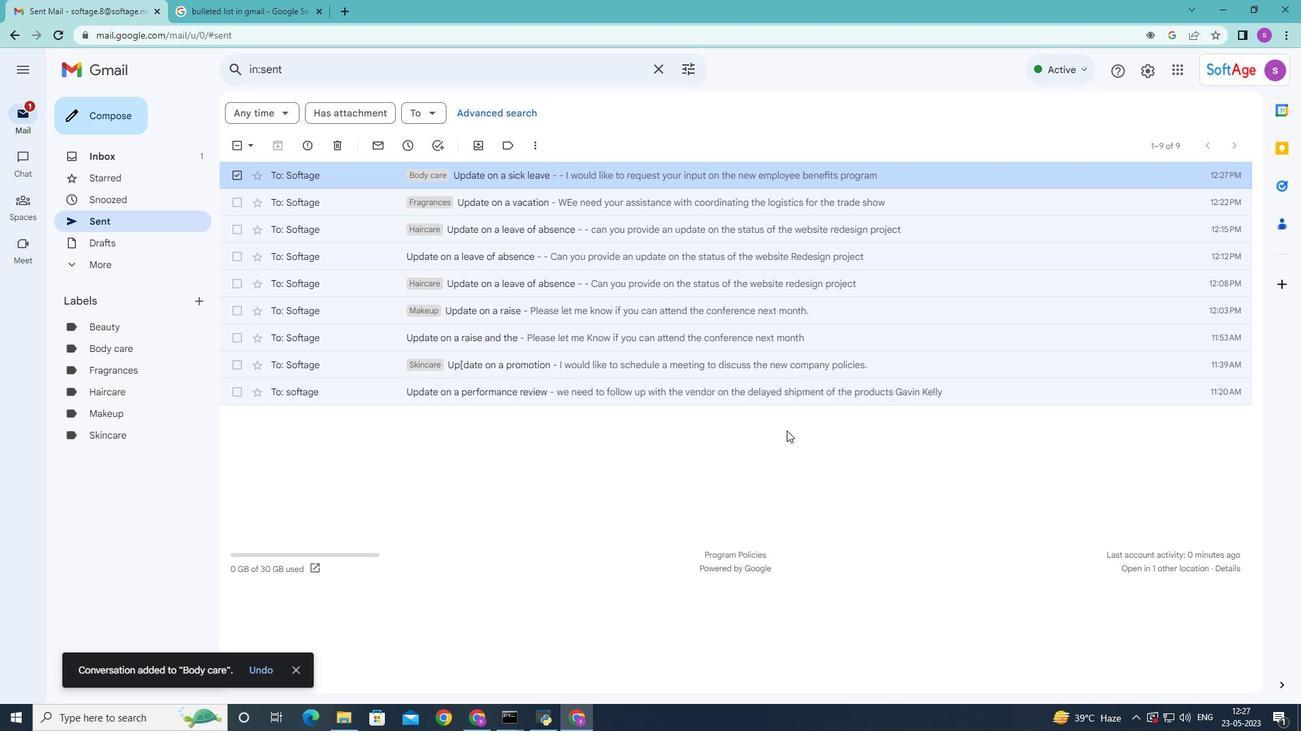 
